 Task: Buy 3 Spindle Lock Nut Kits from Transmission & Drive Train section under best seller category for shipping address: Anna Garcia, 2418 August Lane, Shreveport, Louisiana 71101, Cell Number 3184332610. Pay from credit card ending with 5759, CVV 953
Action: Key pressed amazon.com<Key.enter>
Screenshot: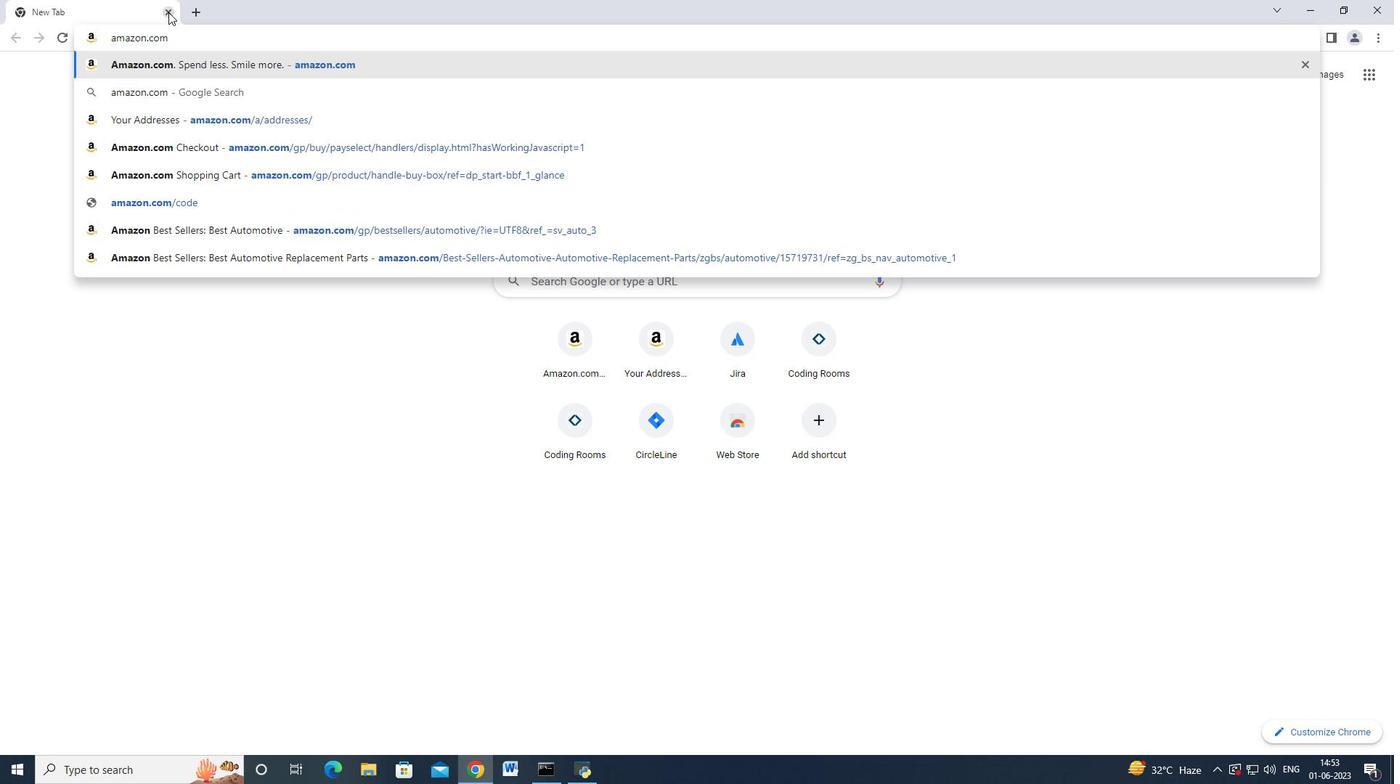 
Action: Mouse moved to (16, 98)
Screenshot: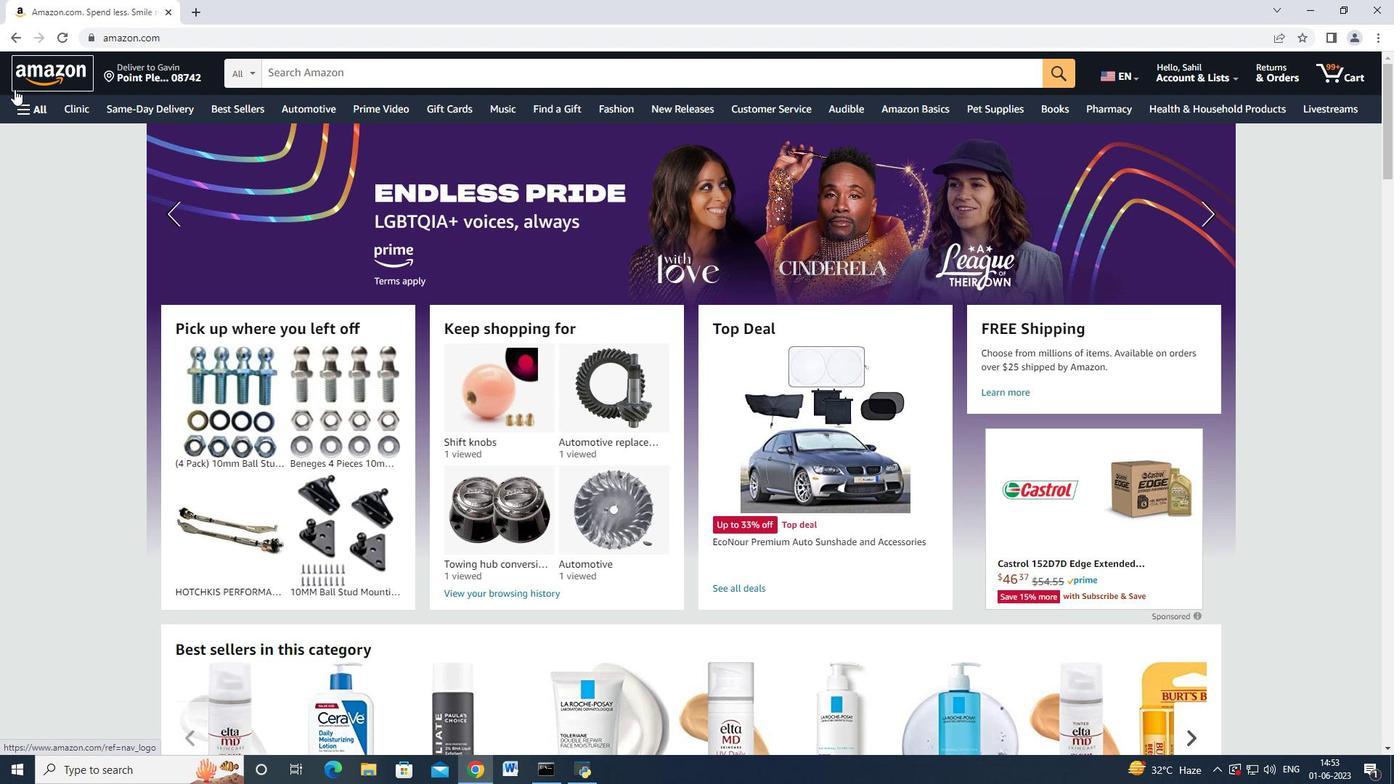 
Action: Mouse pressed left at (16, 98)
Screenshot: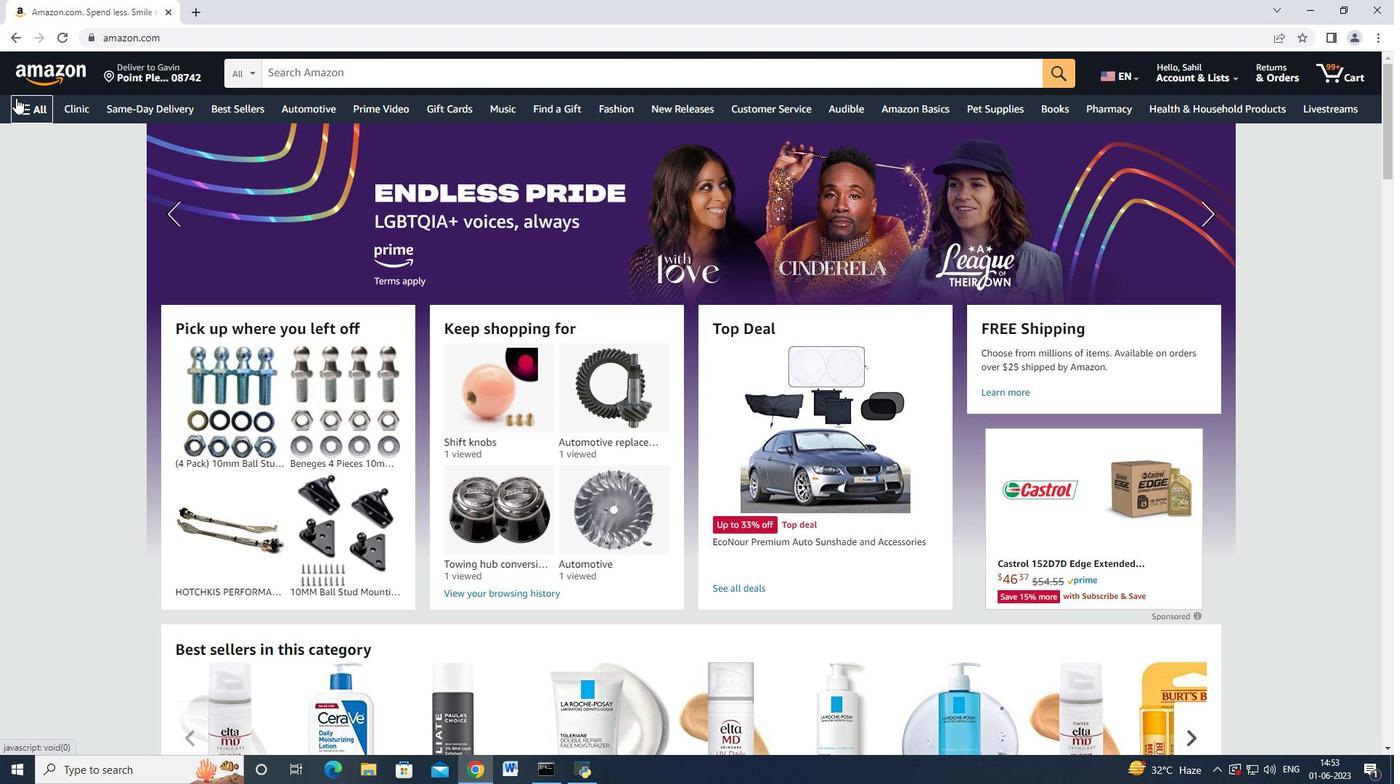 
Action: Mouse moved to (73, 163)
Screenshot: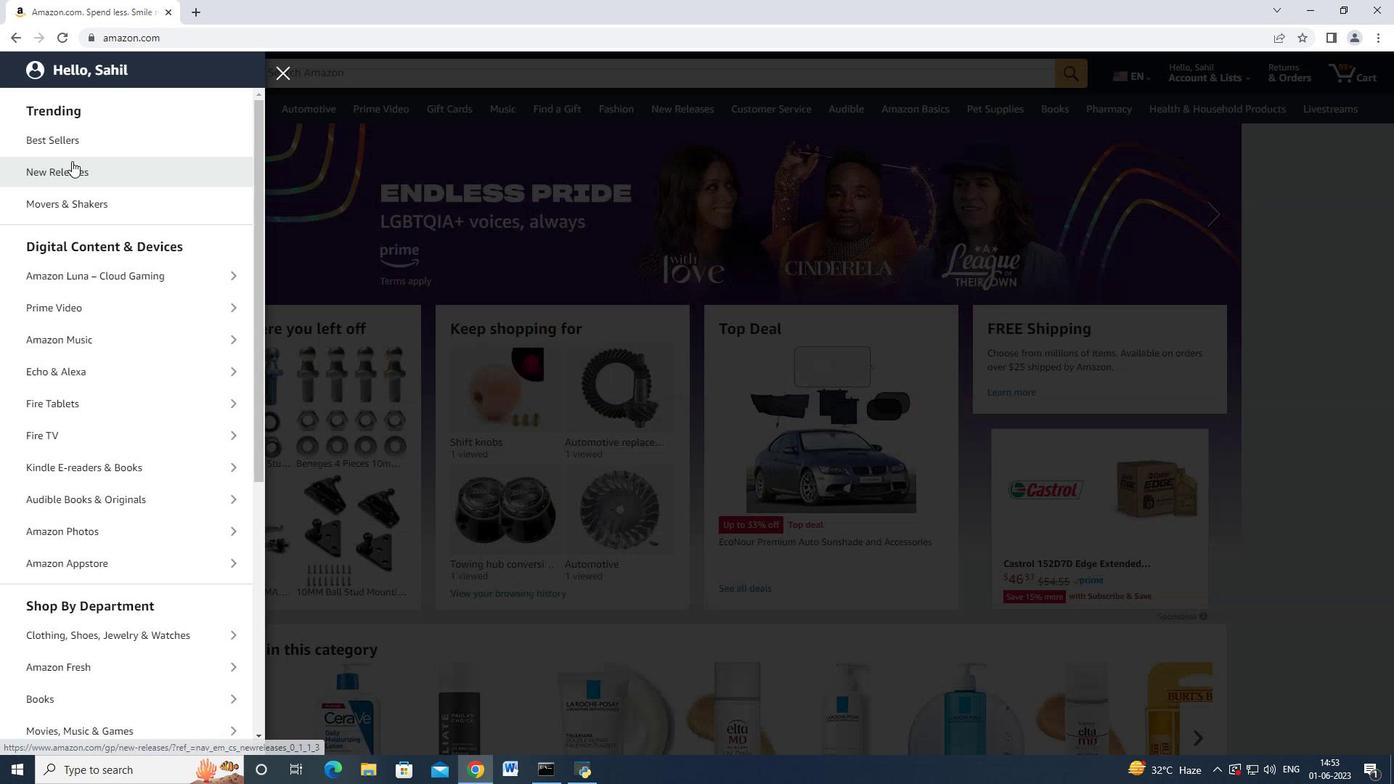 
Action: Mouse scrolled (73, 162) with delta (0, 0)
Screenshot: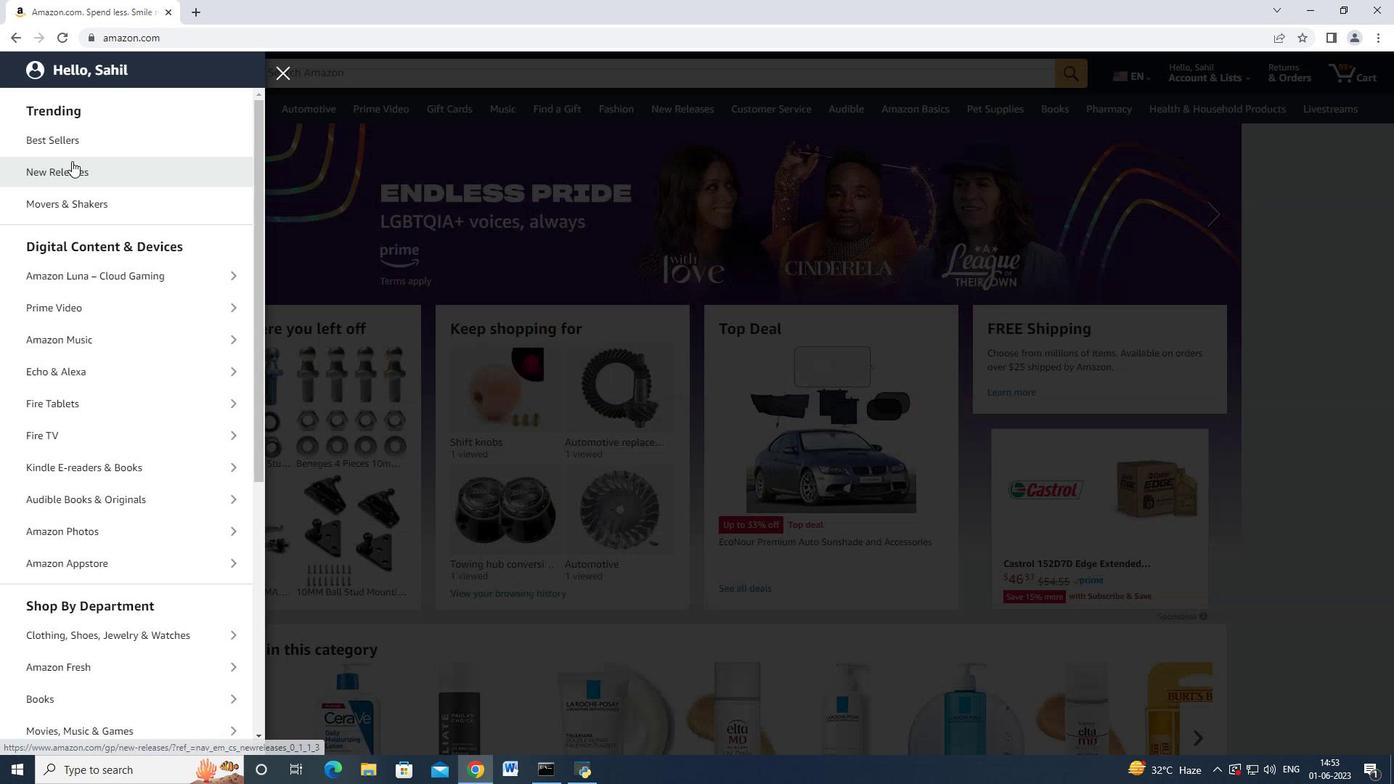 
Action: Mouse scrolled (73, 162) with delta (0, 0)
Screenshot: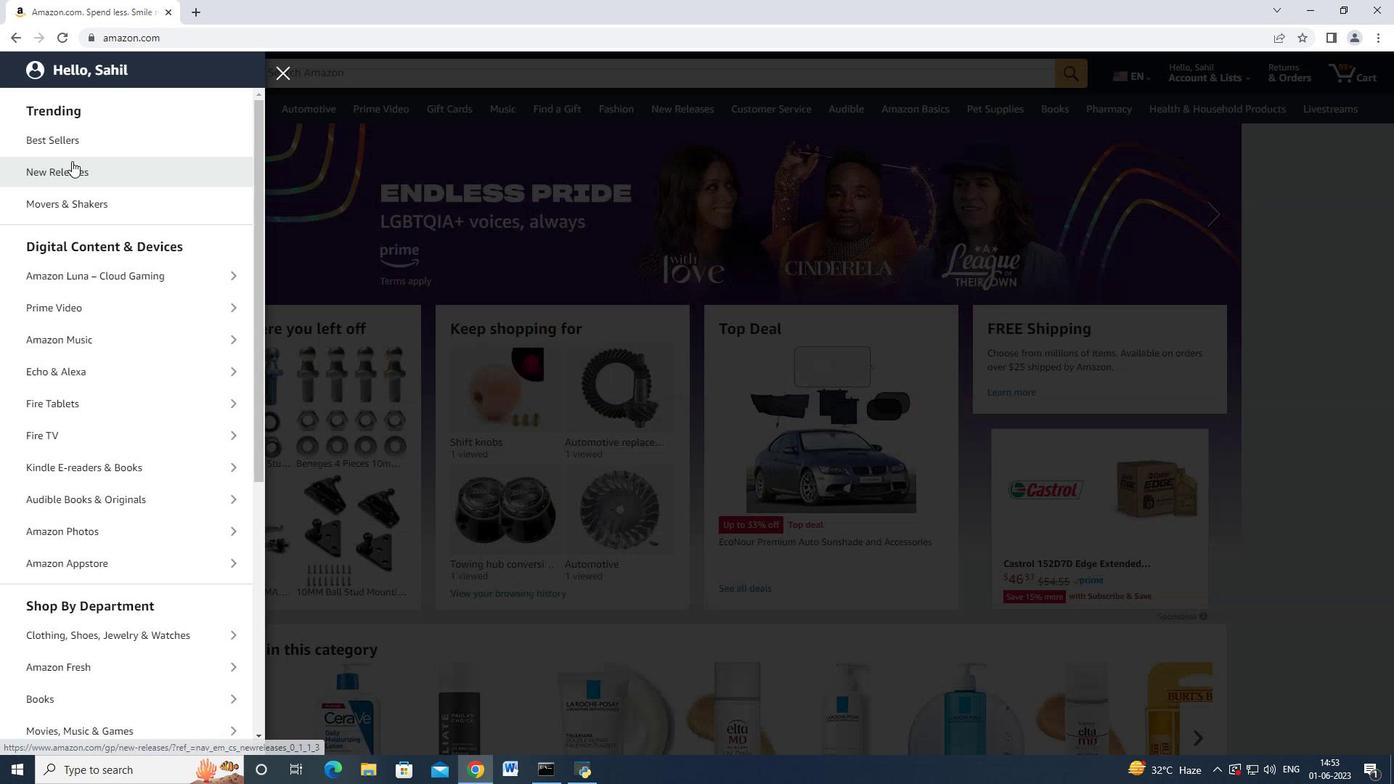 
Action: Mouse scrolled (73, 162) with delta (0, 0)
Screenshot: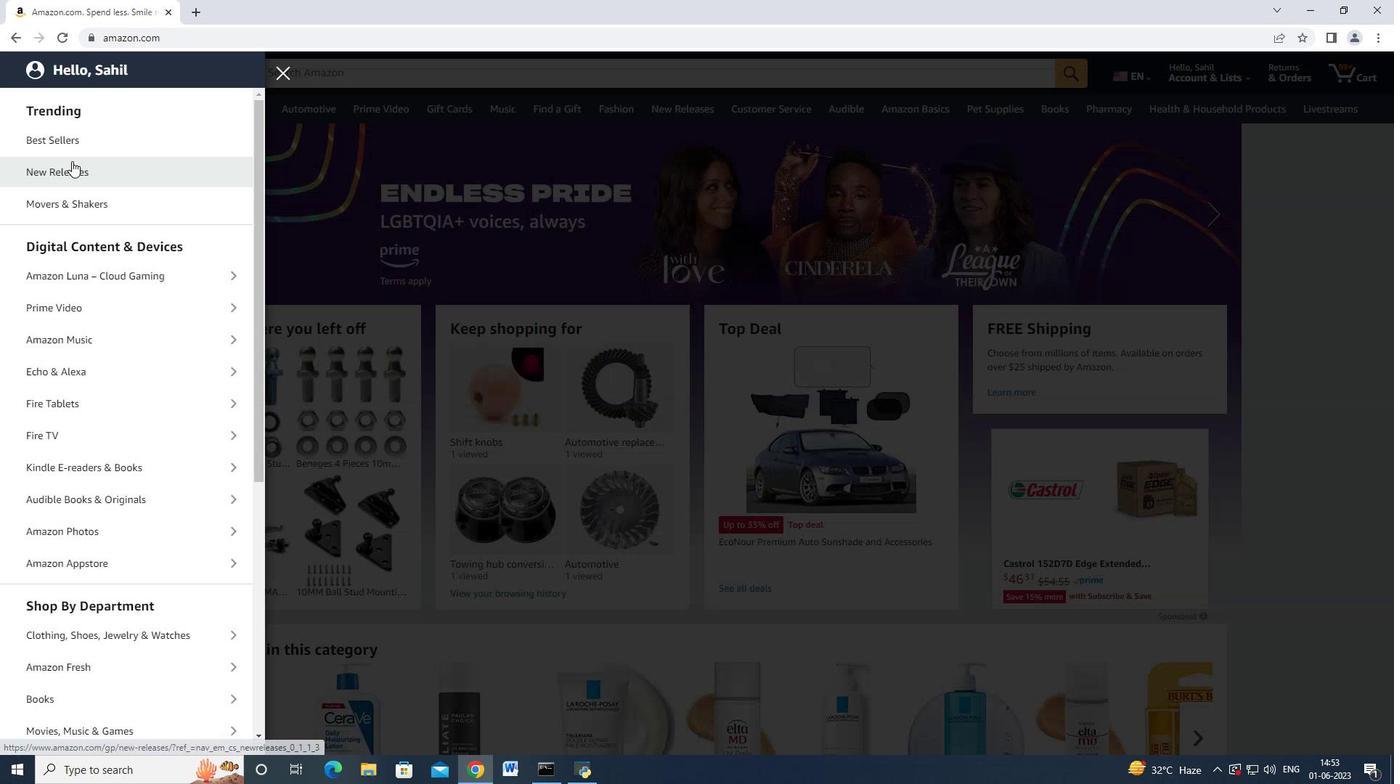 
Action: Mouse moved to (101, 405)
Screenshot: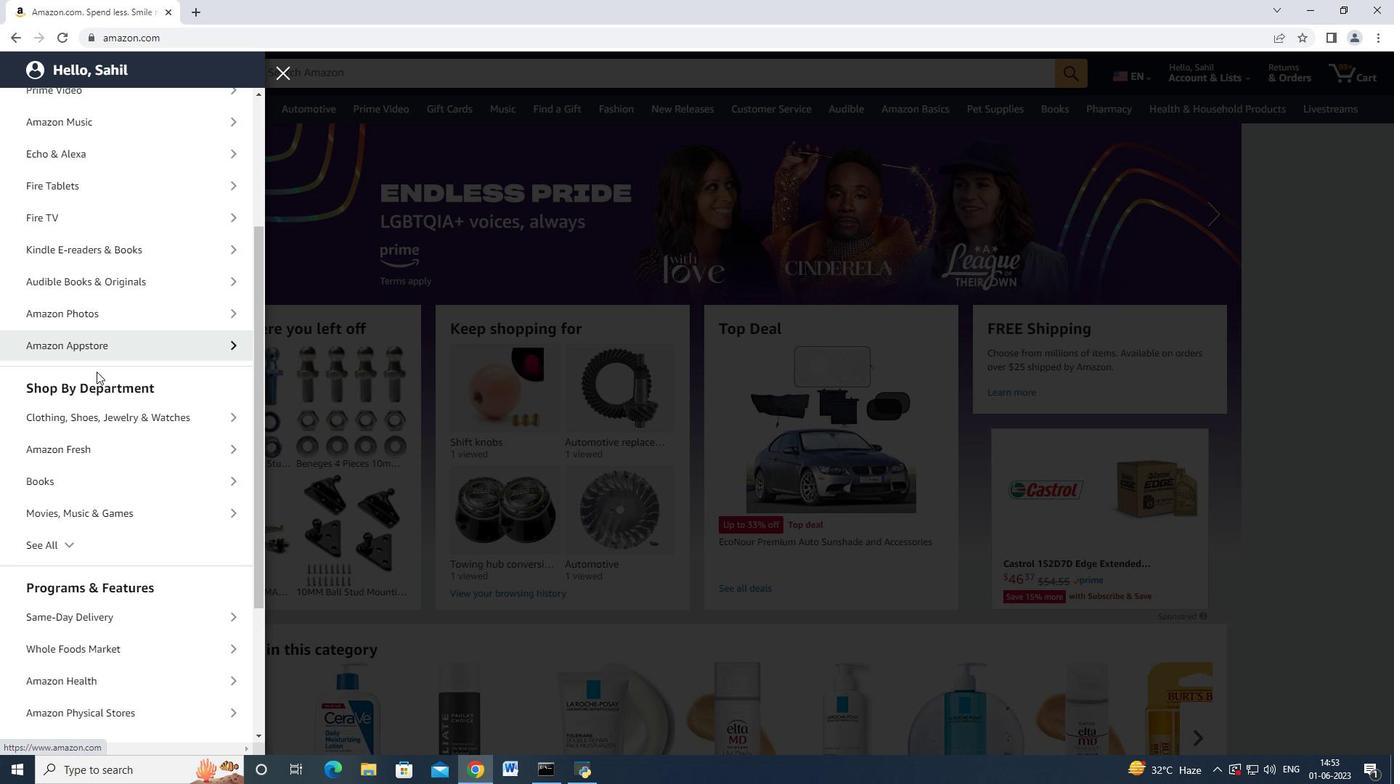 
Action: Mouse scrolled (101, 404) with delta (0, 0)
Screenshot: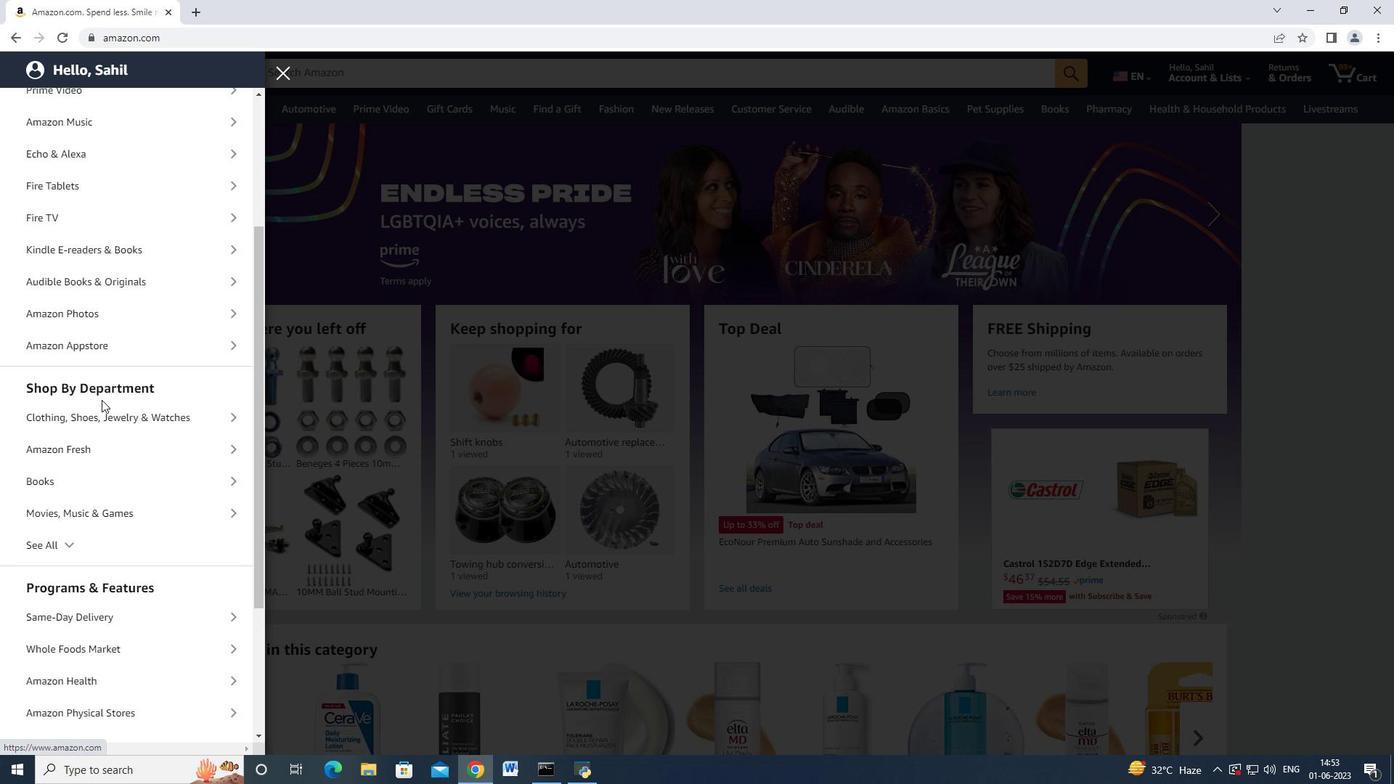 
Action: Mouse scrolled (101, 404) with delta (0, 0)
Screenshot: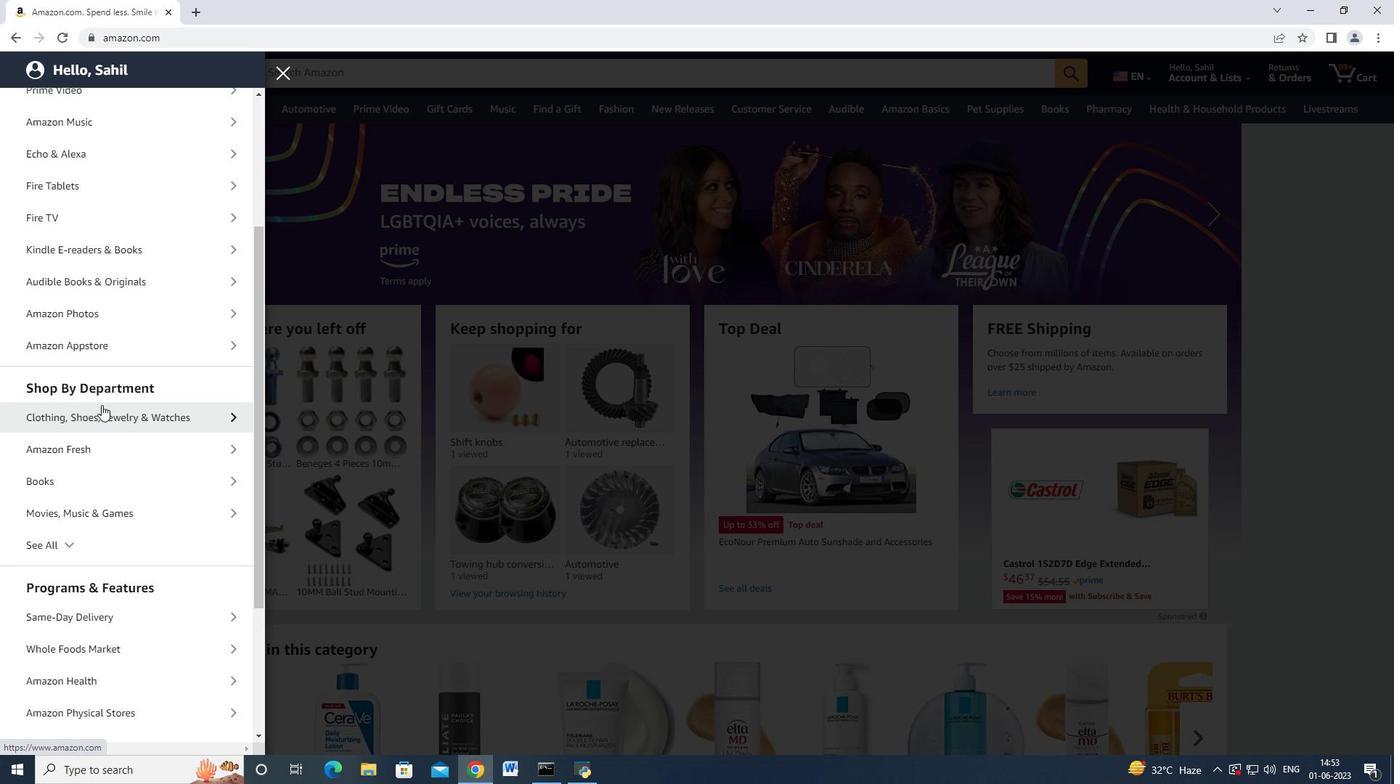 
Action: Mouse moved to (77, 398)
Screenshot: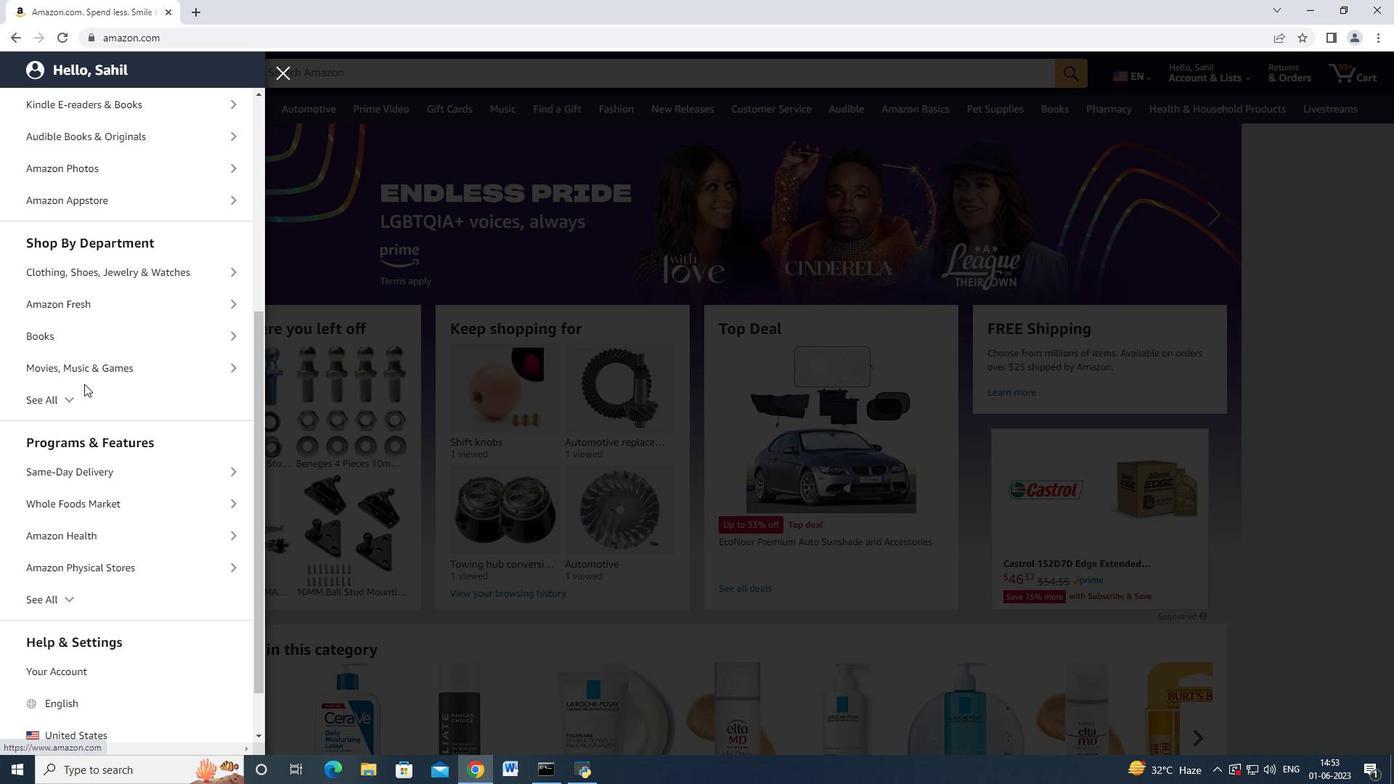 
Action: Mouse pressed left at (77, 398)
Screenshot: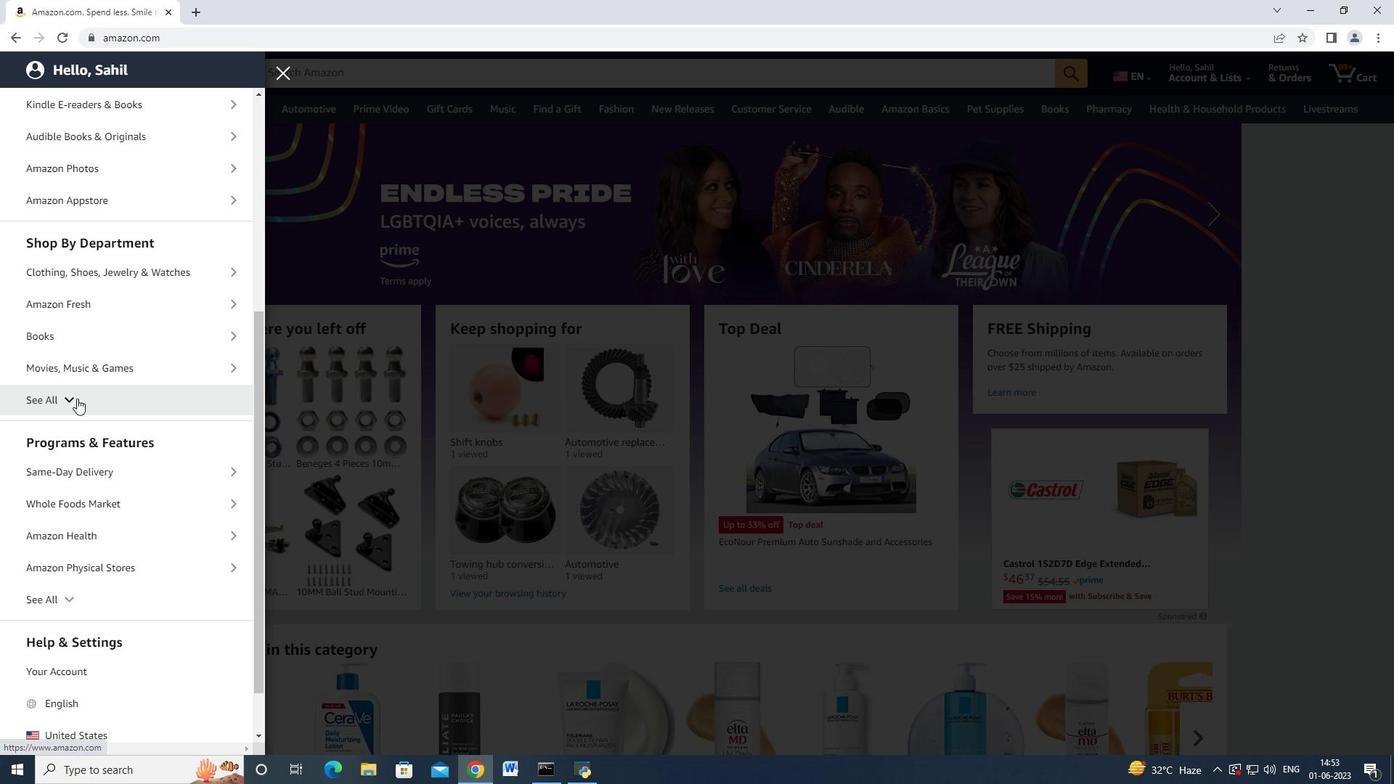 
Action: Mouse moved to (103, 382)
Screenshot: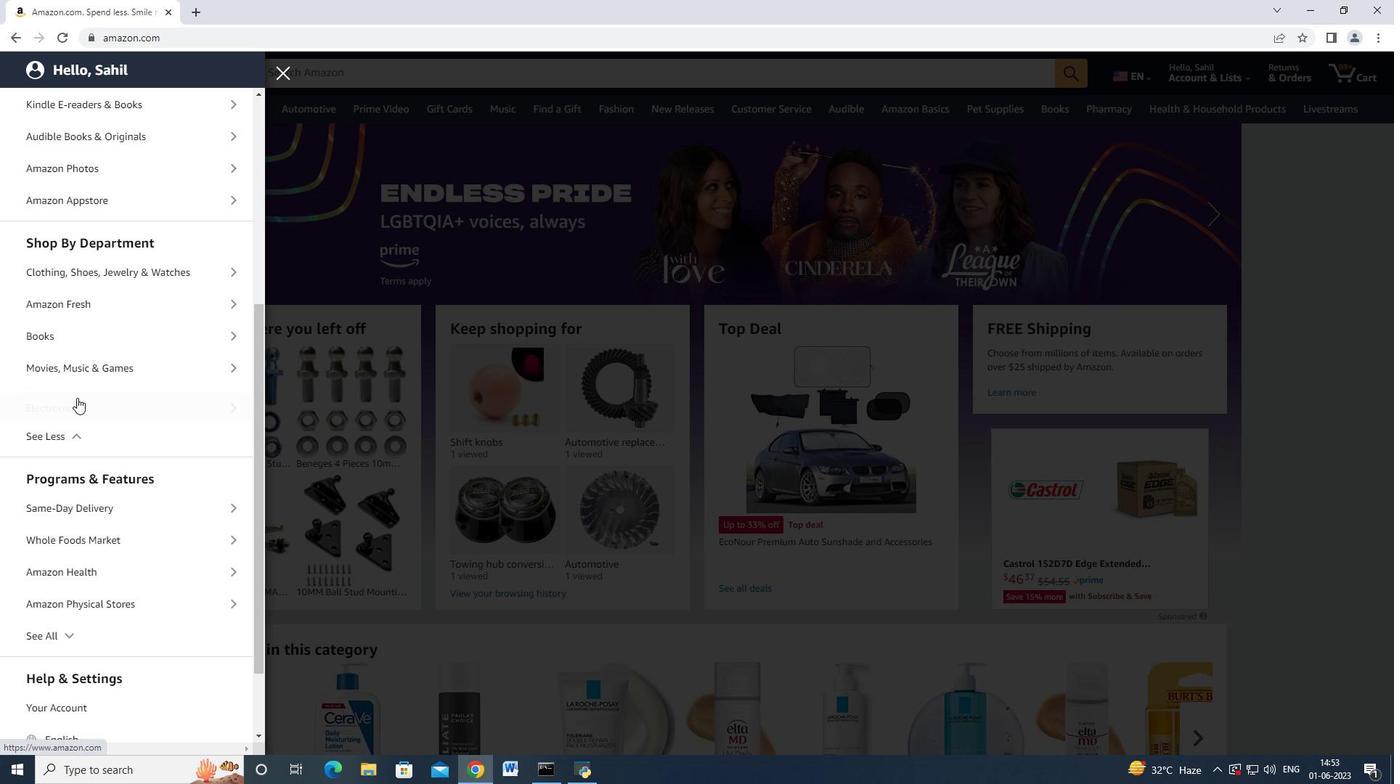 
Action: Mouse scrolled (103, 382) with delta (0, 0)
Screenshot: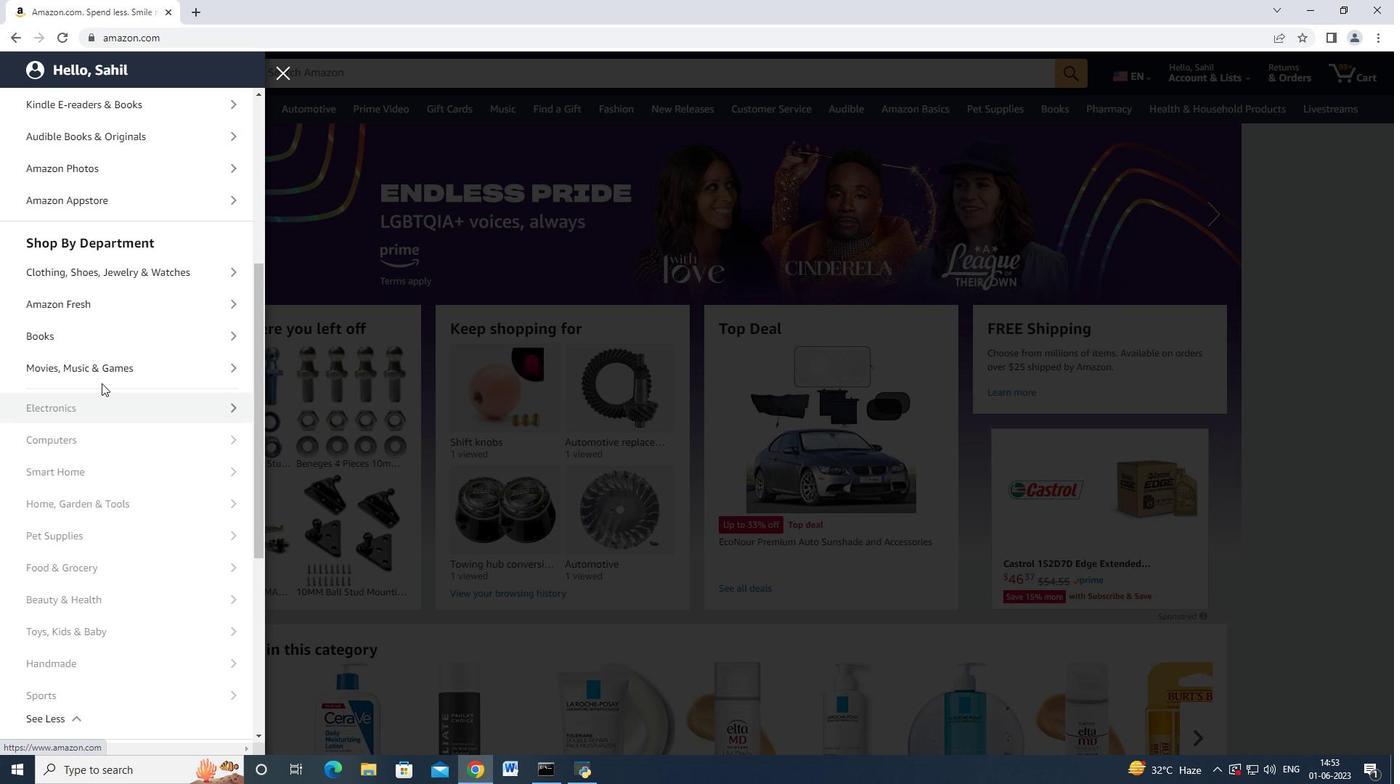 
Action: Mouse scrolled (103, 382) with delta (0, 0)
Screenshot: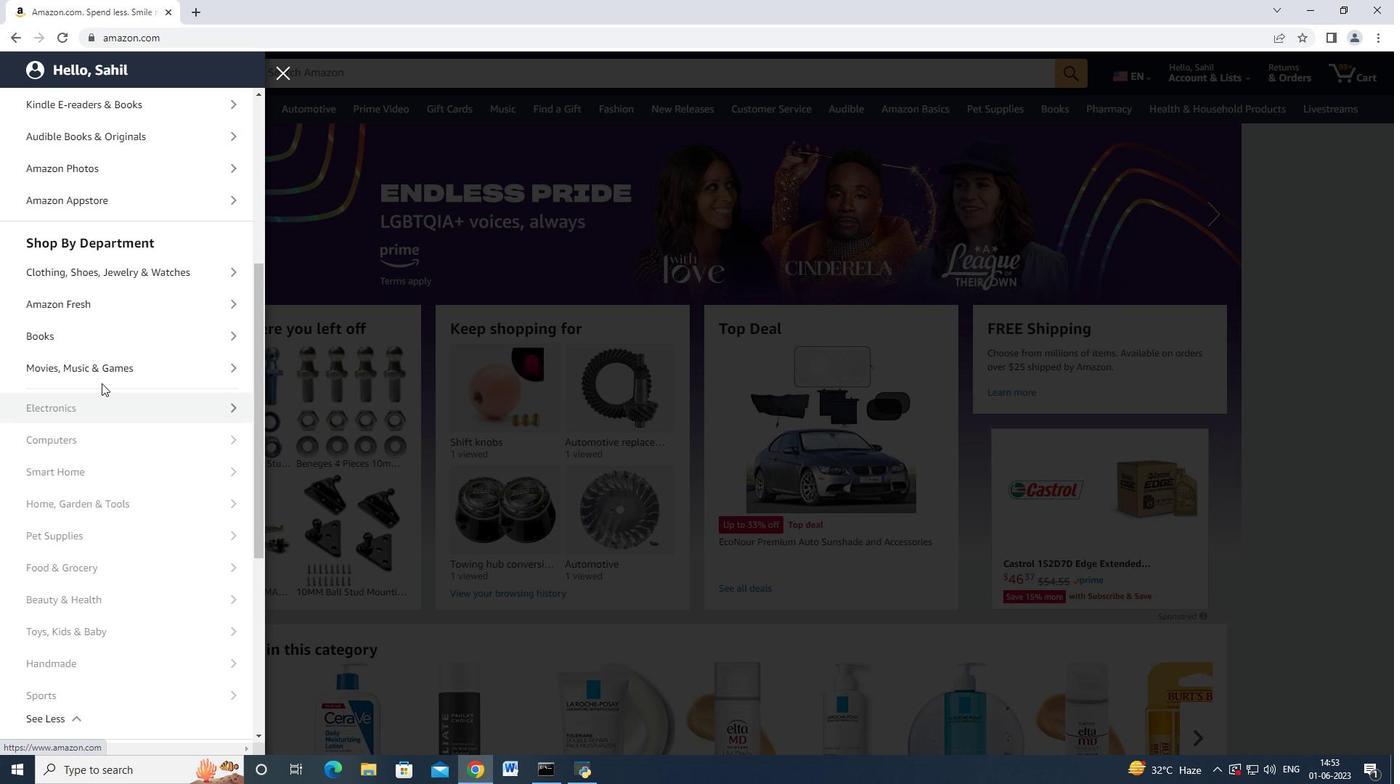 
Action: Mouse scrolled (103, 382) with delta (0, 0)
Screenshot: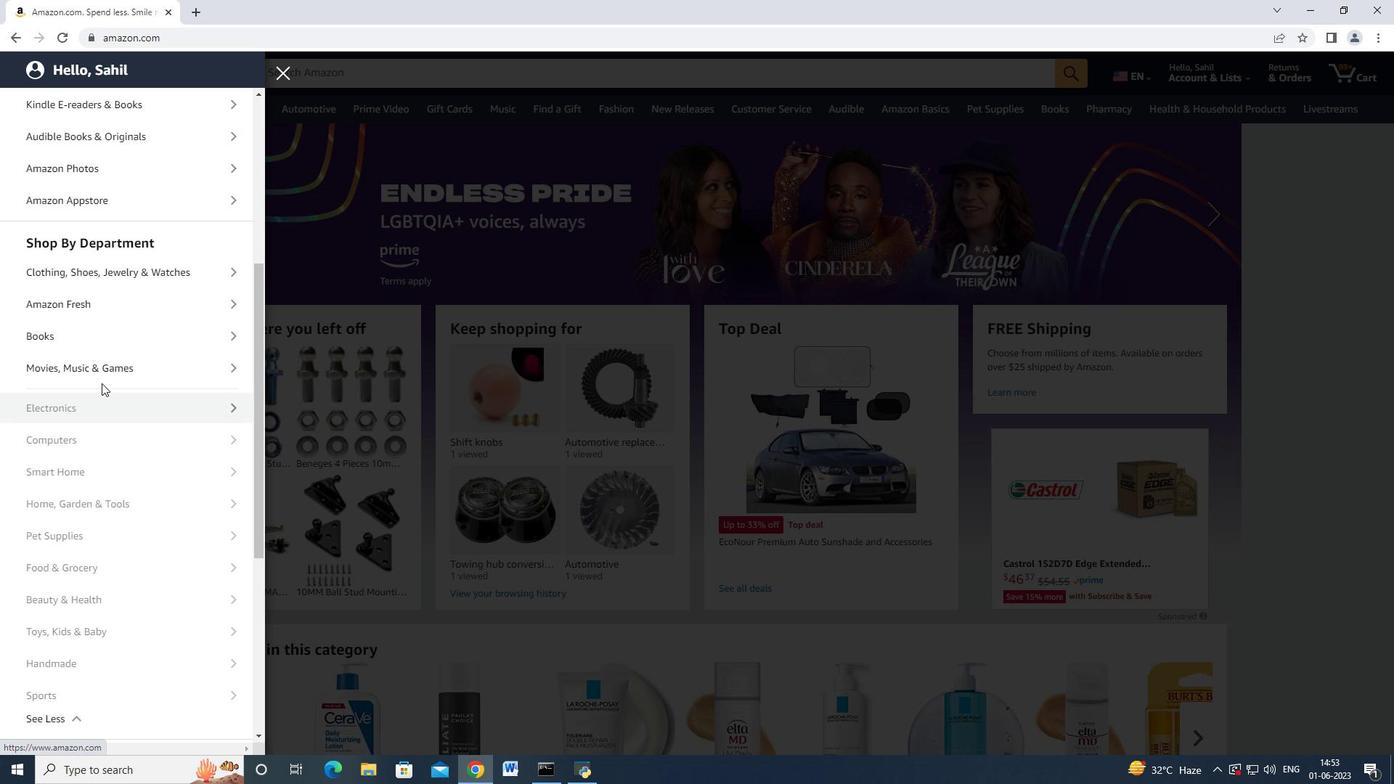 
Action: Mouse scrolled (103, 382) with delta (0, 0)
Screenshot: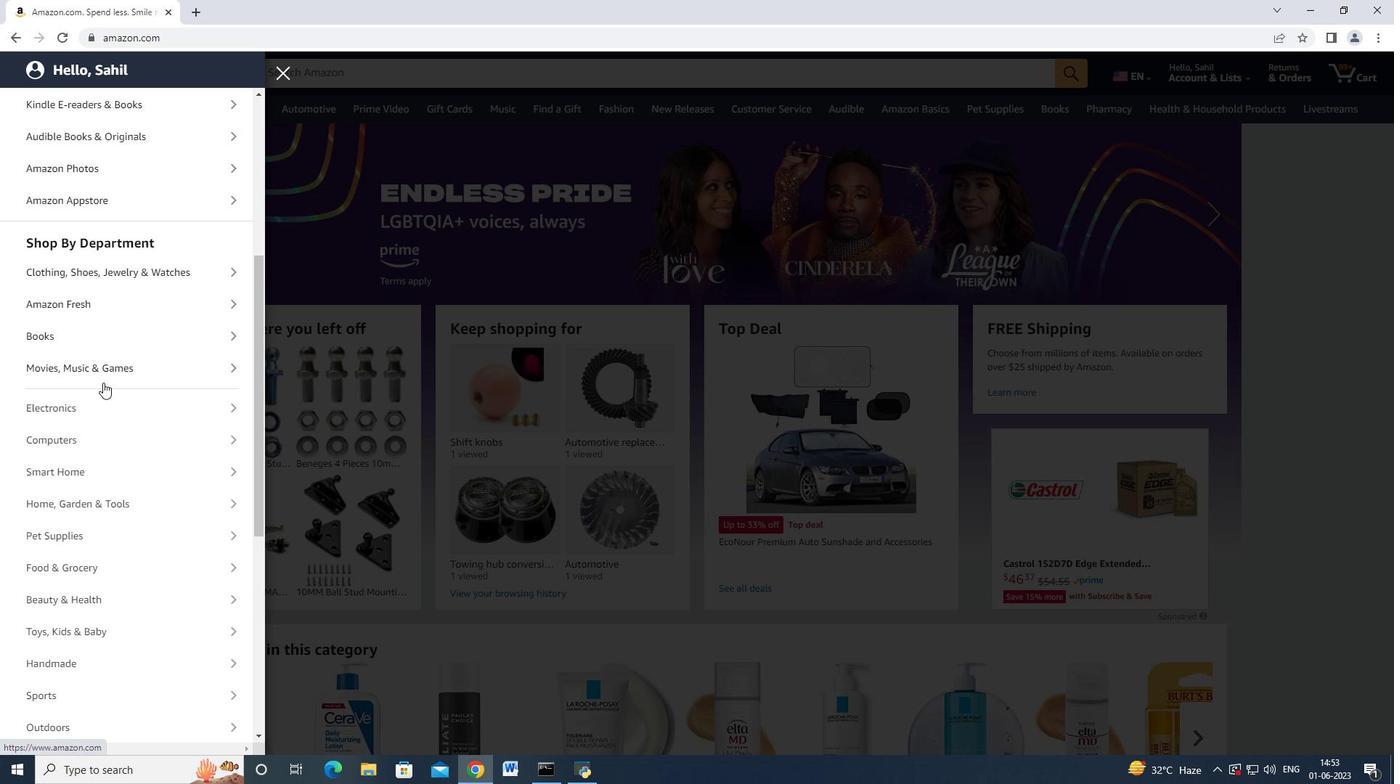 
Action: Mouse moved to (116, 460)
Screenshot: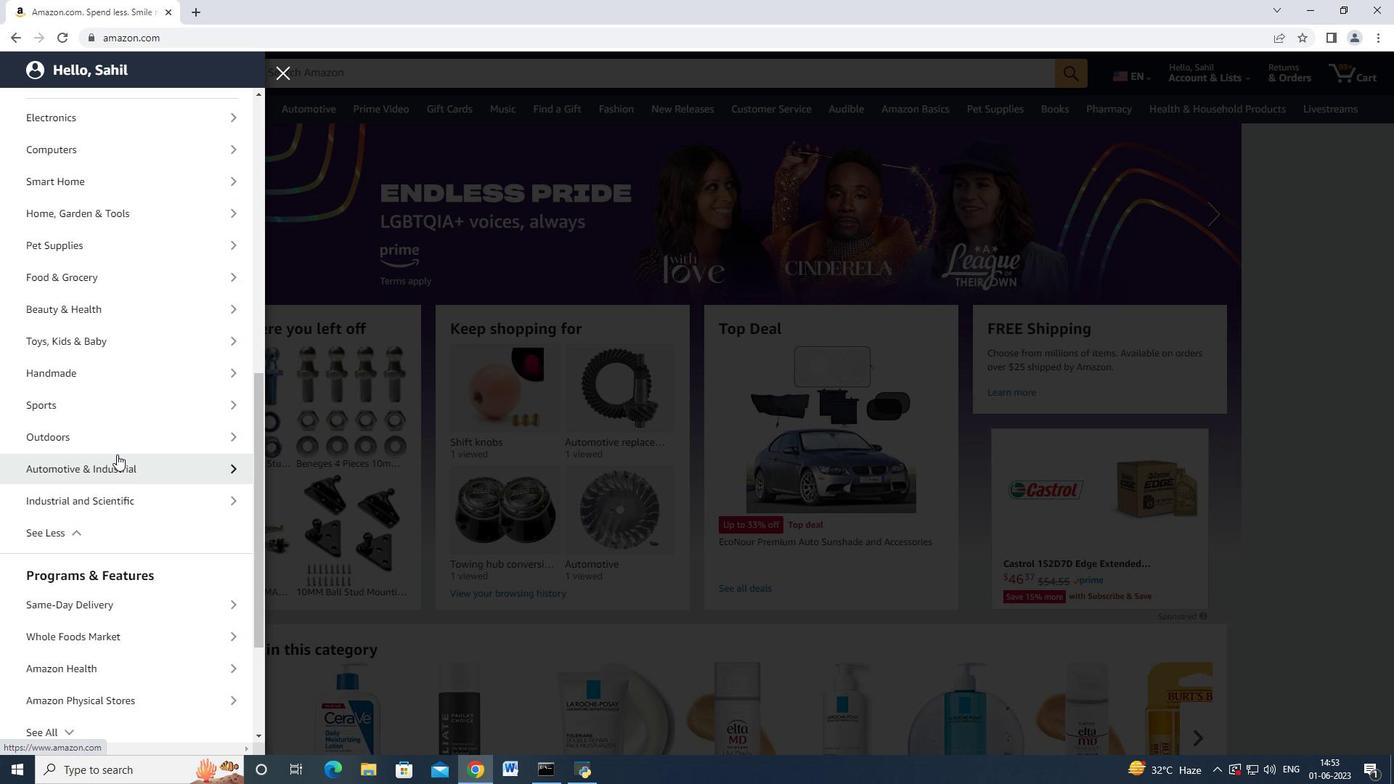 
Action: Mouse pressed left at (116, 460)
Screenshot: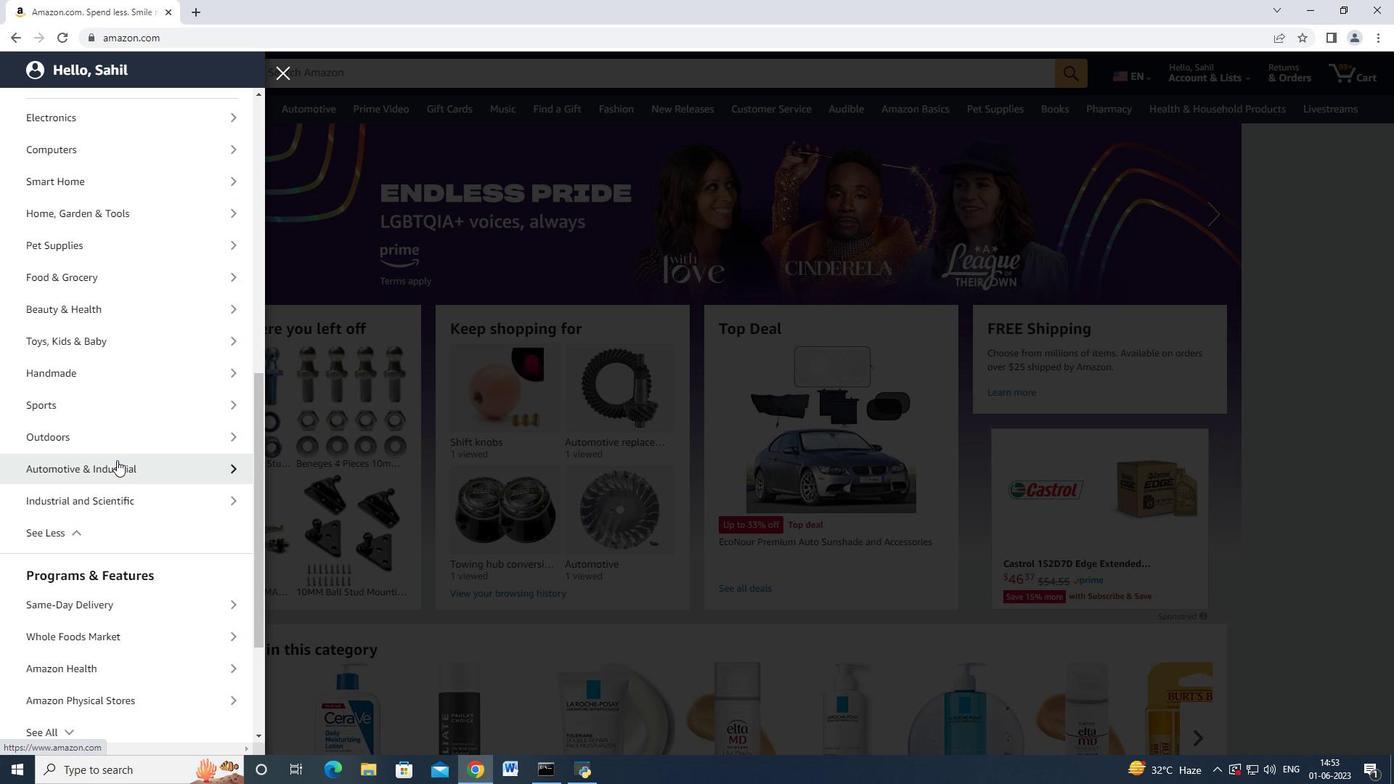
Action: Mouse moved to (125, 182)
Screenshot: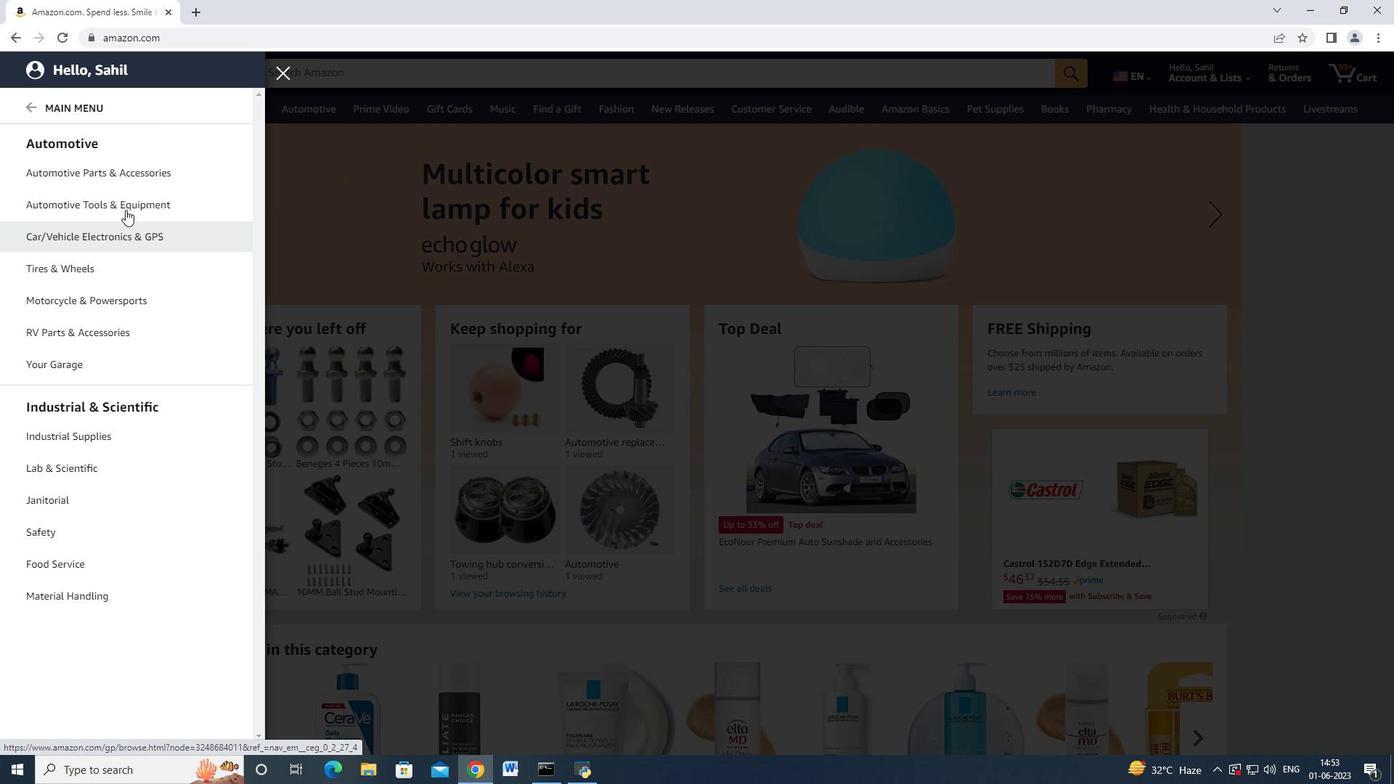 
Action: Mouse pressed left at (125, 182)
Screenshot: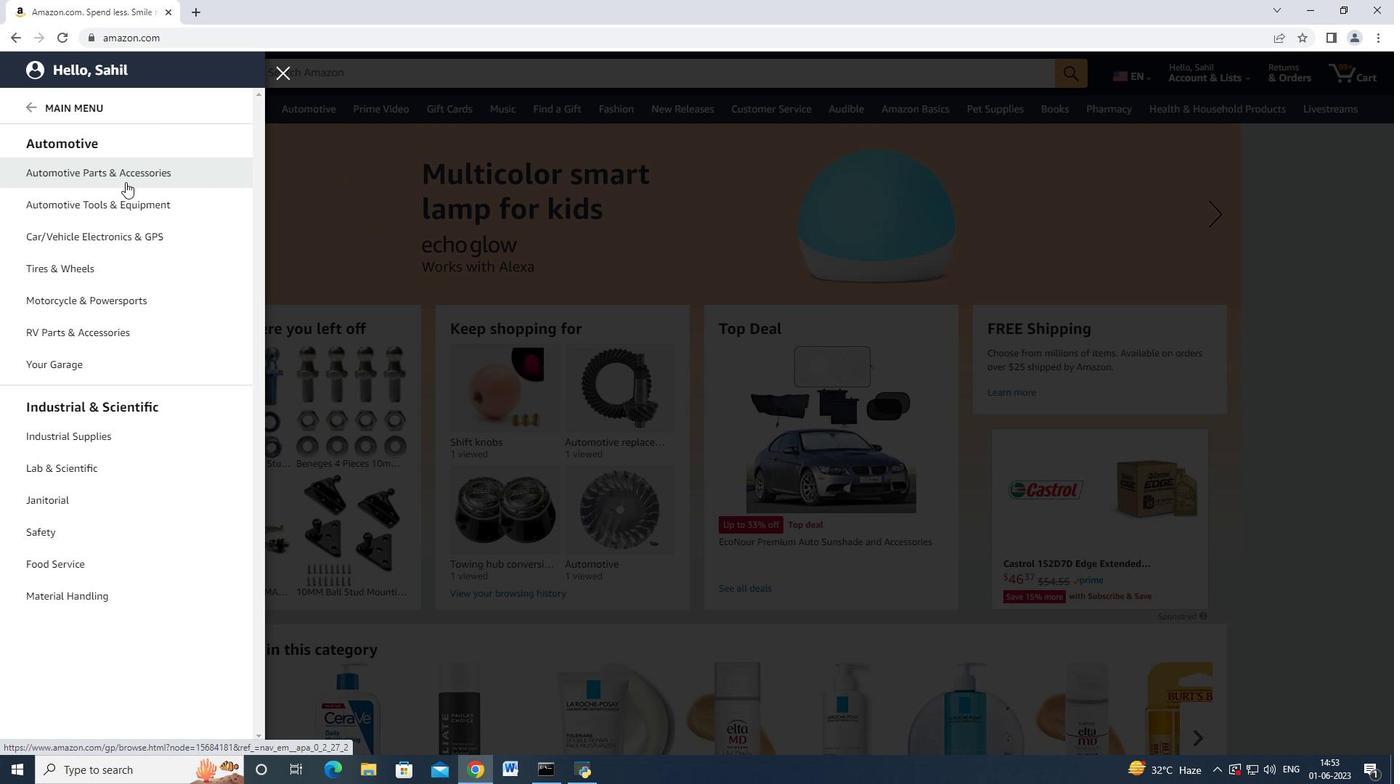 
Action: Mouse moved to (247, 146)
Screenshot: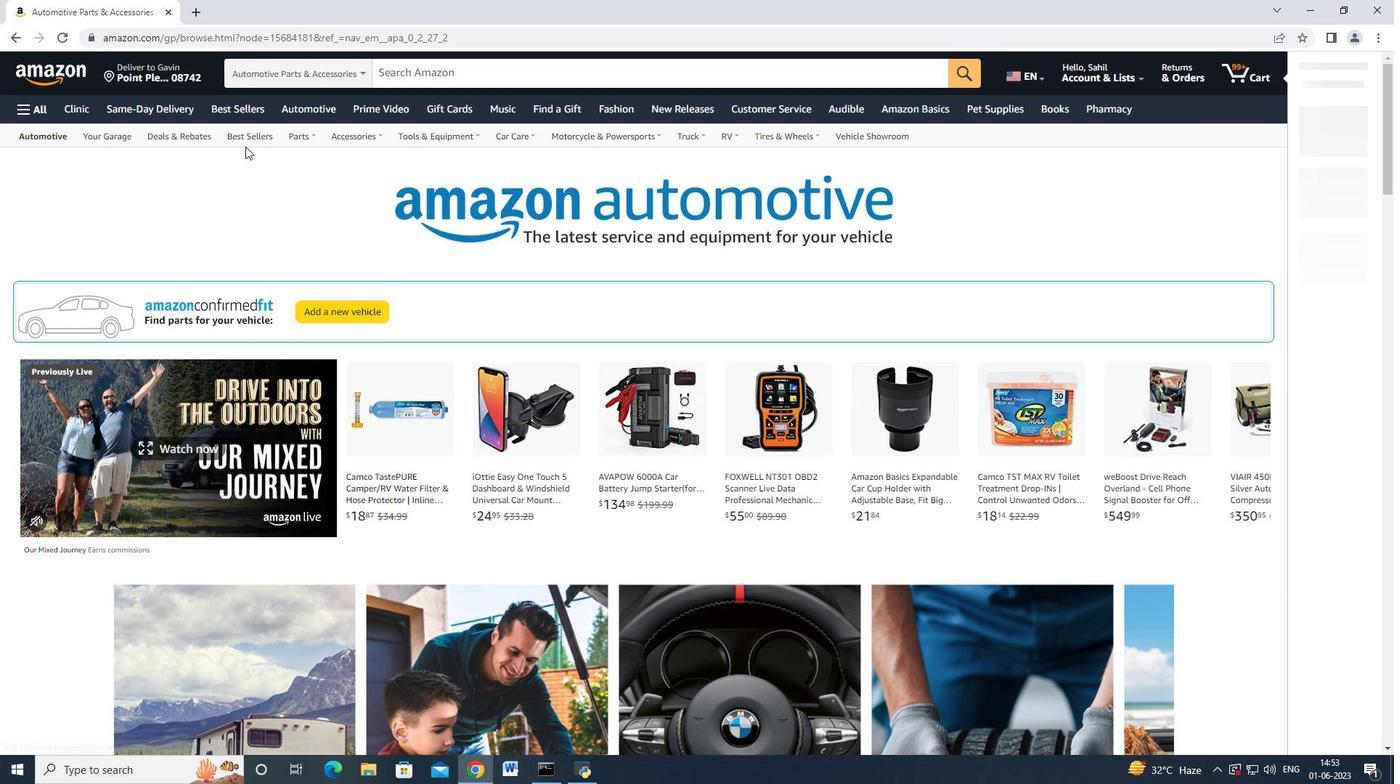 
Action: Mouse pressed left at (247, 146)
Screenshot: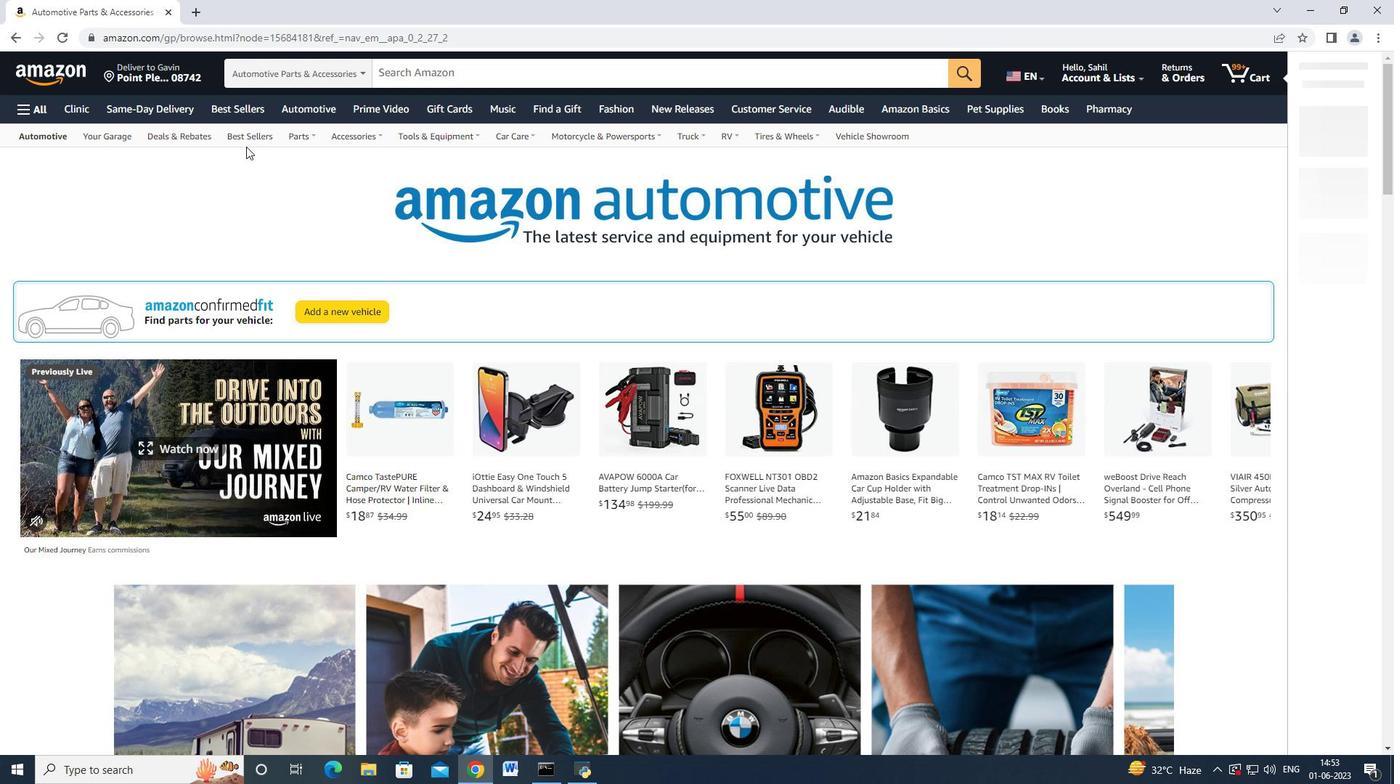 
Action: Mouse moved to (252, 138)
Screenshot: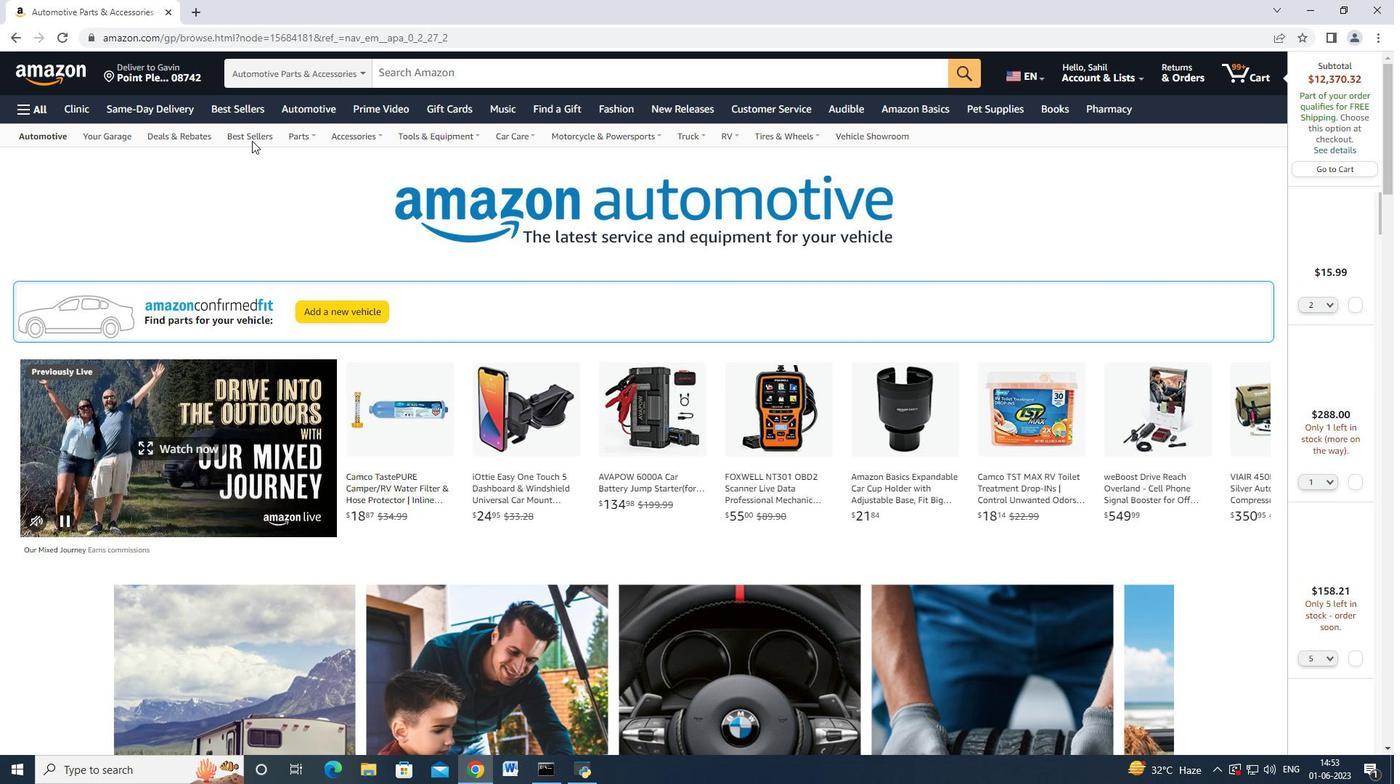 
Action: Mouse pressed left at (252, 138)
Screenshot: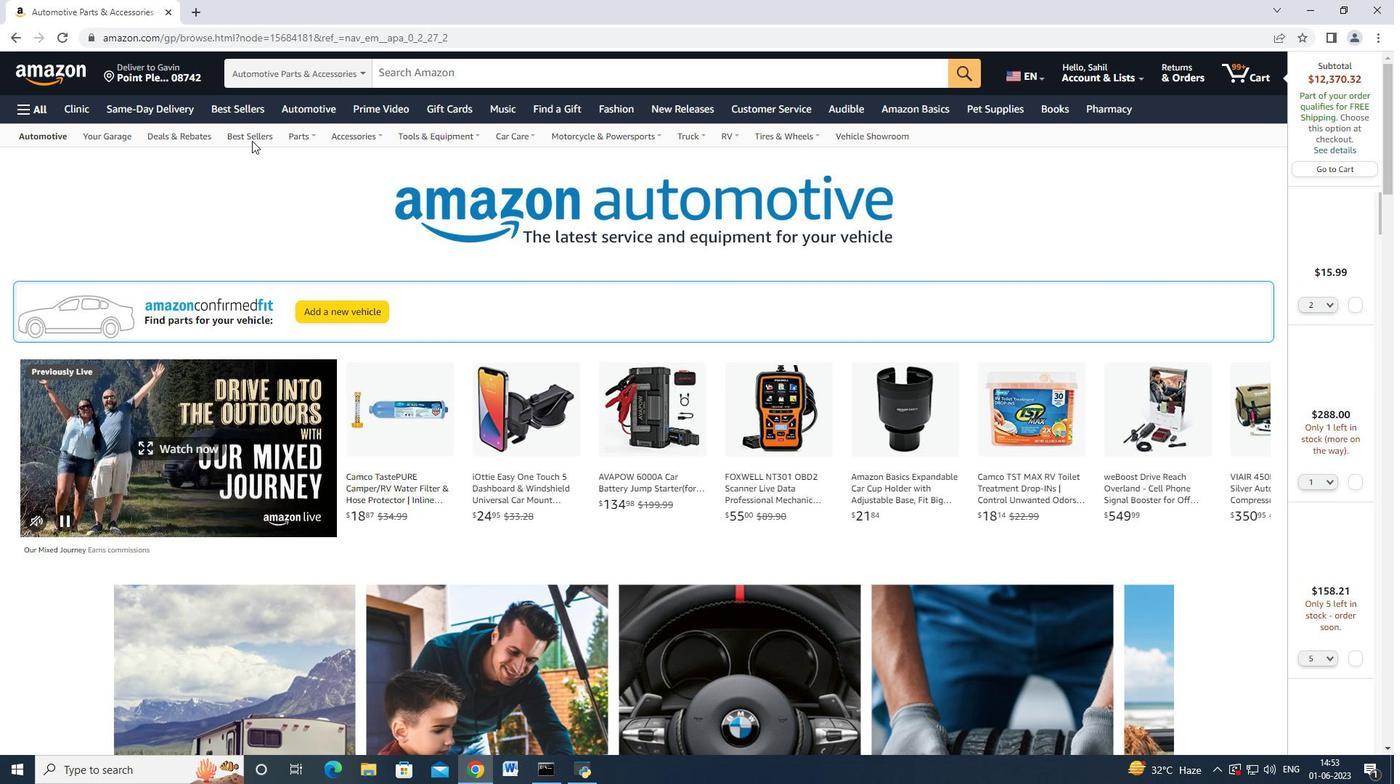 
Action: Mouse moved to (99, 464)
Screenshot: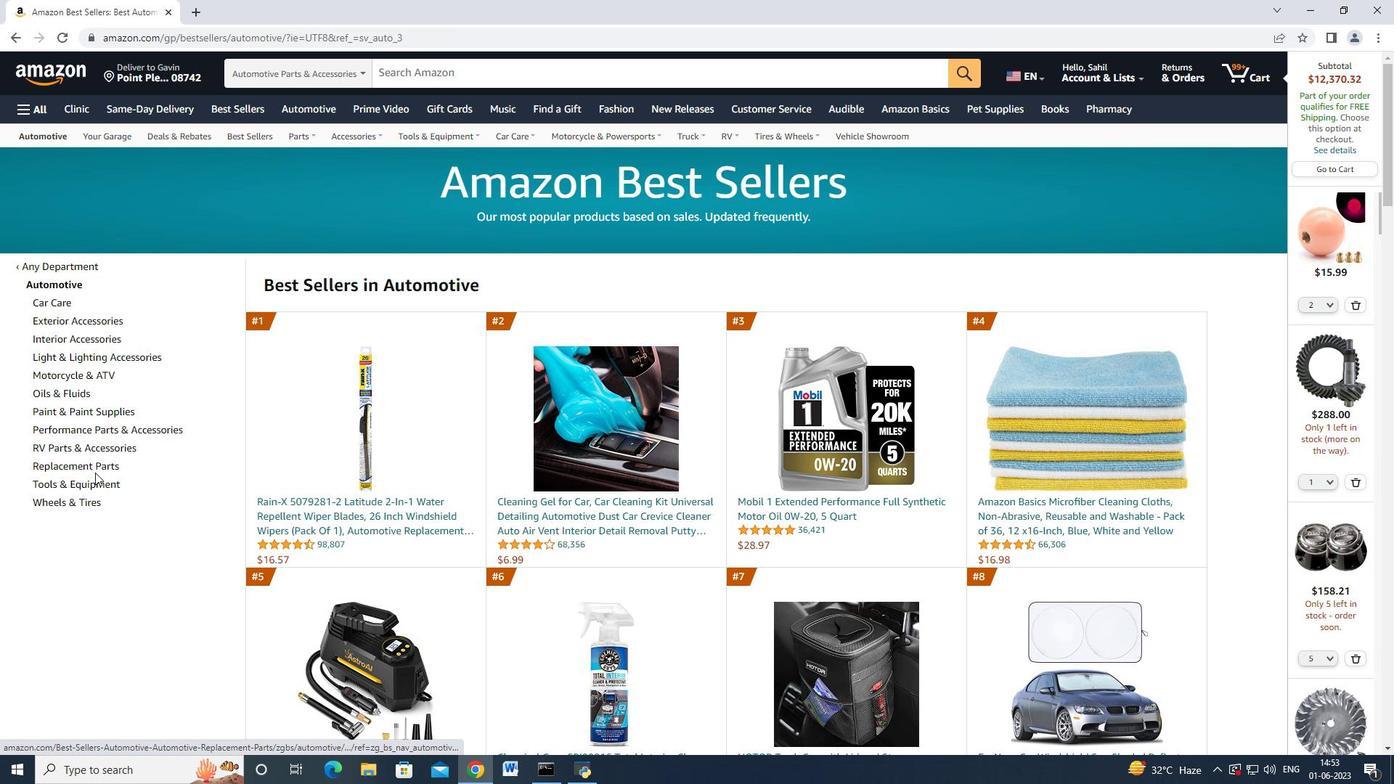 
Action: Mouse pressed left at (99, 464)
Screenshot: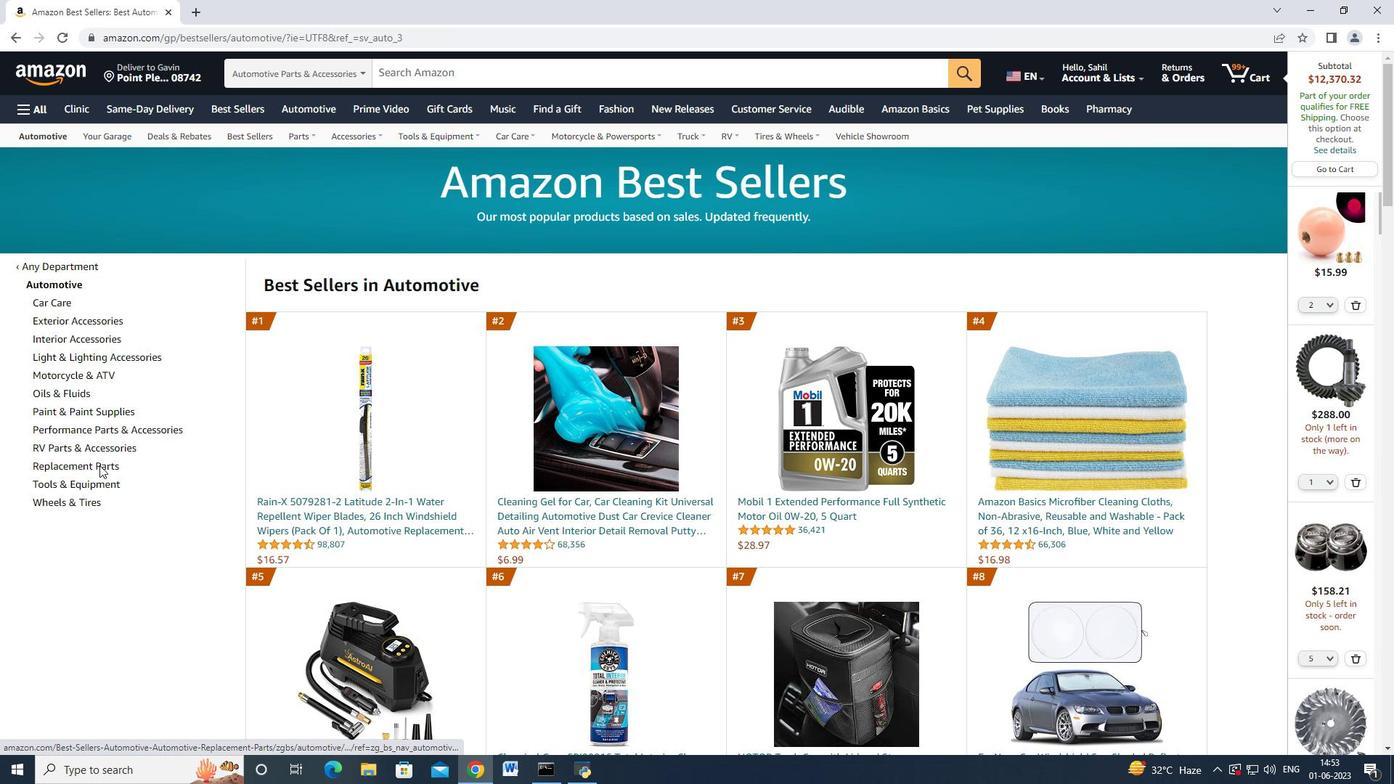 
Action: Mouse moved to (93, 469)
Screenshot: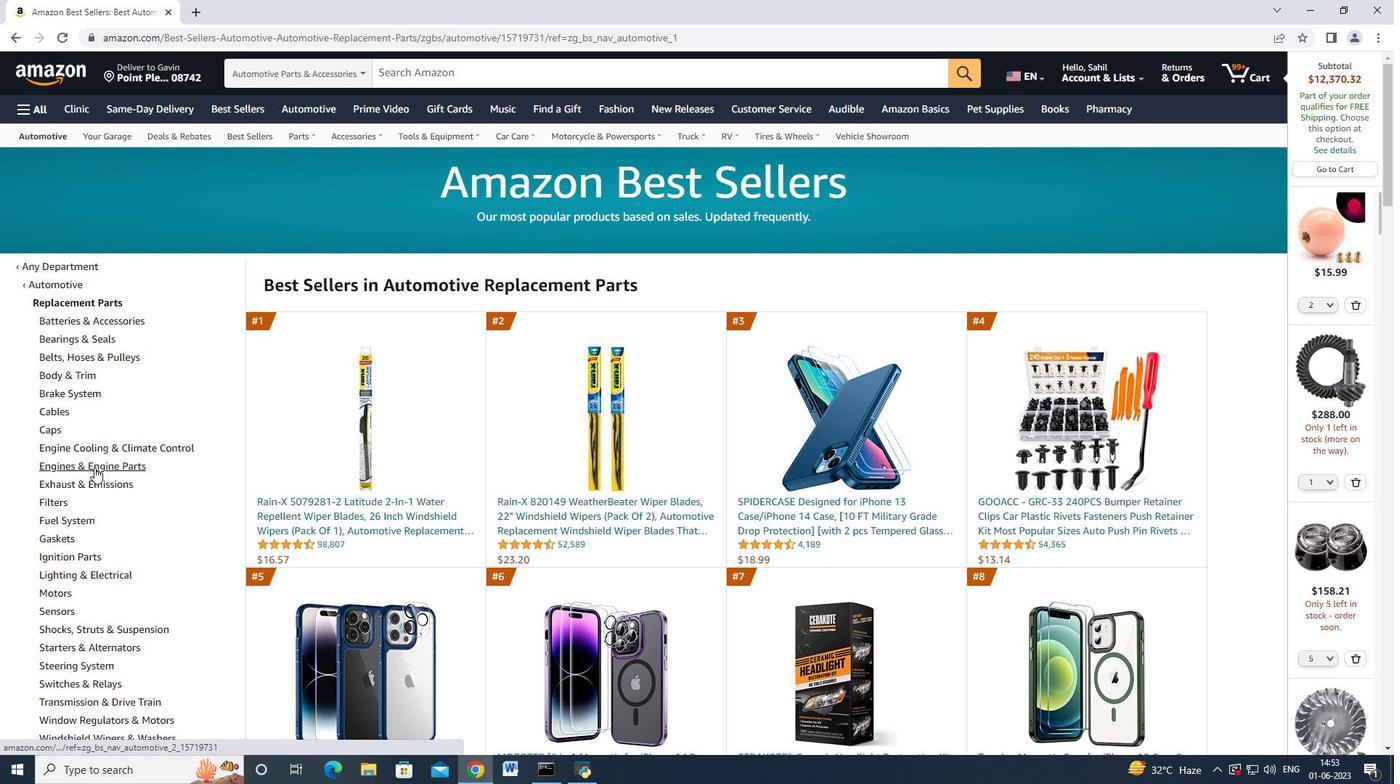 
Action: Mouse scrolled (93, 468) with delta (0, 0)
Screenshot: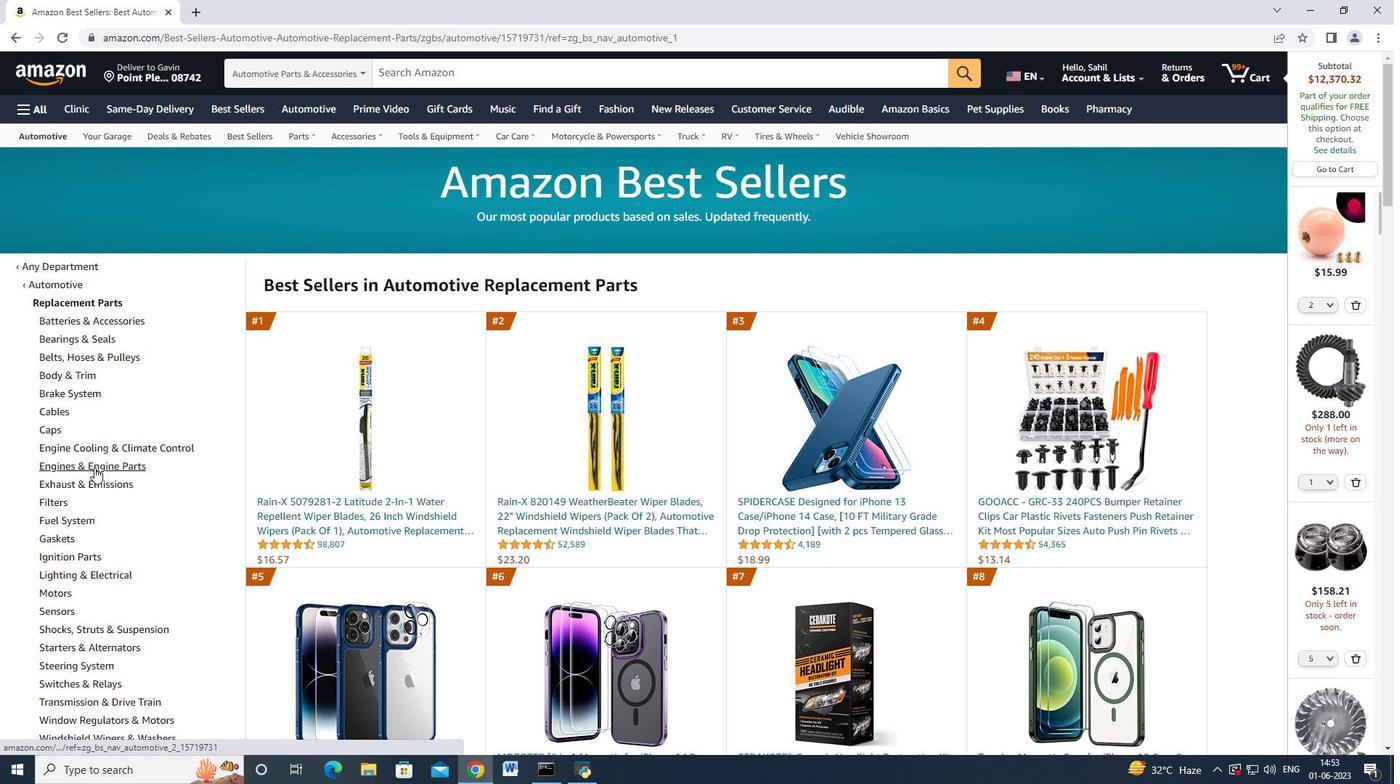 
Action: Mouse moved to (93, 475)
Screenshot: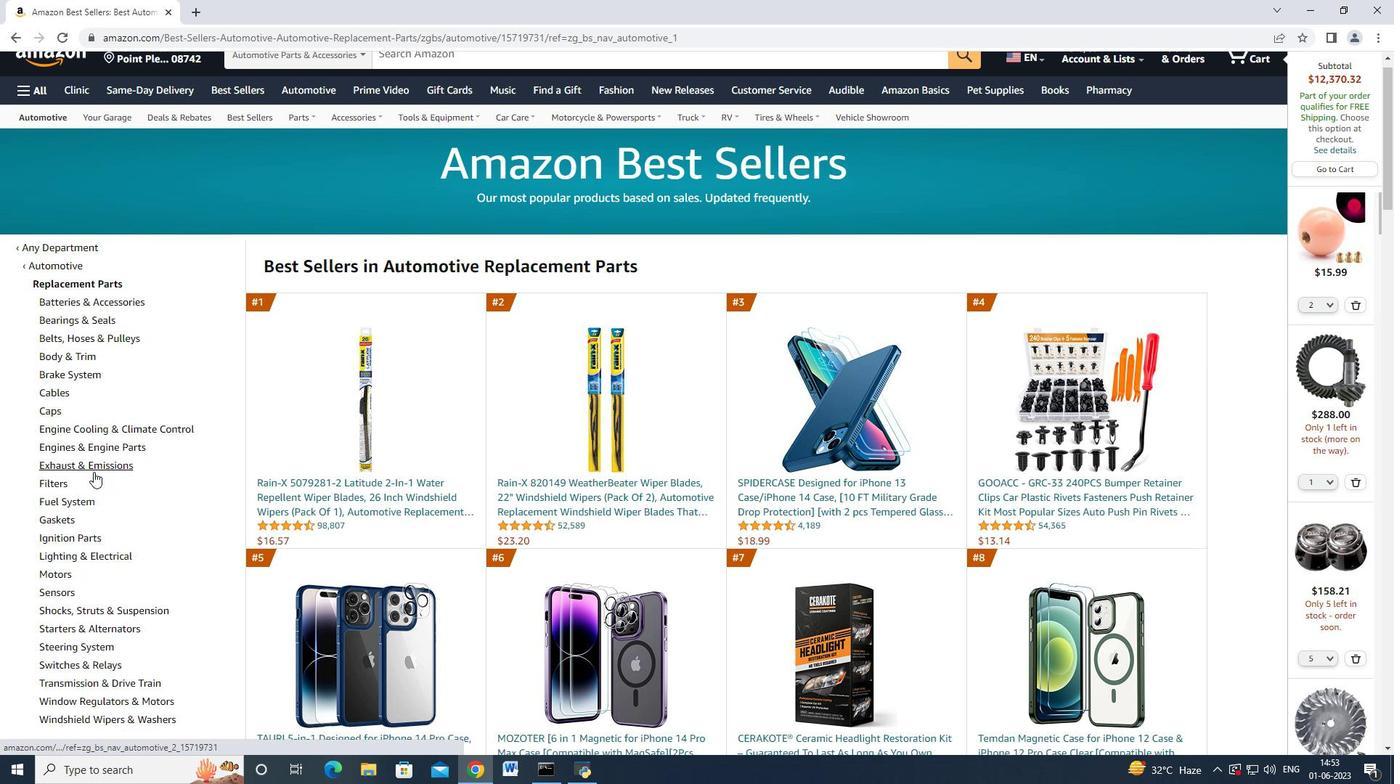 
Action: Mouse scrolled (93, 472) with delta (0, 0)
Screenshot: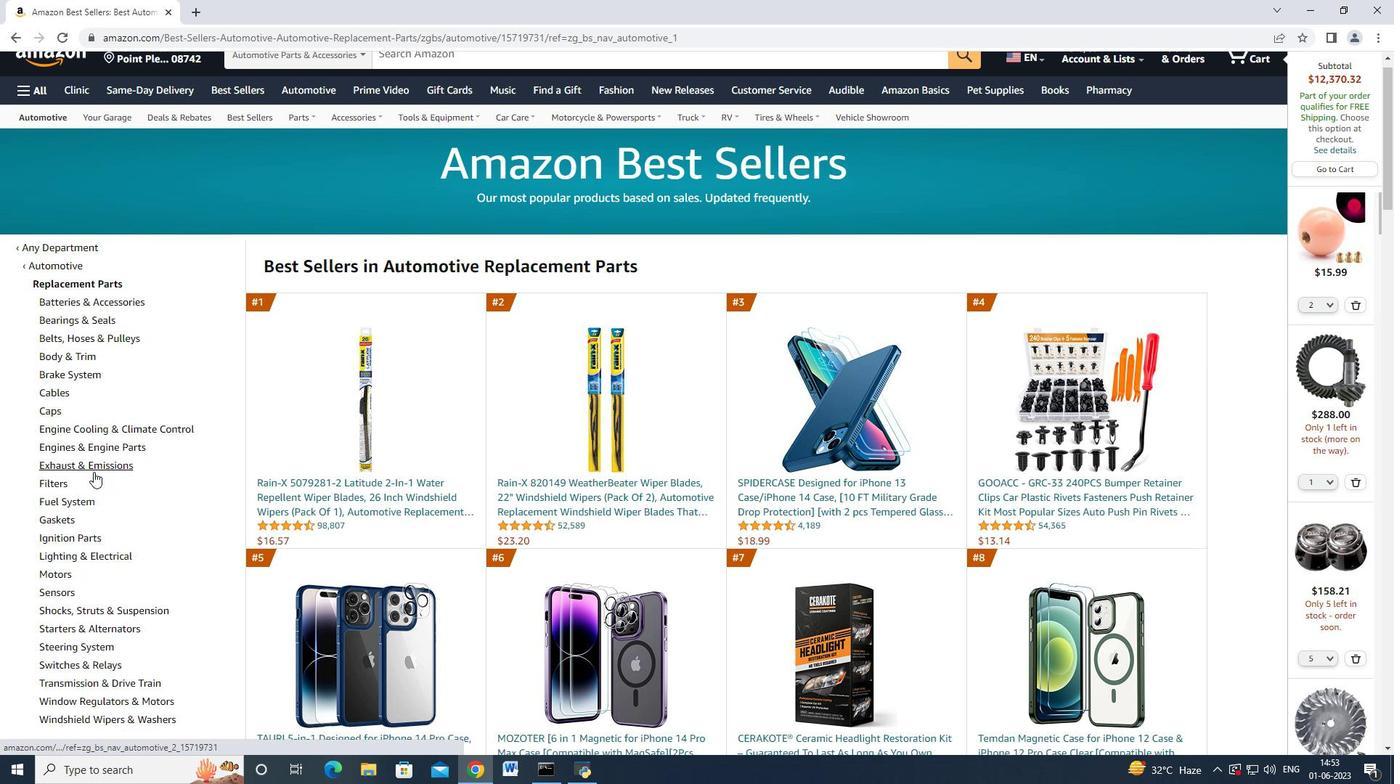 
Action: Mouse scrolled (93, 474) with delta (0, 0)
Screenshot: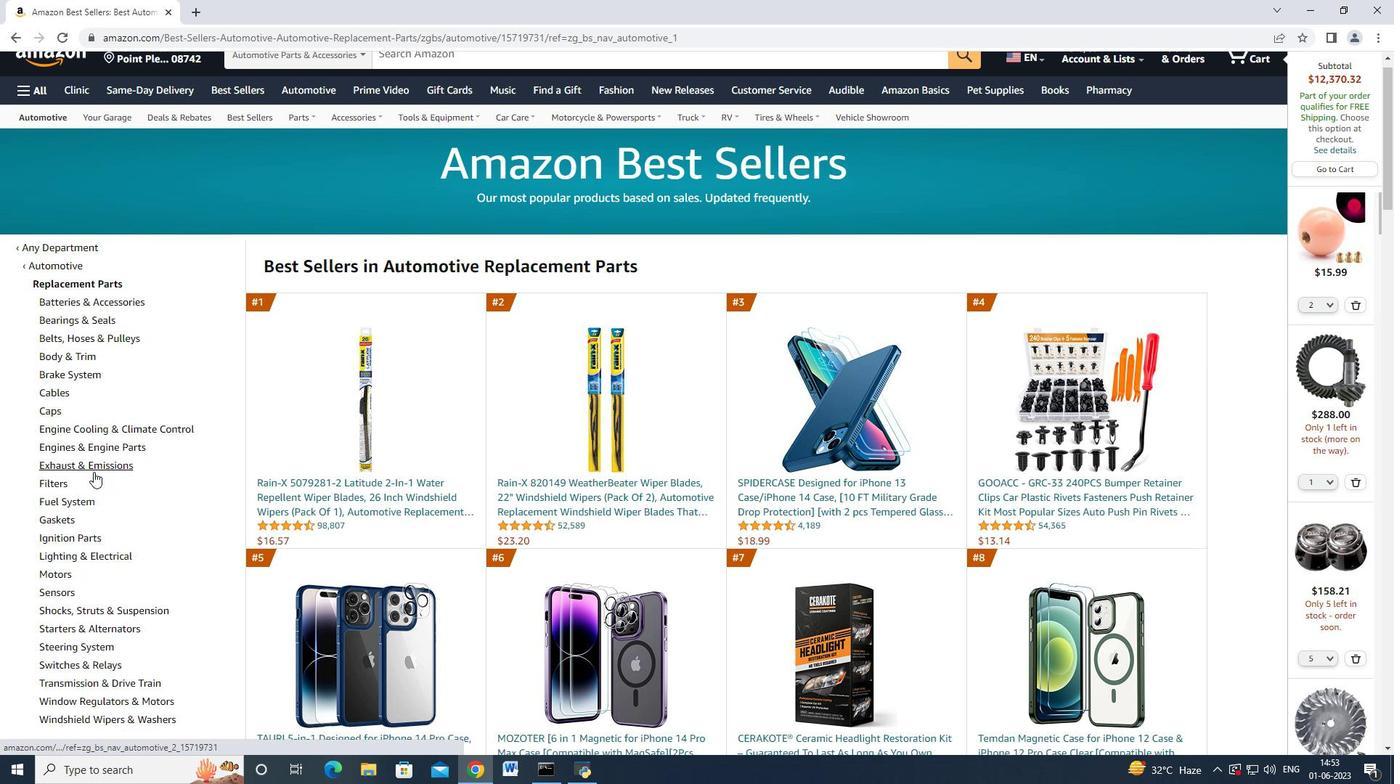 
Action: Mouse moved to (82, 481)
Screenshot: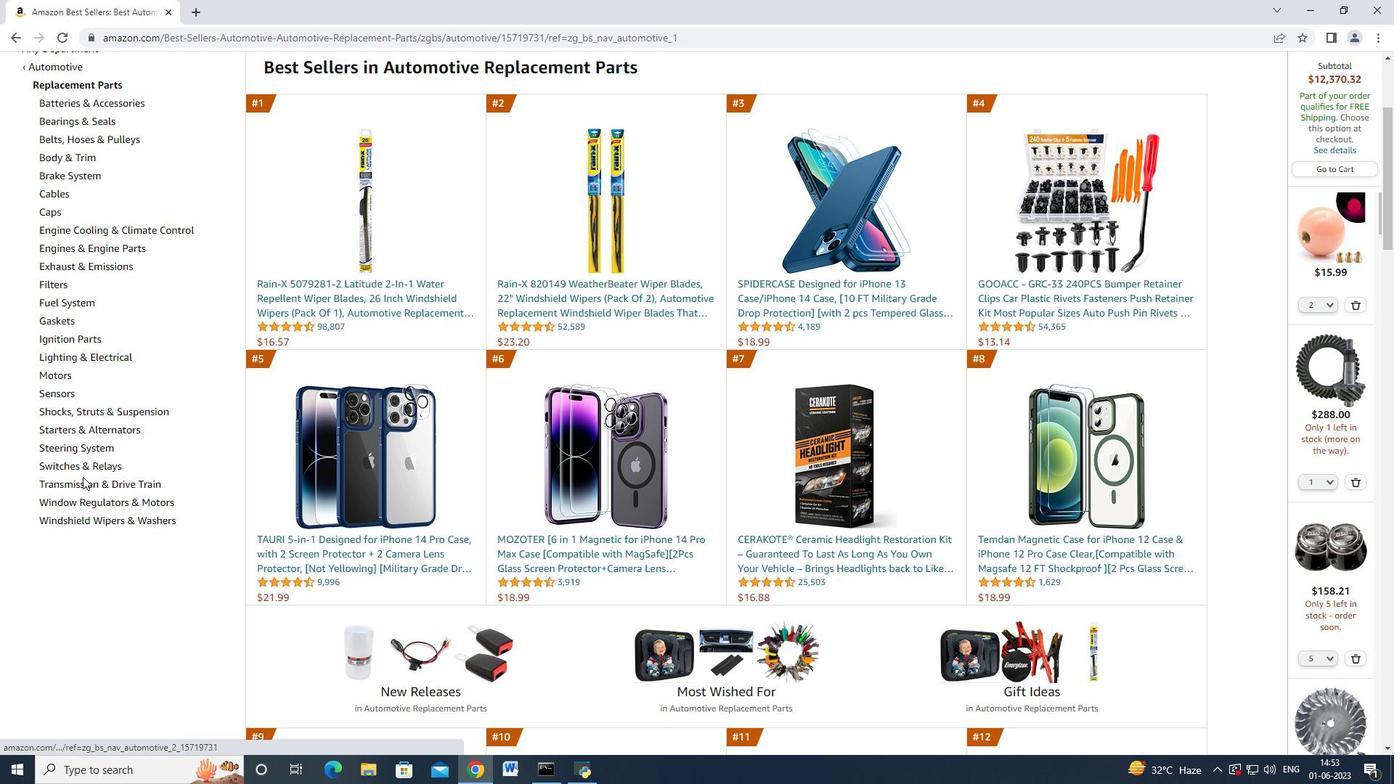 
Action: Mouse pressed left at (82, 481)
Screenshot: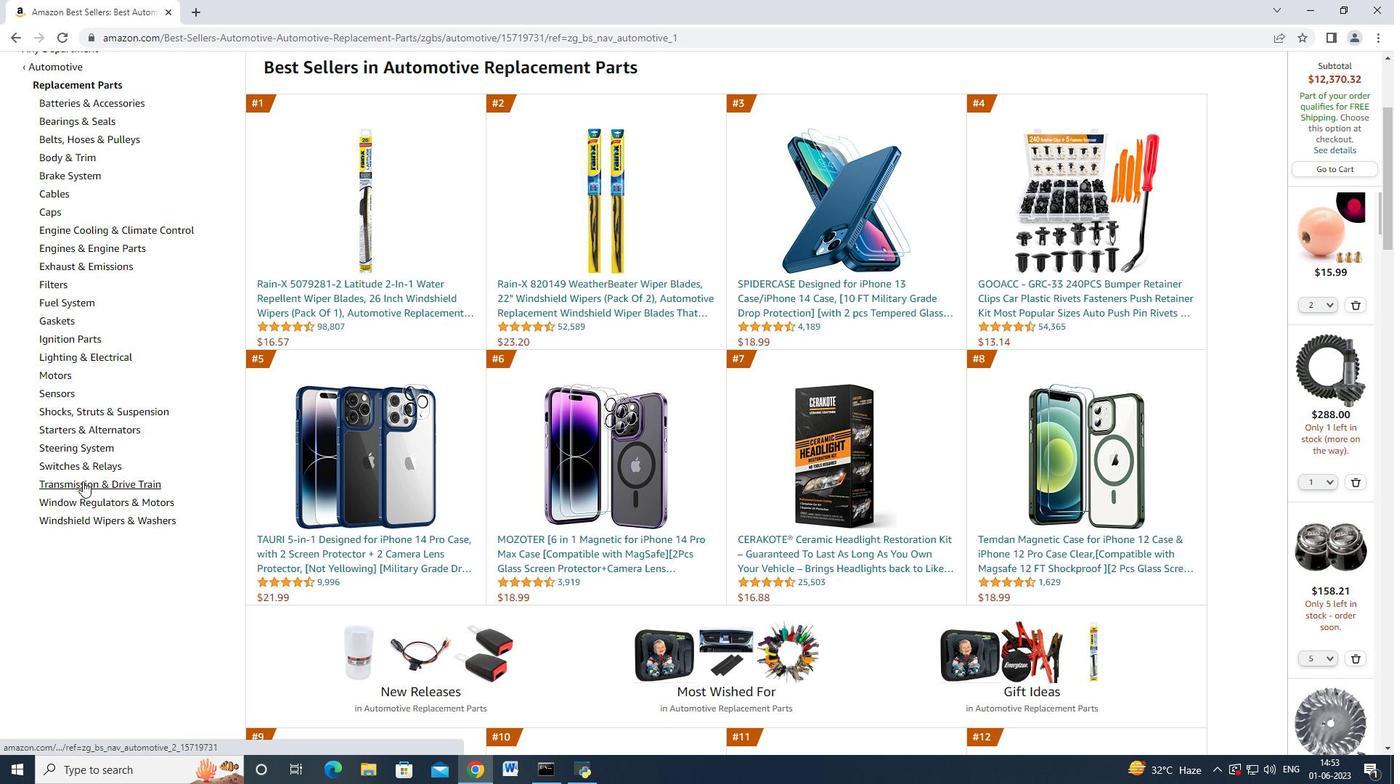 
Action: Mouse moved to (75, 498)
Screenshot: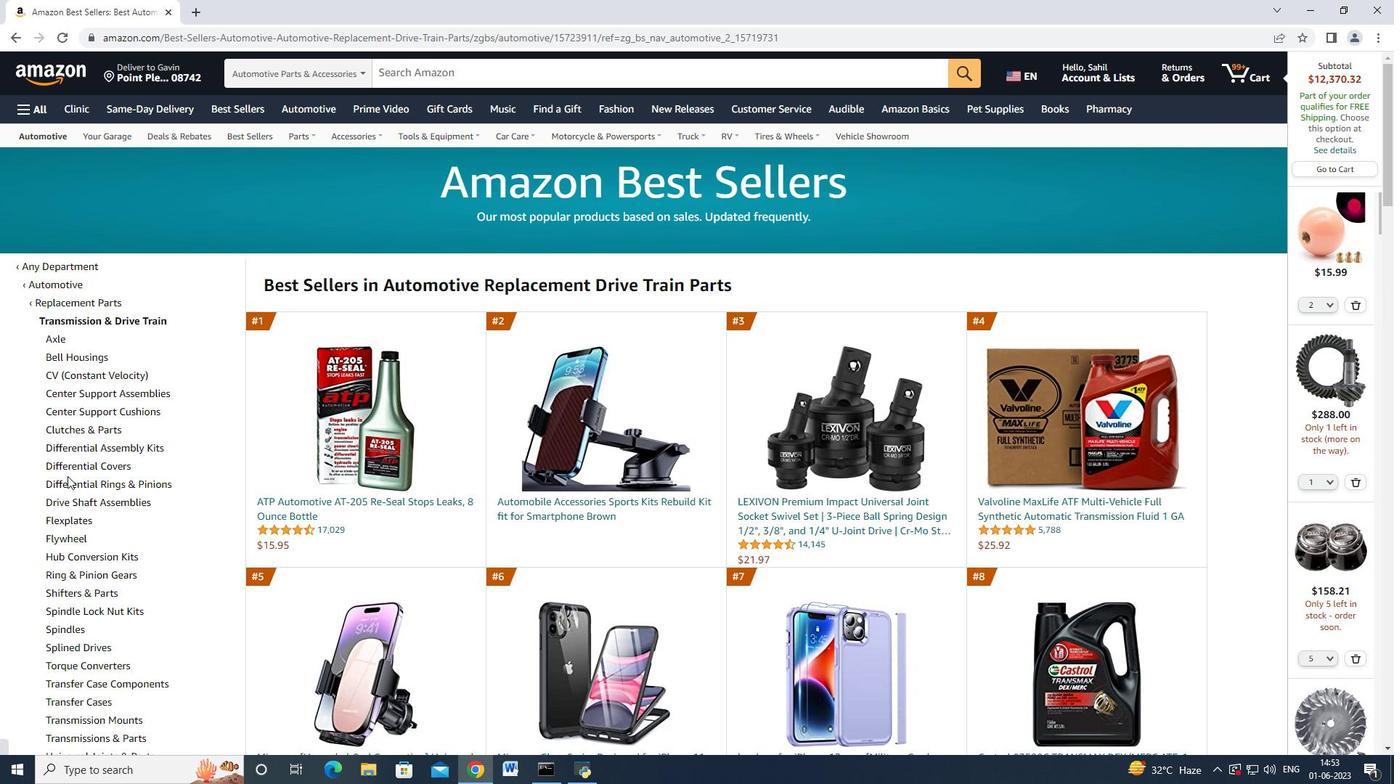 
Action: Mouse scrolled (75, 497) with delta (0, 0)
Screenshot: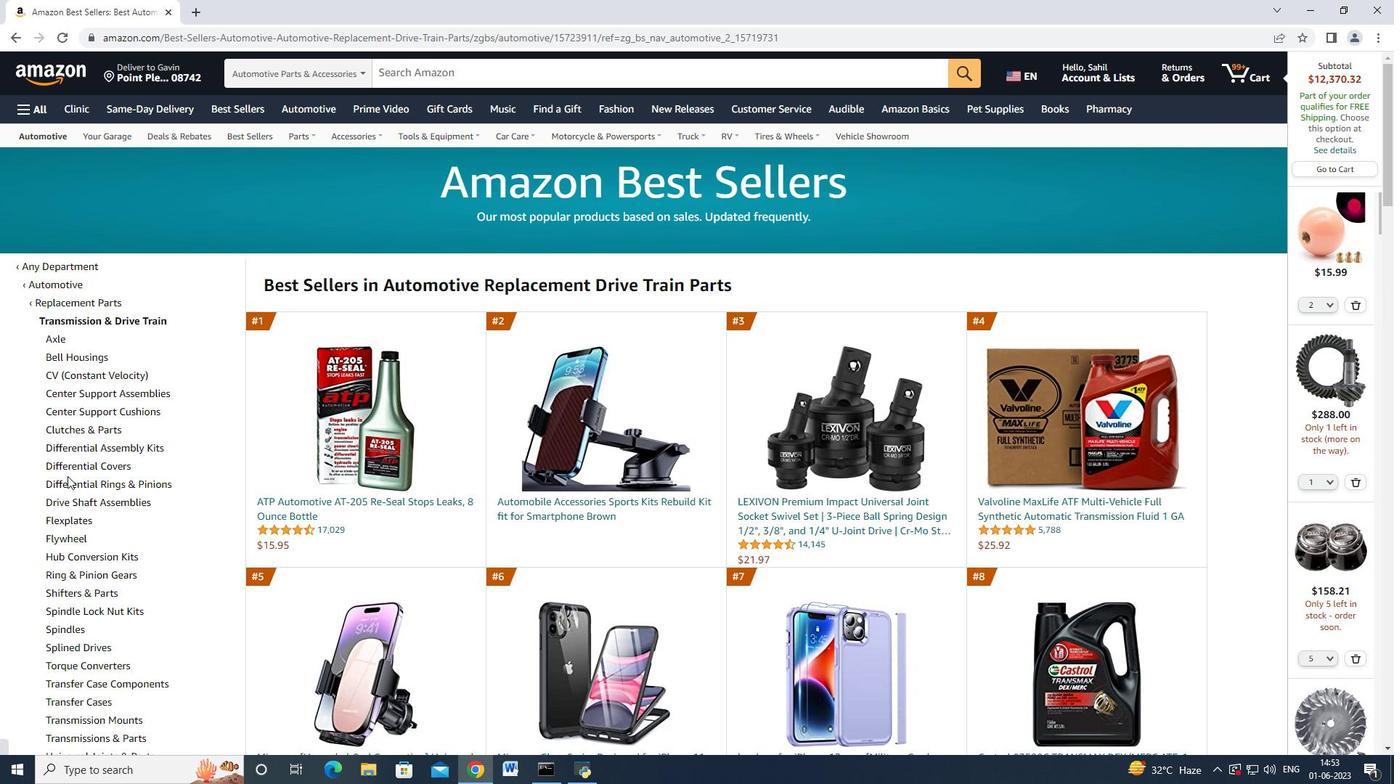 
Action: Mouse moved to (79, 504)
Screenshot: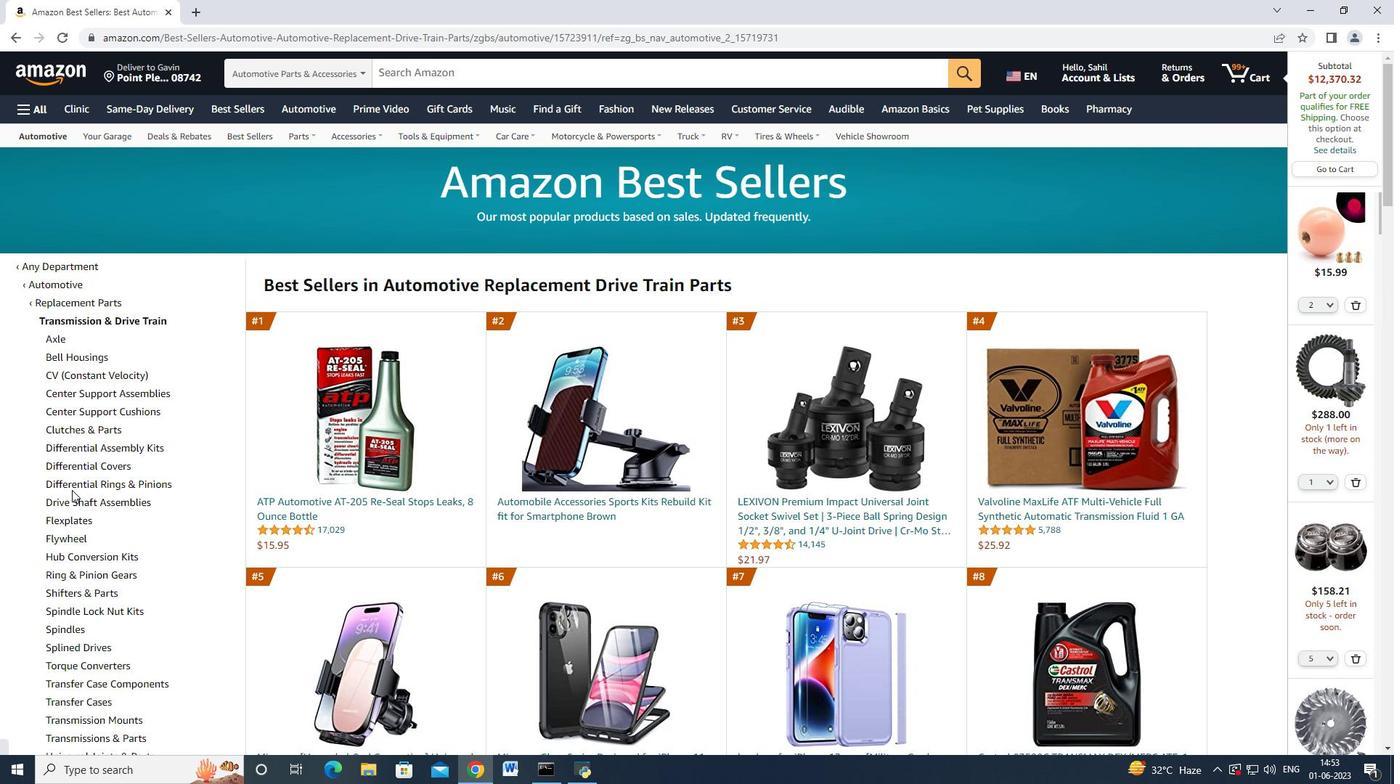 
Action: Mouse scrolled (79, 502) with delta (0, 0)
Screenshot: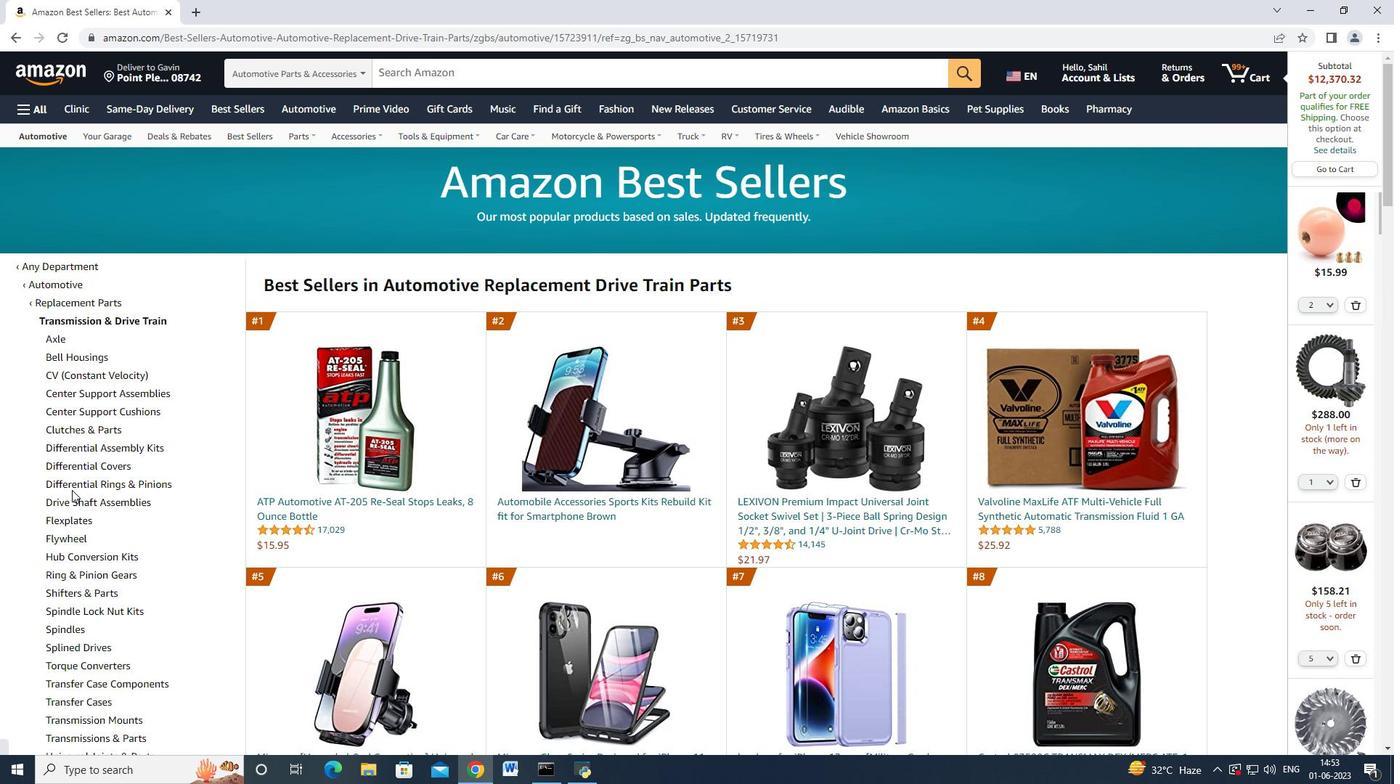 
Action: Mouse moved to (80, 505)
Screenshot: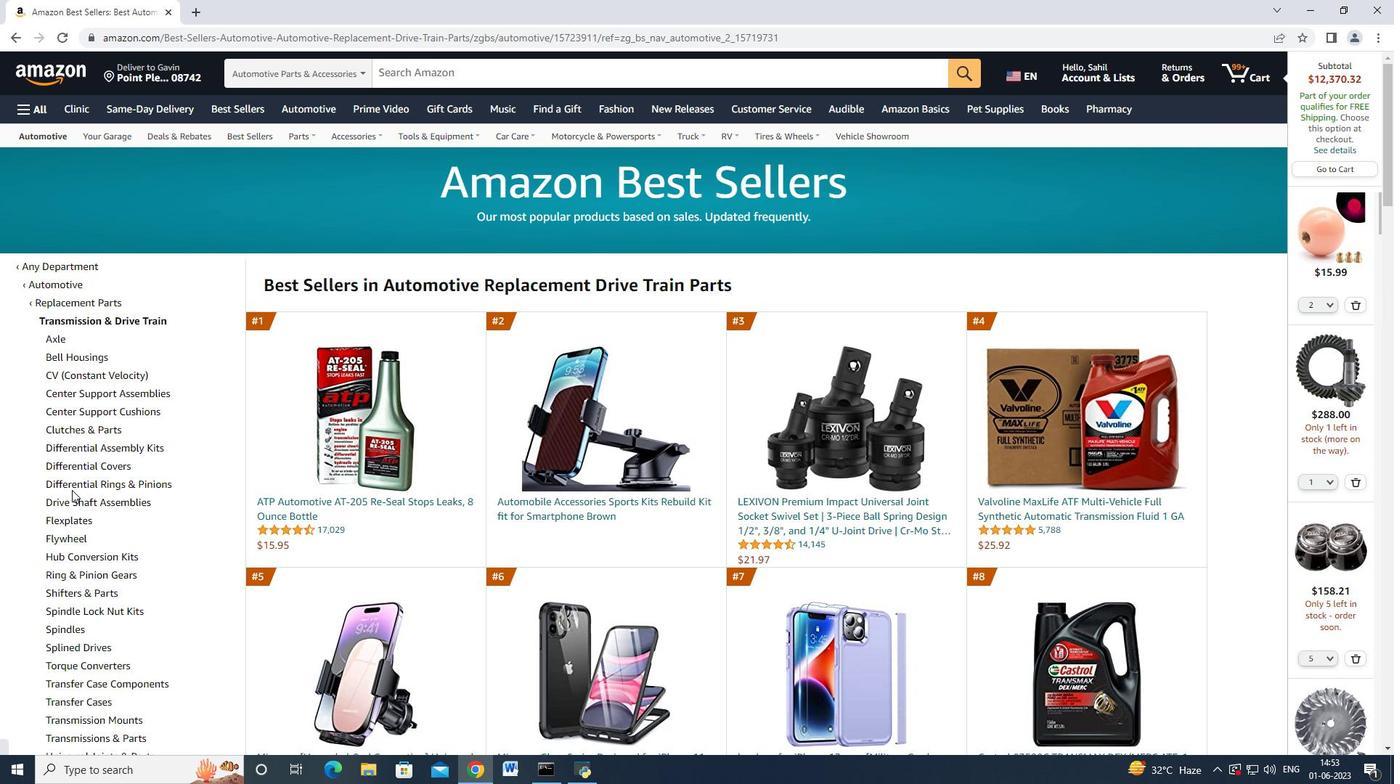 
Action: Mouse scrolled (80, 504) with delta (0, 0)
Screenshot: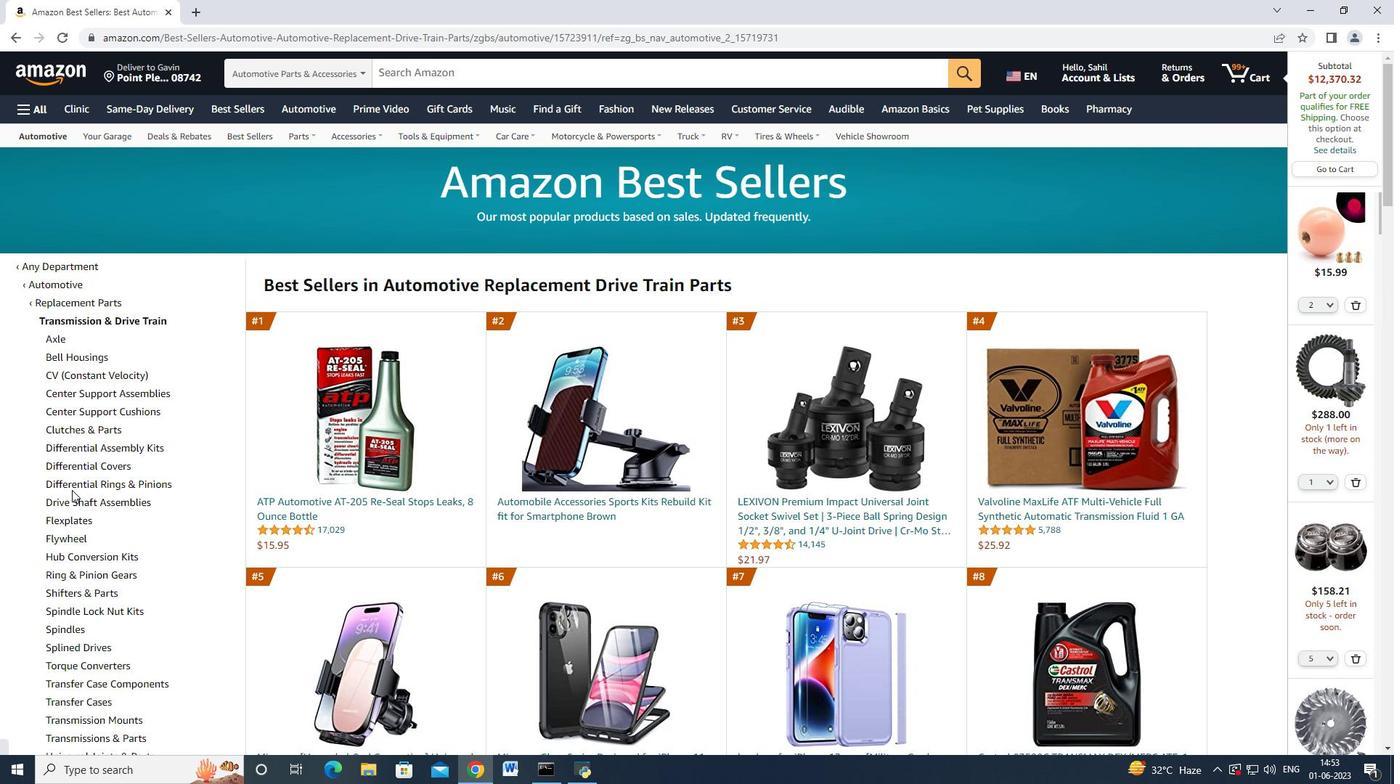 
Action: Mouse moved to (97, 381)
Screenshot: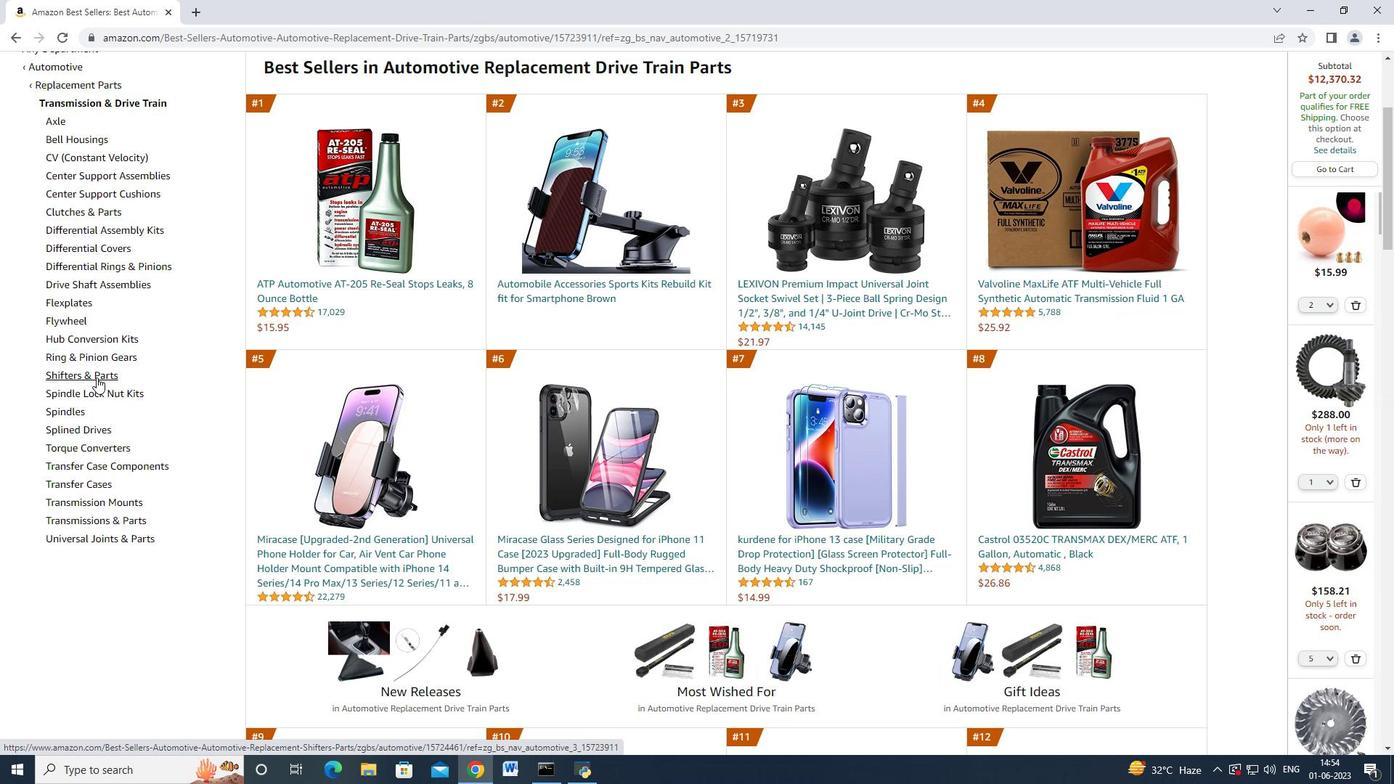 
Action: Mouse scrolled (97, 380) with delta (0, 0)
Screenshot: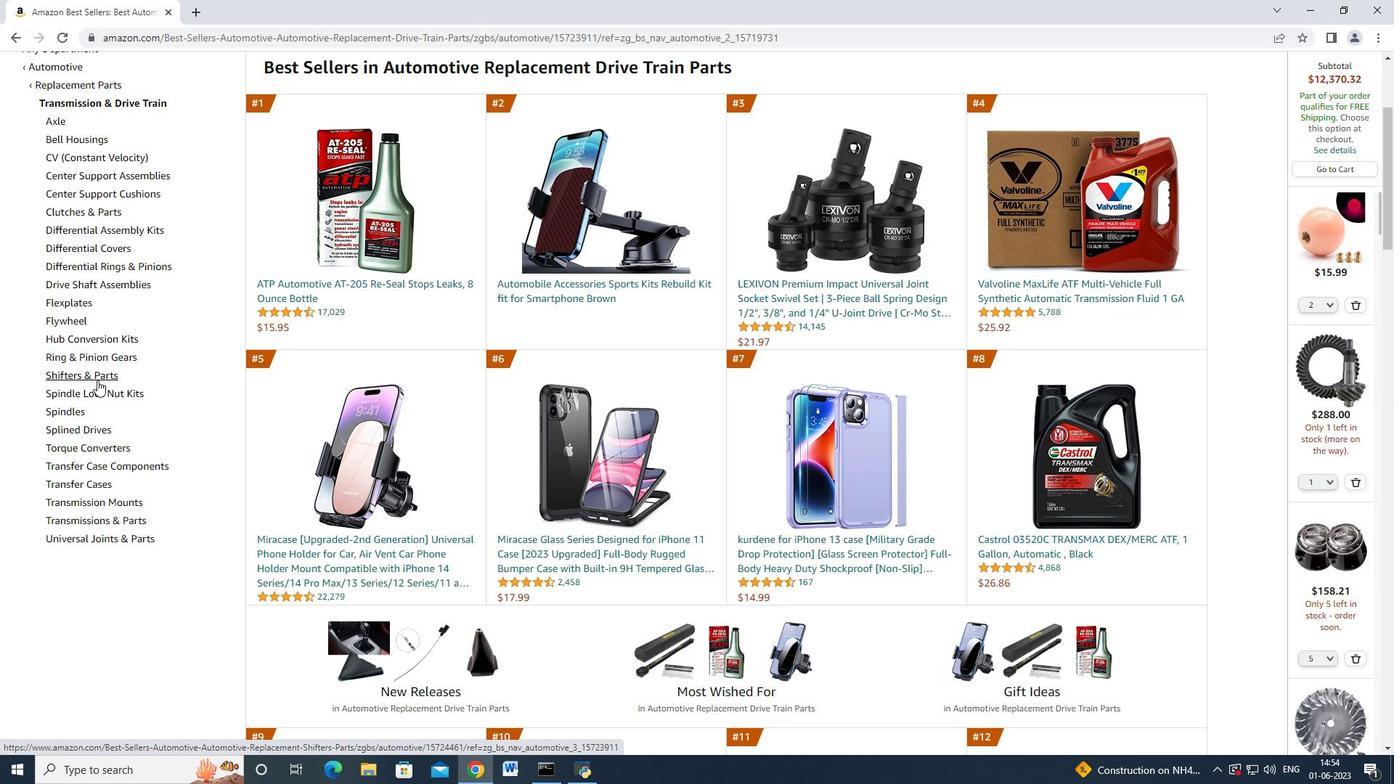 
Action: Mouse scrolled (97, 382) with delta (0, 0)
Screenshot: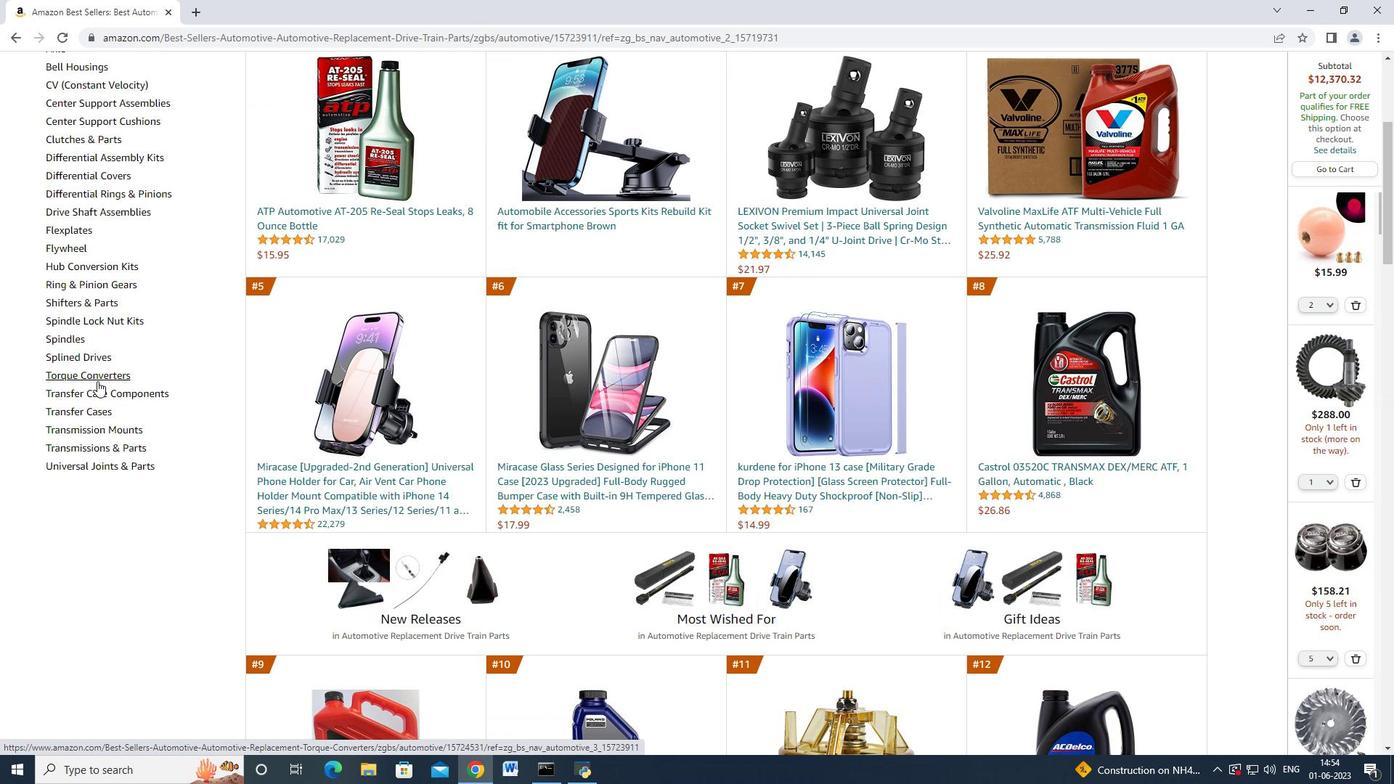 
Action: Mouse moved to (89, 395)
Screenshot: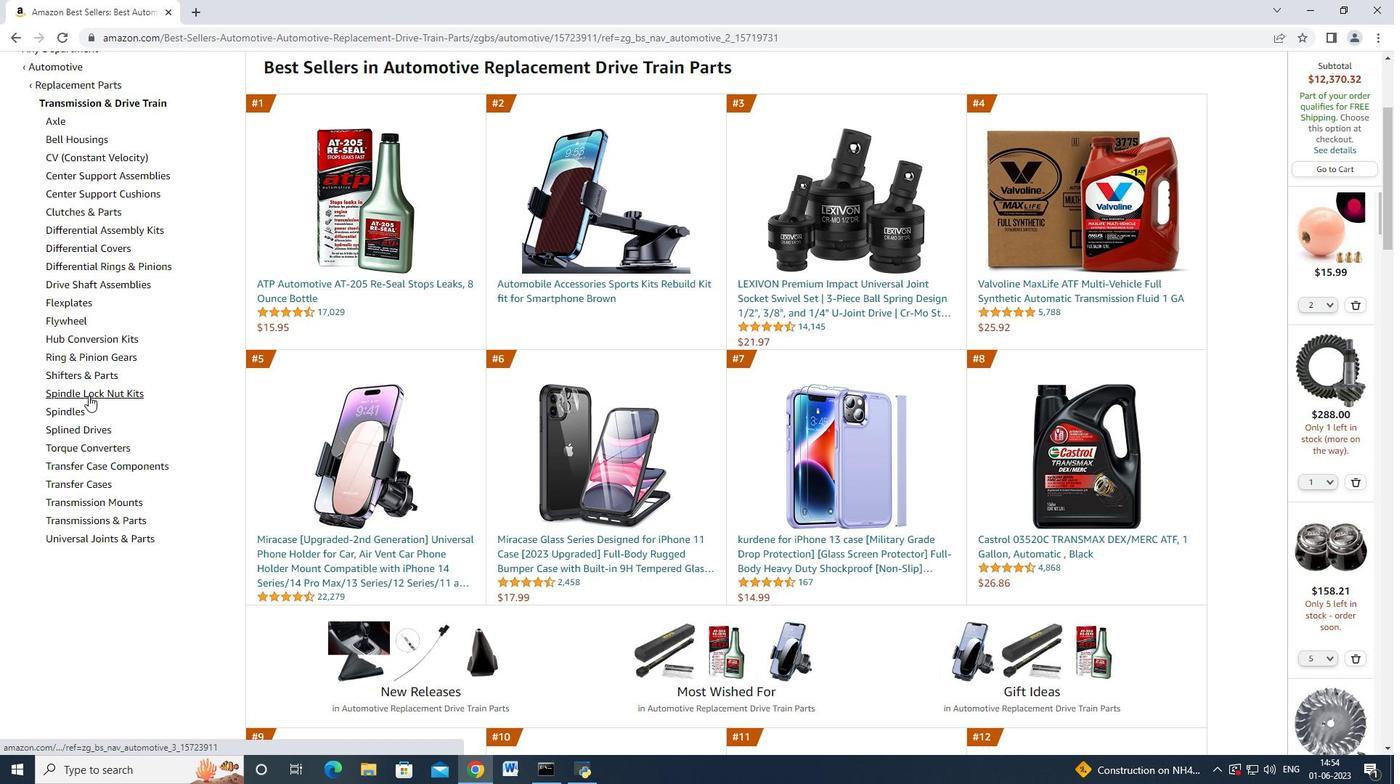 
Action: Mouse pressed left at (89, 395)
Screenshot: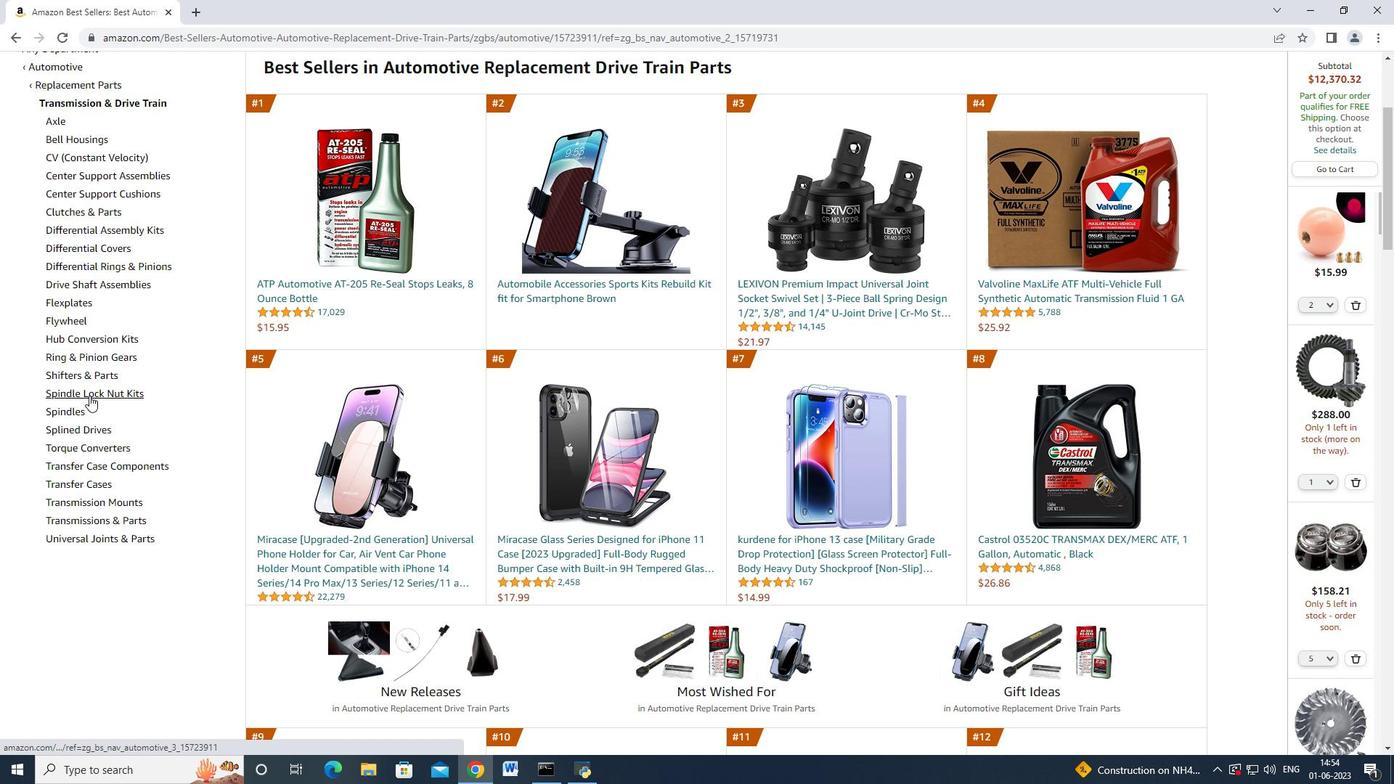 
Action: Mouse moved to (698, 501)
Screenshot: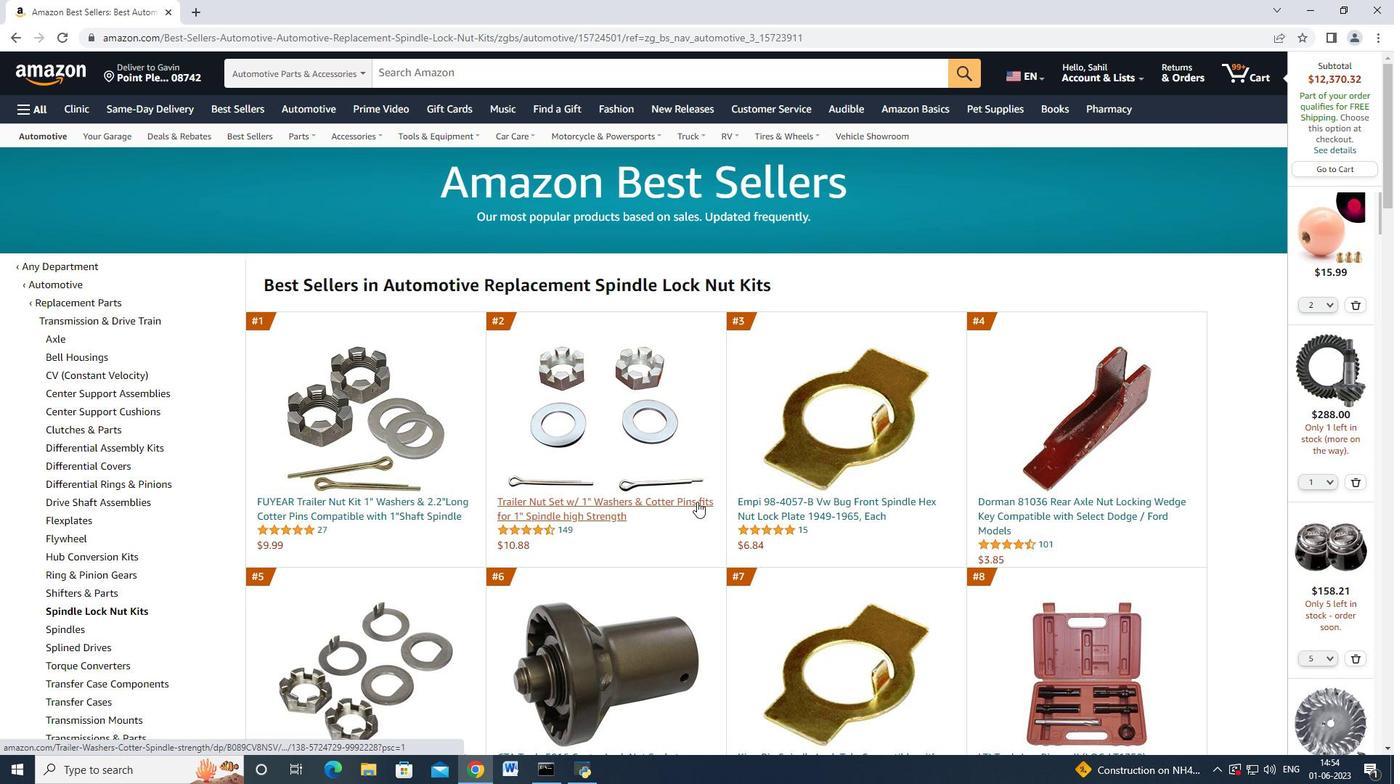 
Action: Mouse scrolled (698, 500) with delta (0, 0)
Screenshot: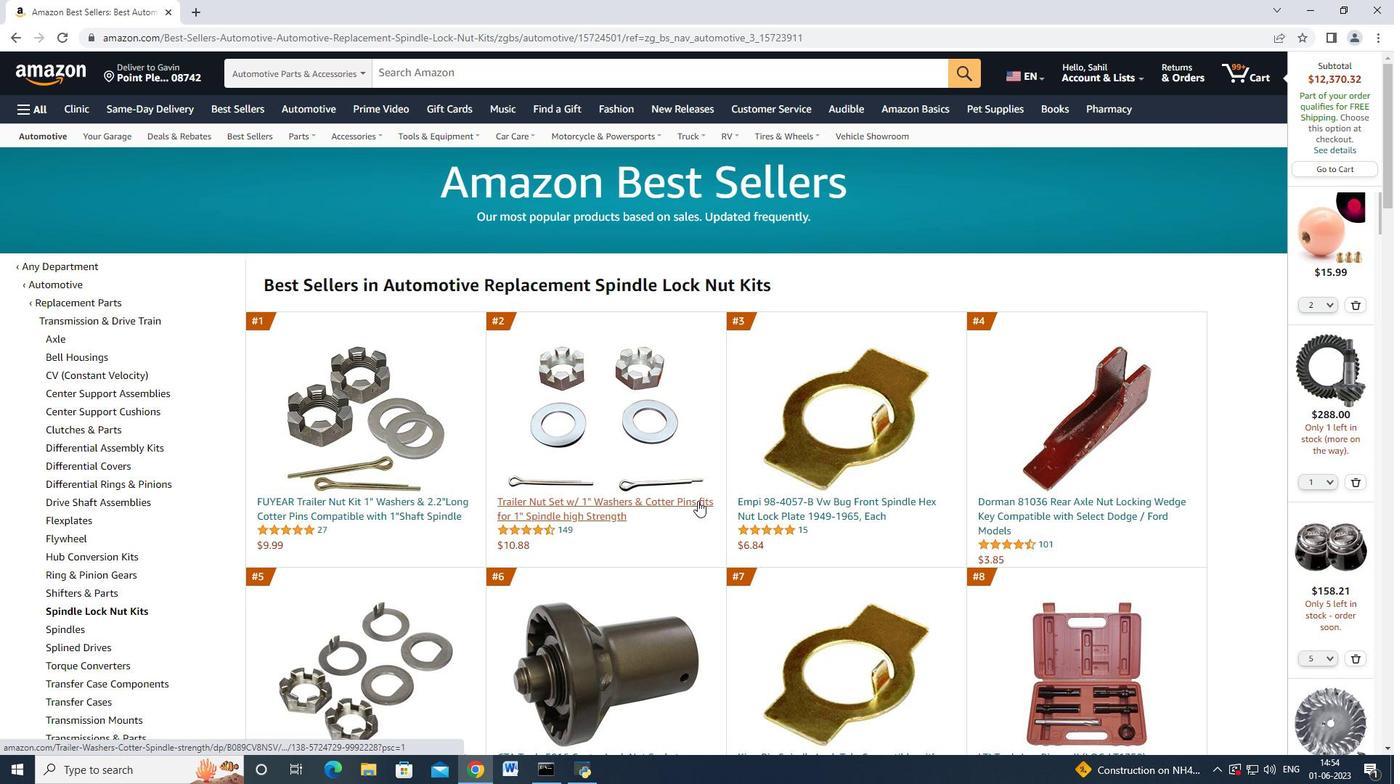 
Action: Mouse moved to (624, 516)
Screenshot: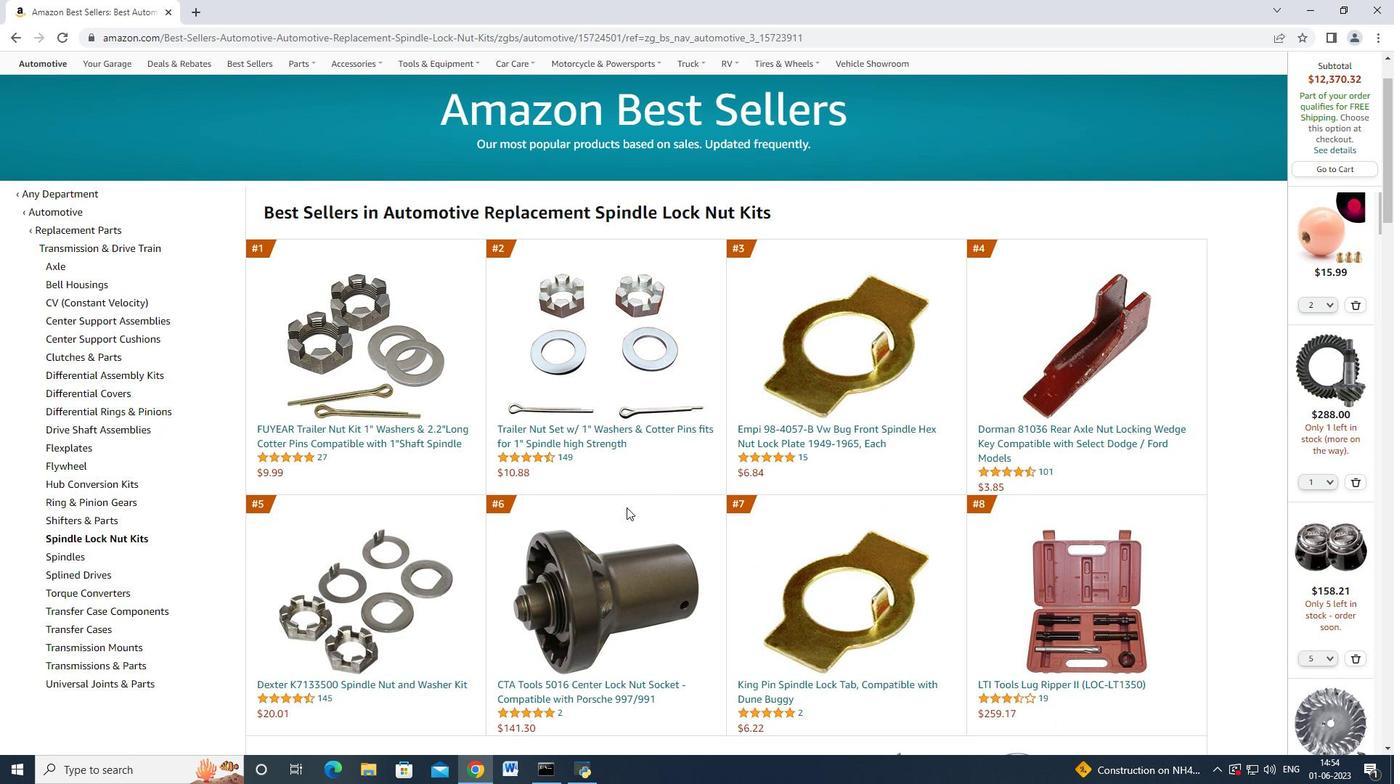 
Action: Mouse scrolled (624, 515) with delta (0, 0)
Screenshot: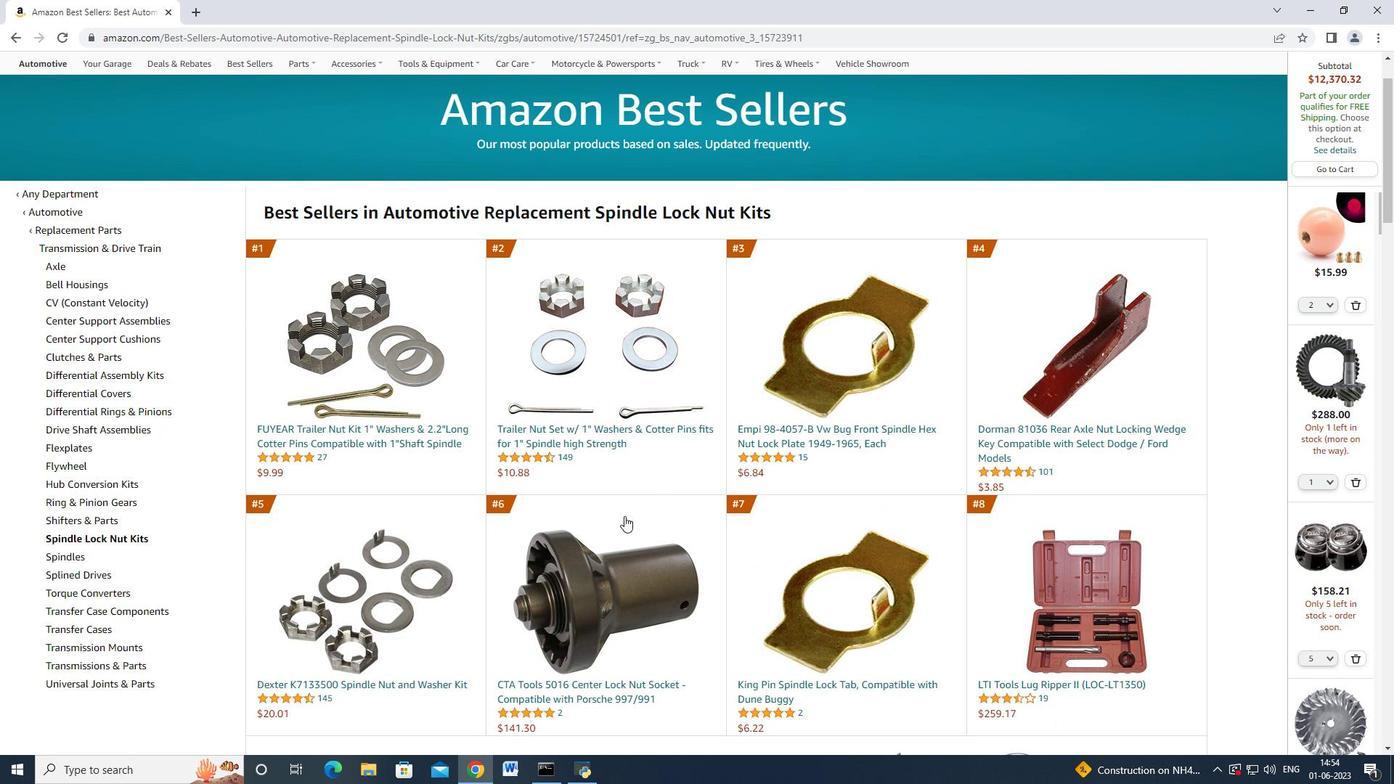 
Action: Mouse moved to (583, 620)
Screenshot: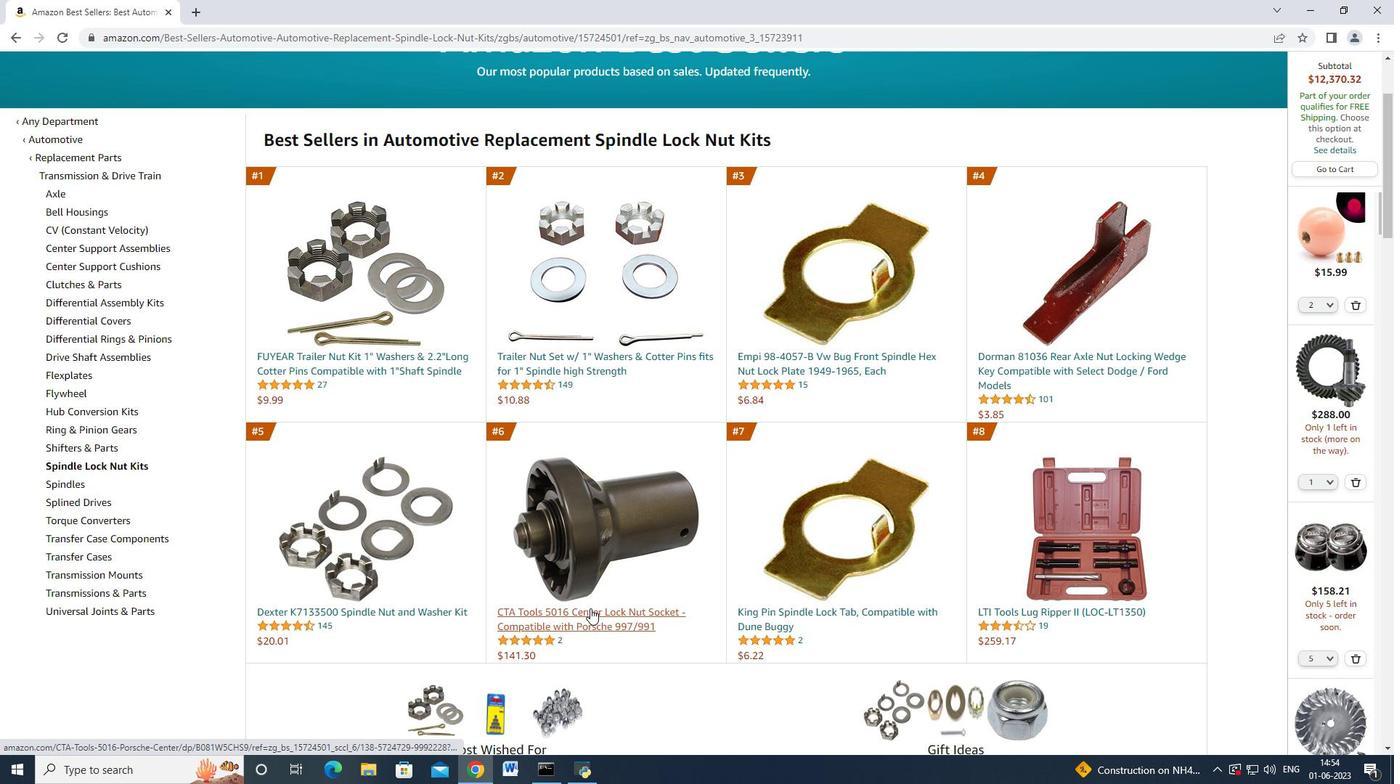 
Action: Mouse pressed left at (583, 620)
Screenshot: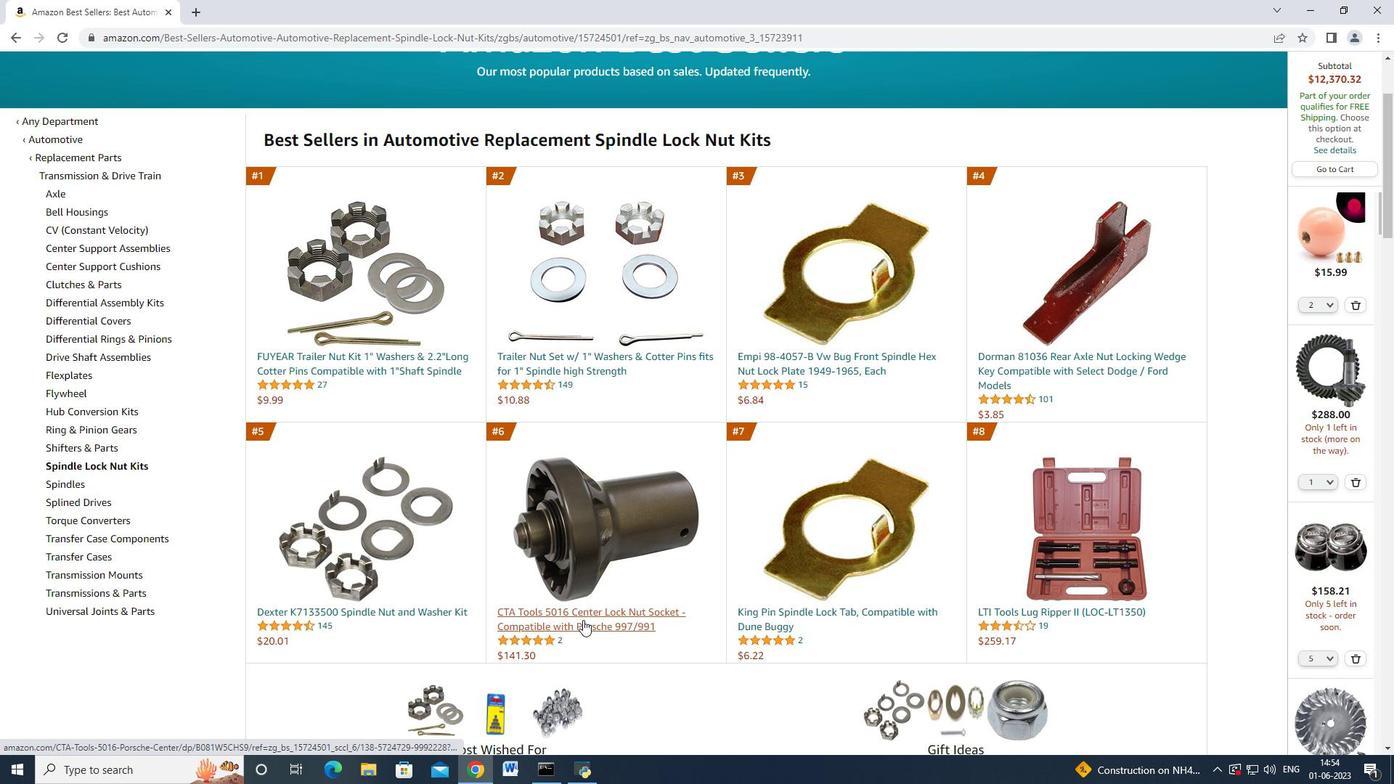 
Action: Mouse moved to (1040, 620)
Screenshot: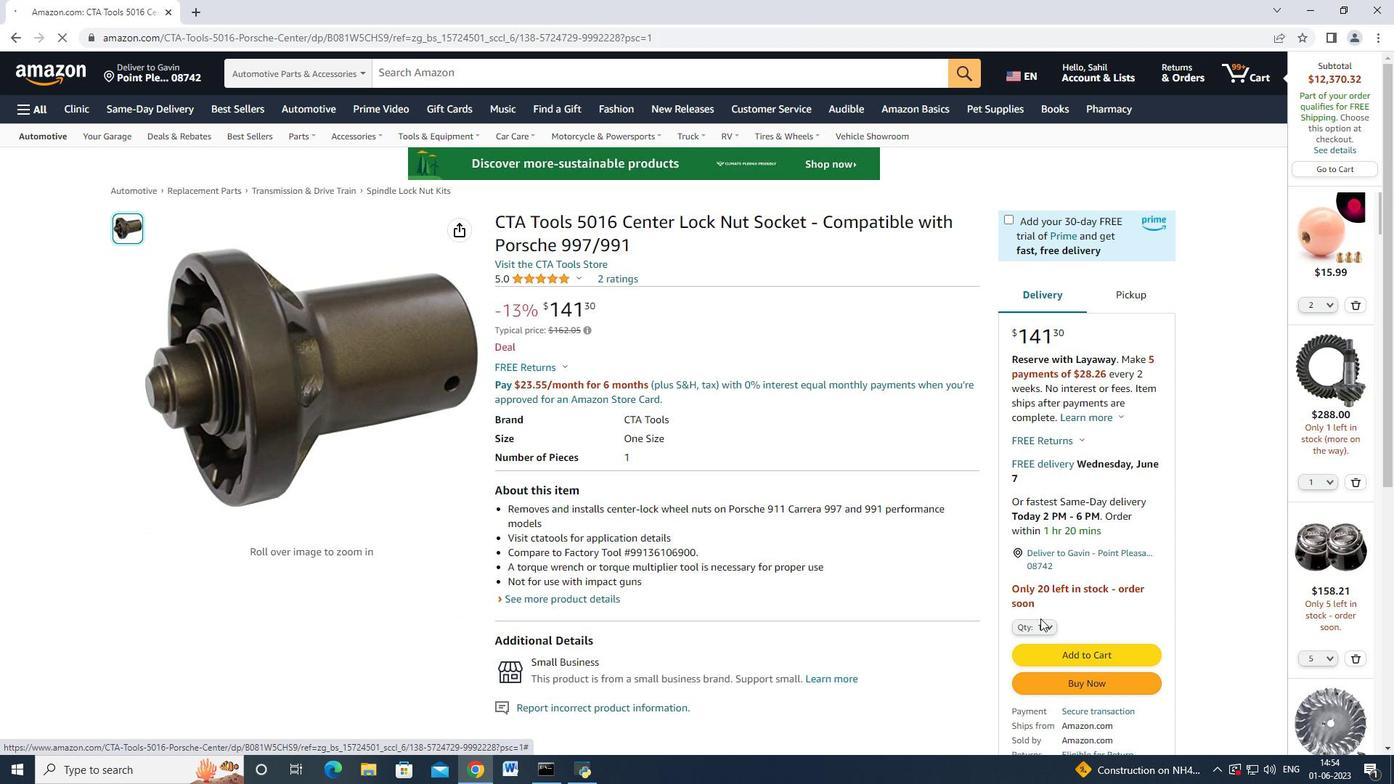 
Action: Mouse pressed left at (1040, 620)
Screenshot: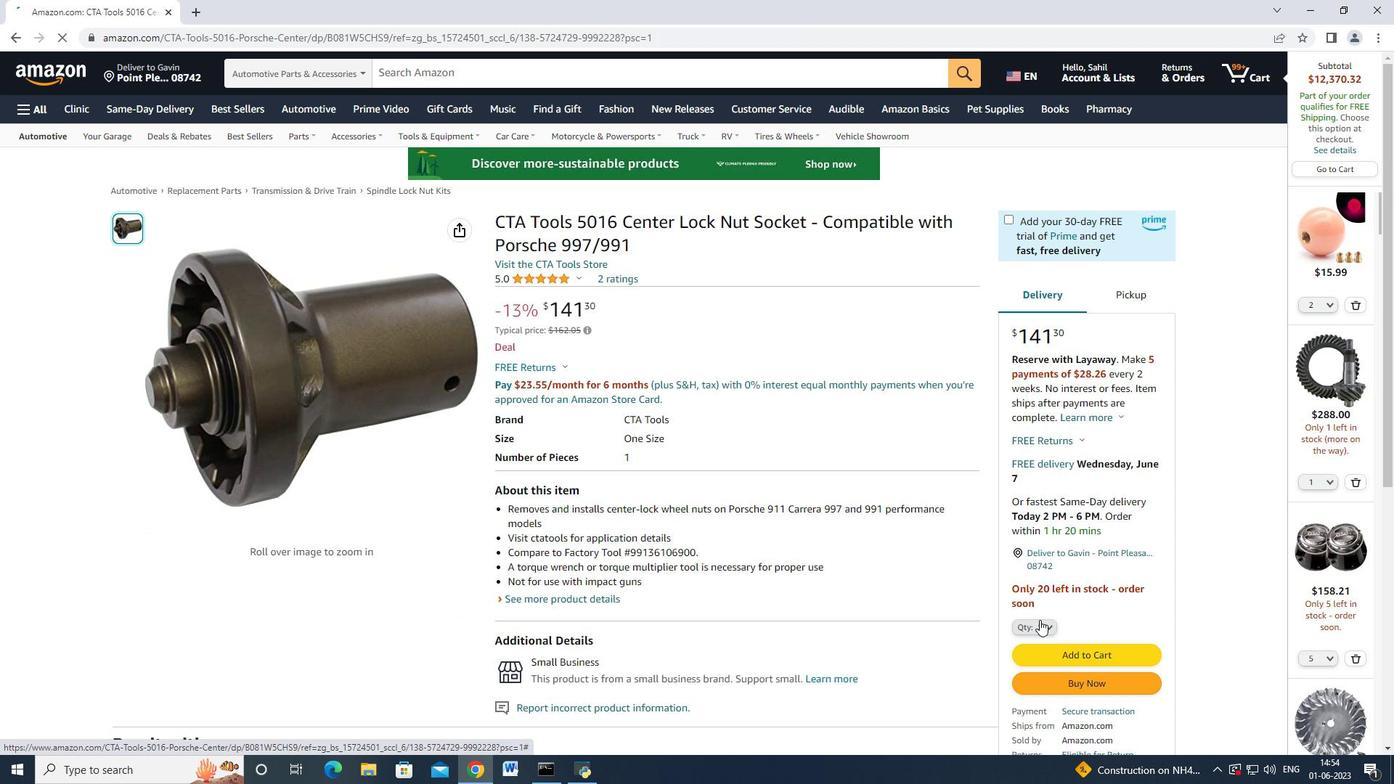 
Action: Mouse moved to (1029, 308)
Screenshot: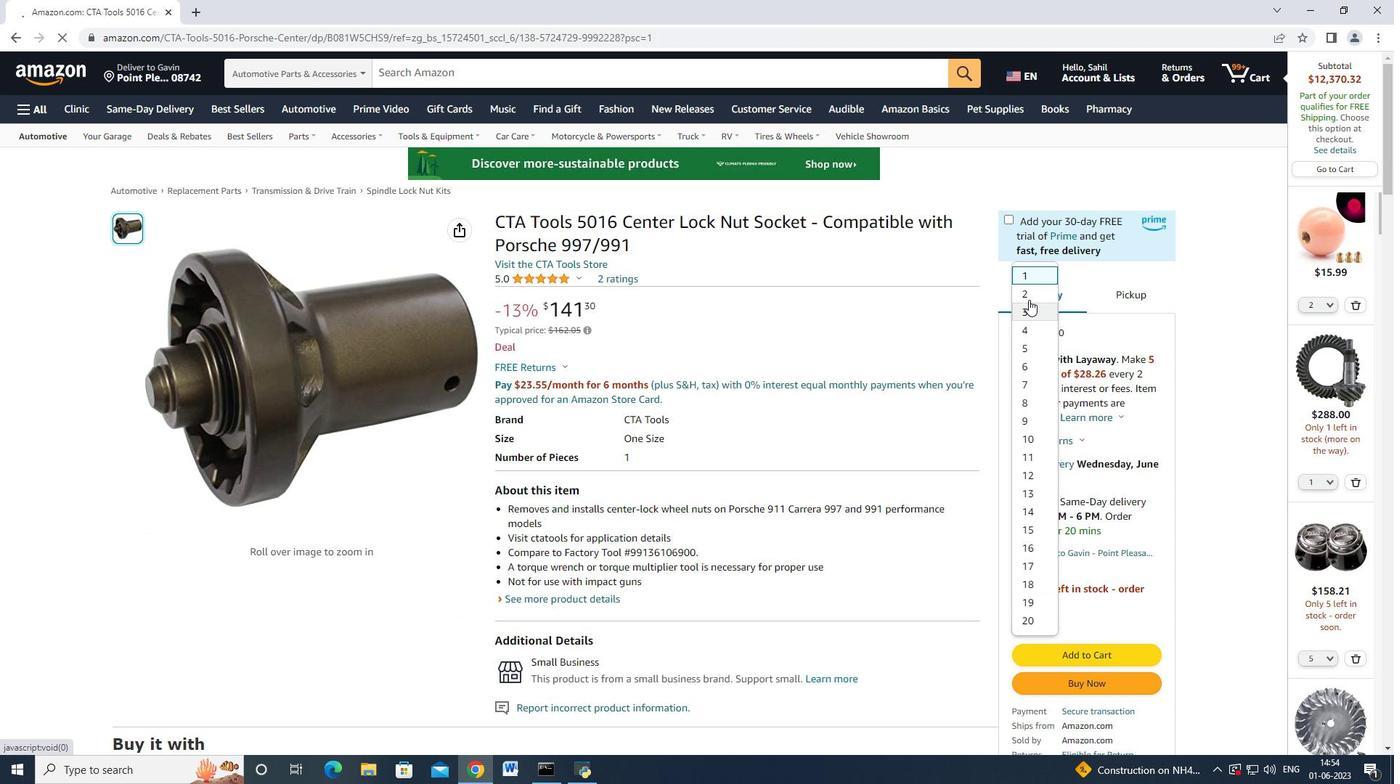 
Action: Mouse pressed left at (1029, 308)
Screenshot: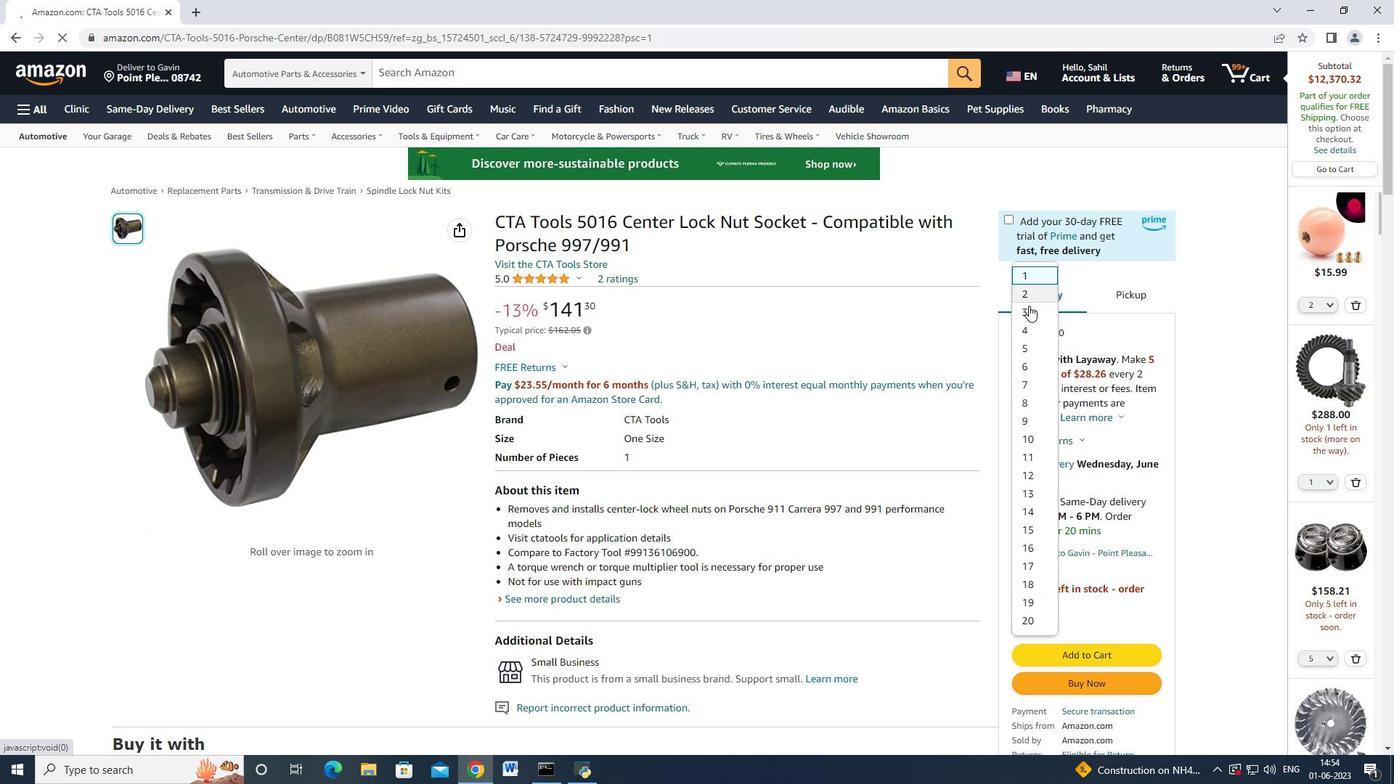 
Action: Mouse moved to (1051, 685)
Screenshot: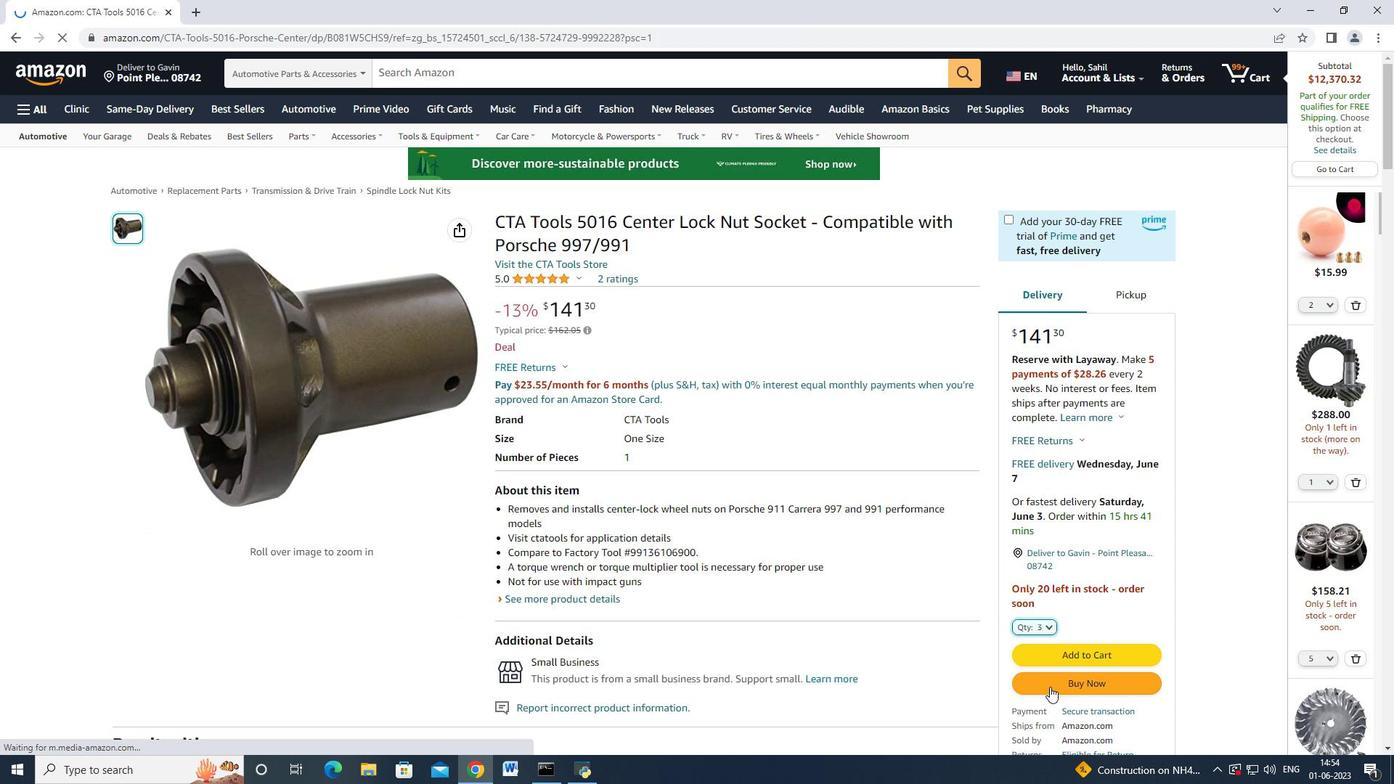 
Action: Mouse pressed left at (1051, 685)
Screenshot: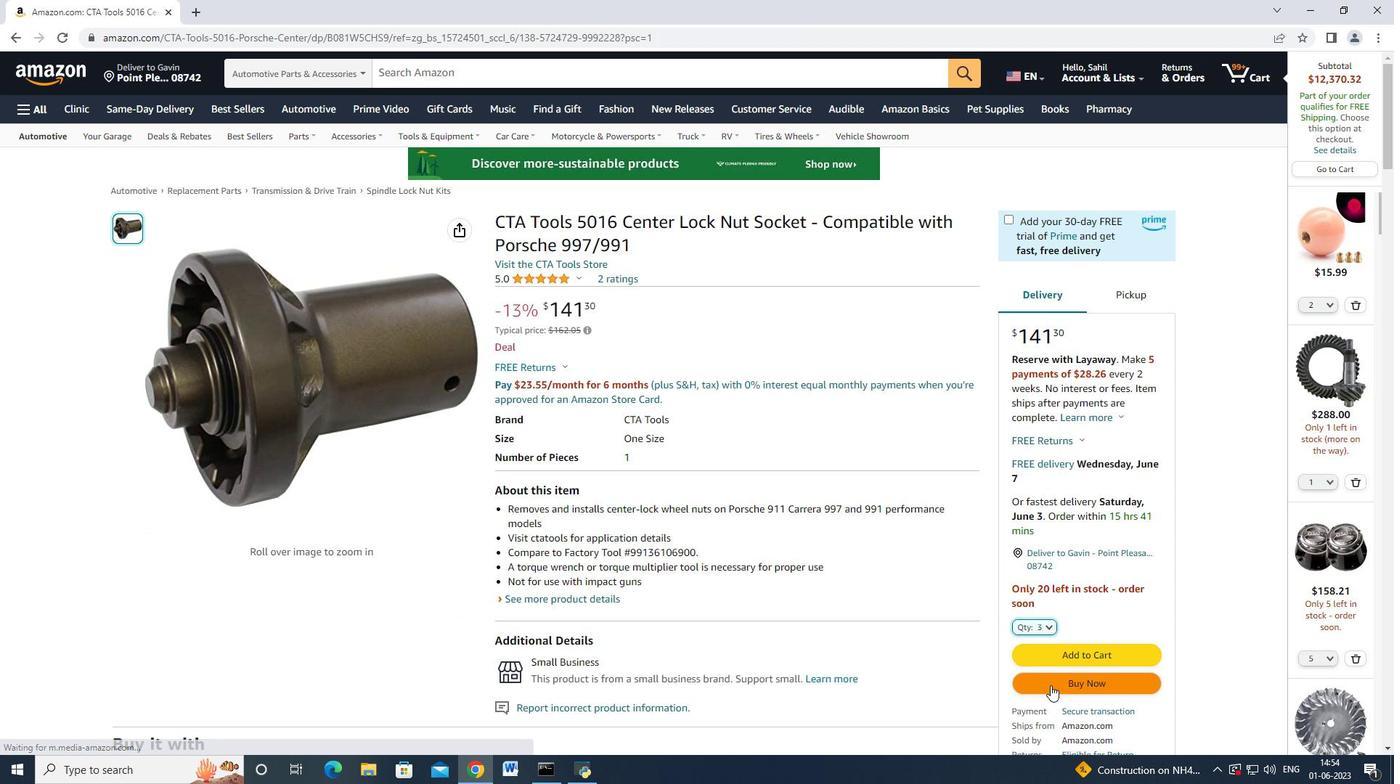 
Action: Mouse moved to (673, 280)
Screenshot: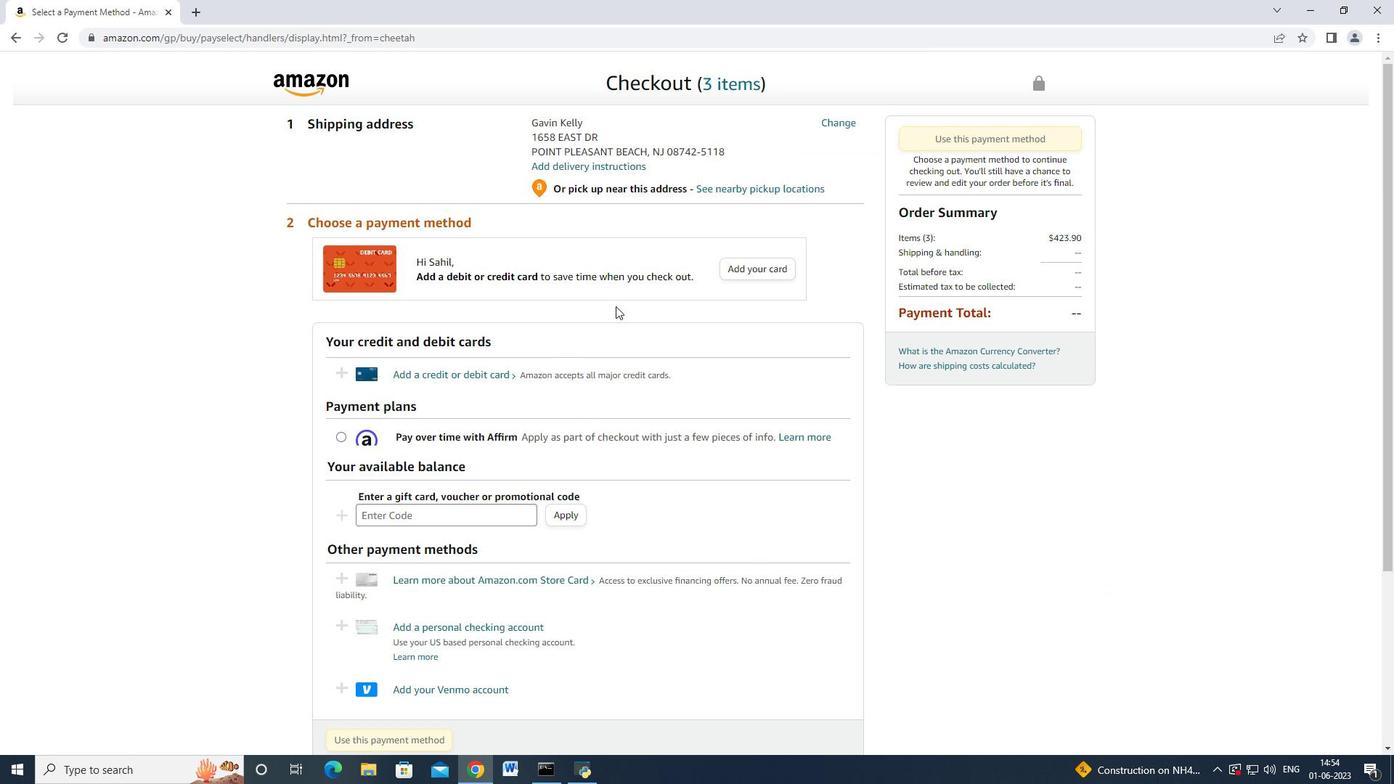 
Action: Mouse scrolled (673, 279) with delta (0, 0)
Screenshot: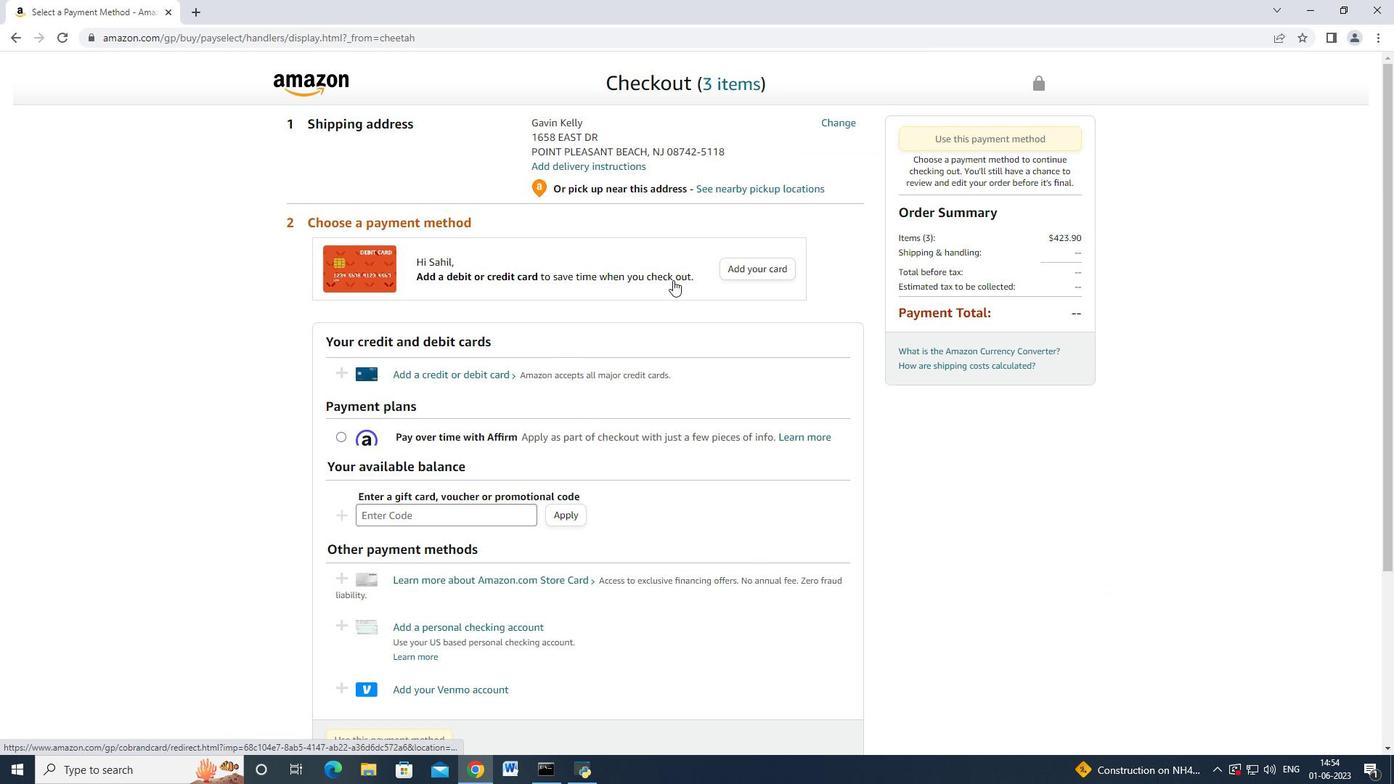 
Action: Mouse scrolled (673, 281) with delta (0, 0)
Screenshot: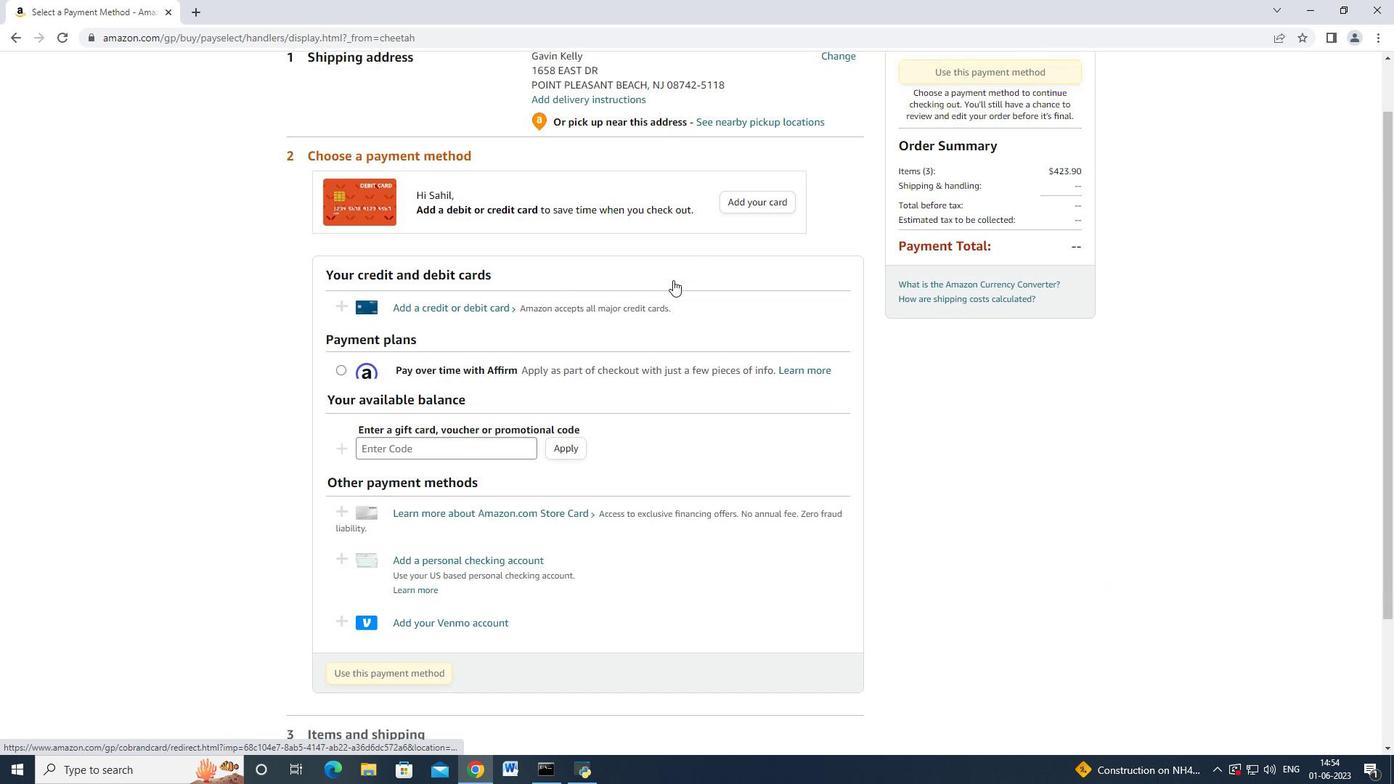
Action: Mouse moved to (829, 123)
Screenshot: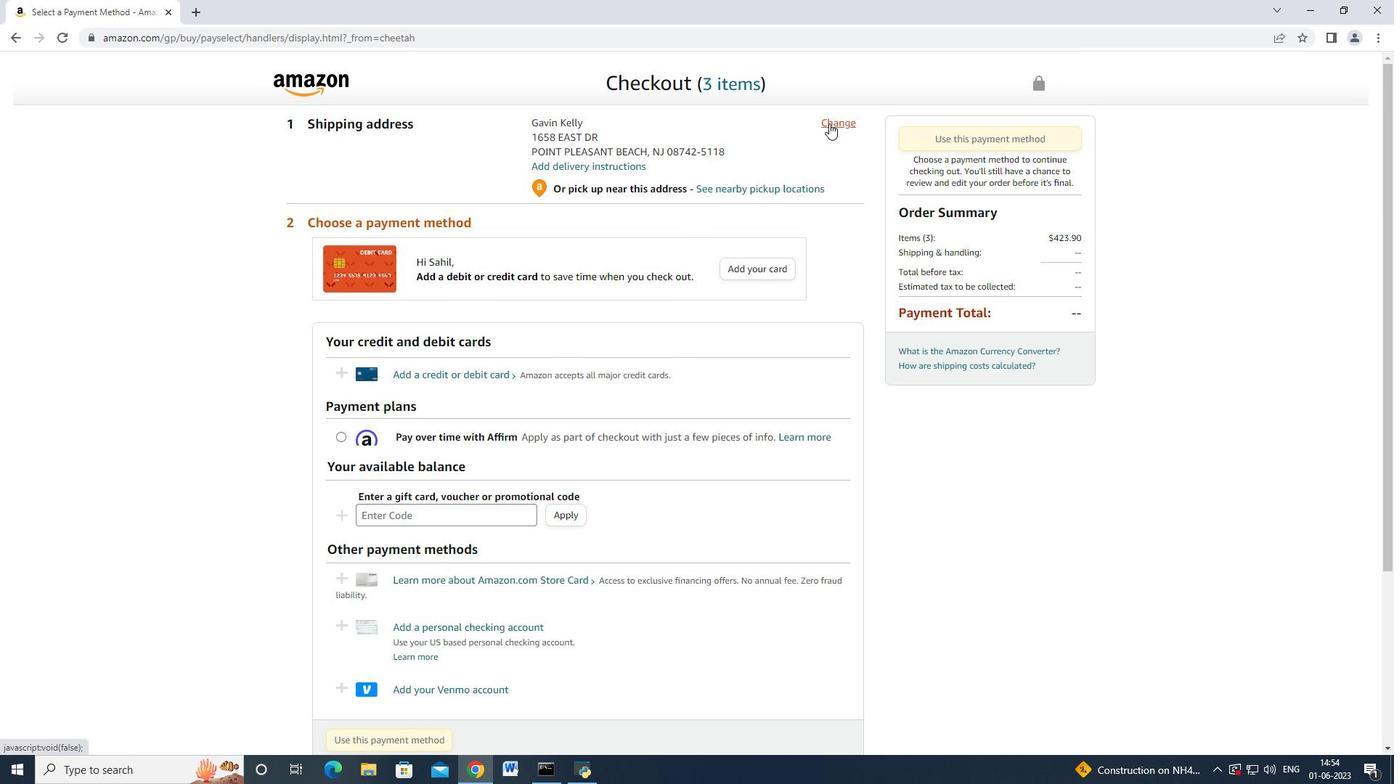 
Action: Mouse pressed left at (829, 123)
Screenshot: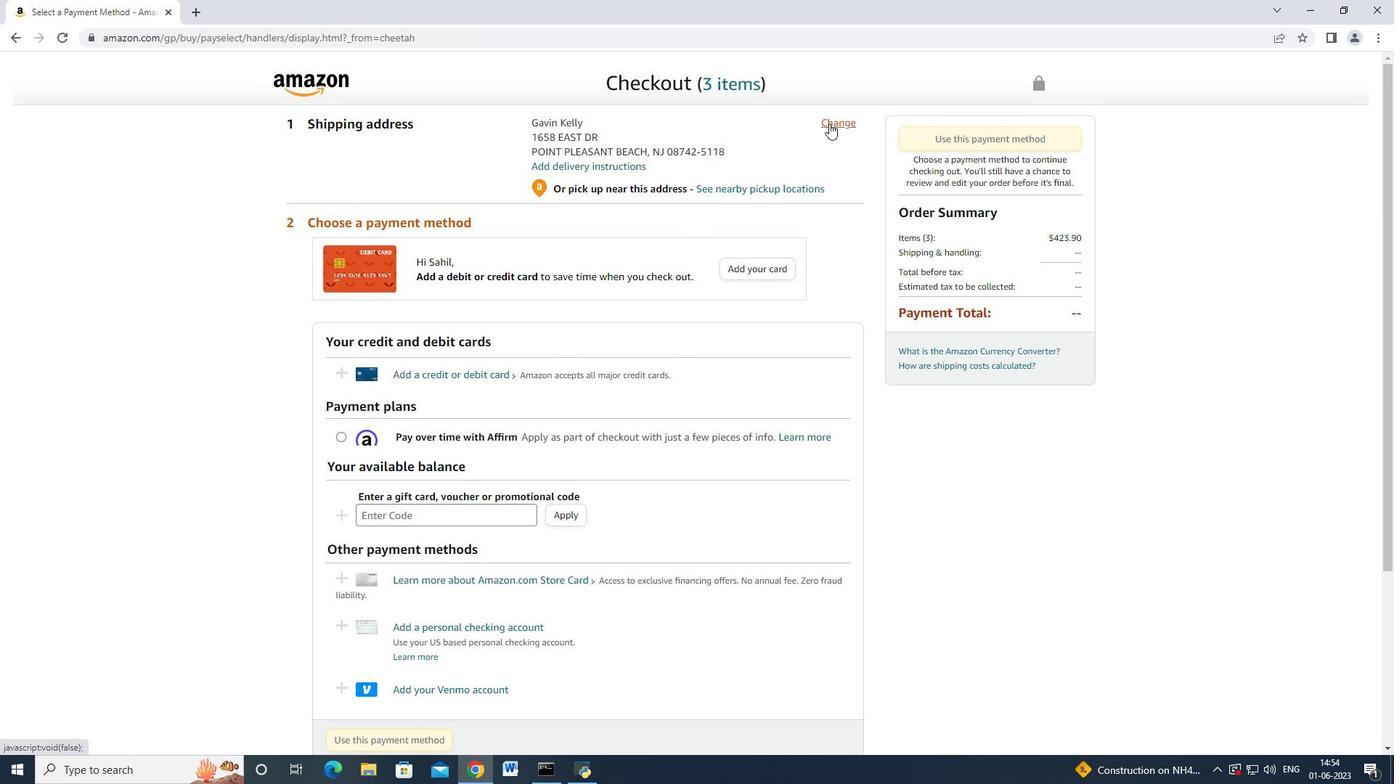 
Action: Mouse moved to (378, 775)
Screenshot: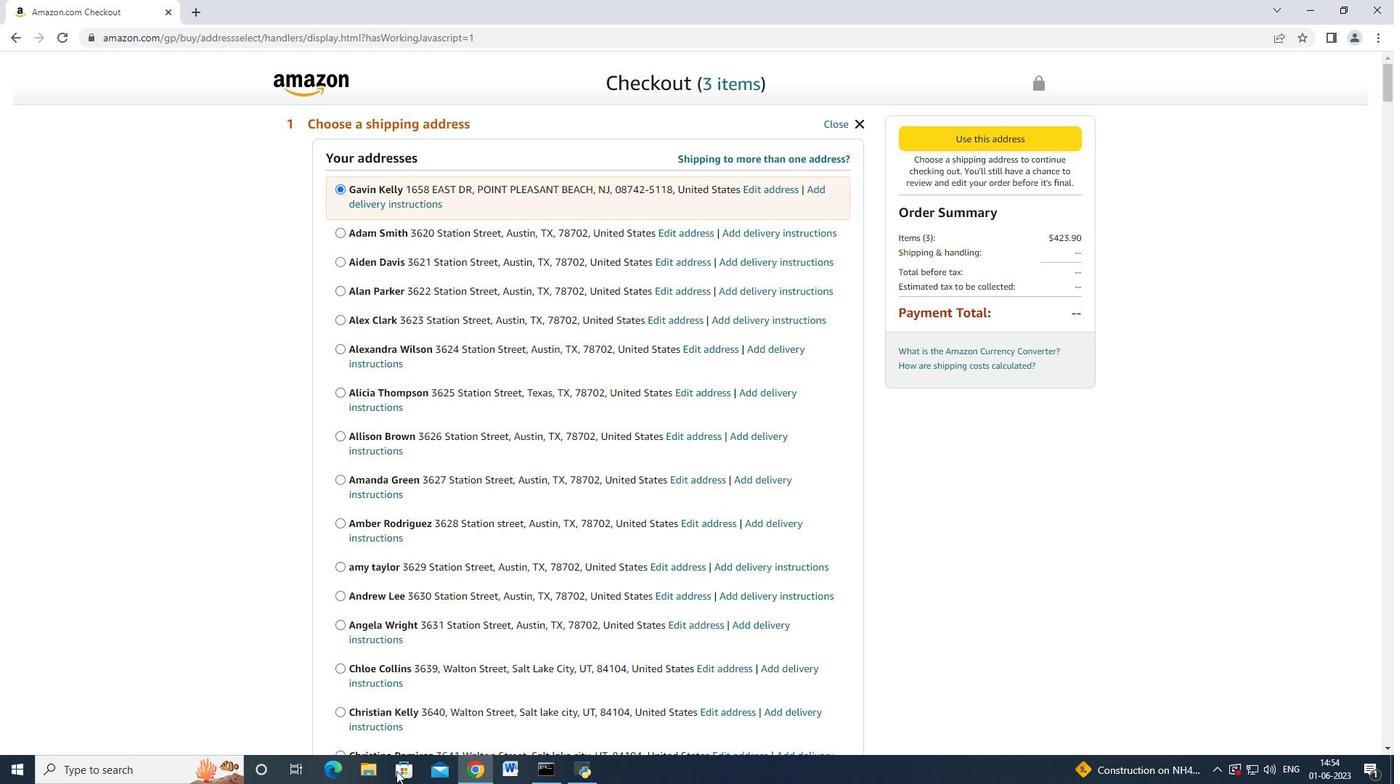 
Action: Mouse scrolled (378, 774) with delta (0, 0)
Screenshot: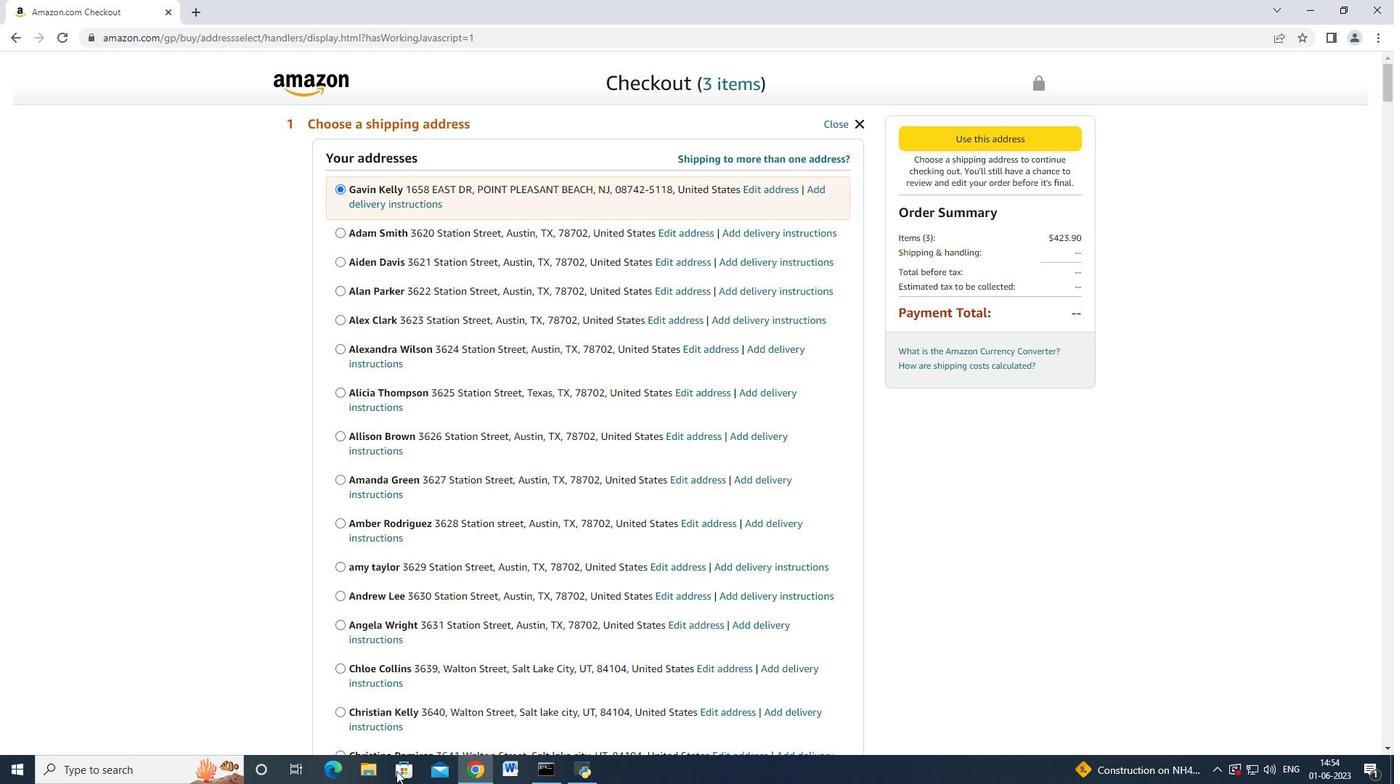 
Action: Mouse scrolled (378, 774) with delta (0, 0)
Screenshot: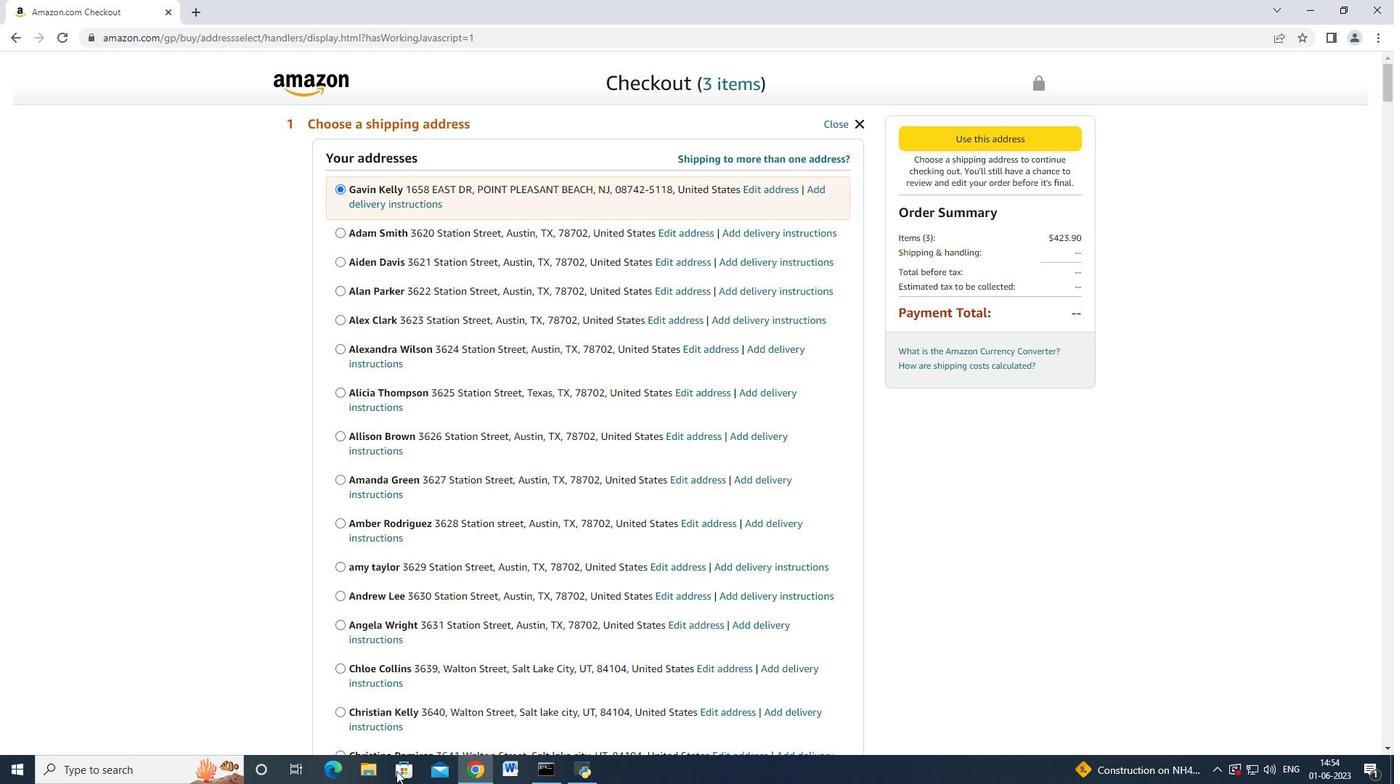 
Action: Mouse scrolled (378, 774) with delta (0, 0)
Screenshot: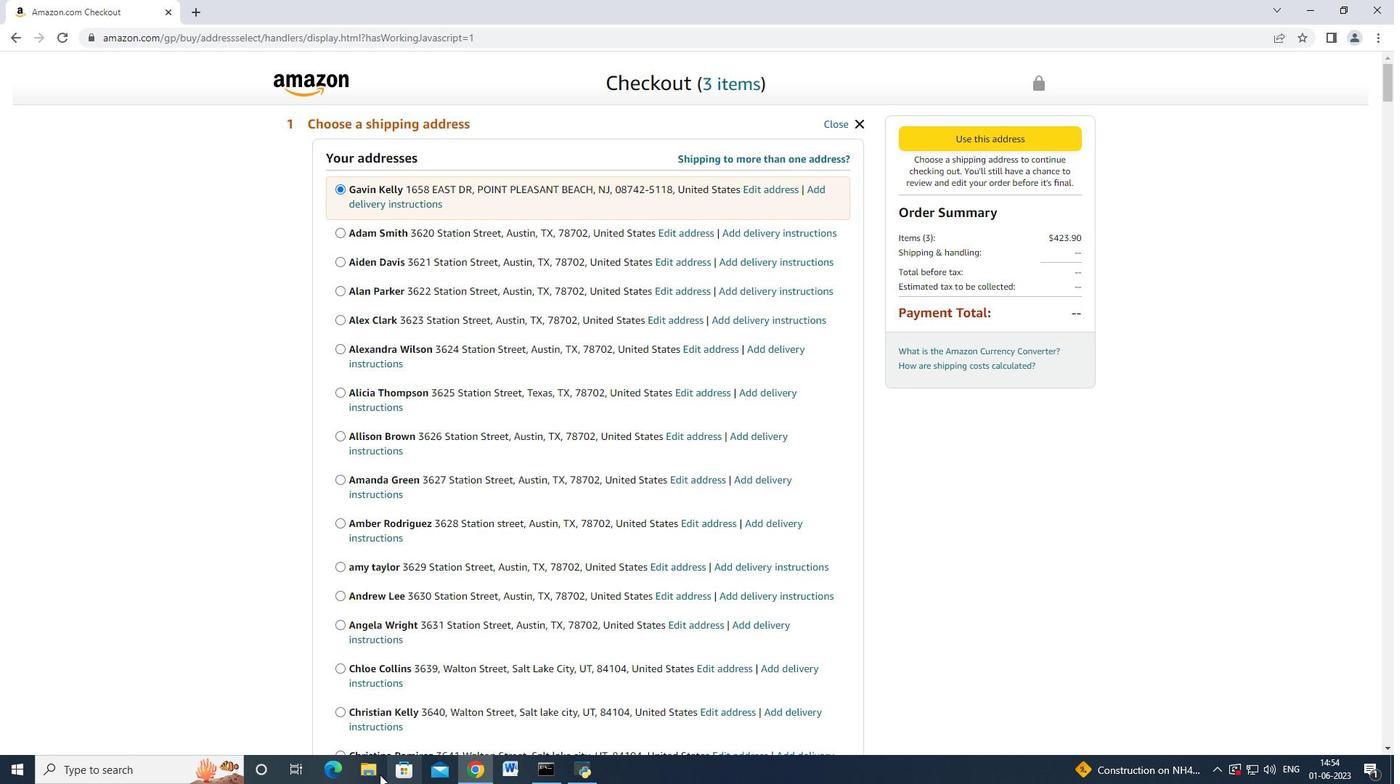 
Action: Mouse scrolled (378, 774) with delta (0, 0)
Screenshot: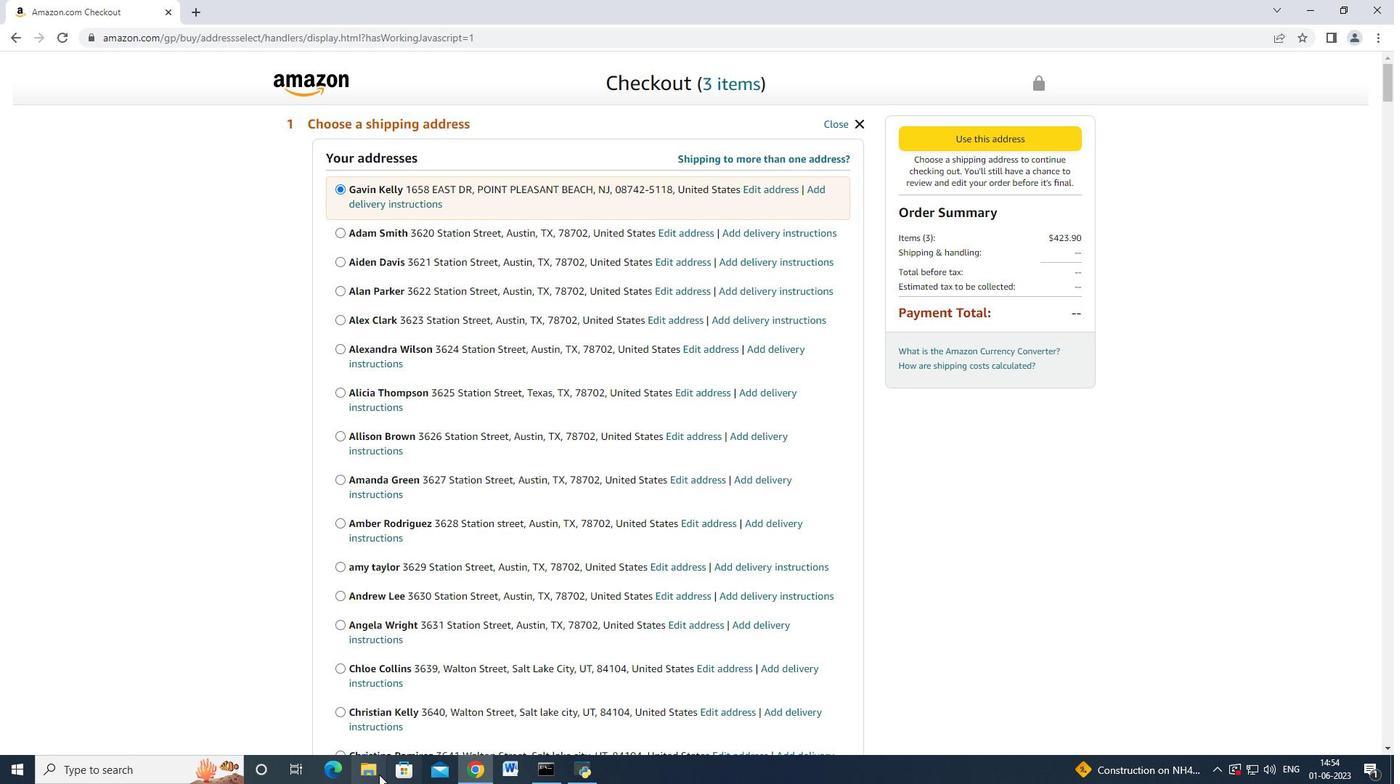 
Action: Mouse scrolled (378, 774) with delta (0, 0)
Screenshot: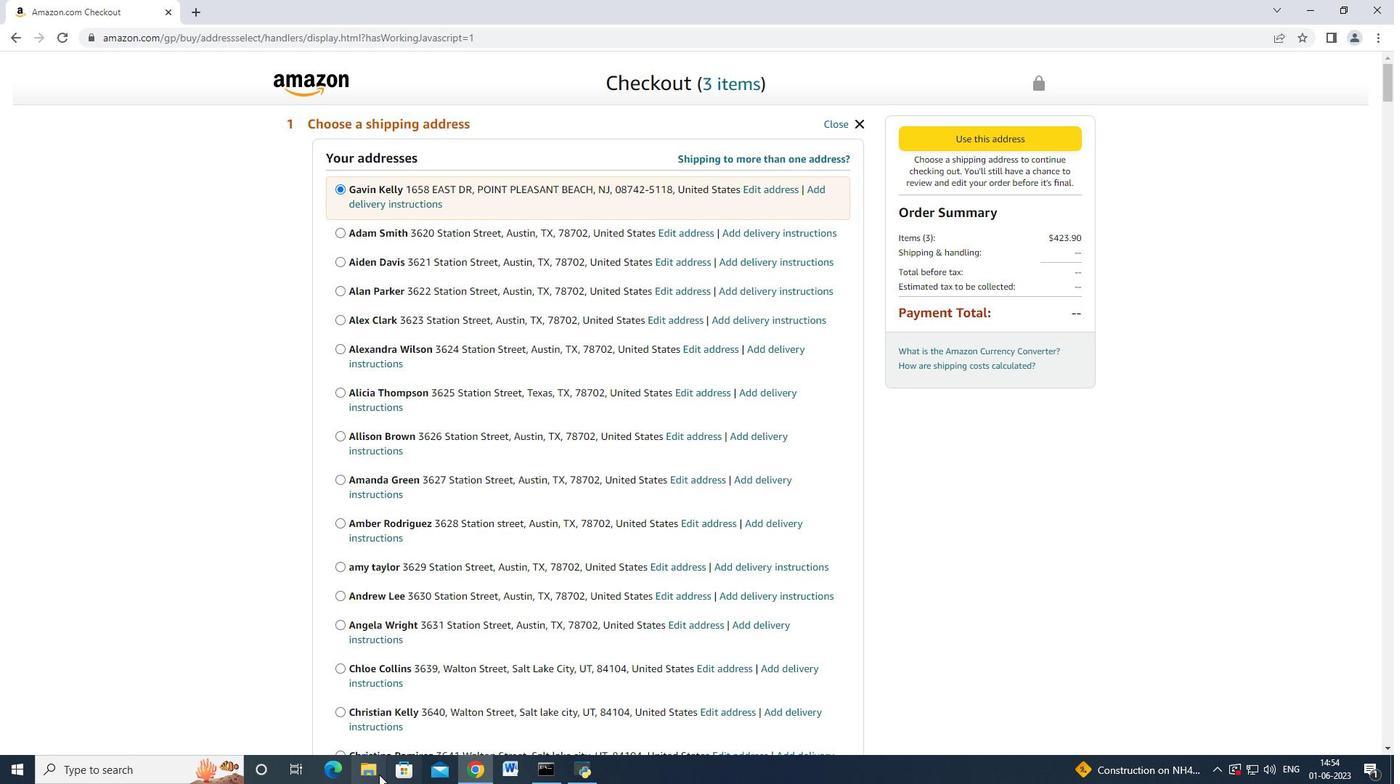 
Action: Mouse scrolled (378, 774) with delta (0, 0)
Screenshot: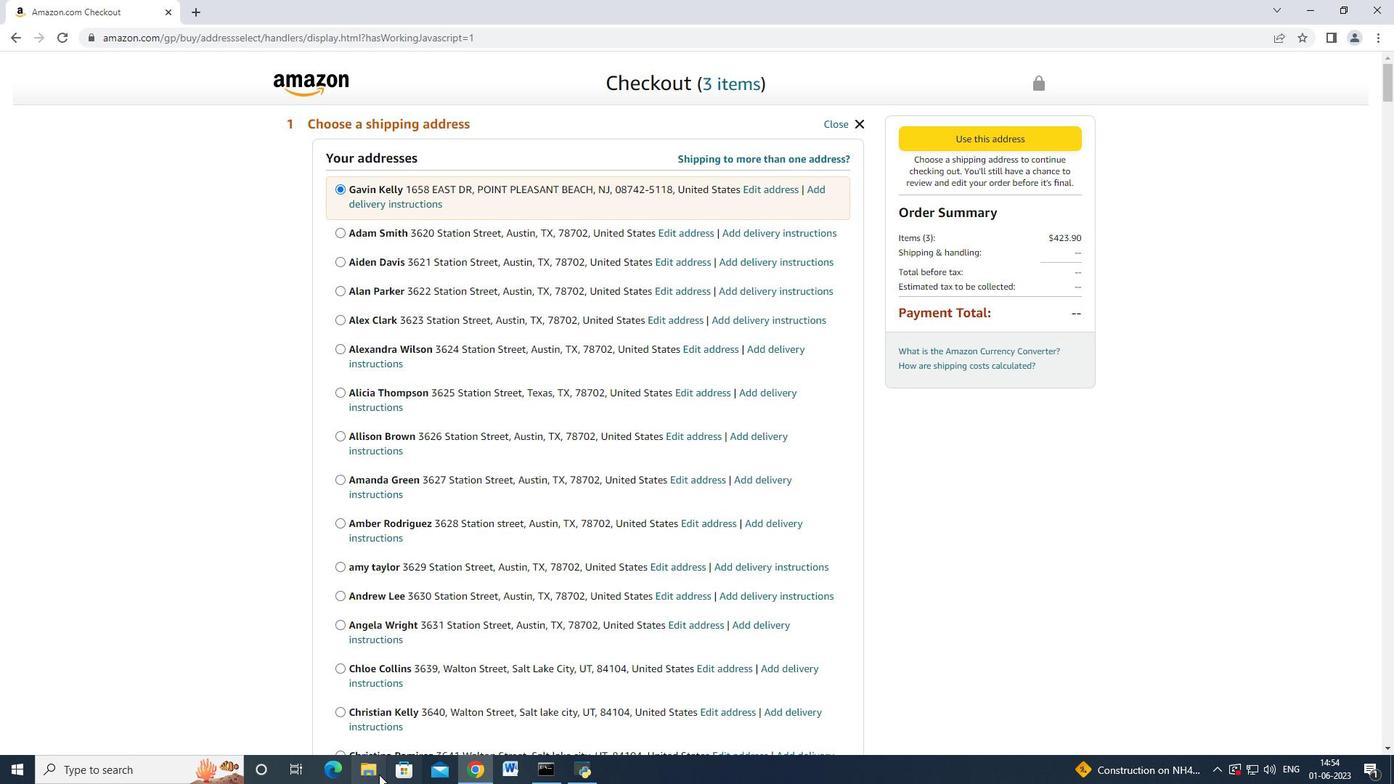 
Action: Mouse moved to (377, 775)
Screenshot: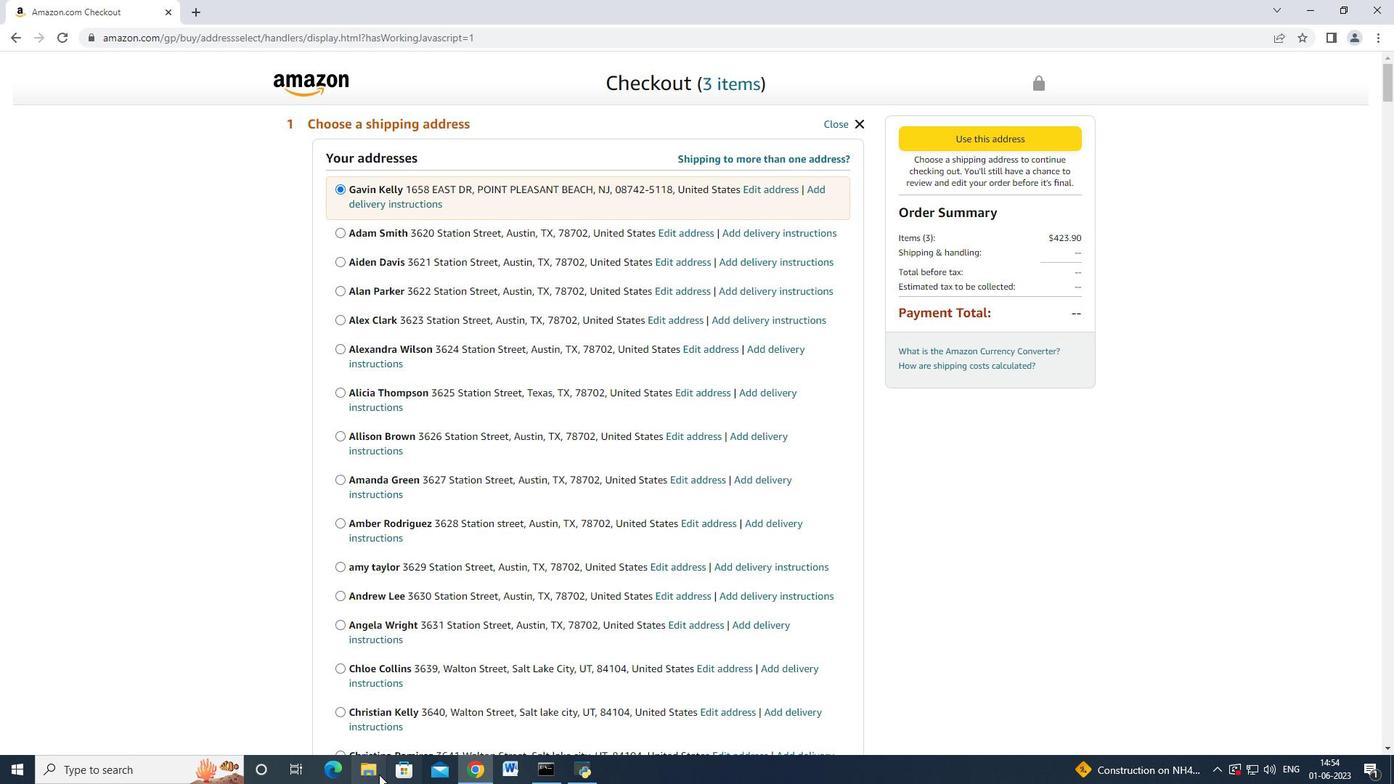 
Action: Mouse scrolled (377, 774) with delta (0, 0)
Screenshot: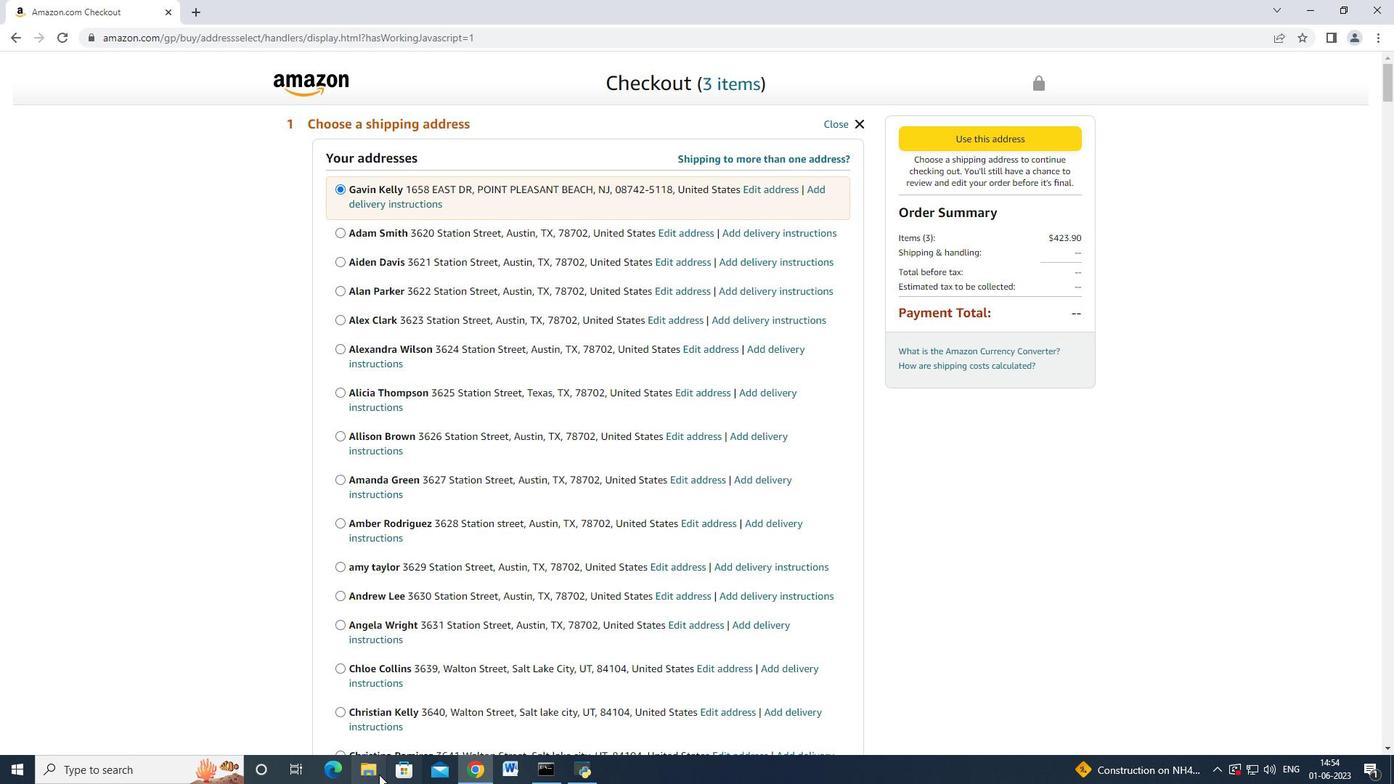 
Action: Mouse moved to (376, 771)
Screenshot: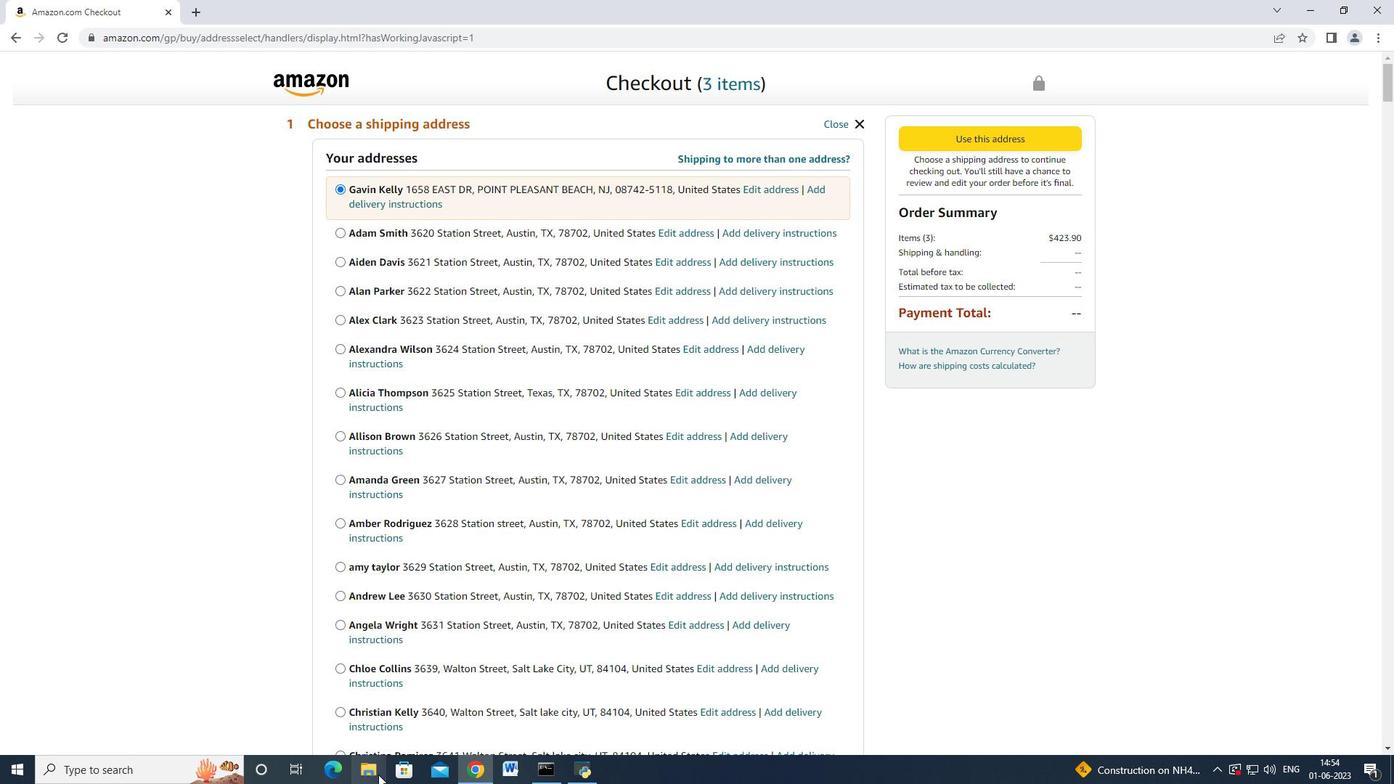 
Action: Mouse scrolled (376, 770) with delta (0, 0)
Screenshot: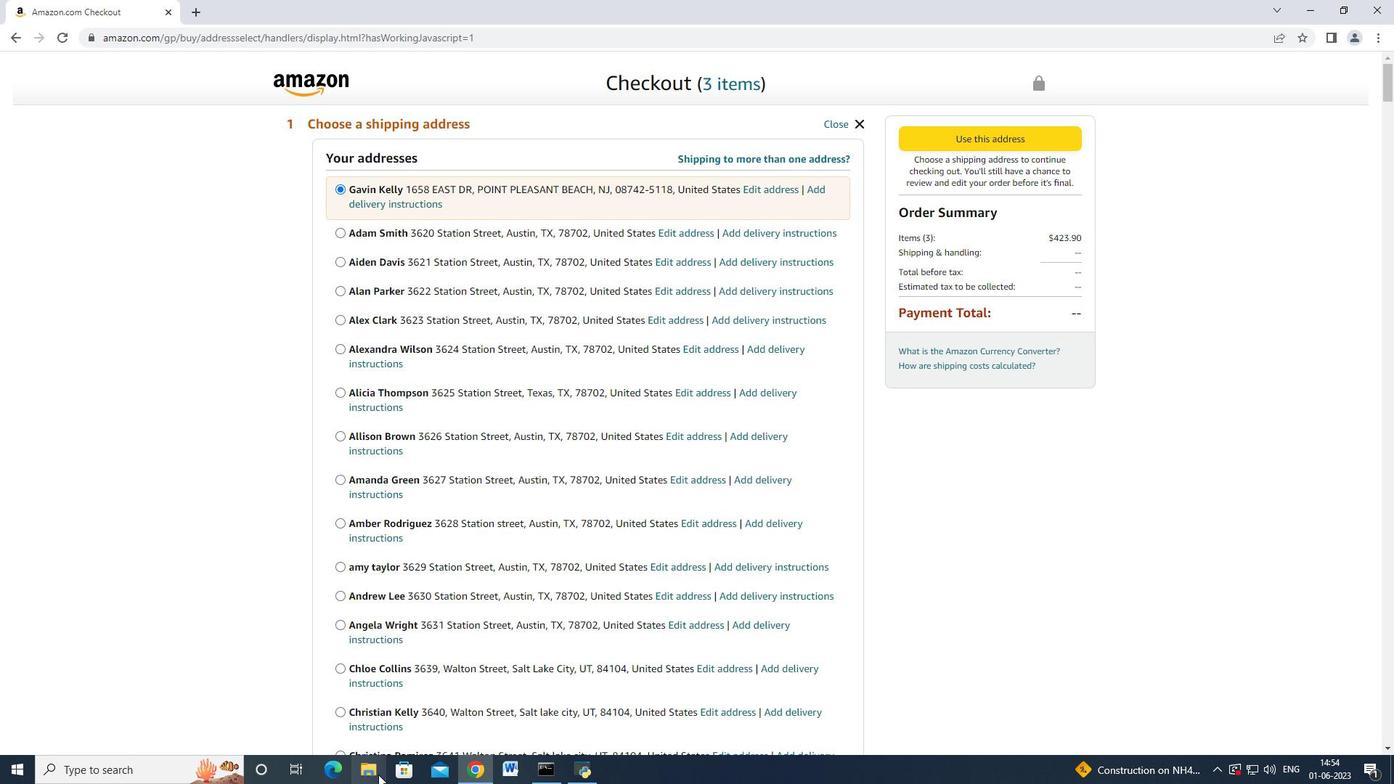 
Action: Mouse moved to (450, 656)
Screenshot: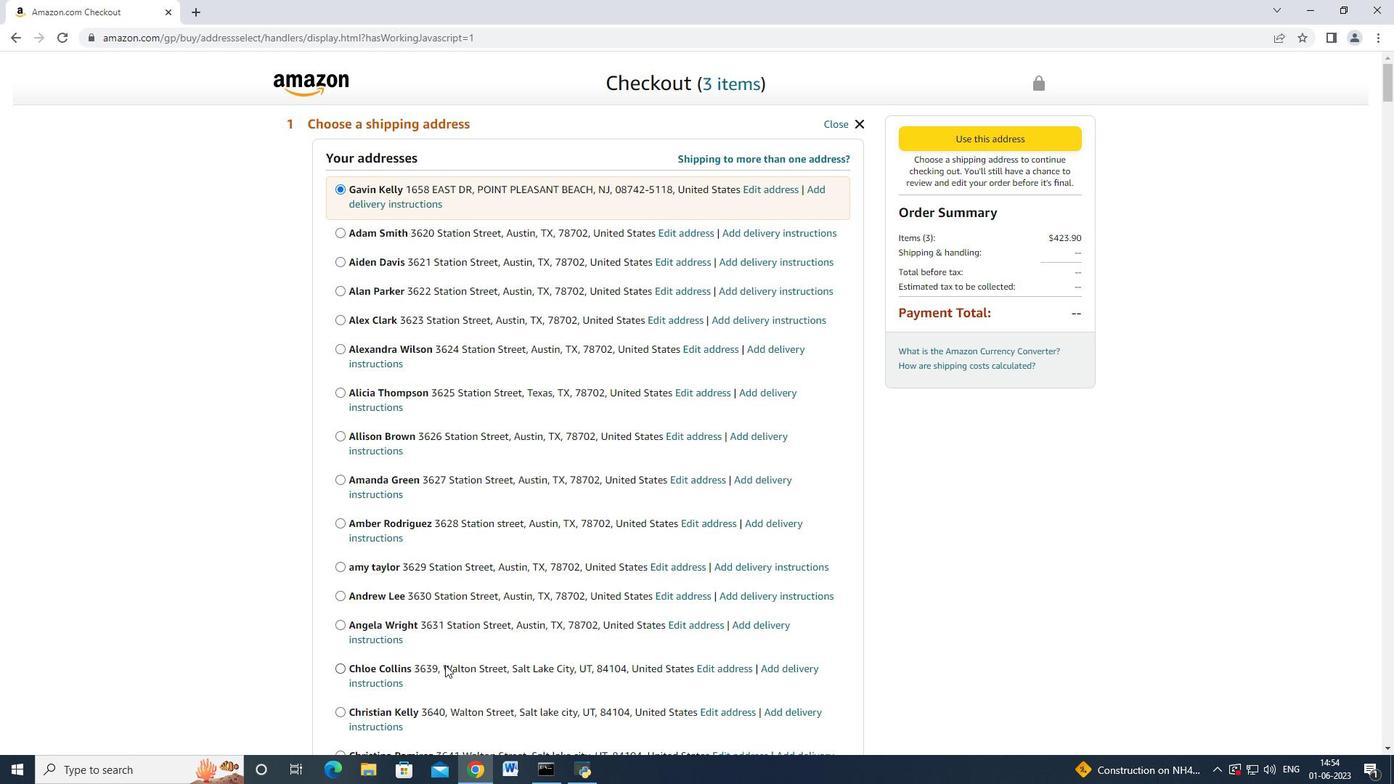 
Action: Mouse scrolled (450, 656) with delta (0, 0)
Screenshot: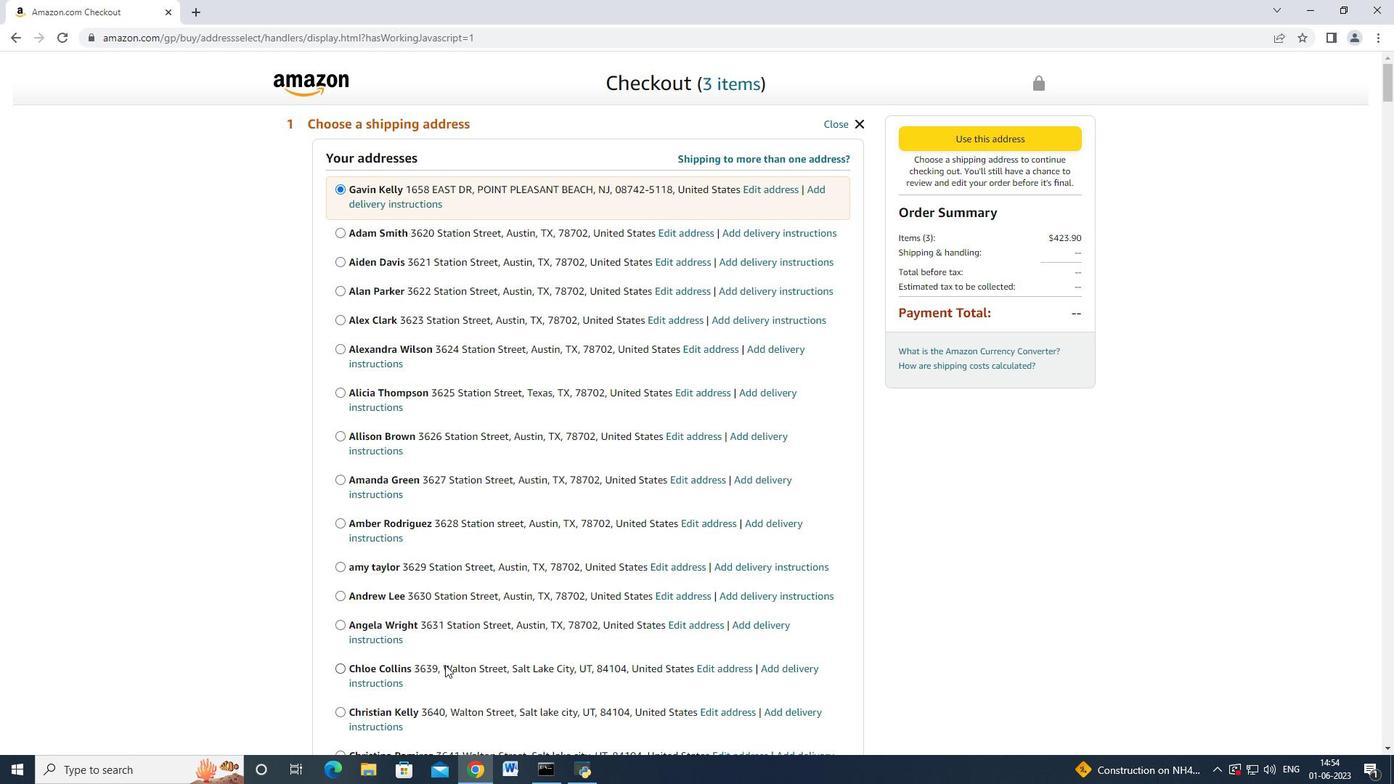 
Action: Mouse moved to (450, 654)
Screenshot: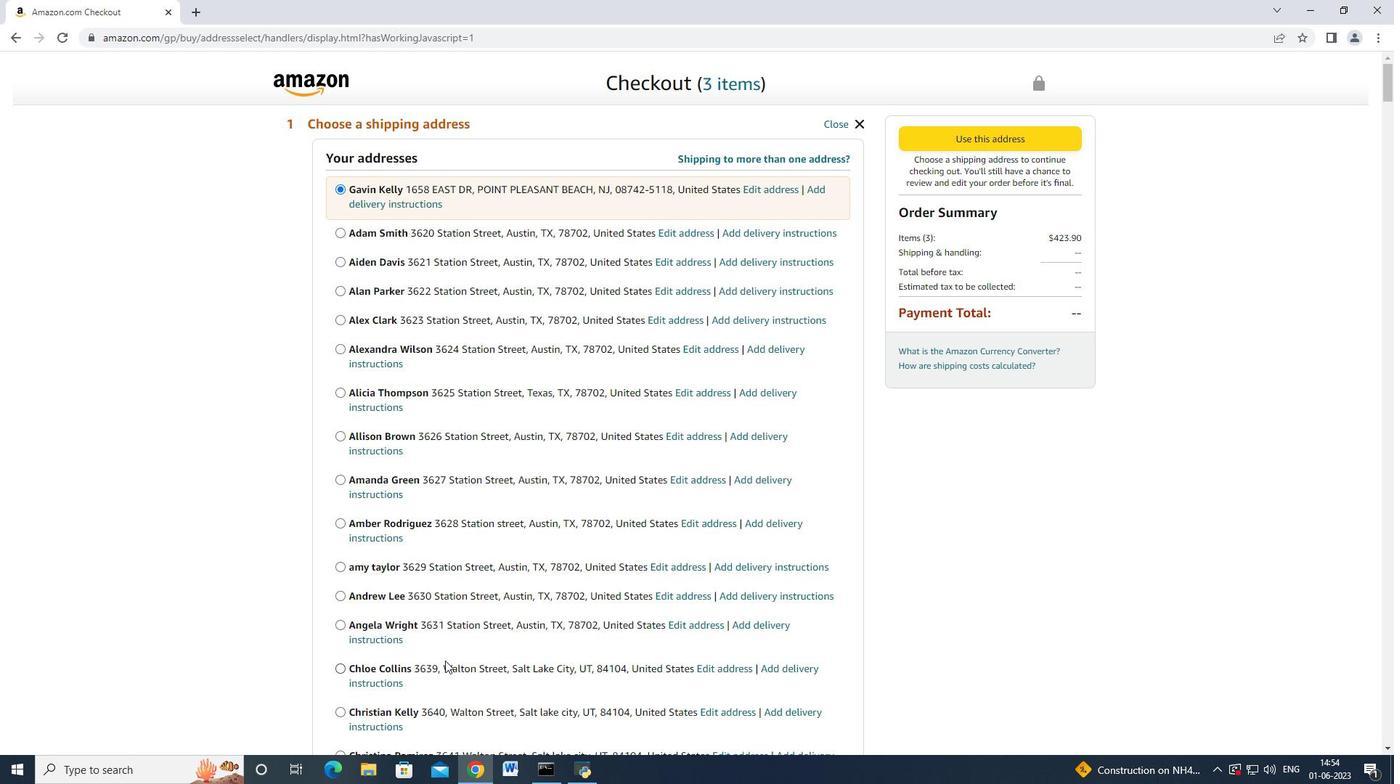 
Action: Mouse scrolled (450, 653) with delta (0, 0)
Screenshot: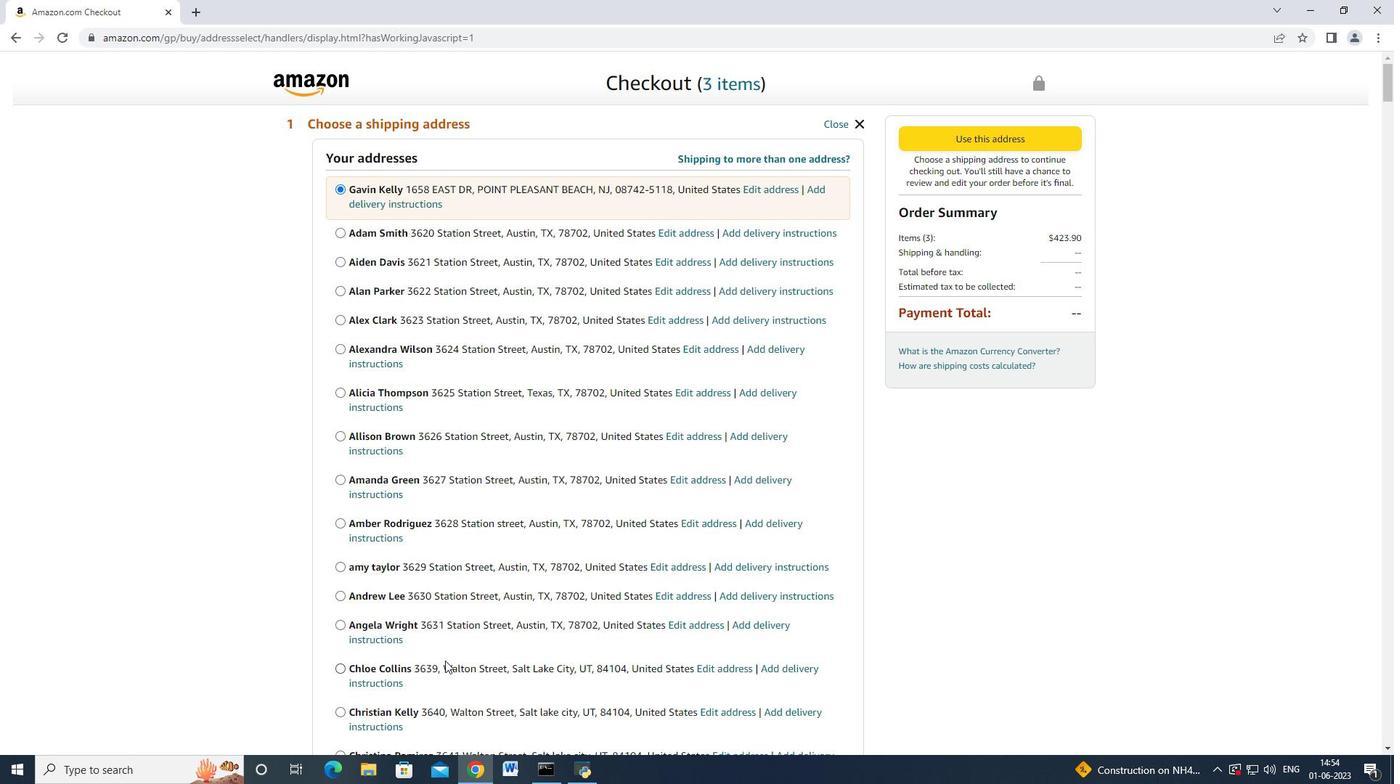 
Action: Mouse moved to (449, 653)
Screenshot: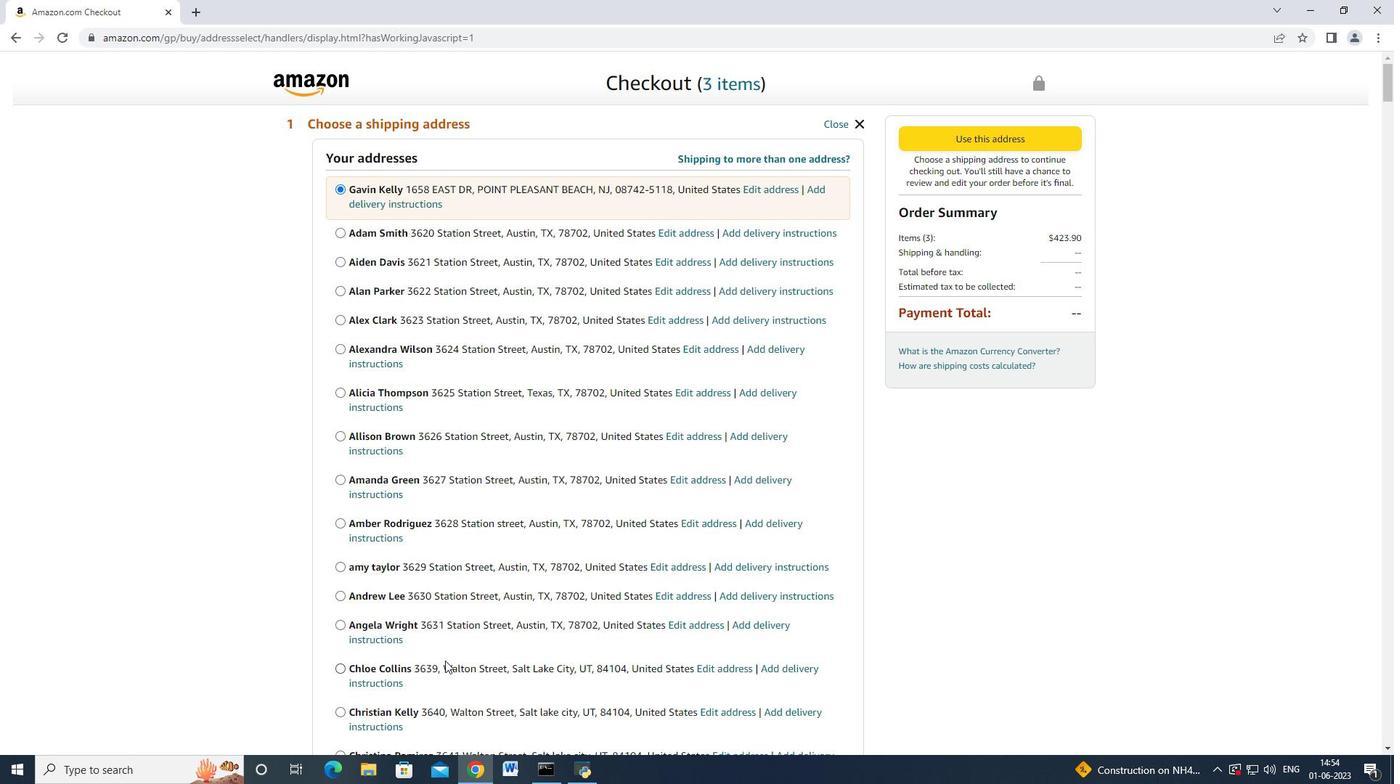 
Action: Mouse scrolled (449, 653) with delta (0, 0)
Screenshot: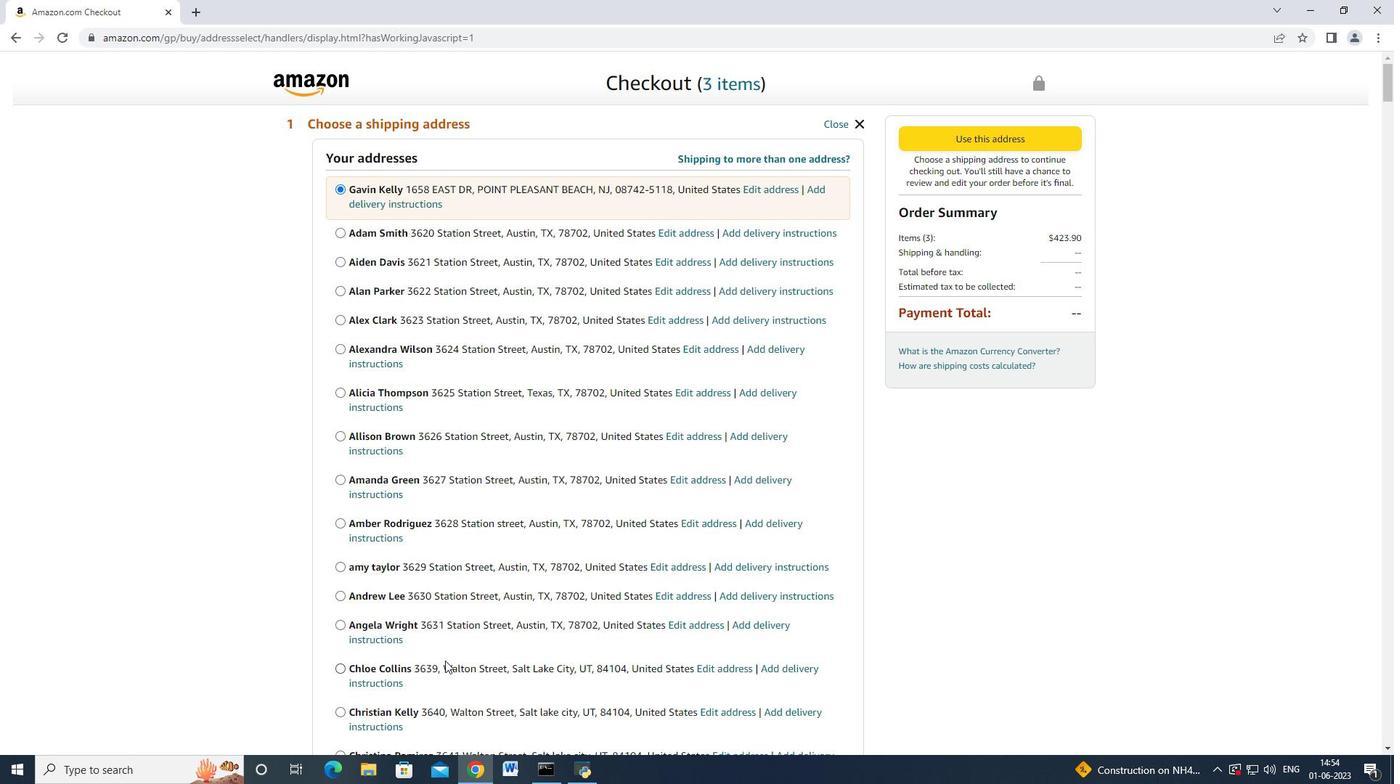 
Action: Mouse scrolled (449, 653) with delta (0, 0)
Screenshot: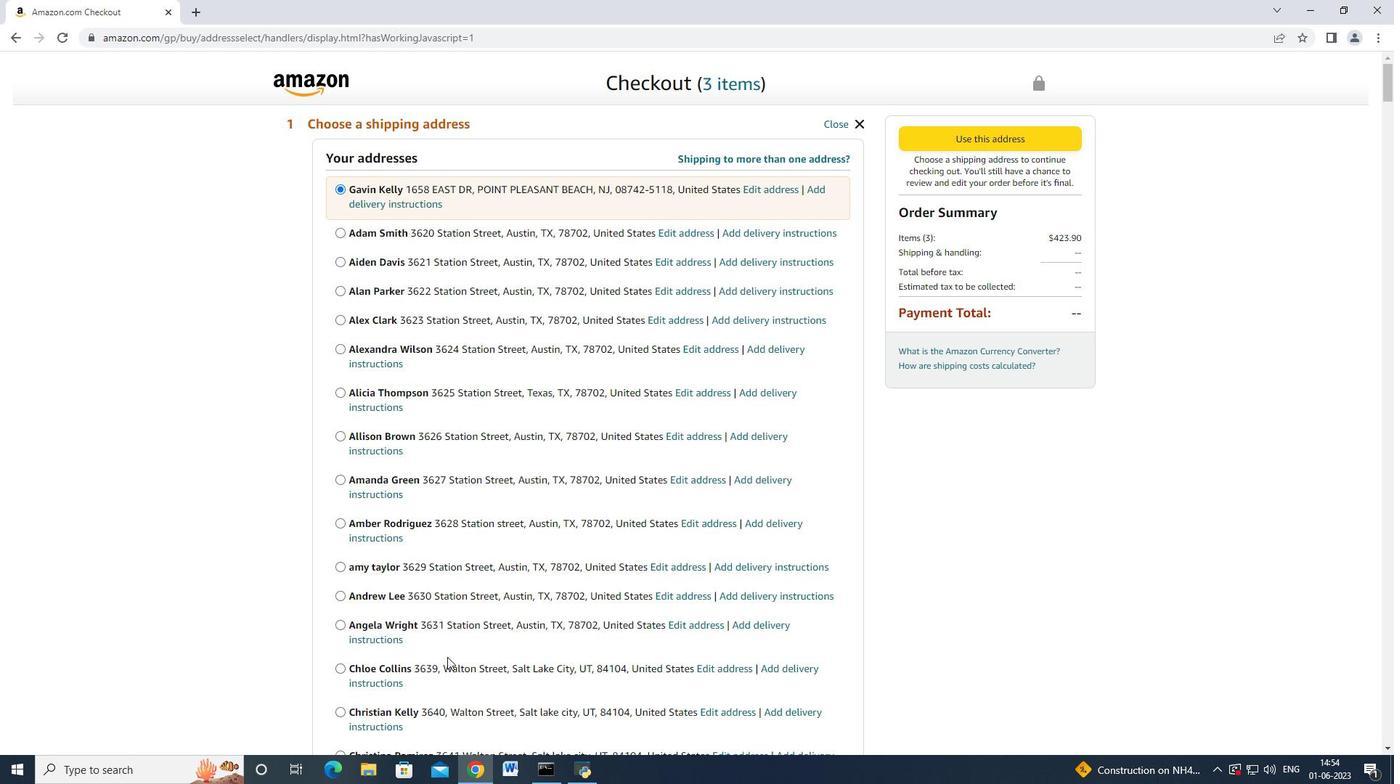 
Action: Mouse scrolled (449, 653) with delta (0, 0)
Screenshot: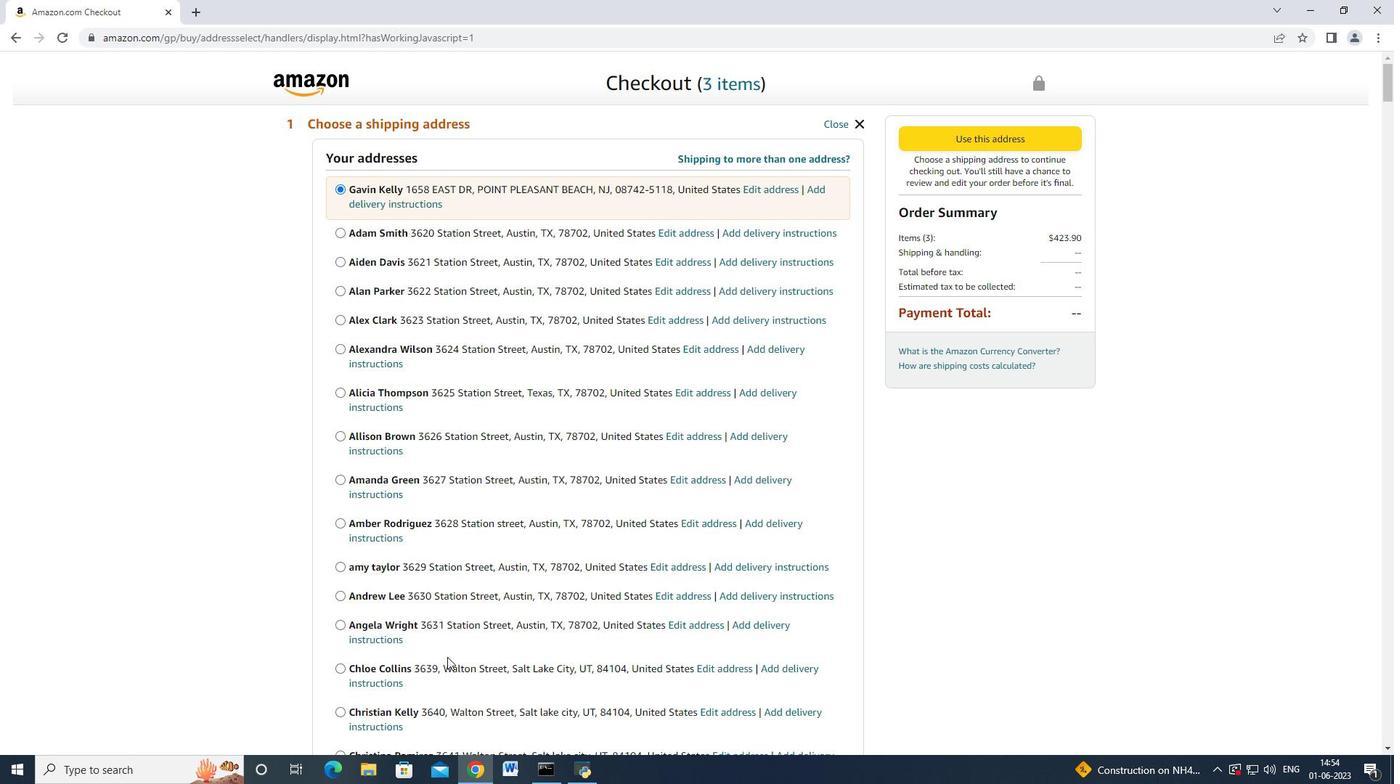 
Action: Mouse moved to (448, 653)
Screenshot: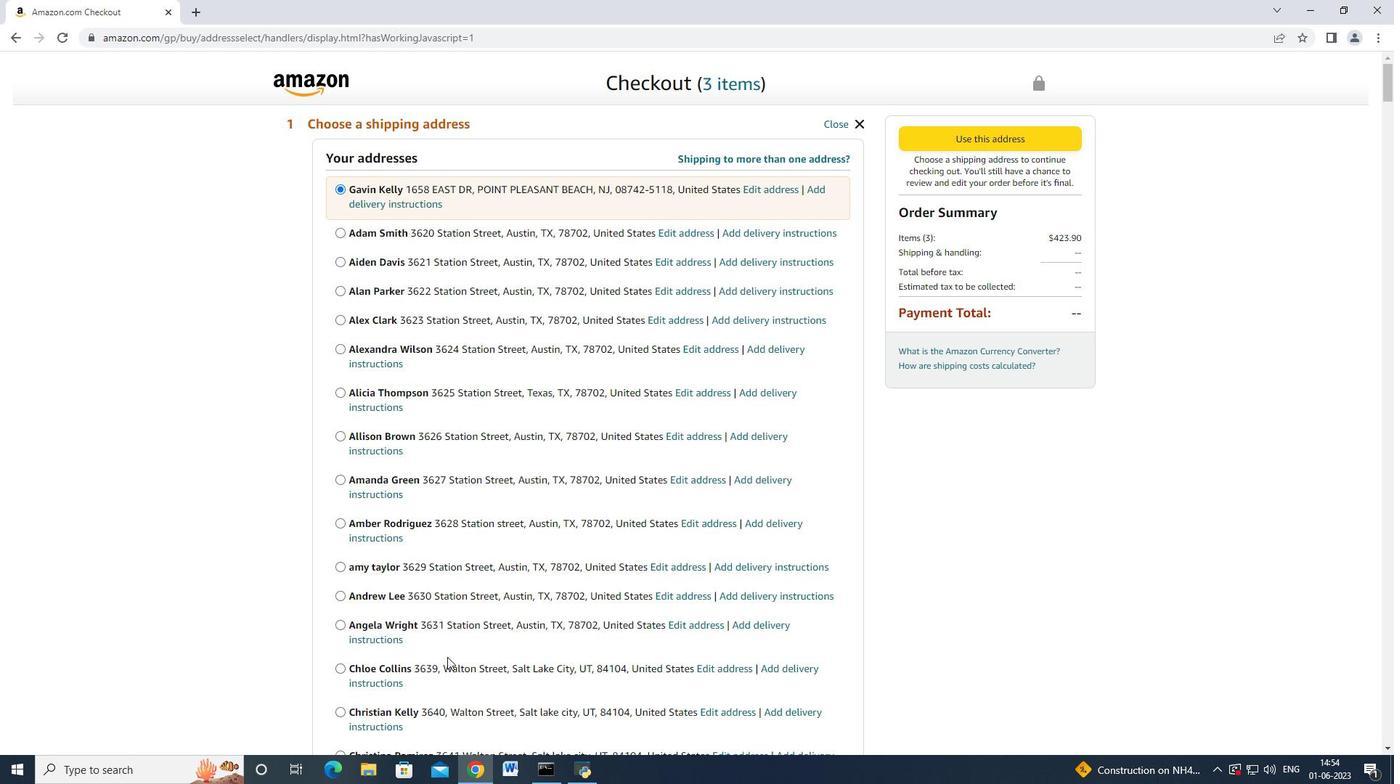 
Action: Mouse scrolled (448, 652) with delta (0, 0)
Screenshot: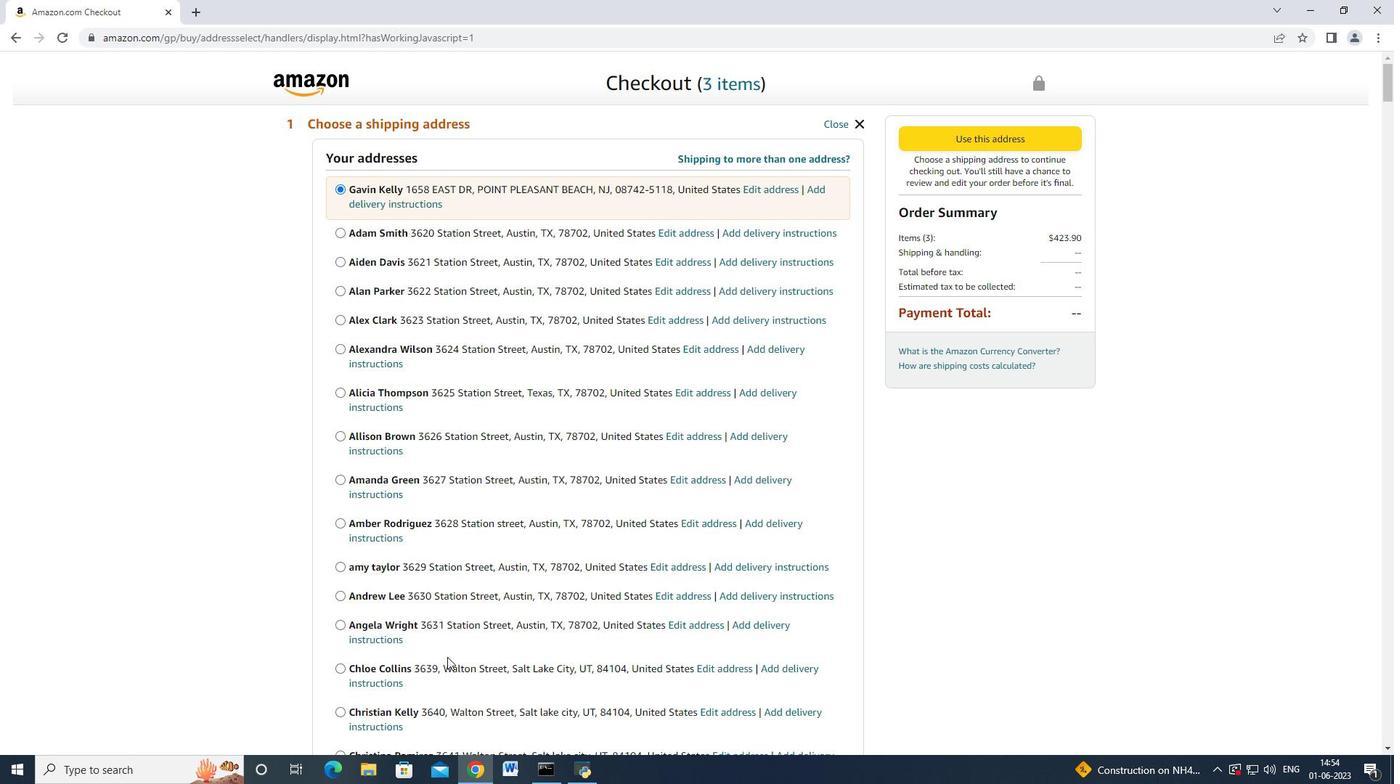 
Action: Mouse scrolled (448, 652) with delta (0, 0)
Screenshot: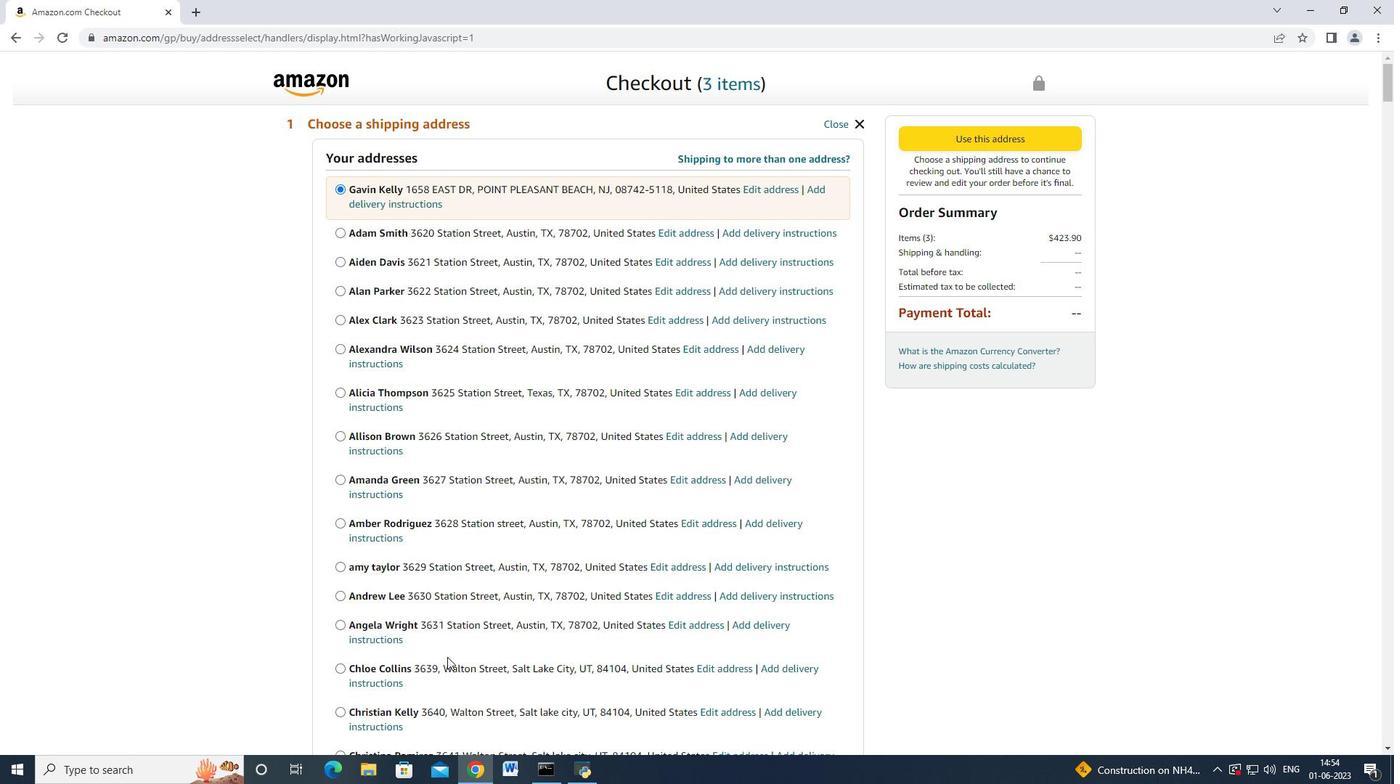 
Action: Mouse moved to (447, 650)
Screenshot: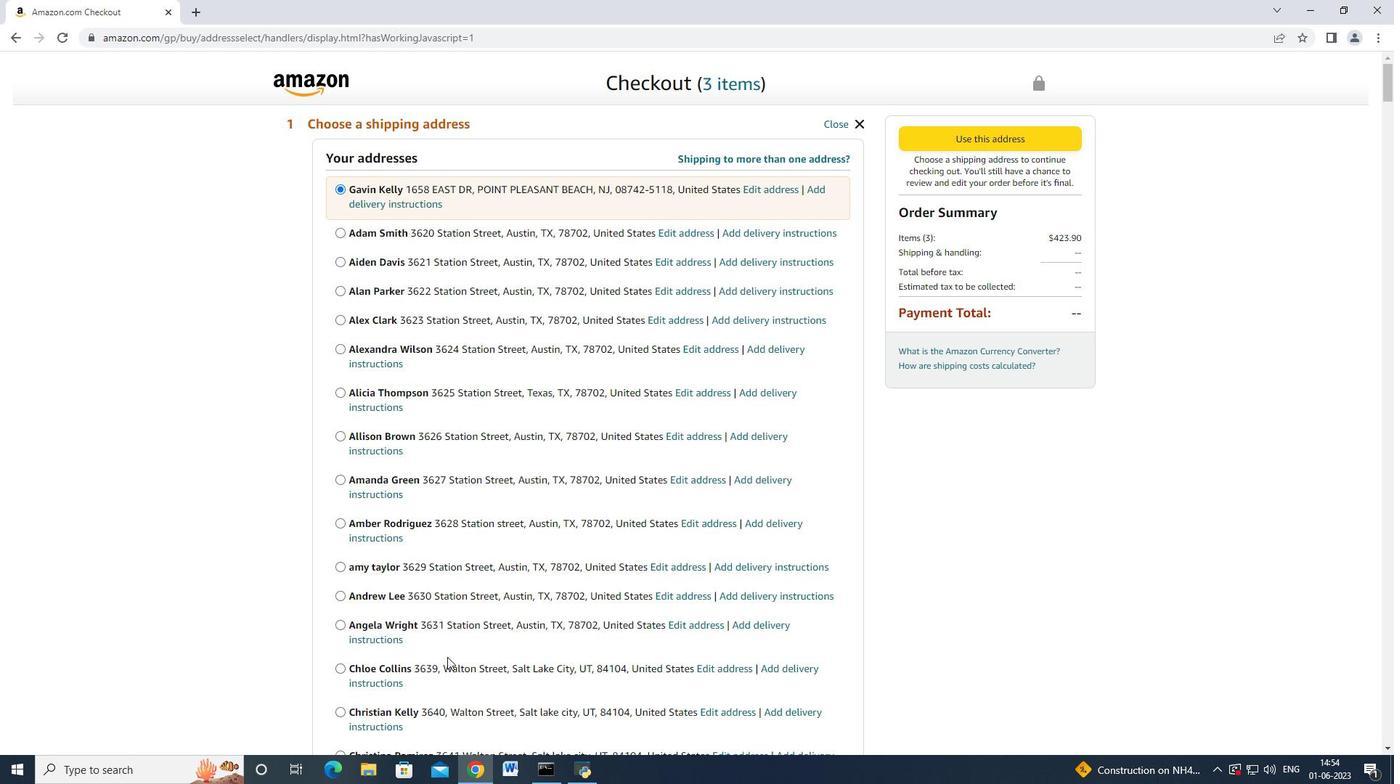 
Action: Mouse scrolled (447, 650) with delta (0, 0)
Screenshot: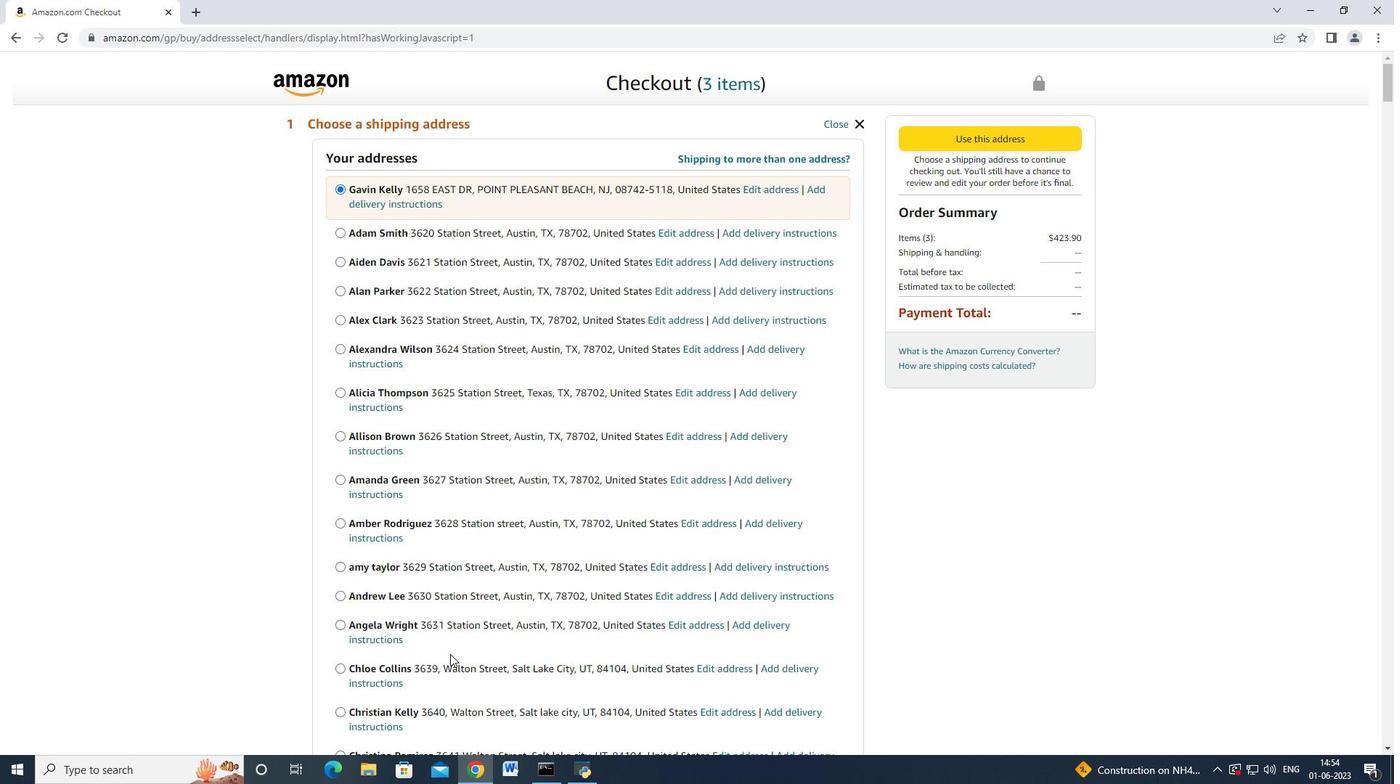 
Action: Mouse moved to (447, 641)
Screenshot: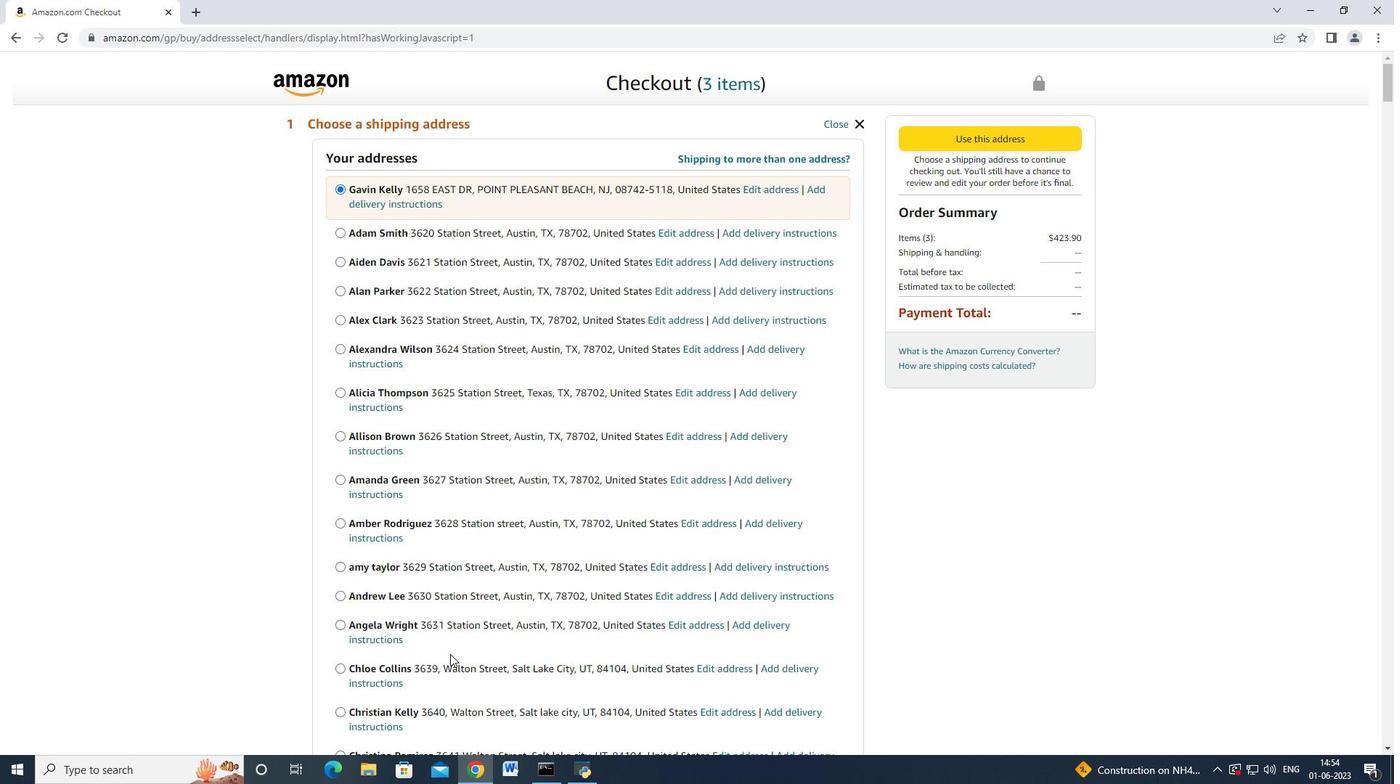 
Action: Mouse scrolled (446, 645) with delta (0, 0)
Screenshot: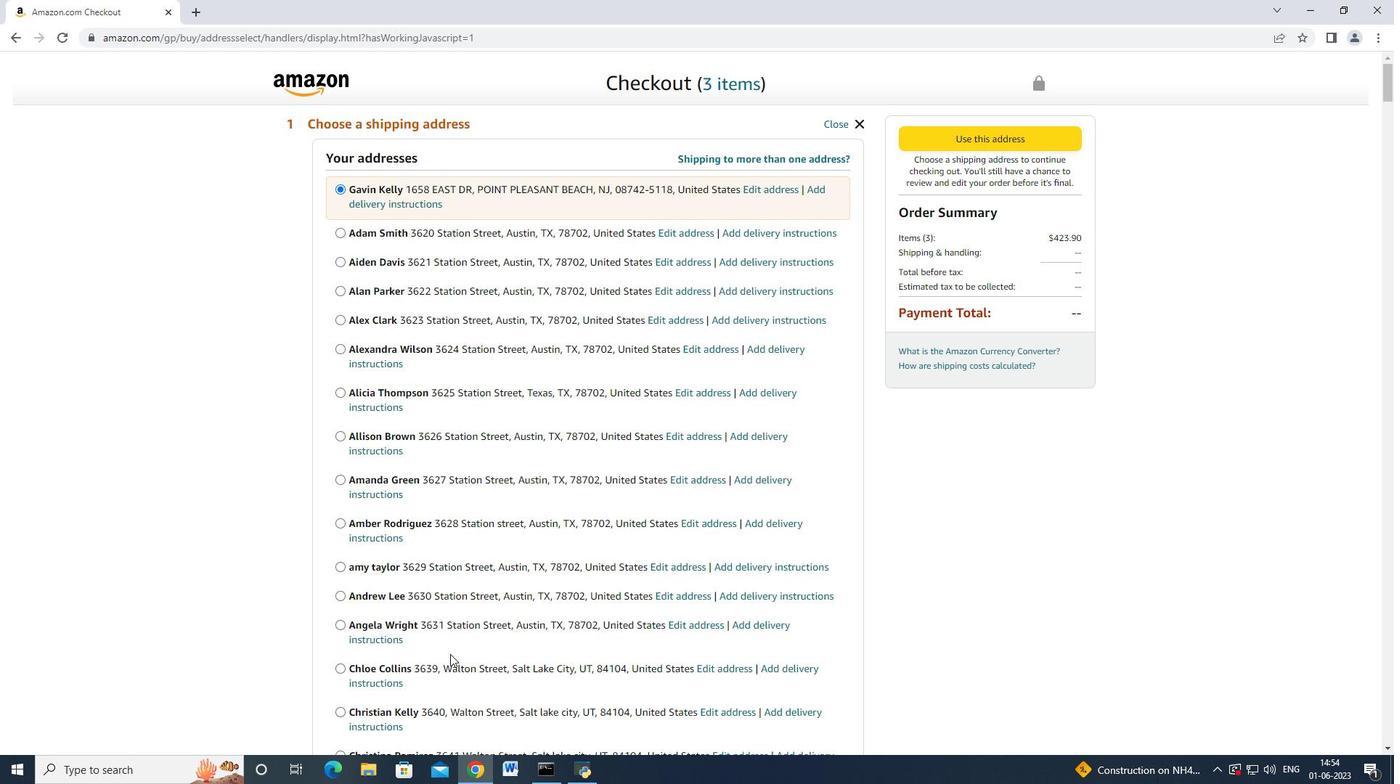 
Action: Mouse moved to (449, 634)
Screenshot: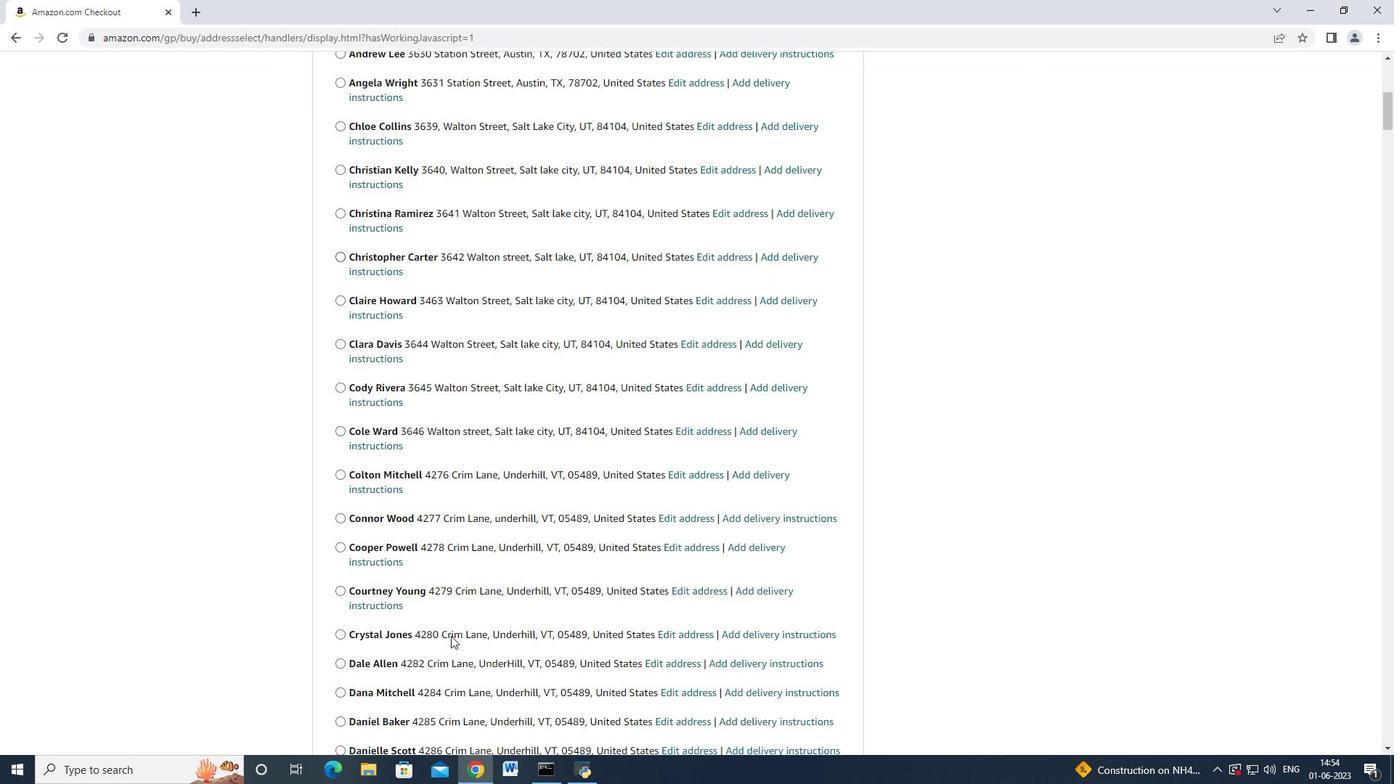 
Action: Mouse scrolled (449, 634) with delta (0, 0)
Screenshot: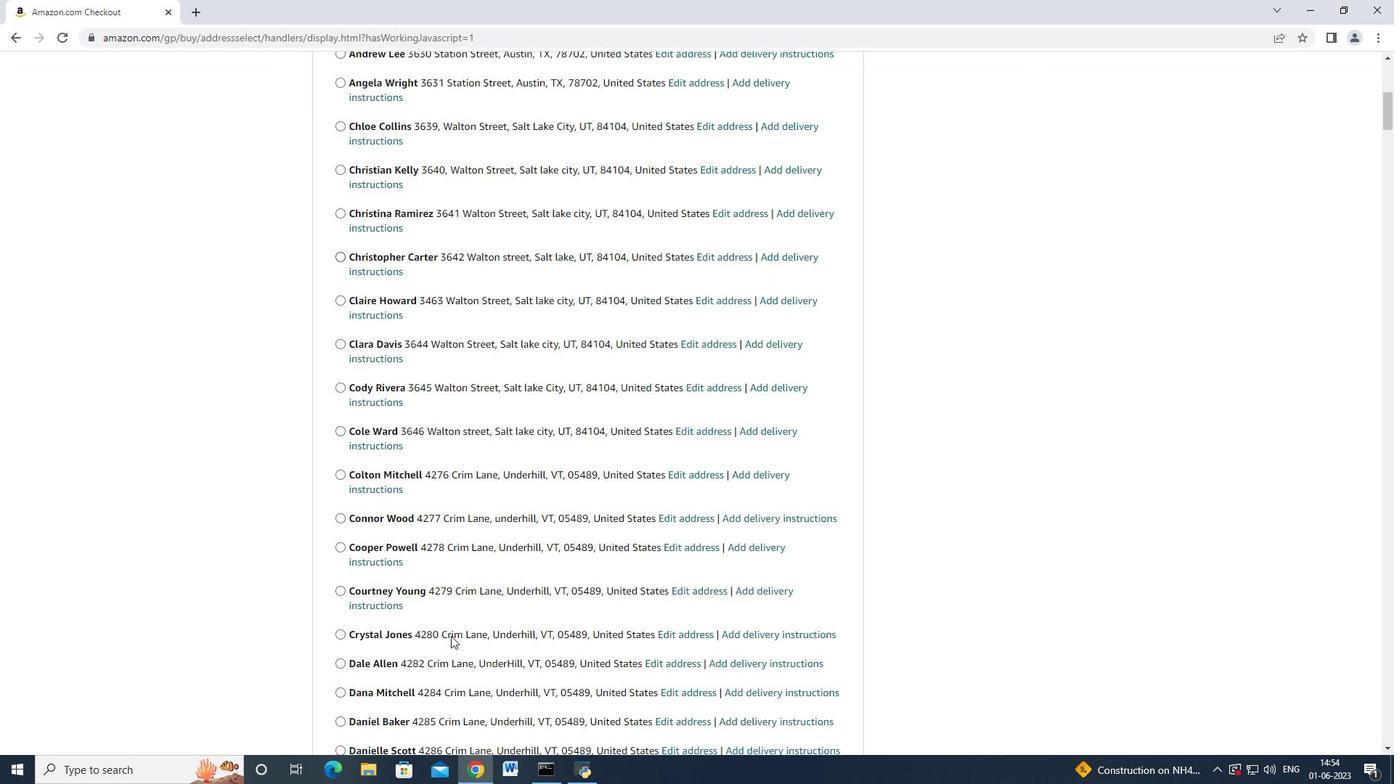 
Action: Mouse scrolled (449, 634) with delta (0, 0)
Screenshot: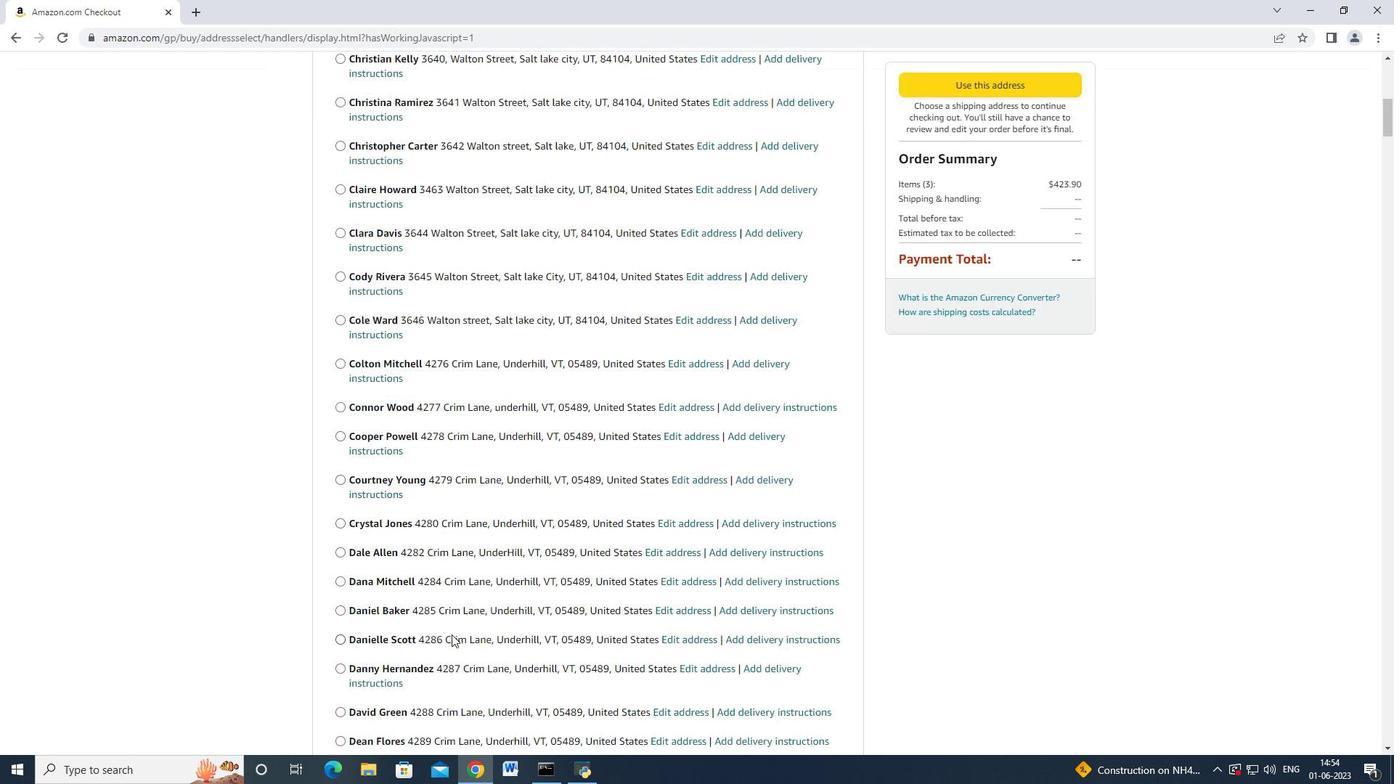 
Action: Mouse scrolled (449, 633) with delta (0, -1)
Screenshot: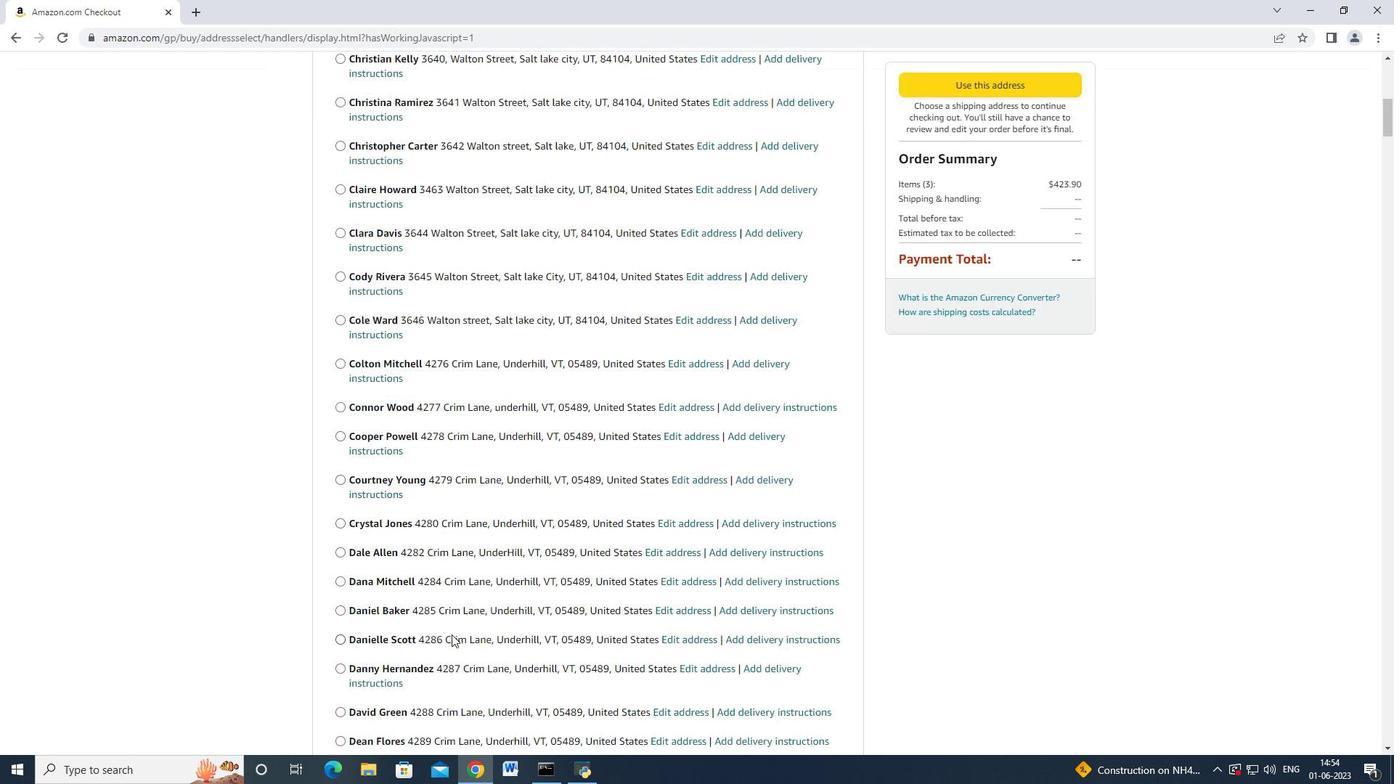 
Action: Mouse scrolled (449, 634) with delta (0, 0)
Screenshot: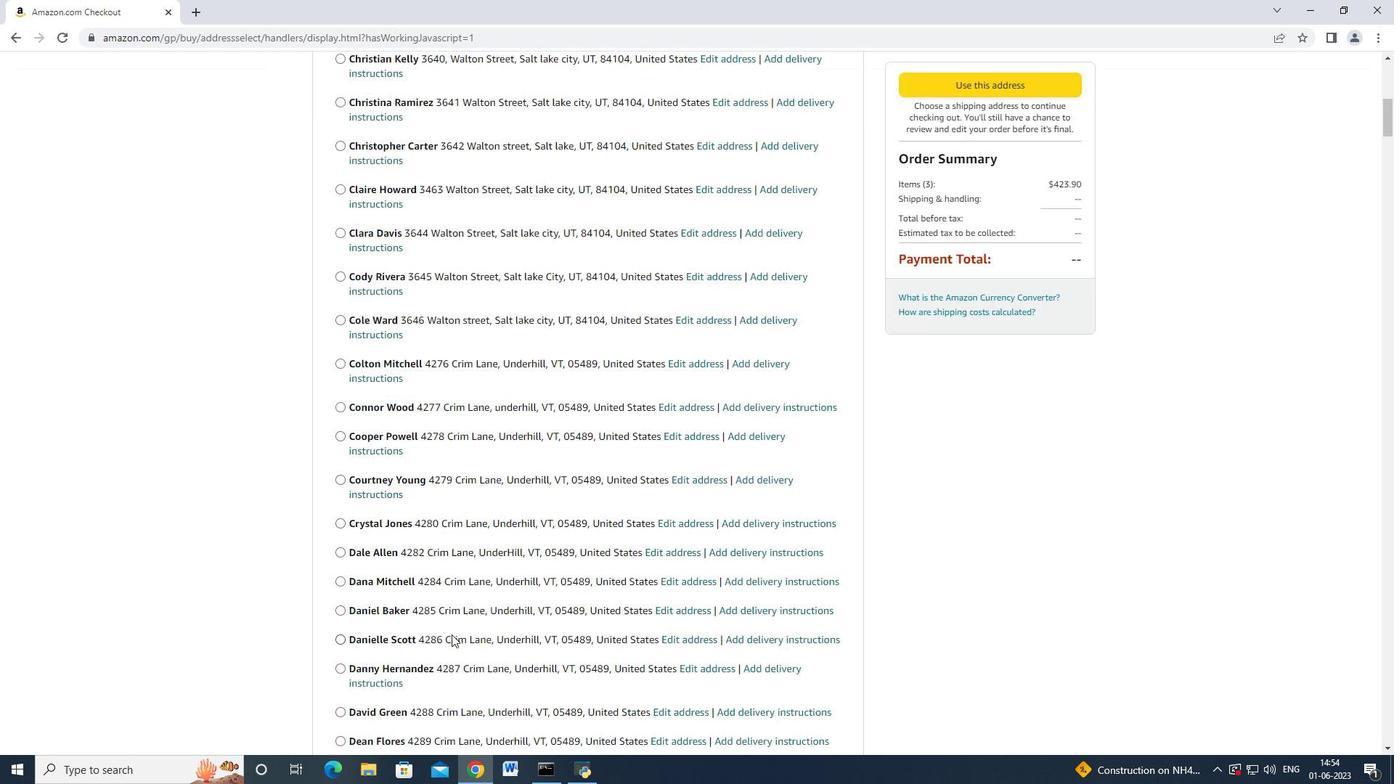 
Action: Mouse scrolled (449, 634) with delta (0, 0)
Screenshot: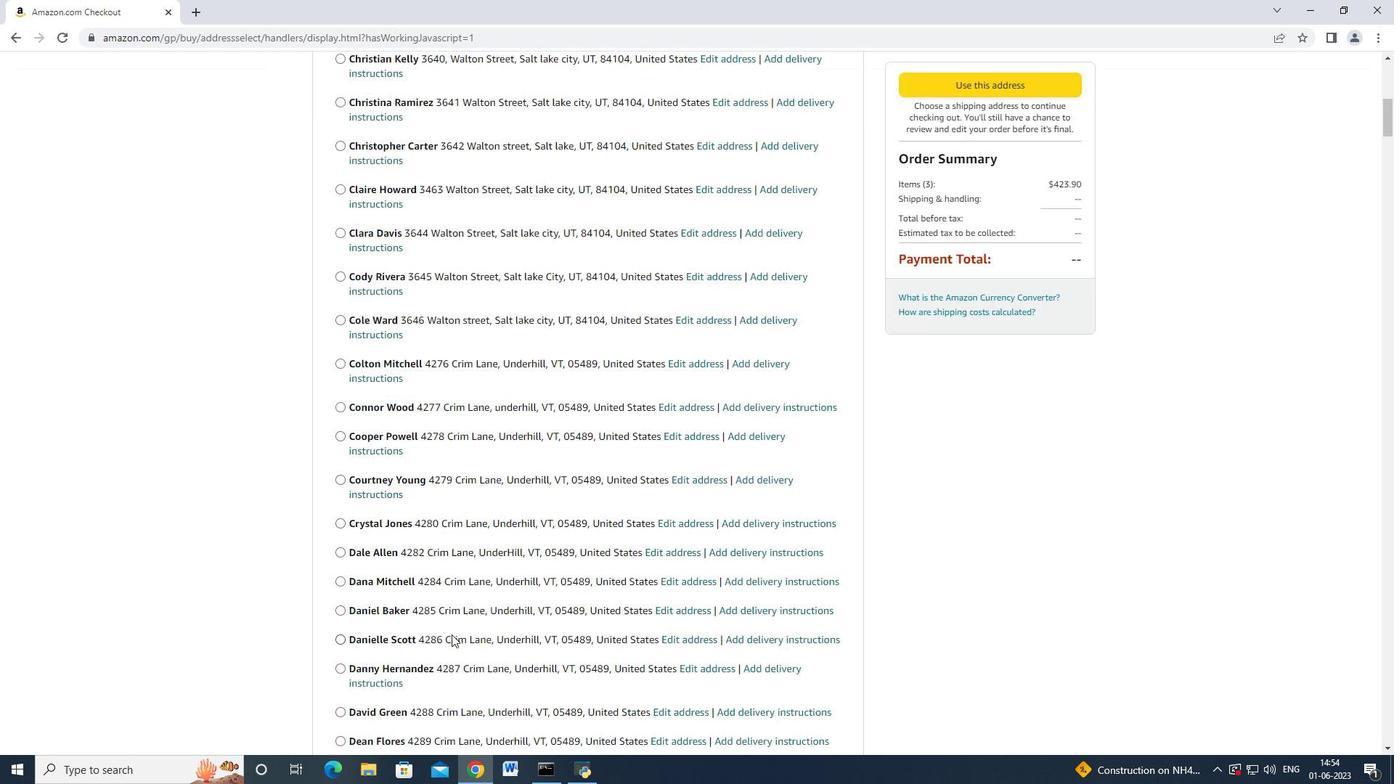 
Action: Mouse scrolled (449, 634) with delta (0, 0)
Screenshot: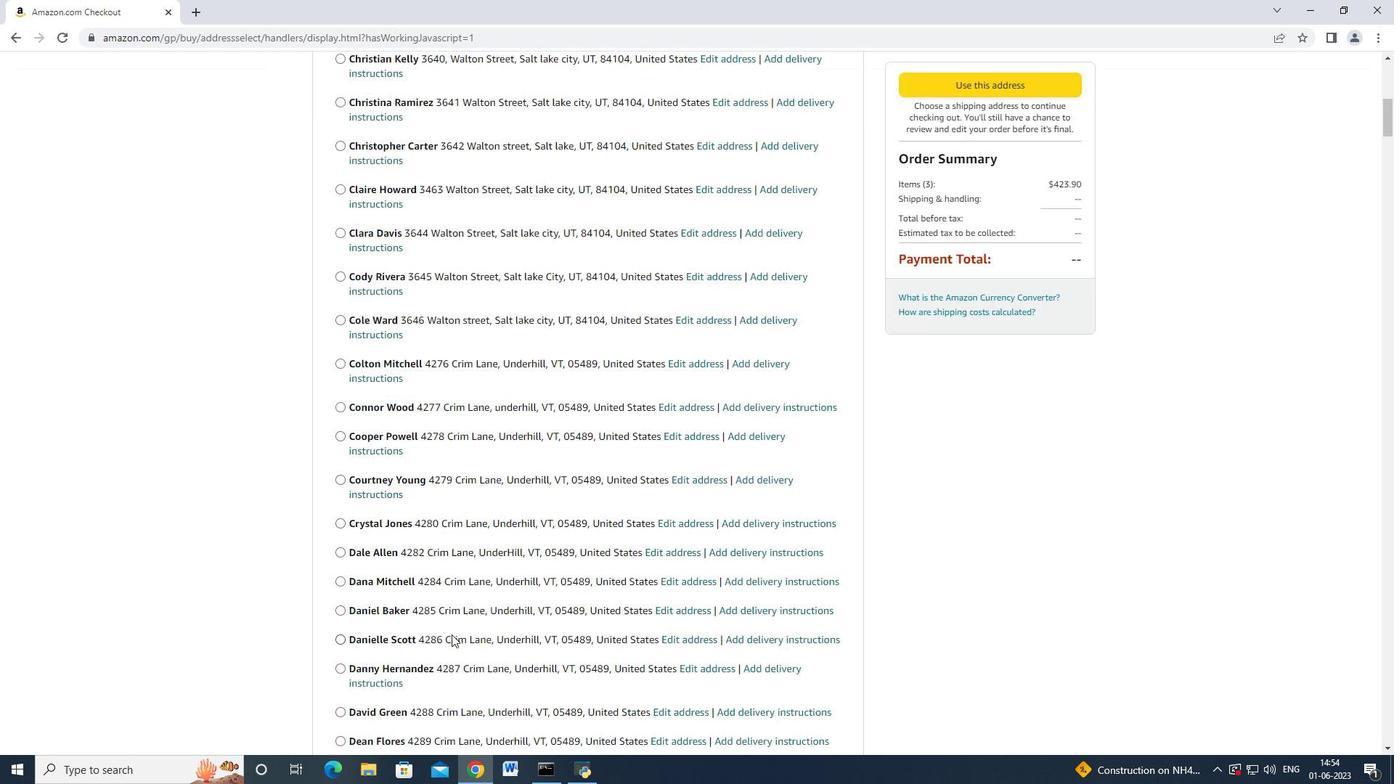 
Action: Mouse moved to (448, 634)
Screenshot: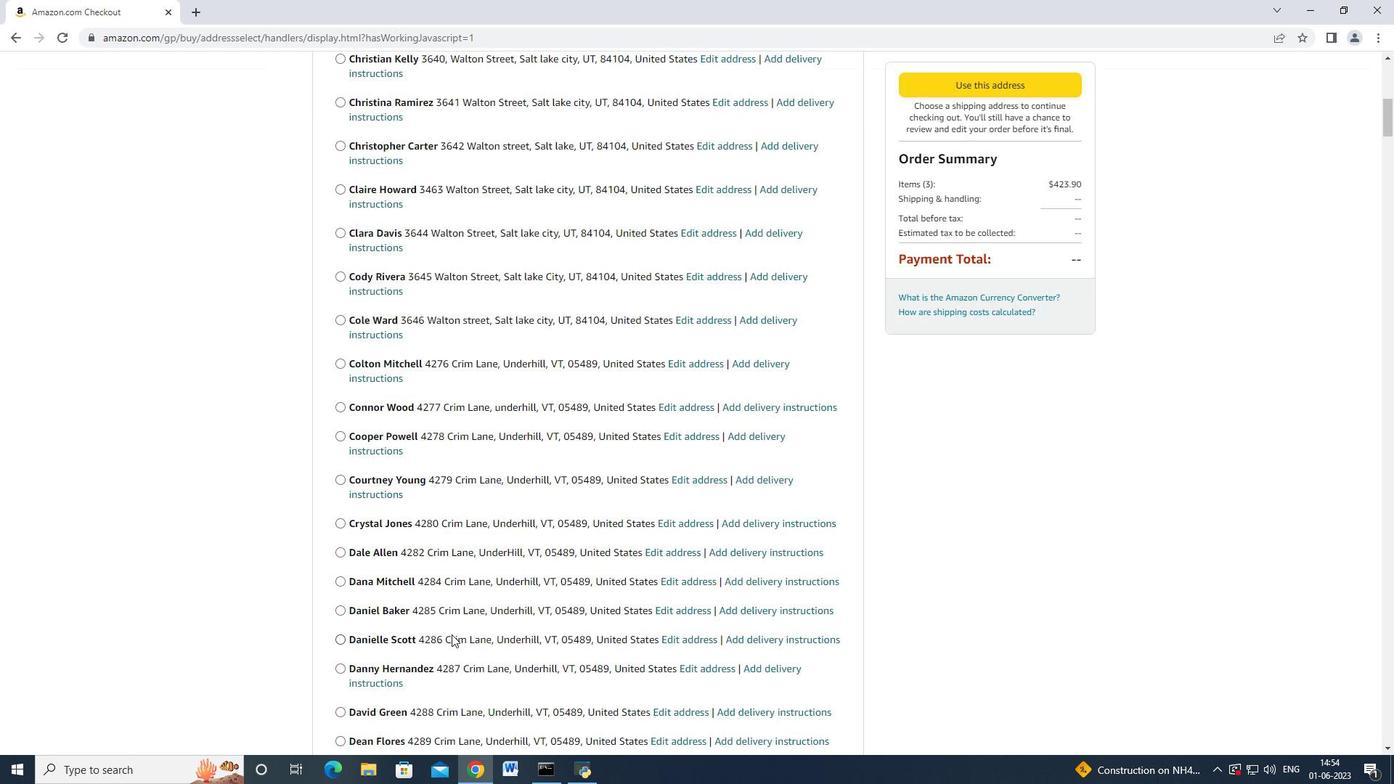 
Action: Mouse scrolled (449, 634) with delta (0, 0)
Screenshot: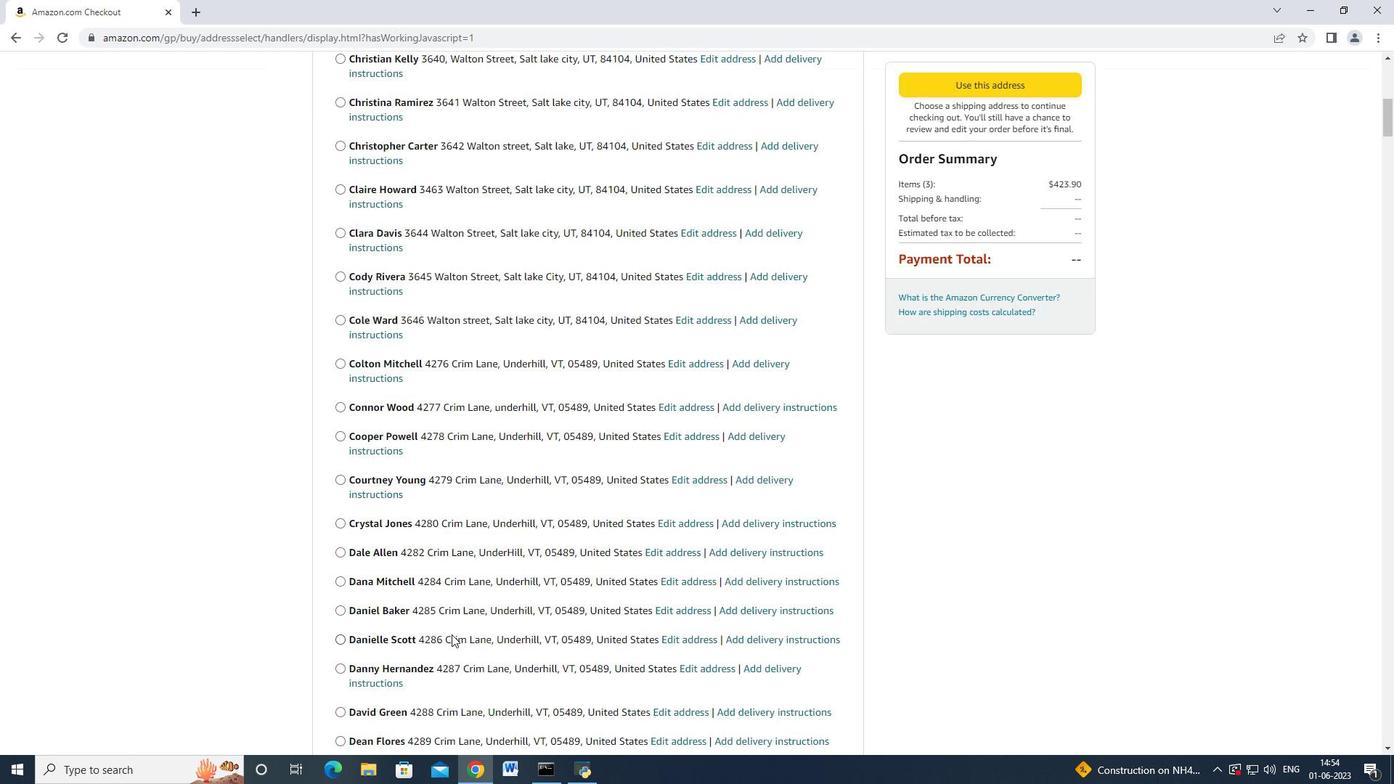 
Action: Mouse moved to (448, 634)
Screenshot: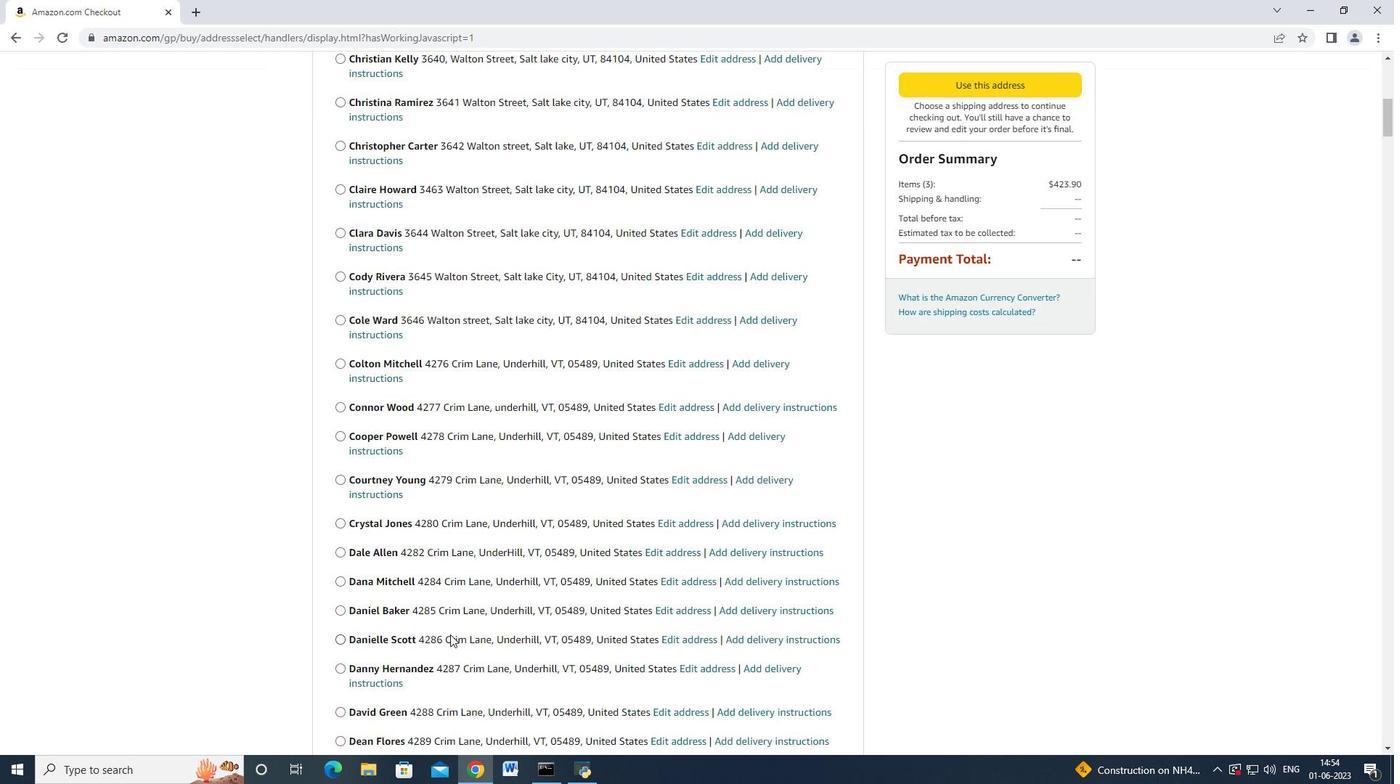 
Action: Mouse scrolled (448, 633) with delta (0, 0)
Screenshot: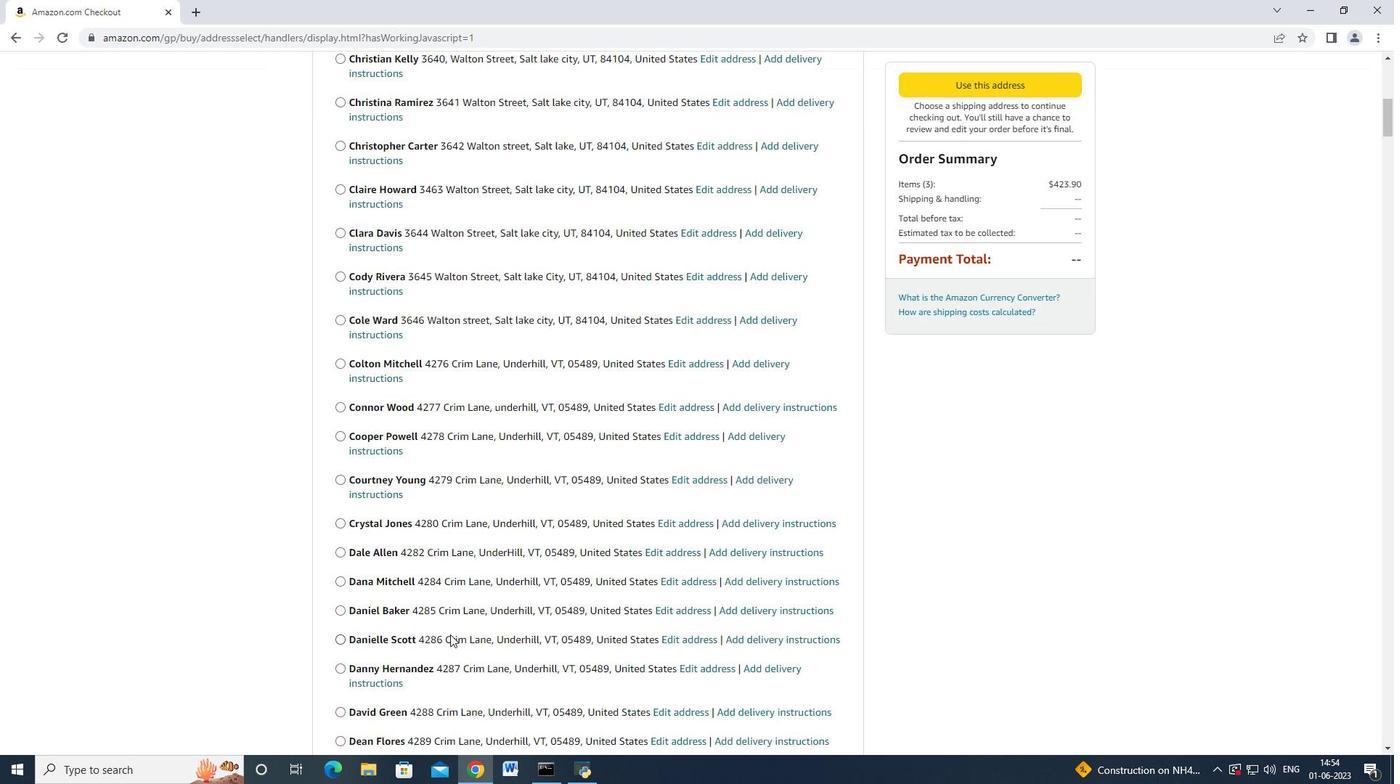 
Action: Mouse moved to (440, 629)
Screenshot: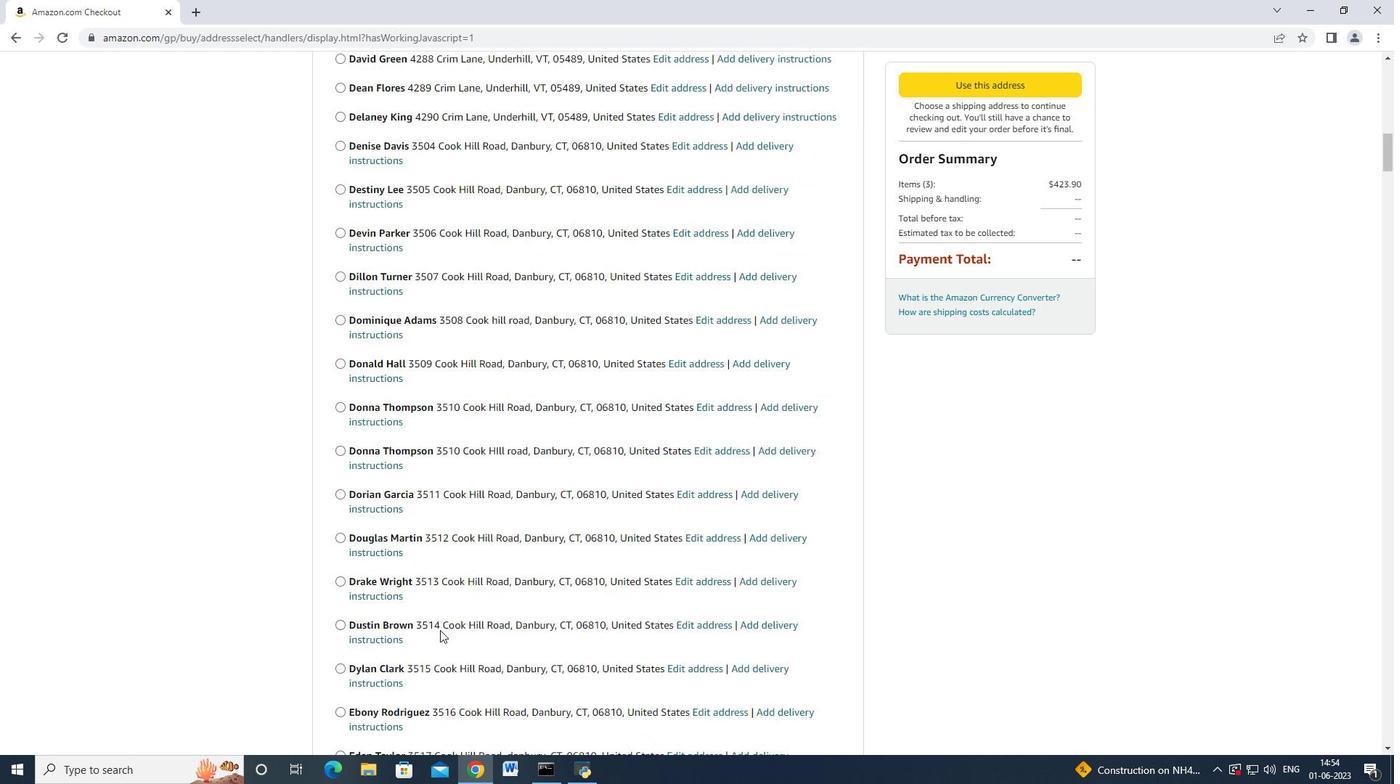 
Action: Mouse scrolled (440, 629) with delta (0, 0)
Screenshot: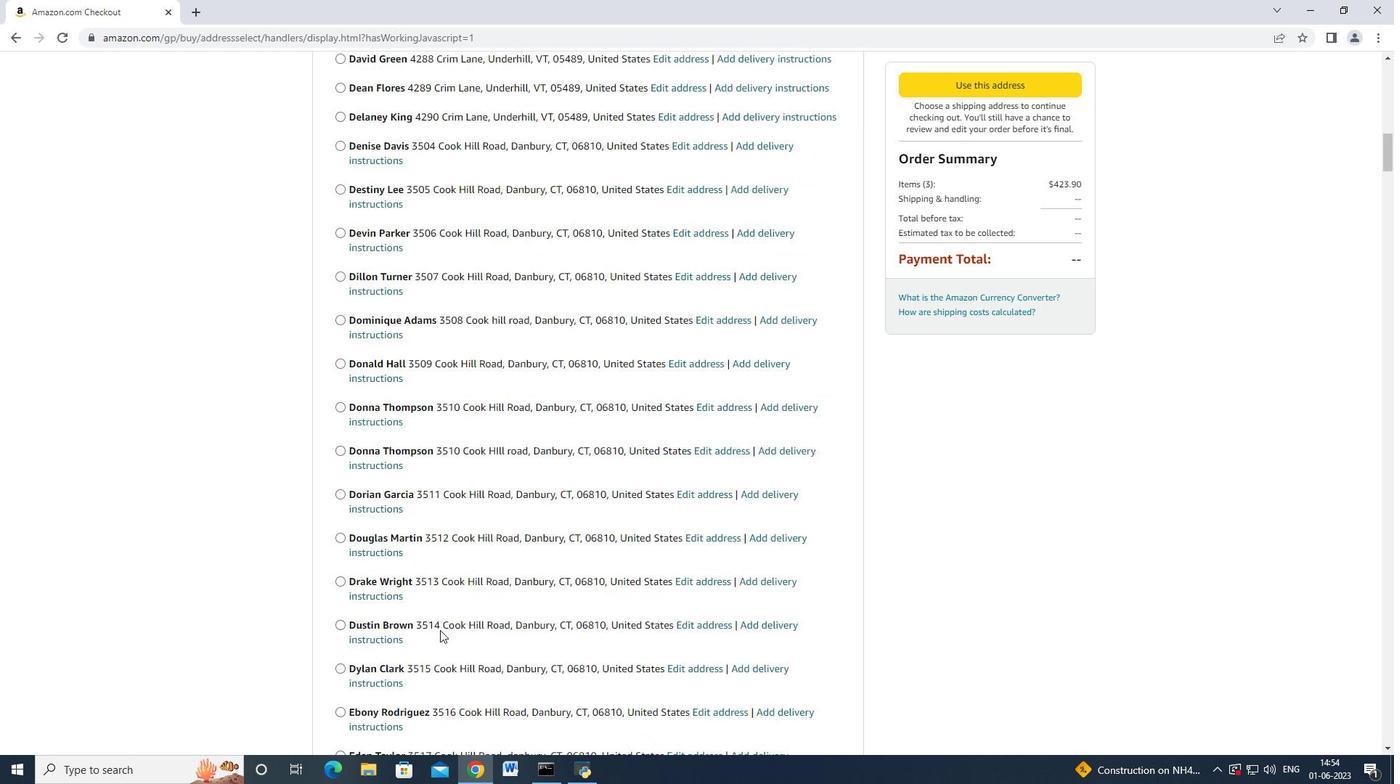
Action: Mouse moved to (439, 629)
Screenshot: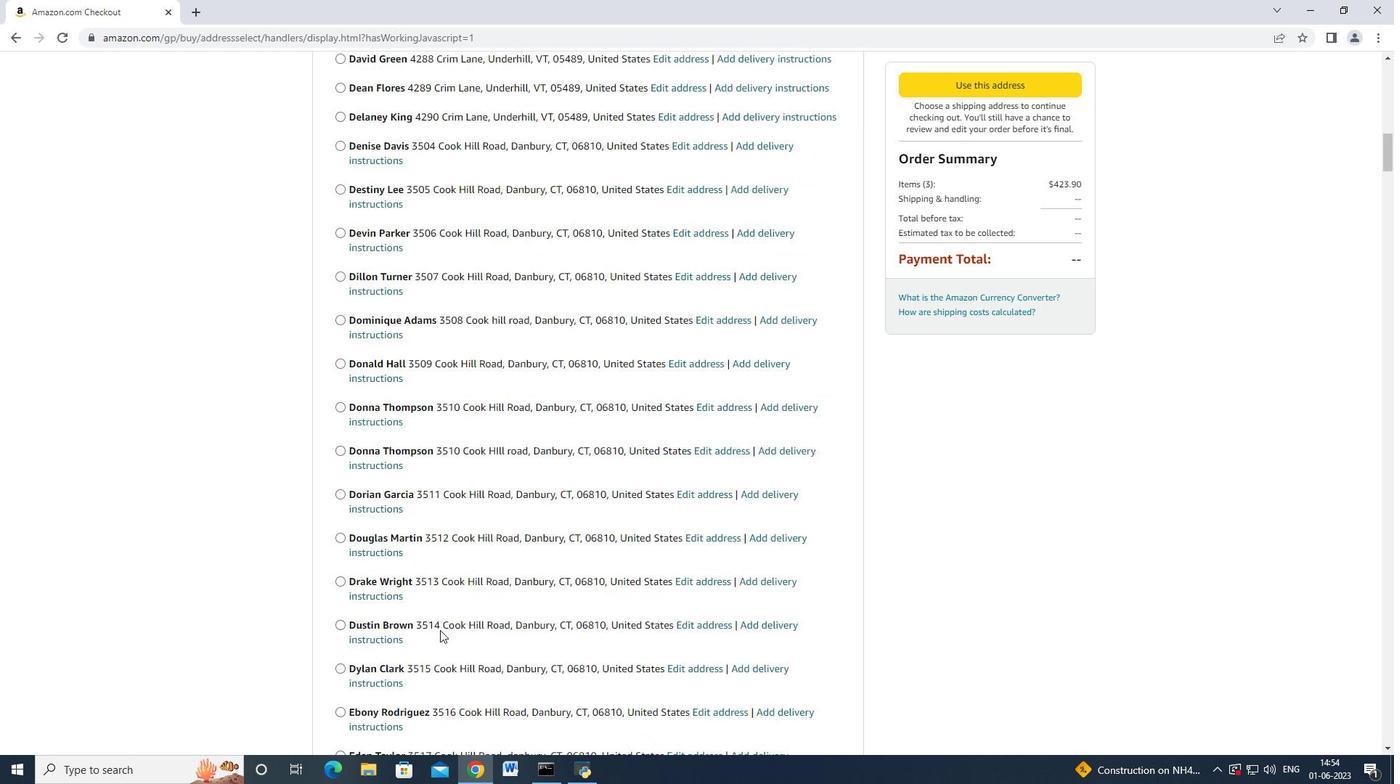 
Action: Mouse scrolled (439, 629) with delta (0, 0)
Screenshot: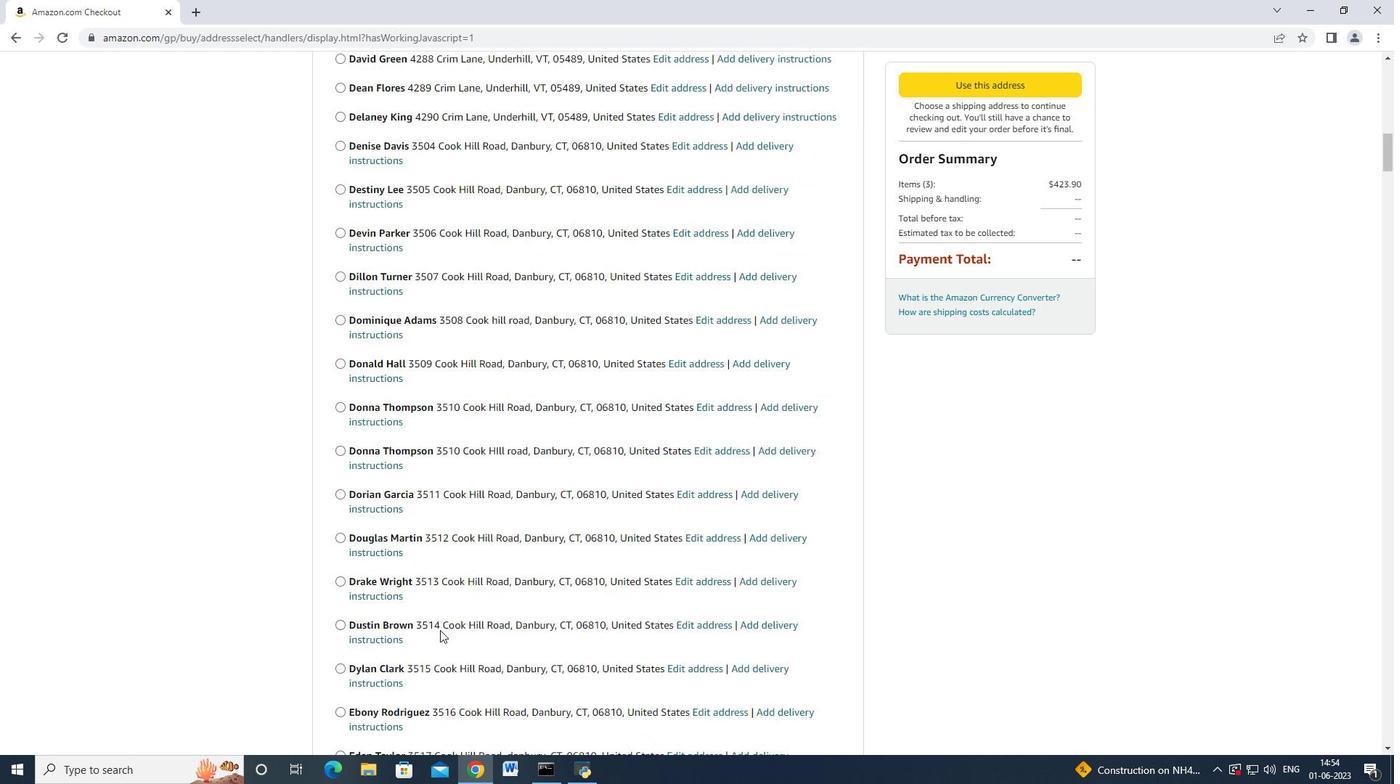 
Action: Mouse scrolled (439, 629) with delta (0, 0)
Screenshot: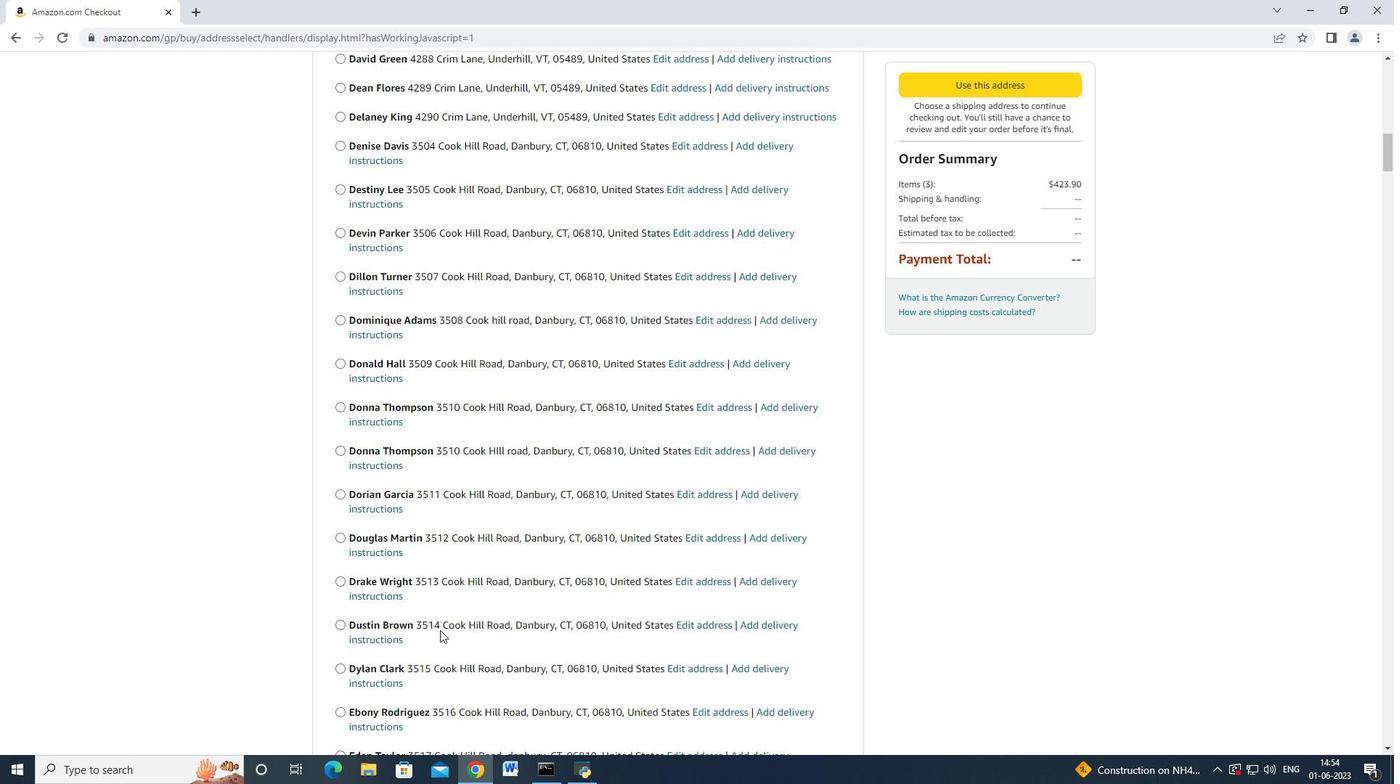 
Action: Mouse scrolled (439, 629) with delta (0, 0)
Screenshot: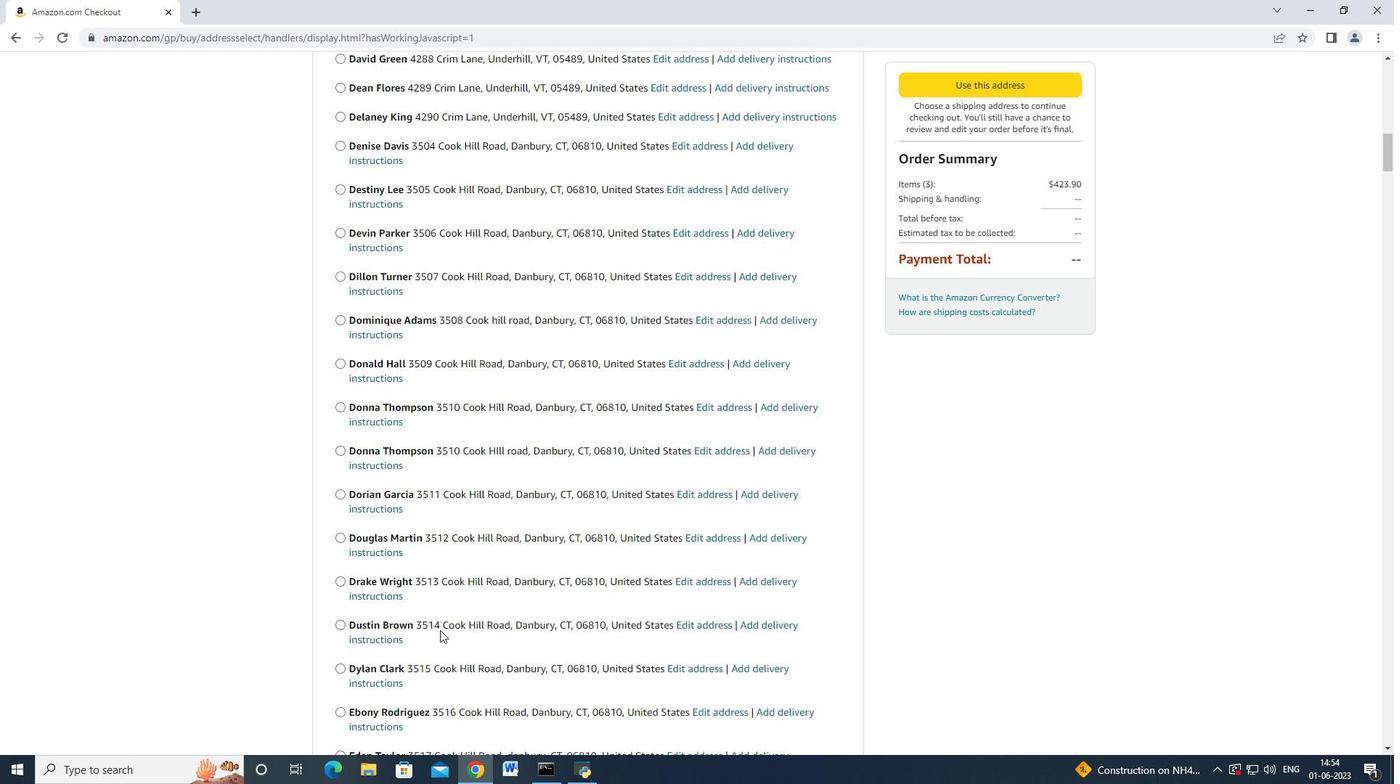 
Action: Mouse moved to (438, 629)
Screenshot: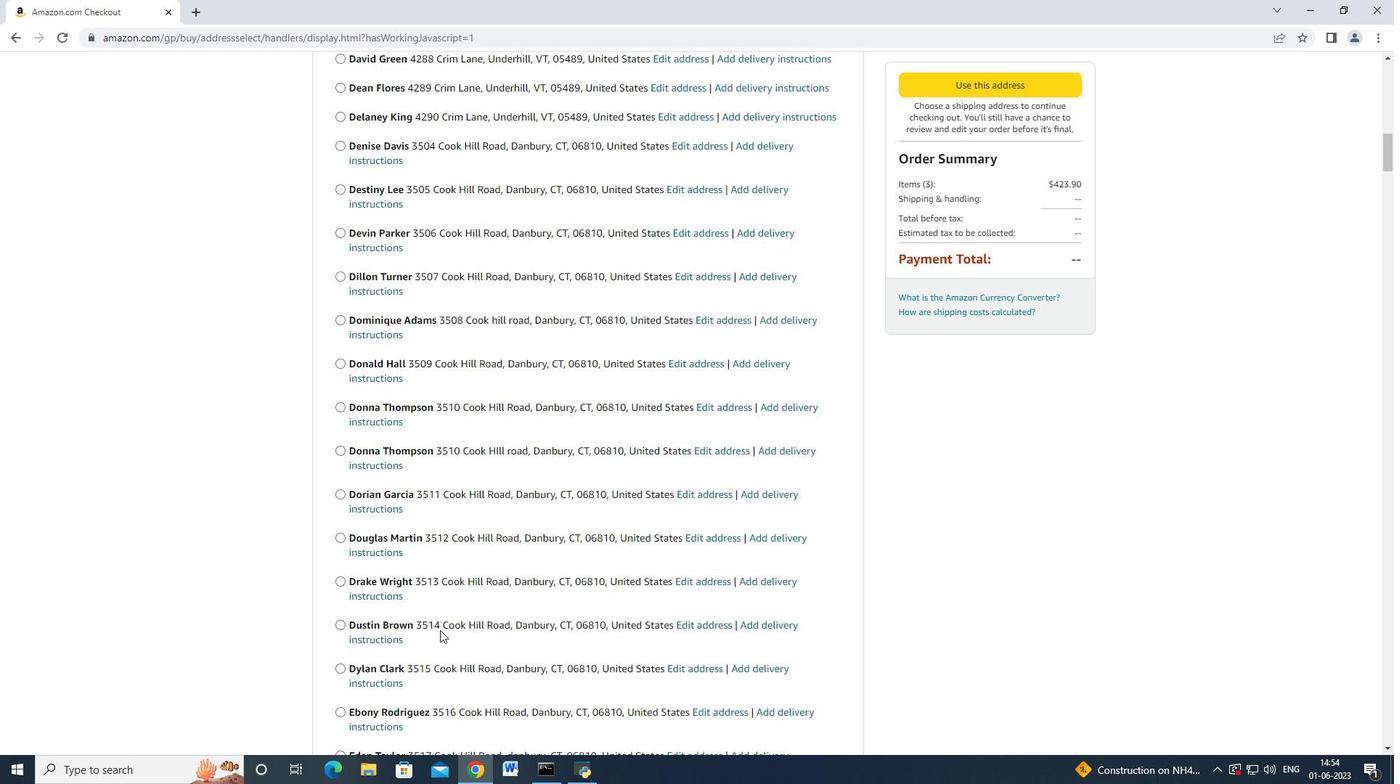 
Action: Mouse scrolled (438, 629) with delta (0, 0)
Screenshot: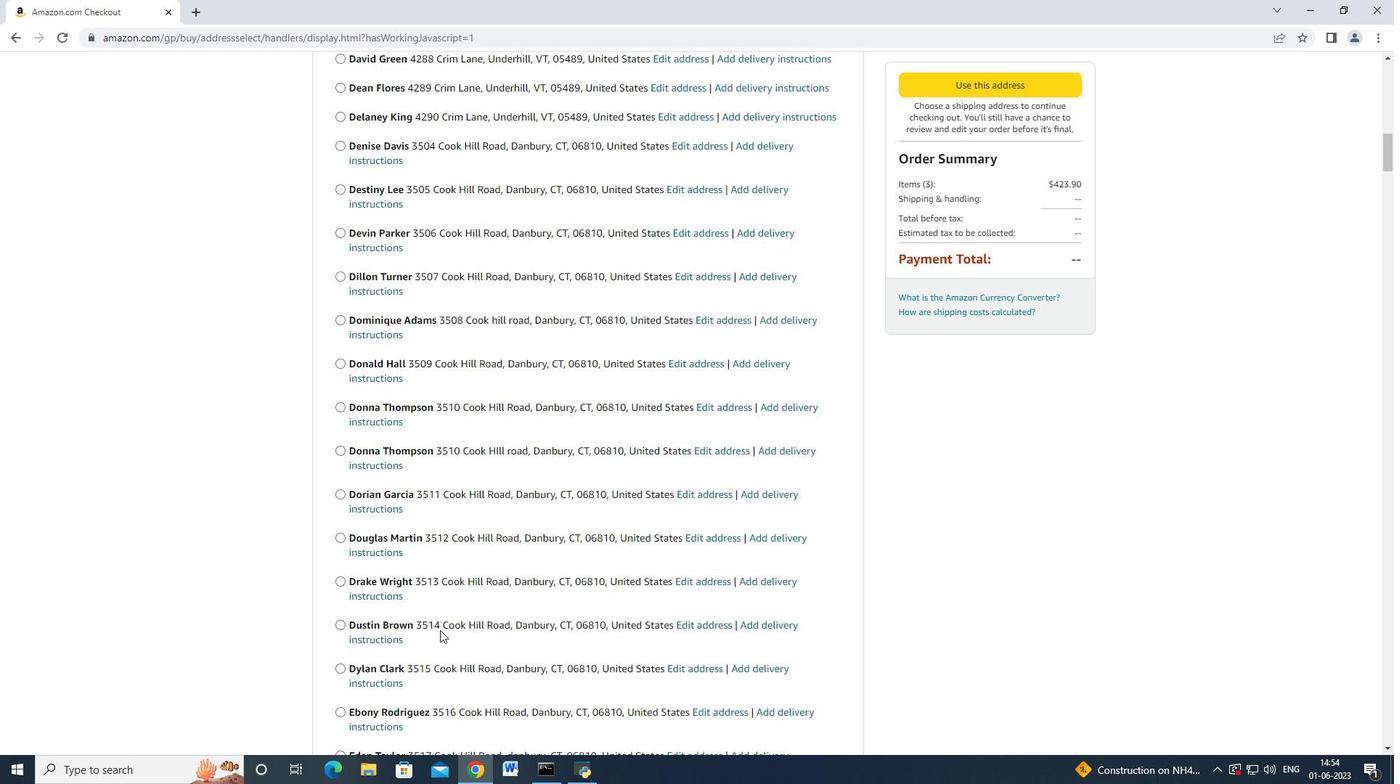 
Action: Mouse scrolled (438, 628) with delta (0, -1)
Screenshot: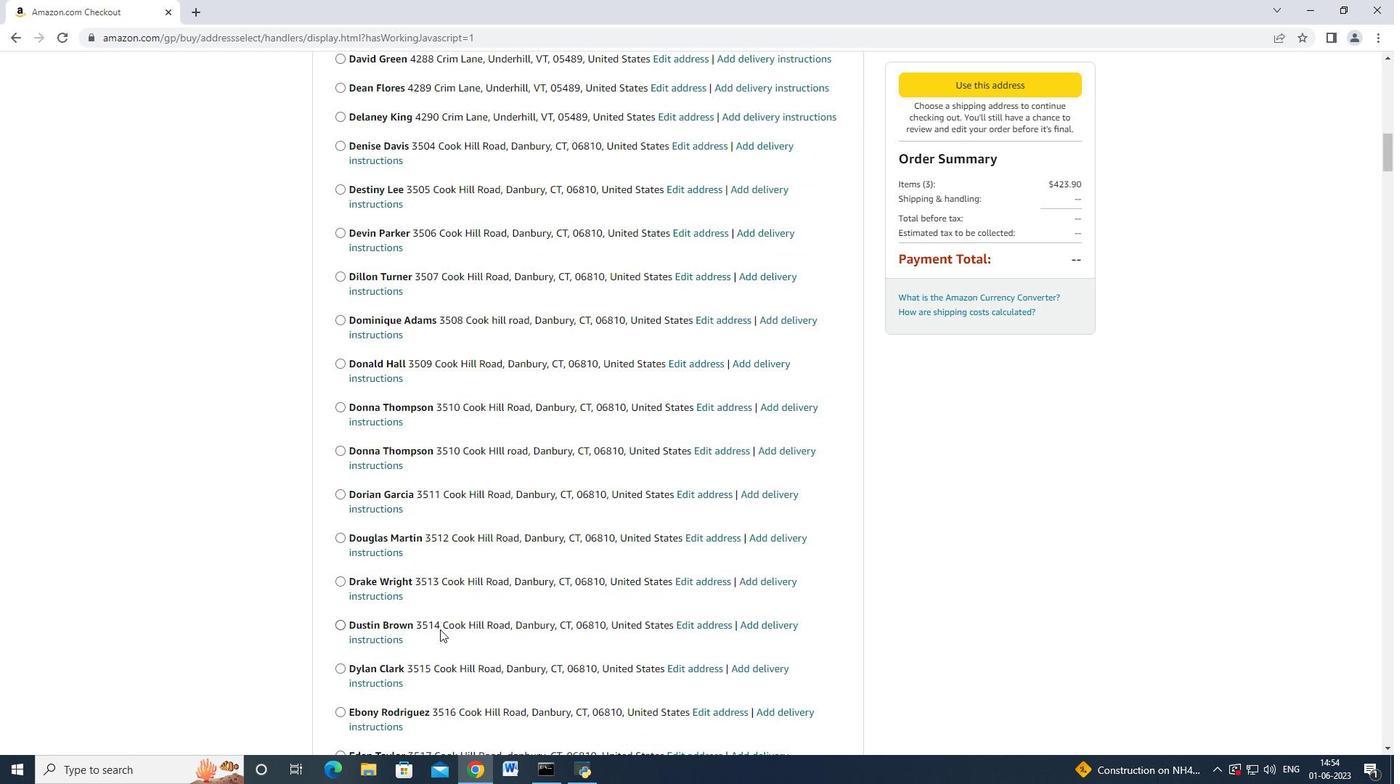 
Action: Mouse scrolled (438, 629) with delta (0, 0)
Screenshot: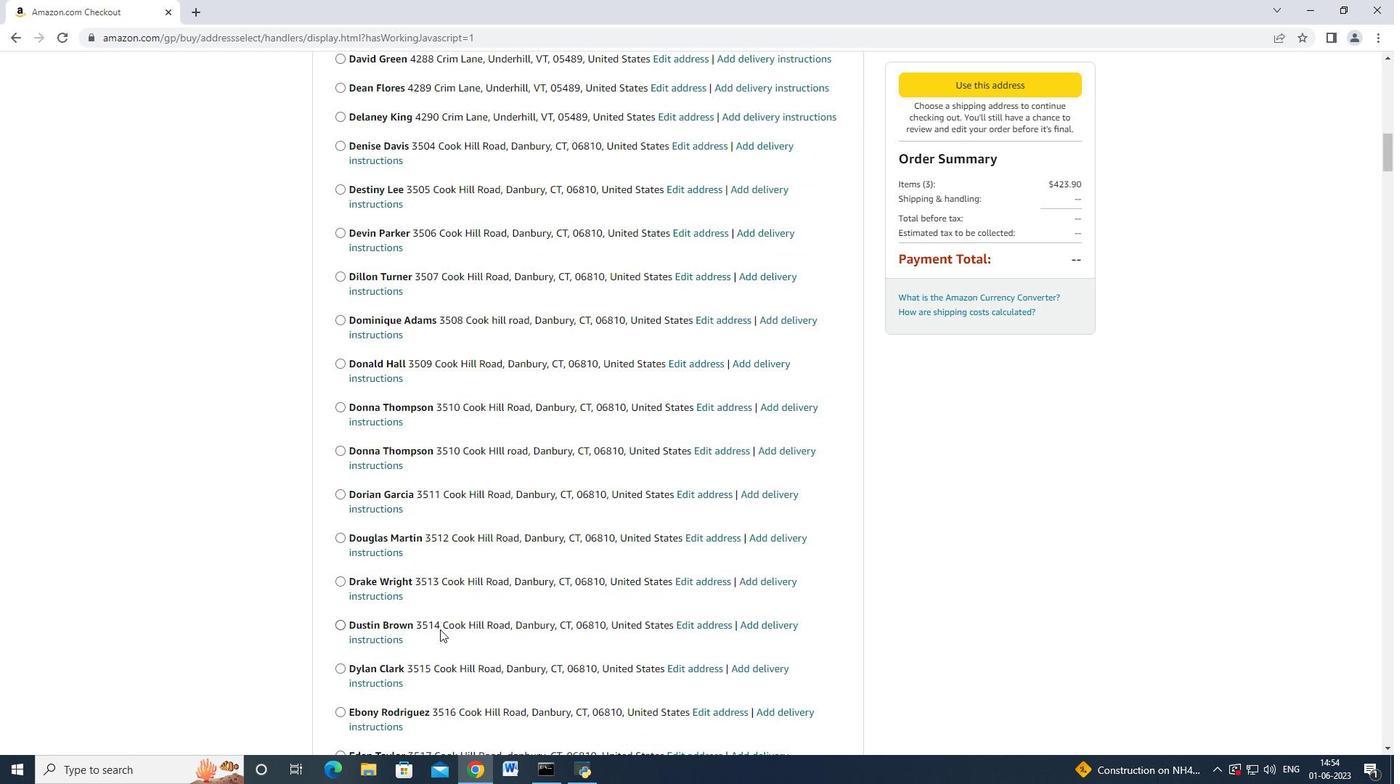 
Action: Mouse scrolled (438, 629) with delta (0, 0)
Screenshot: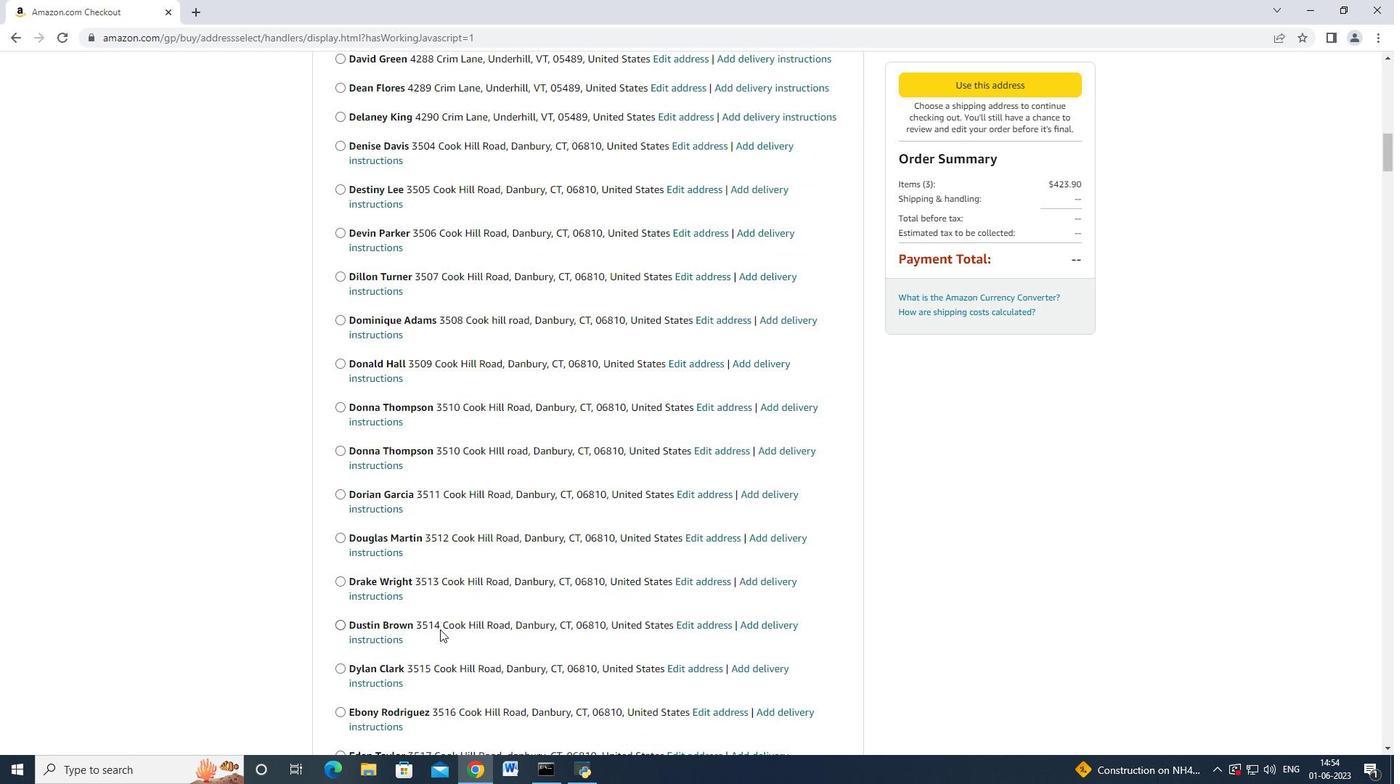 
Action: Mouse scrolled (438, 629) with delta (0, 0)
Screenshot: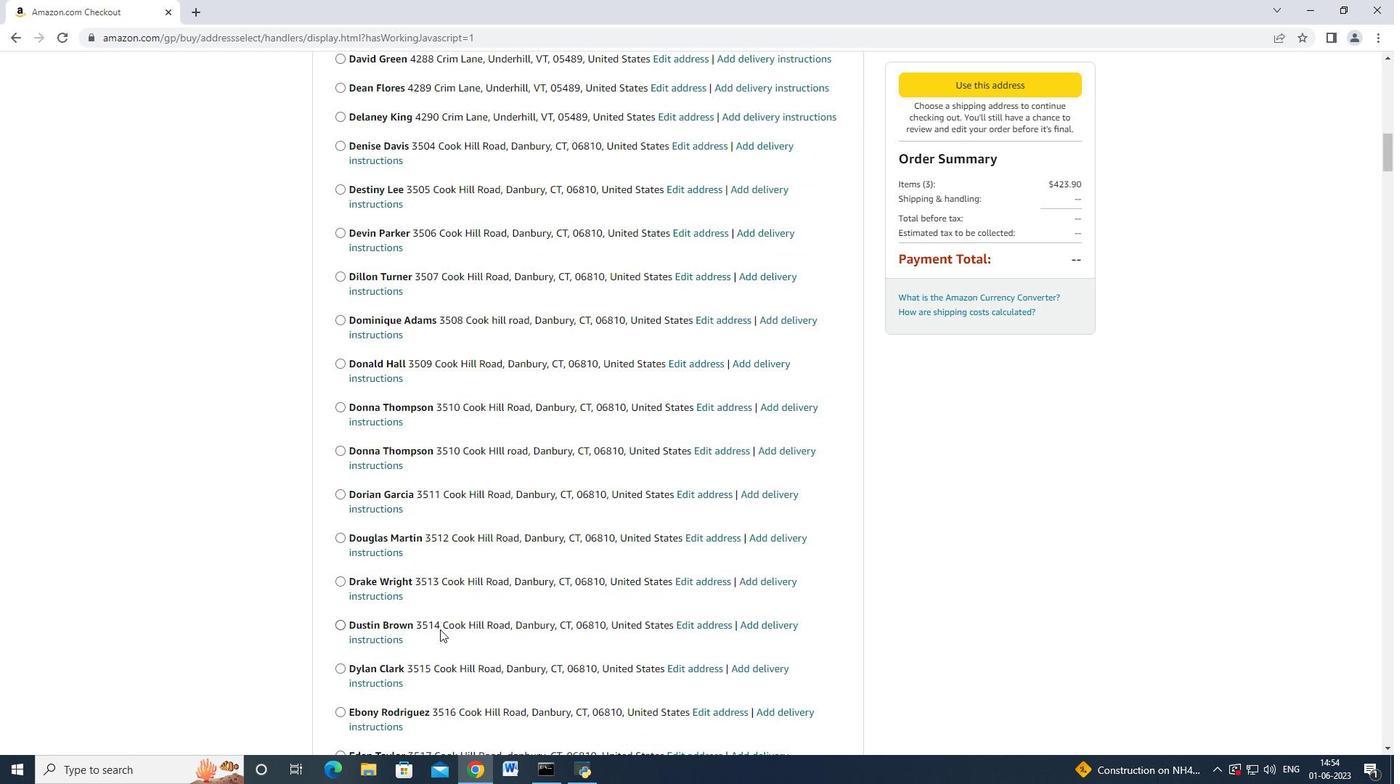 
Action: Mouse moved to (430, 629)
Screenshot: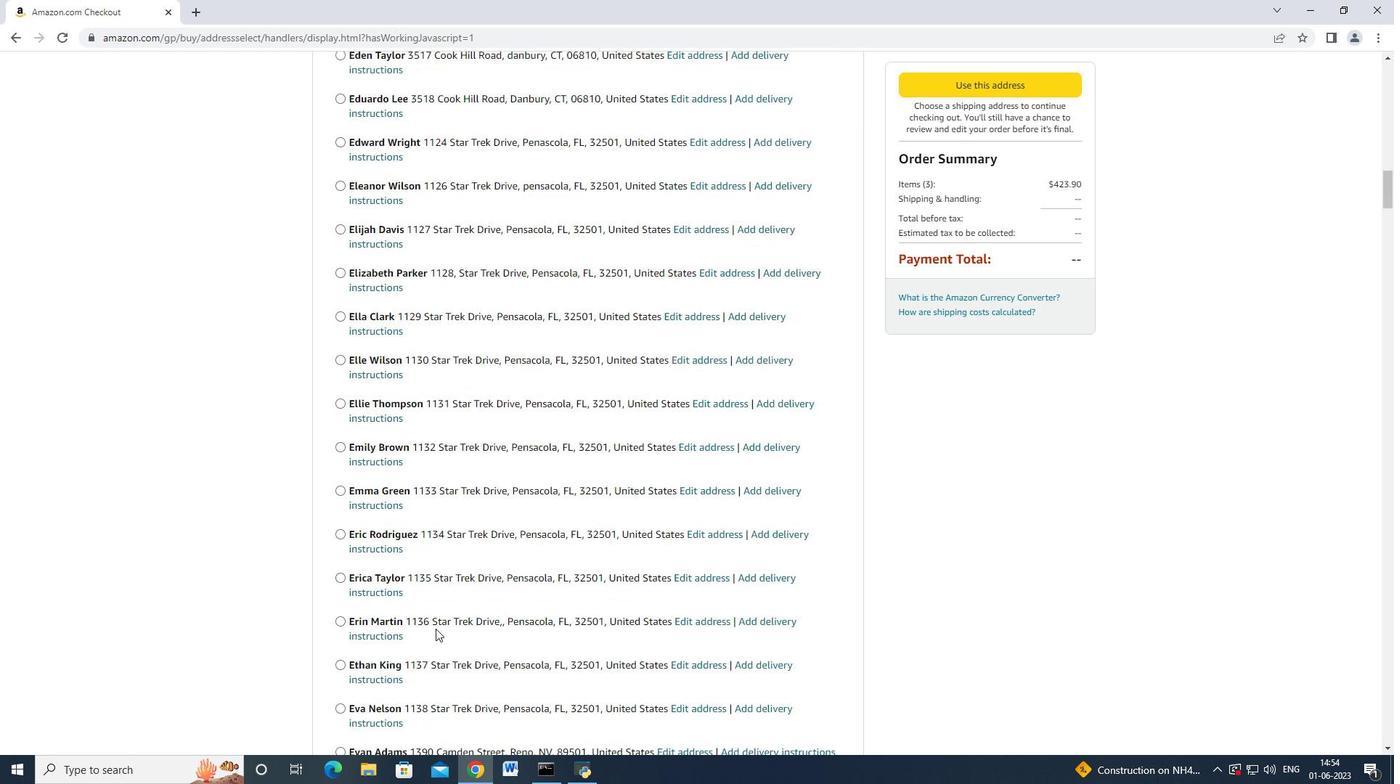 
Action: Mouse scrolled (430, 628) with delta (0, 0)
Screenshot: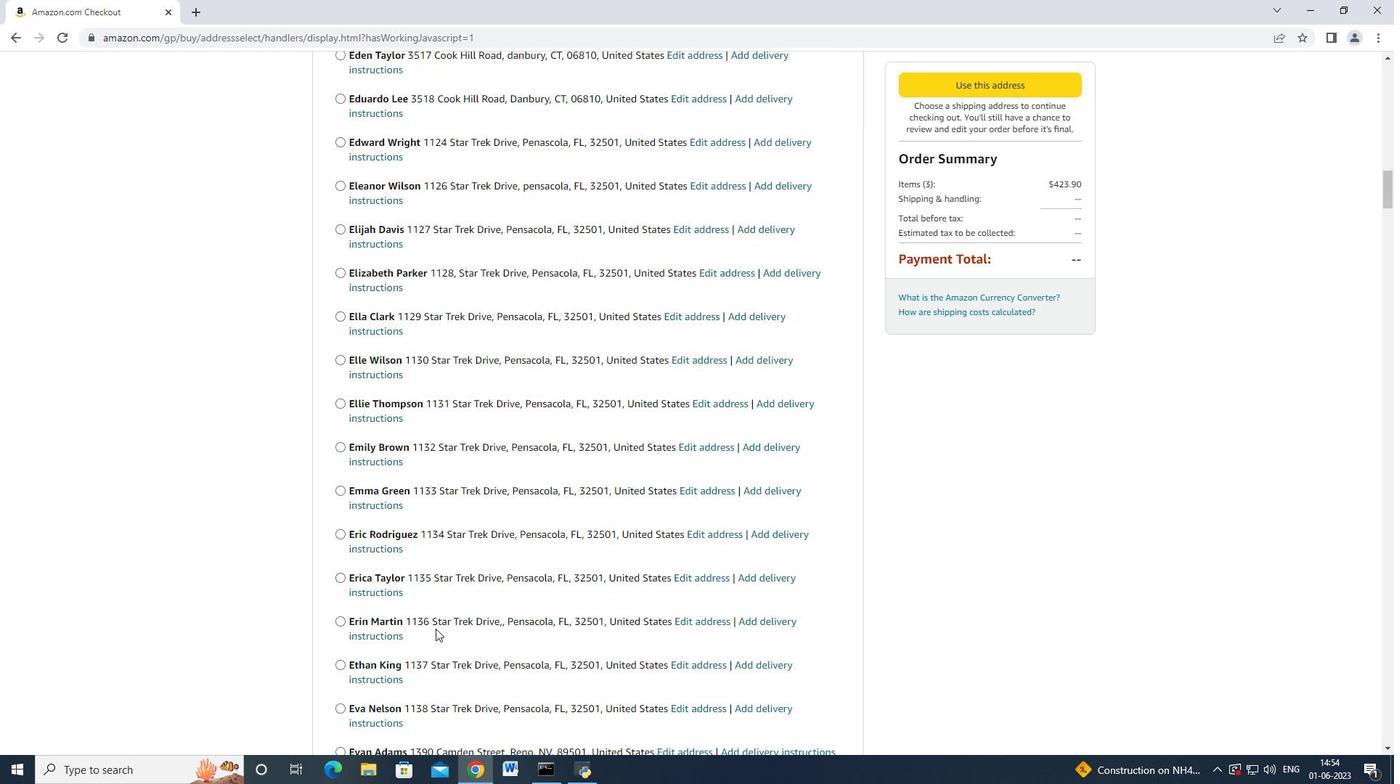 
Action: Mouse scrolled (430, 628) with delta (0, 0)
Screenshot: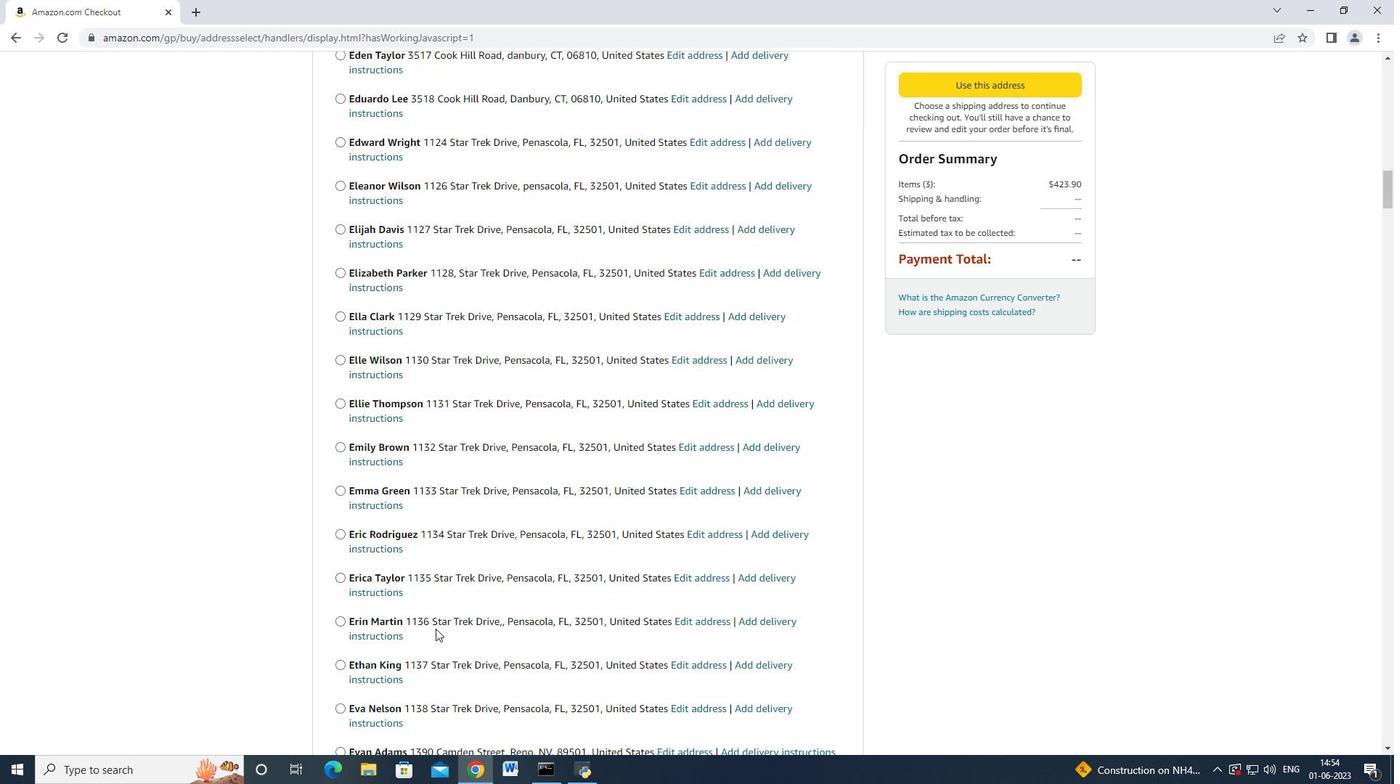 
Action: Mouse scrolled (430, 628) with delta (0, 0)
Screenshot: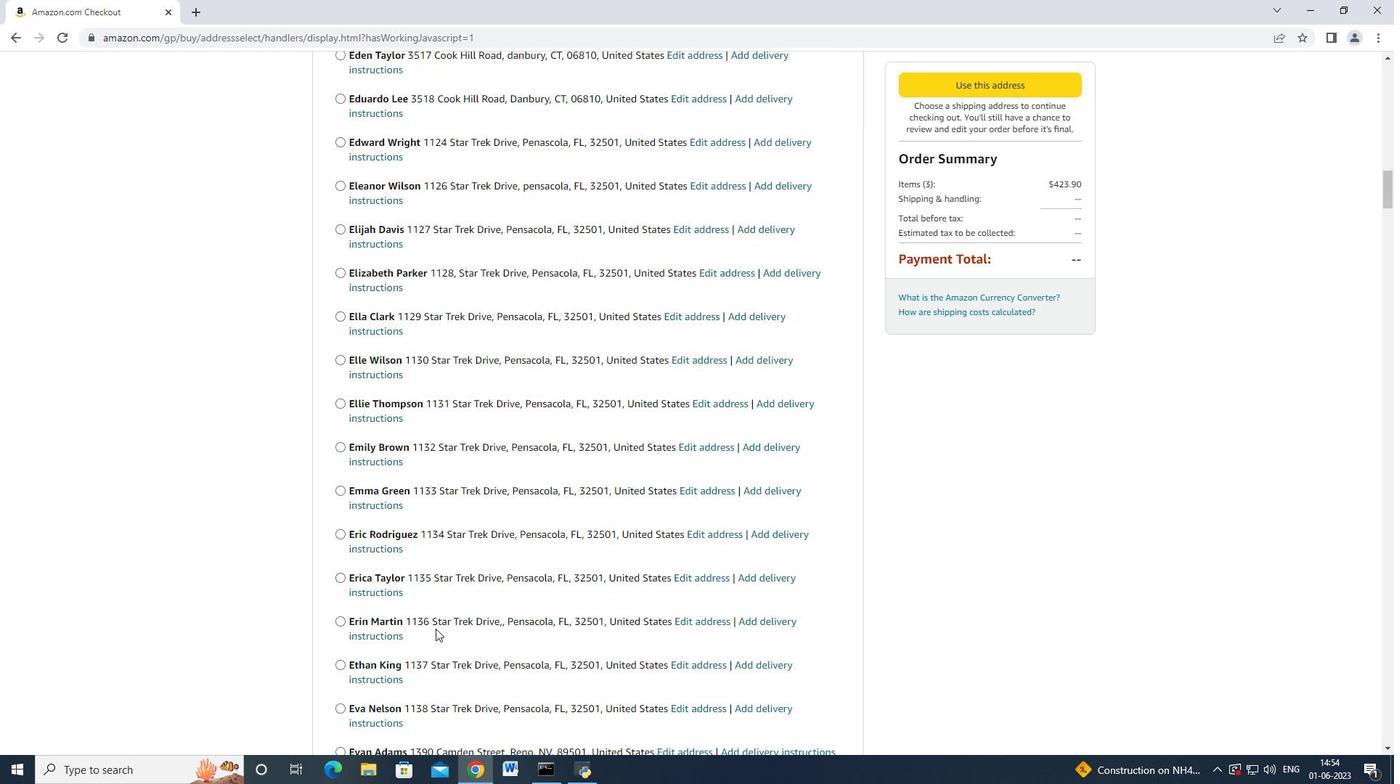 
Action: Mouse scrolled (430, 628) with delta (0, 0)
Screenshot: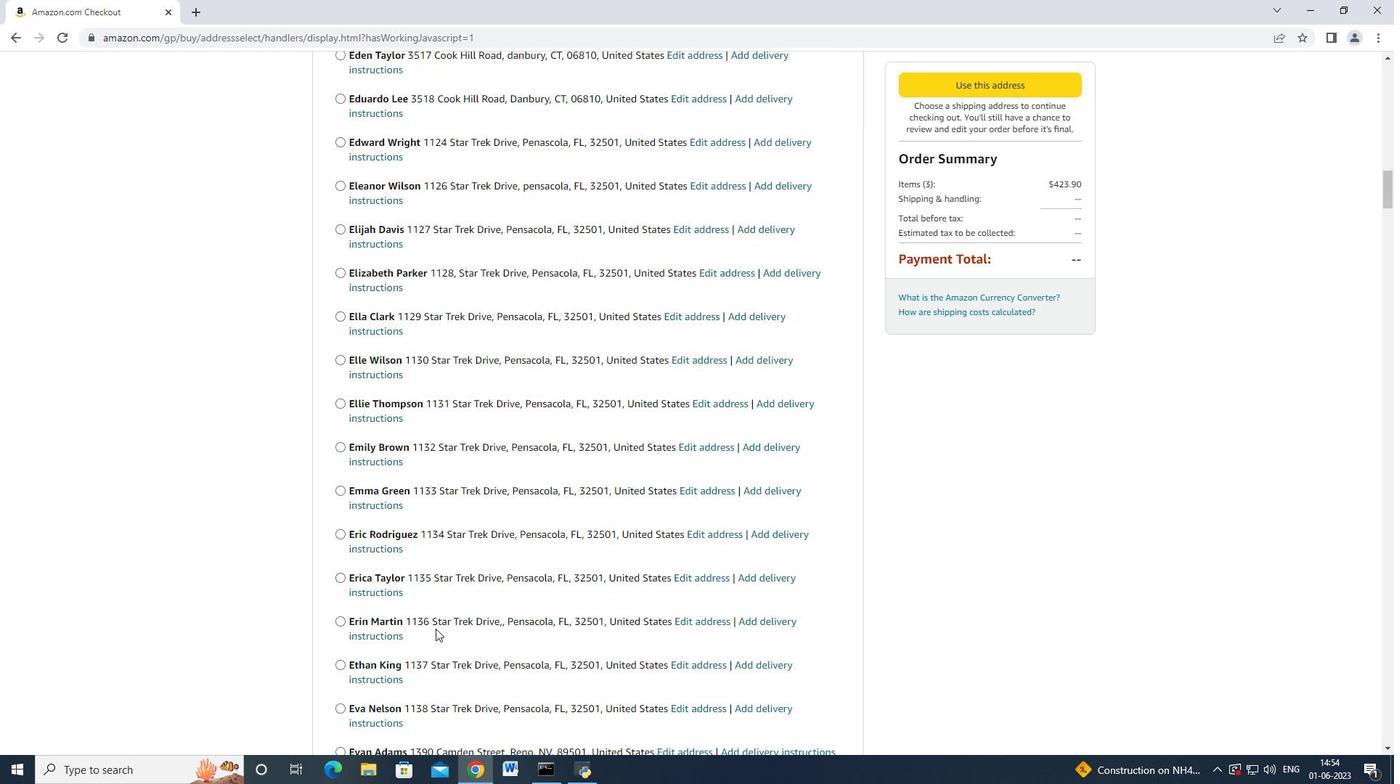 
Action: Mouse scrolled (430, 627) with delta (0, -1)
Screenshot: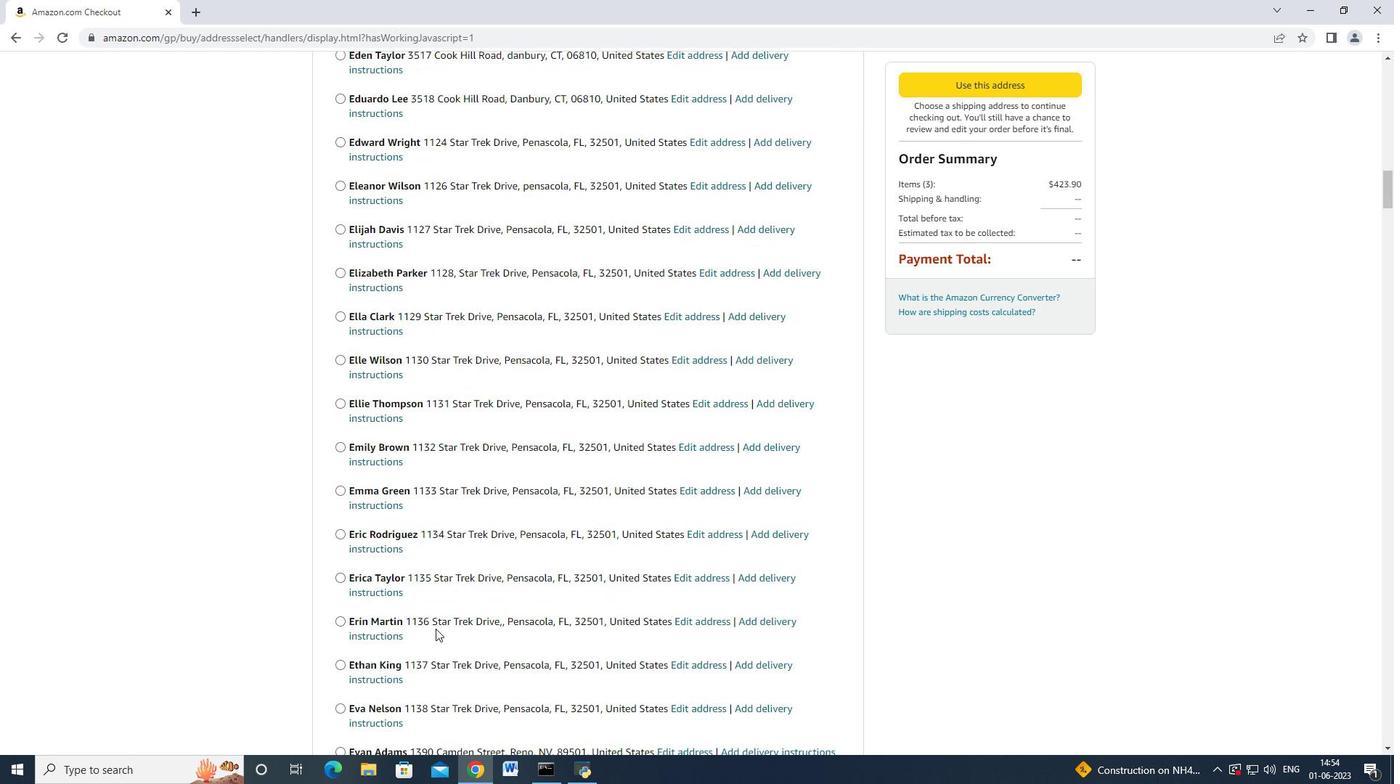 
Action: Mouse scrolled (430, 628) with delta (0, 0)
Screenshot: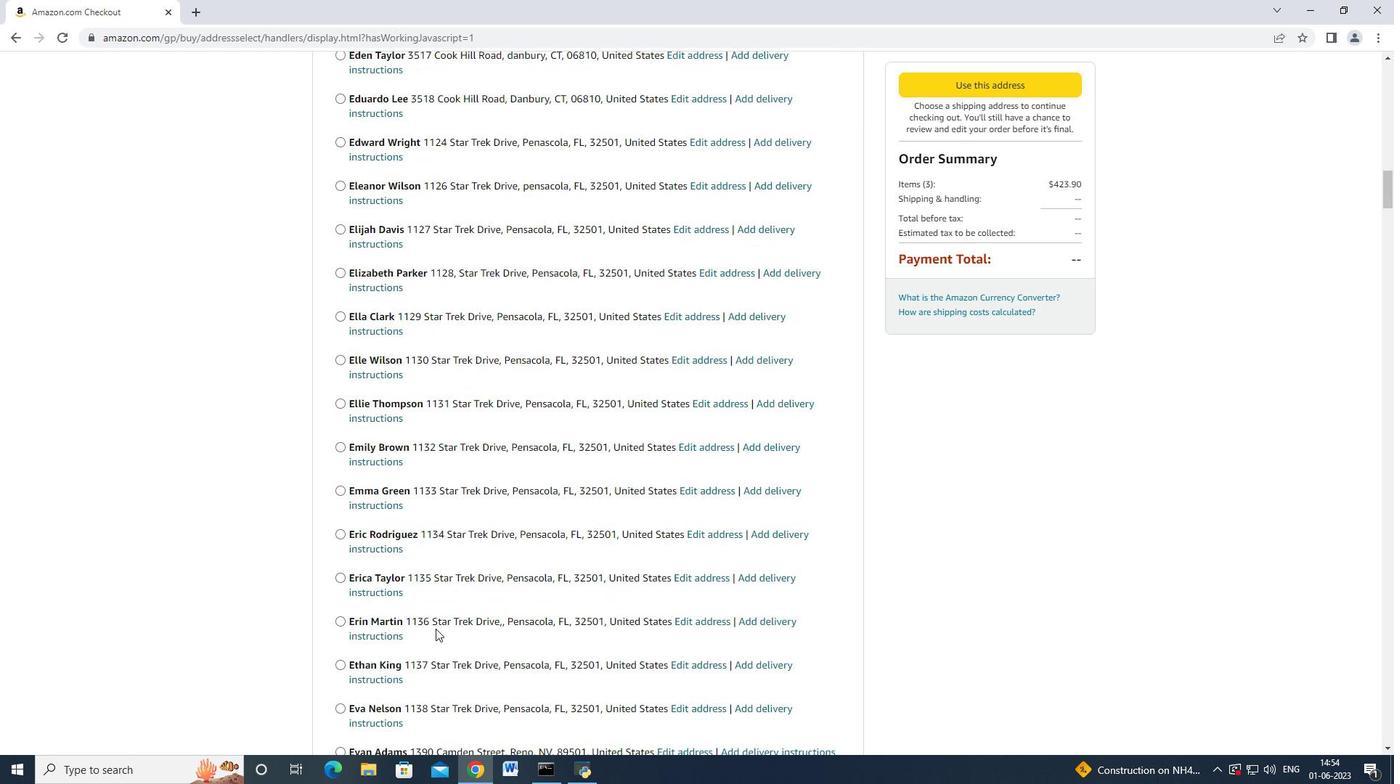 
Action: Mouse scrolled (430, 627) with delta (0, -1)
Screenshot: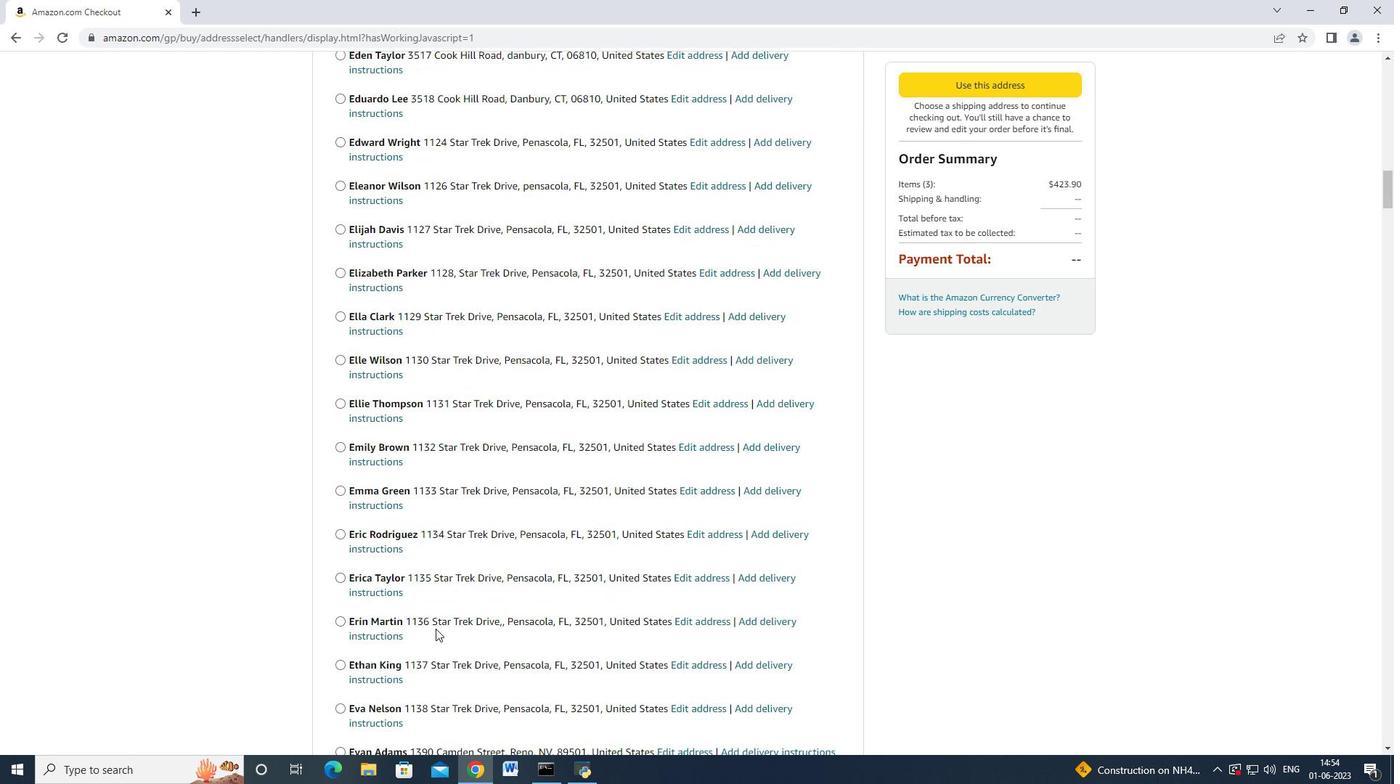 
Action: Mouse moved to (430, 626)
Screenshot: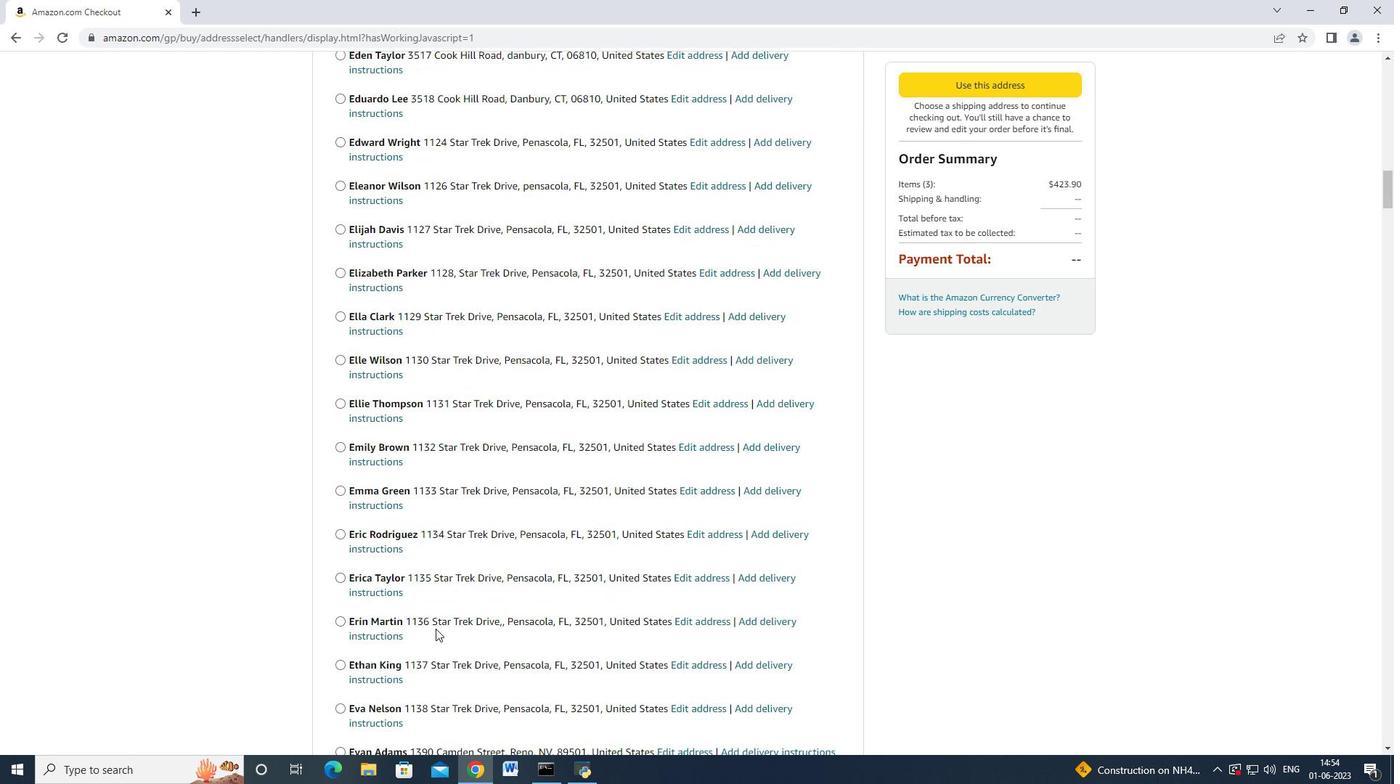 
Action: Mouse scrolled (430, 626) with delta (0, 0)
Screenshot: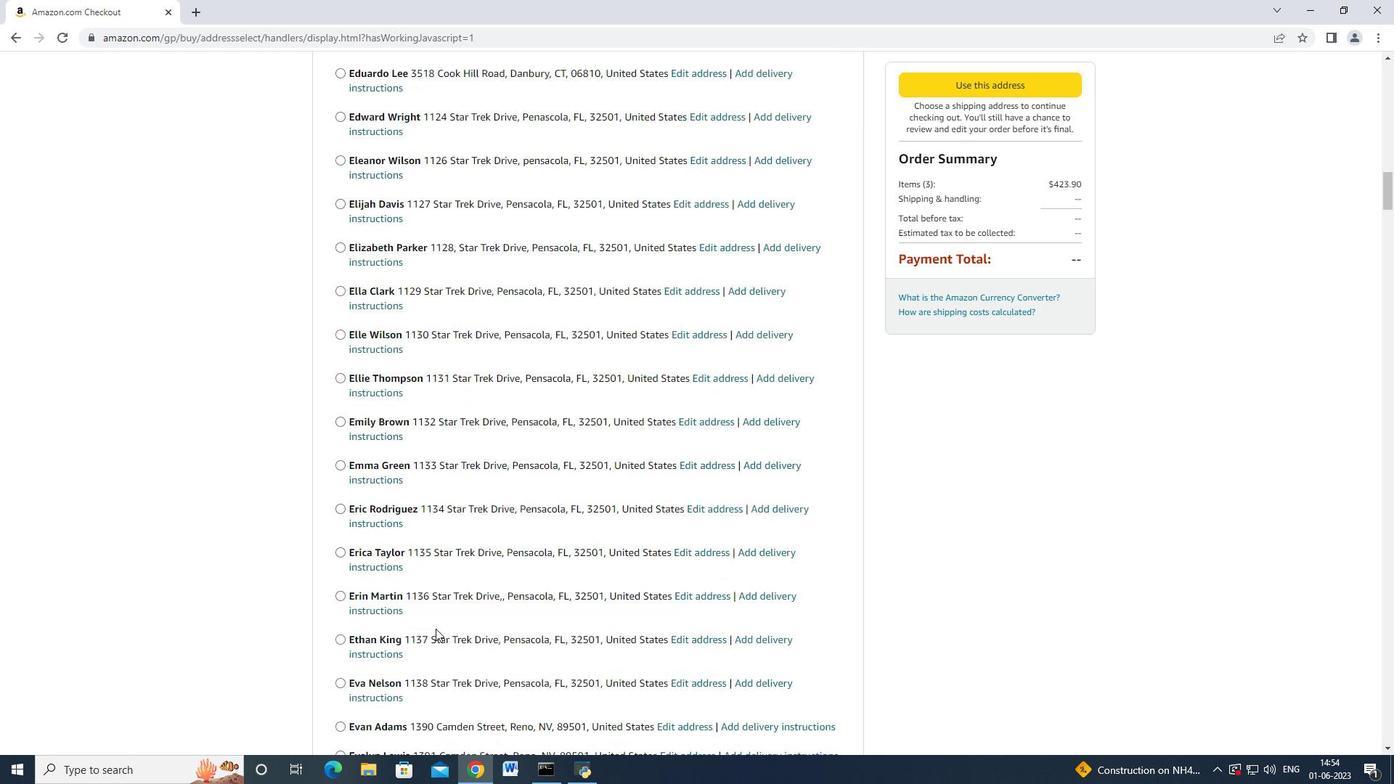 
Action: Mouse moved to (430, 625)
Screenshot: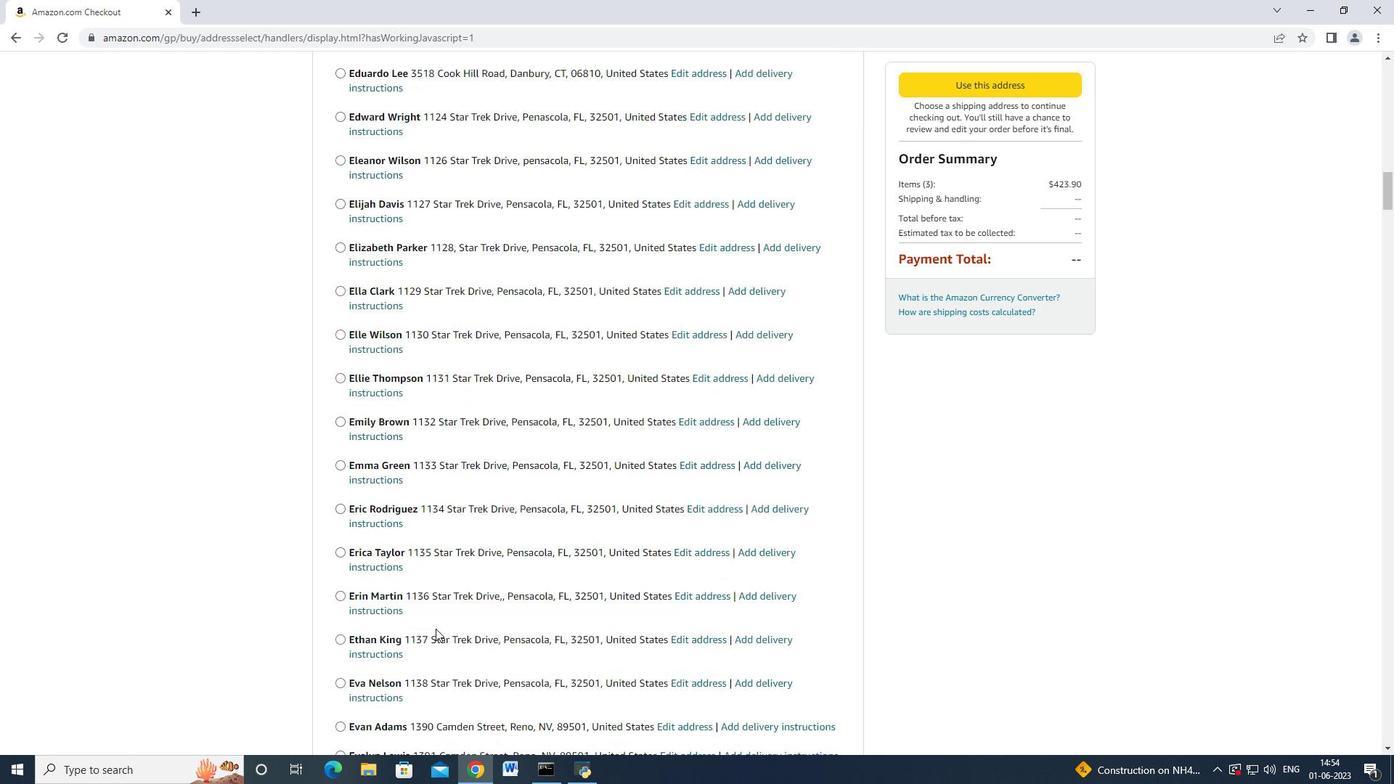 
Action: Mouse scrolled (430, 624) with delta (0, 0)
Screenshot: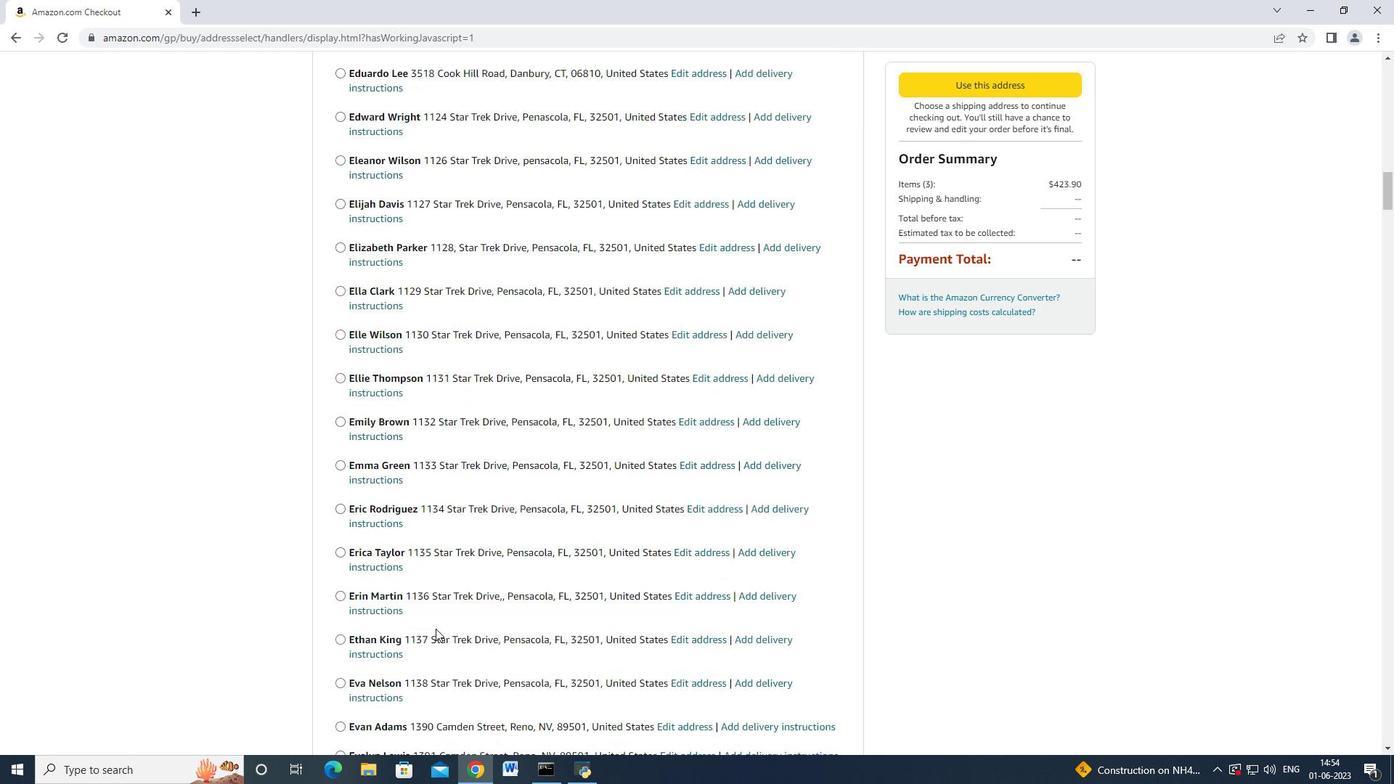 
Action: Mouse moved to (422, 626)
Screenshot: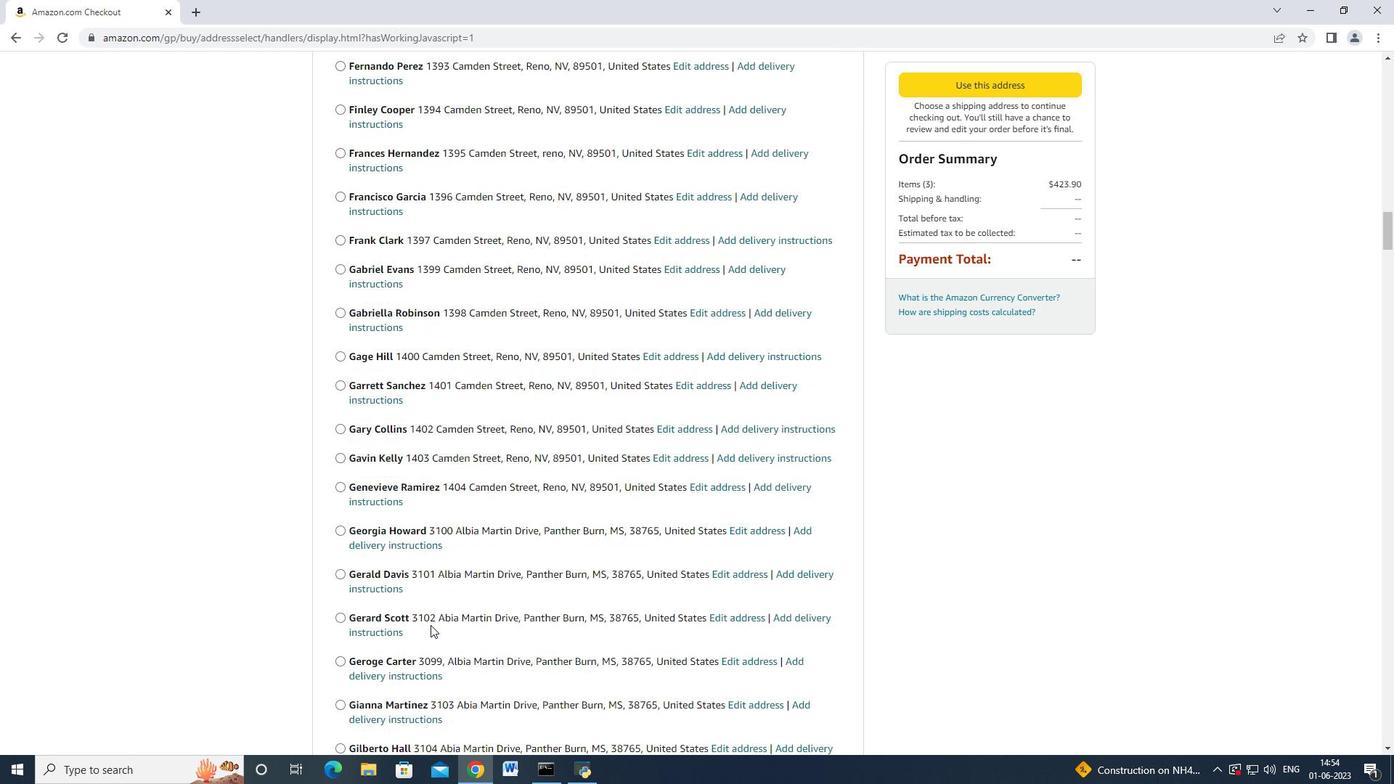 
Action: Mouse scrolled (422, 626) with delta (0, 0)
Screenshot: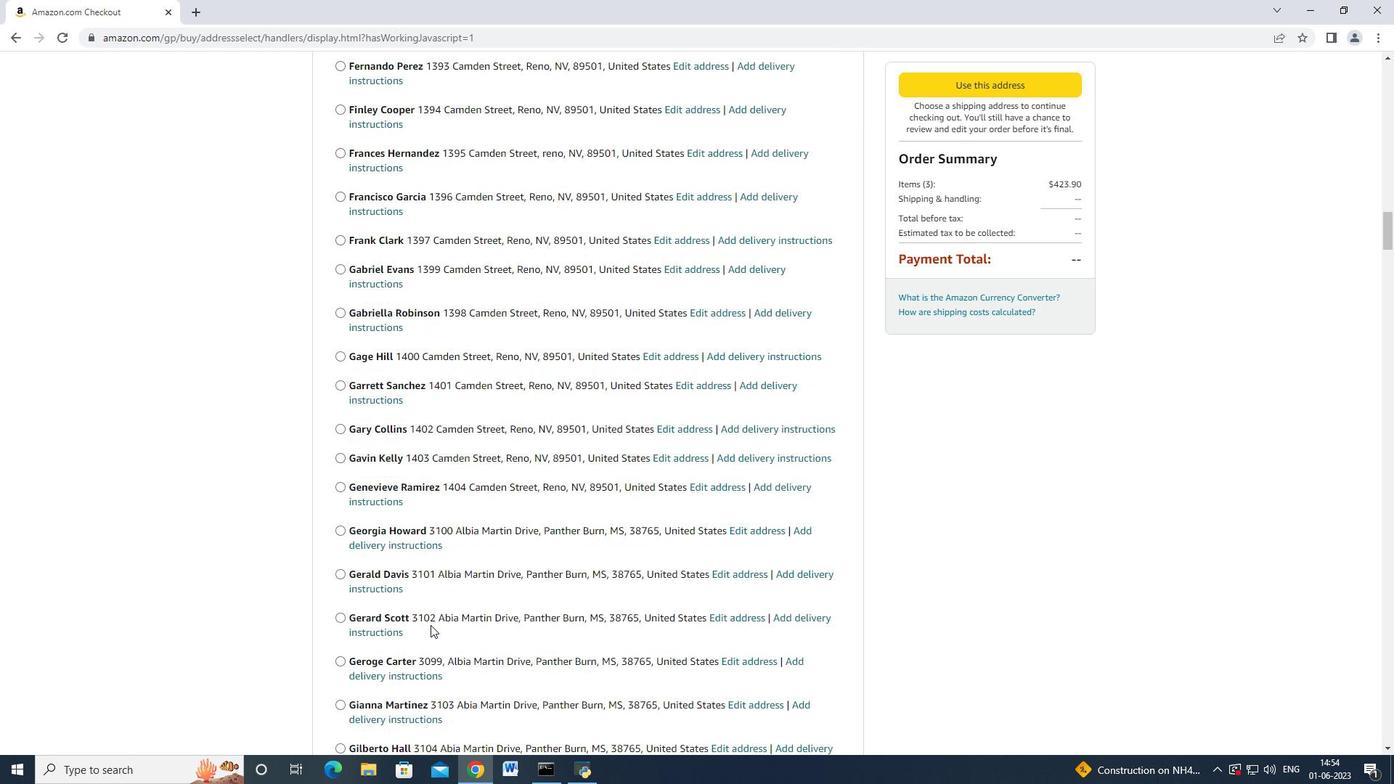 
Action: Mouse scrolled (422, 626) with delta (0, 0)
Screenshot: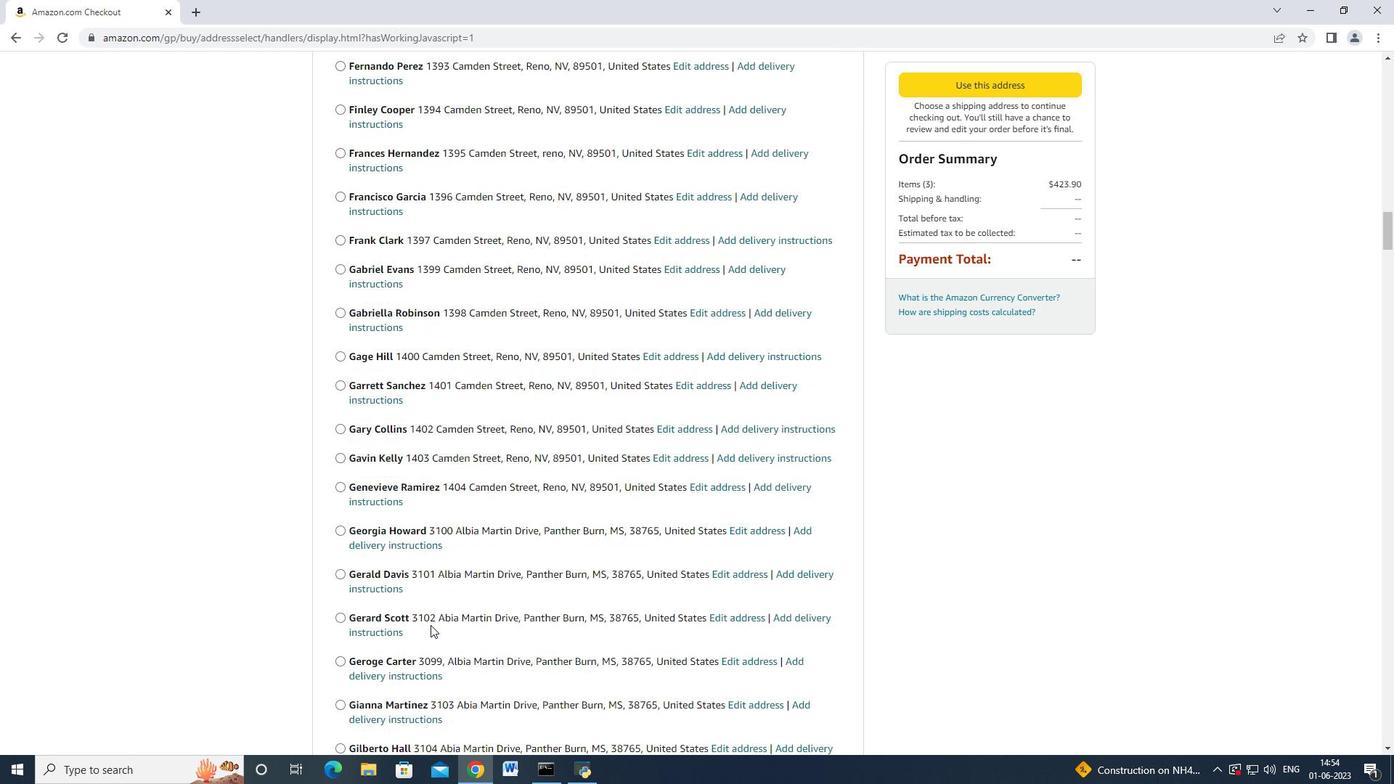 
Action: Mouse scrolled (422, 626) with delta (0, 0)
Screenshot: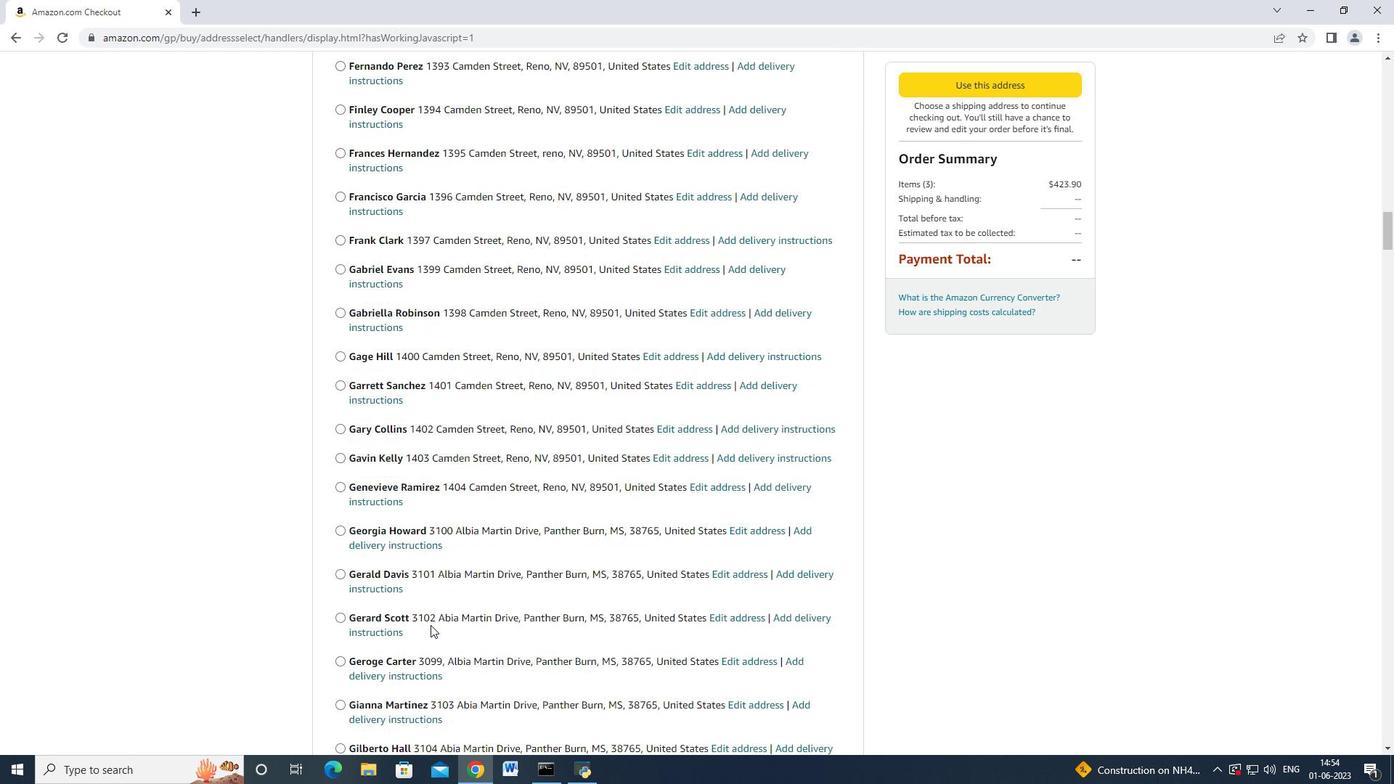 
Action: Mouse scrolled (422, 626) with delta (0, 0)
Screenshot: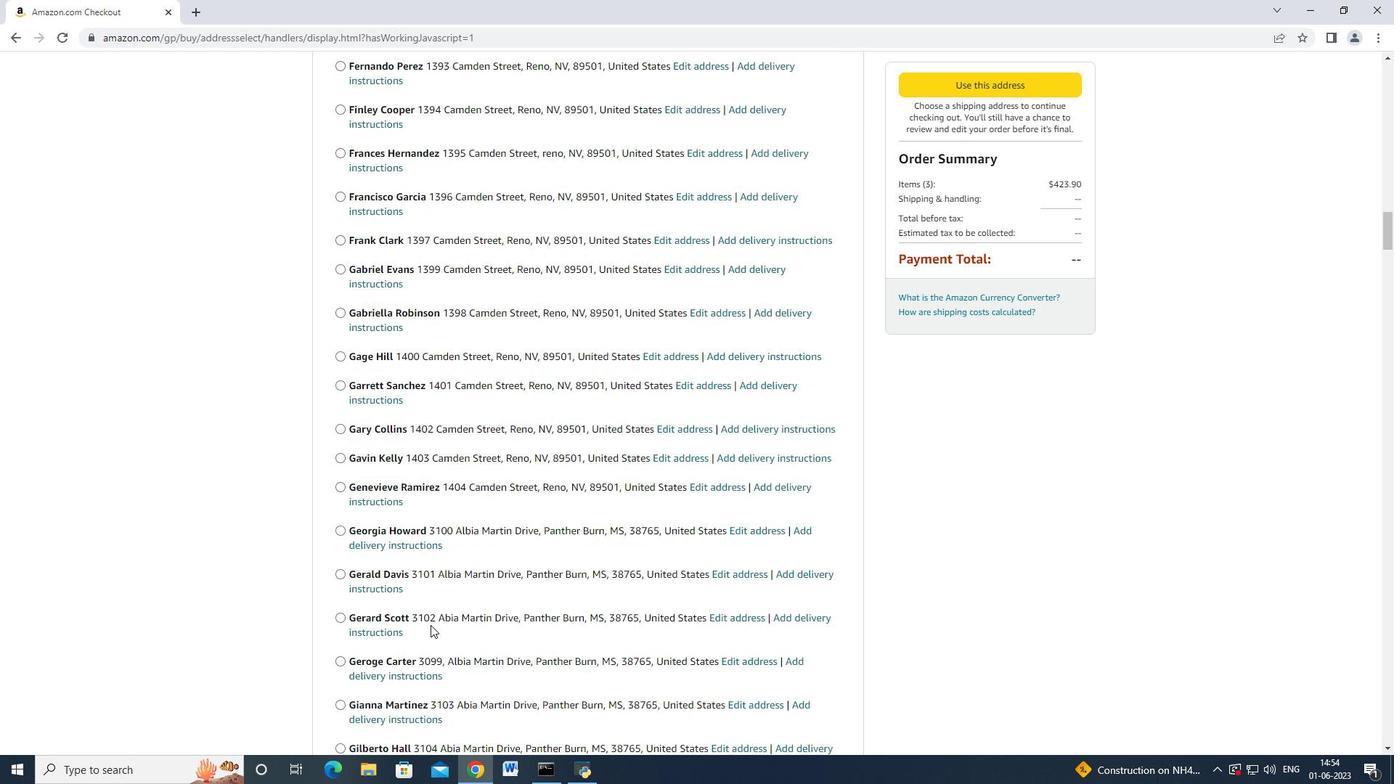 
Action: Mouse scrolled (422, 625) with delta (0, -1)
Screenshot: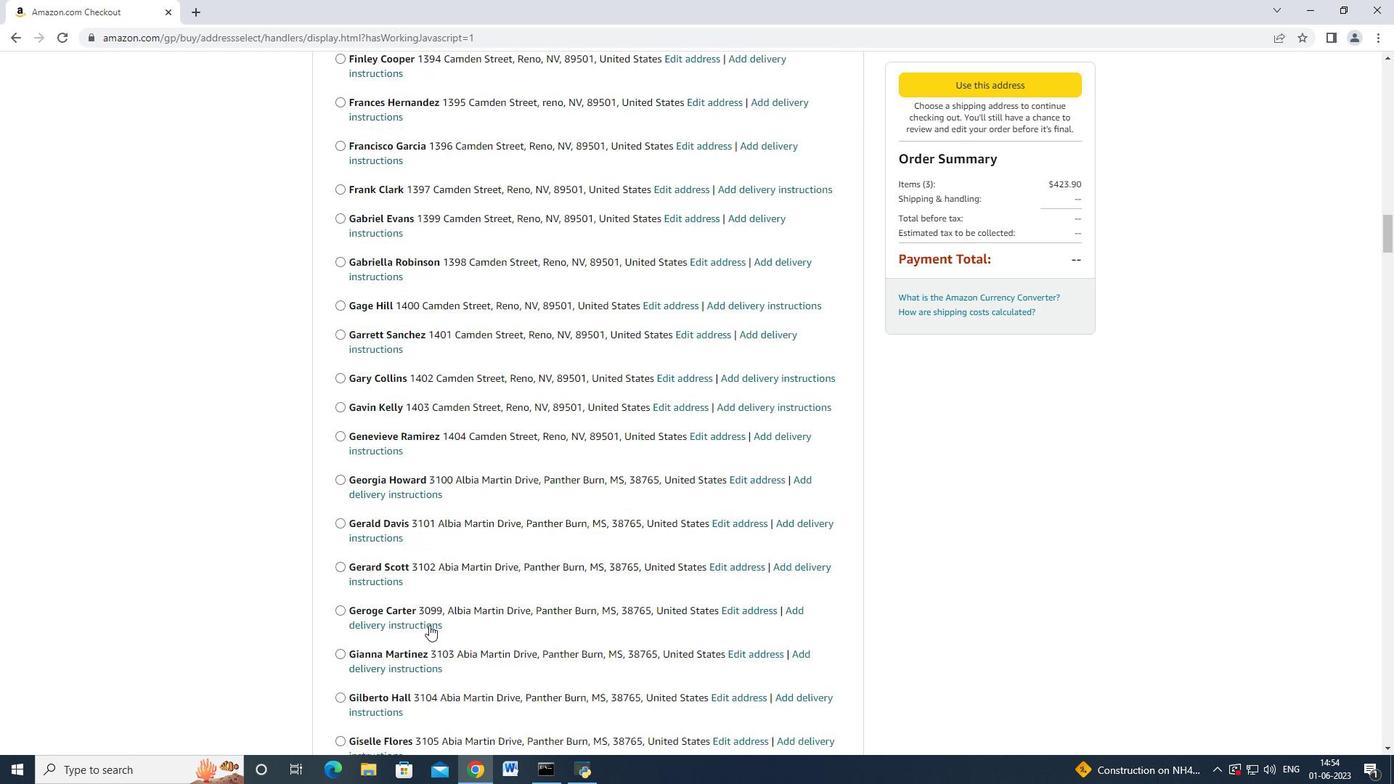 
Action: Mouse moved to (422, 626)
Screenshot: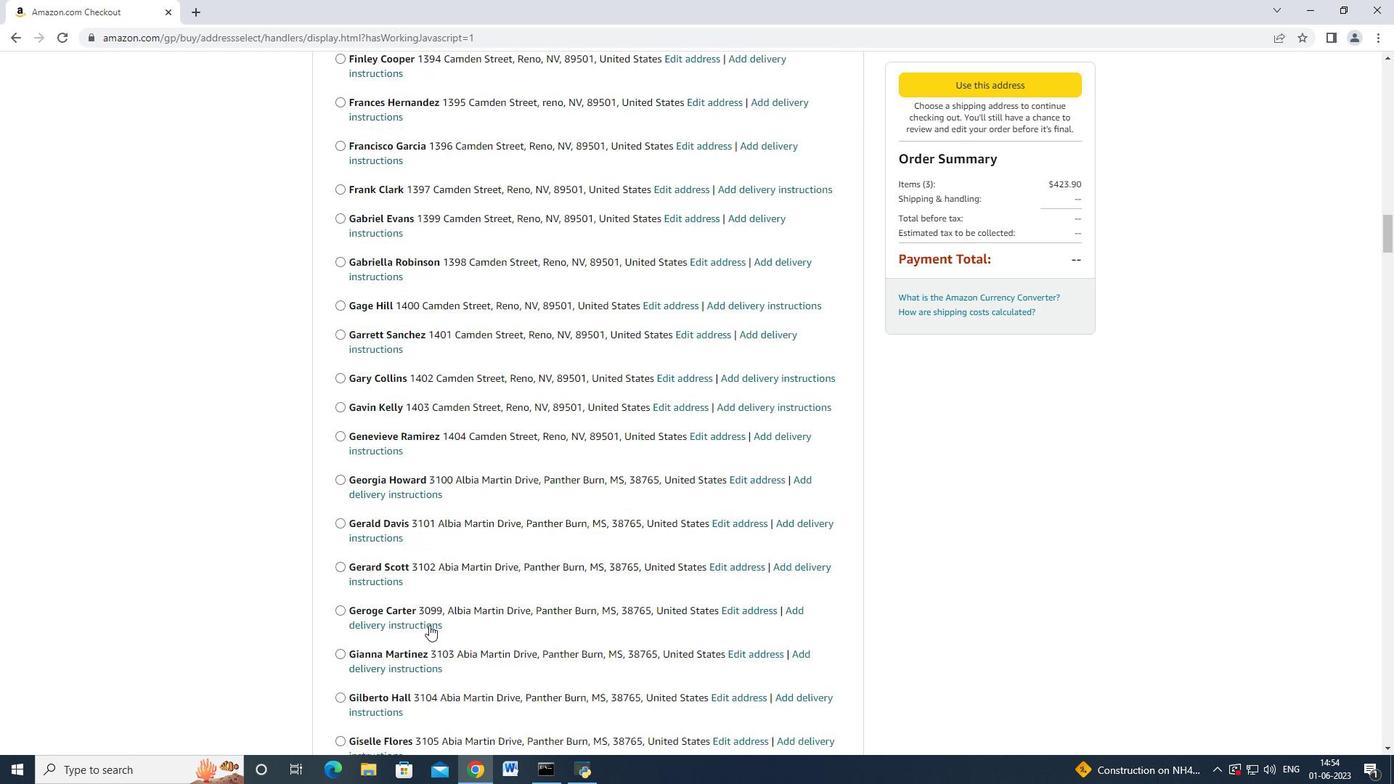
Action: Mouse scrolled (422, 625) with delta (0, -1)
Screenshot: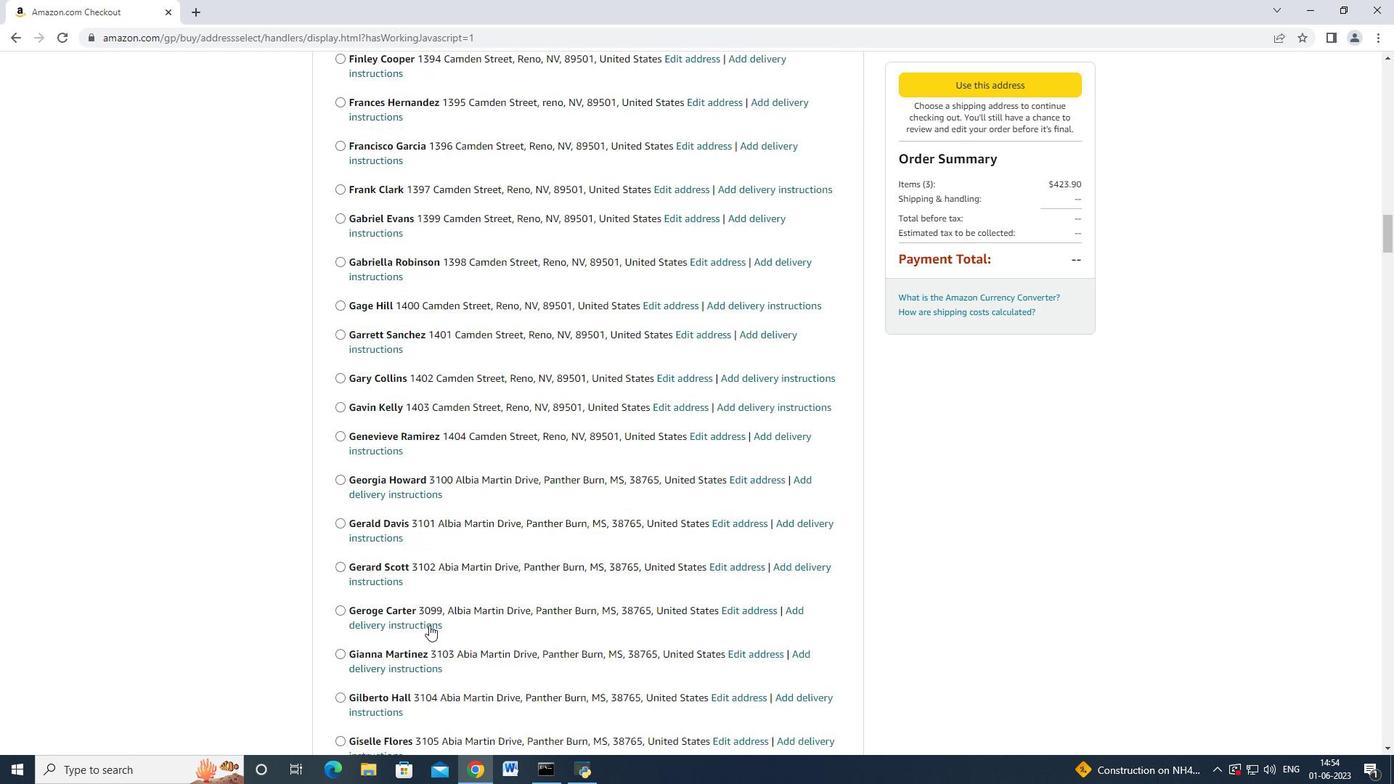 
Action: Mouse scrolled (422, 626) with delta (0, 0)
Screenshot: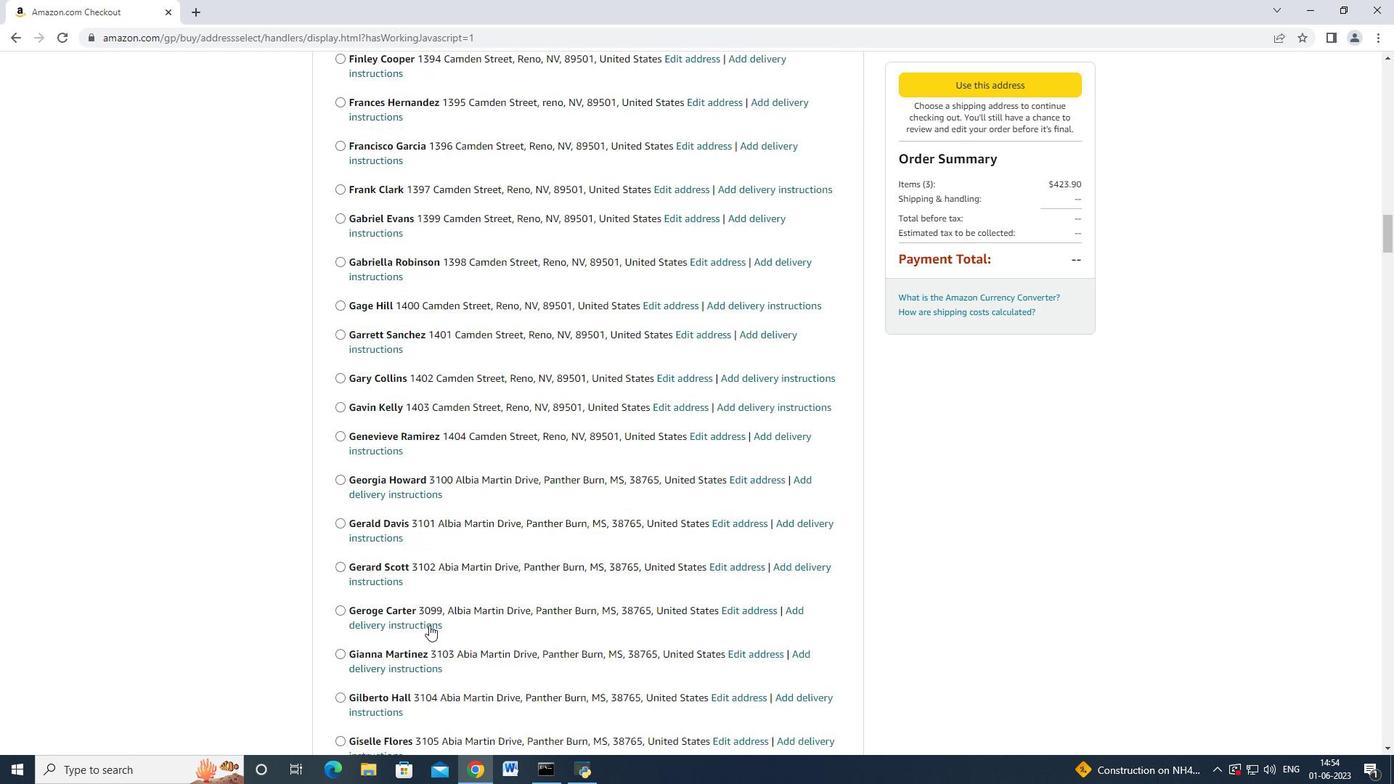 
Action: Mouse scrolled (422, 626) with delta (0, 0)
Screenshot: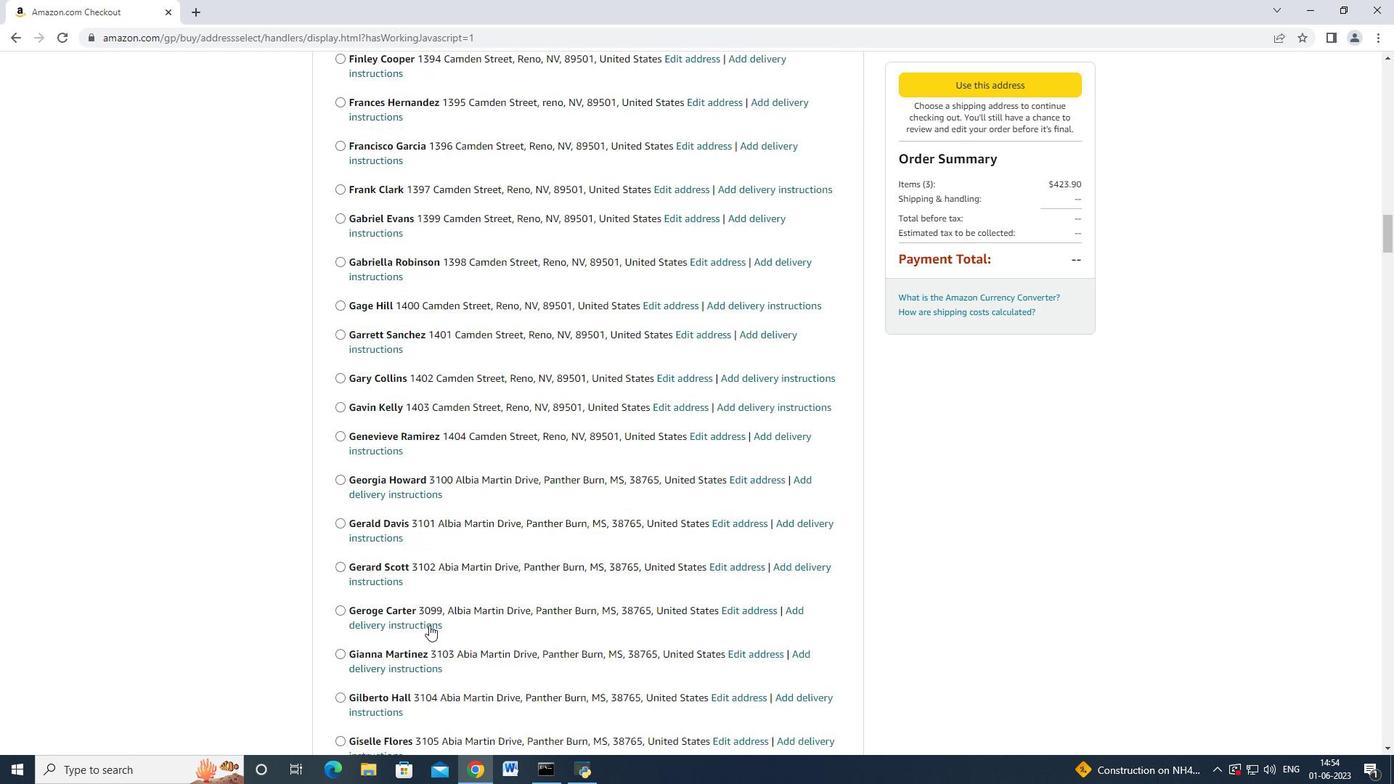 
Action: Mouse scrolled (422, 626) with delta (0, 0)
Screenshot: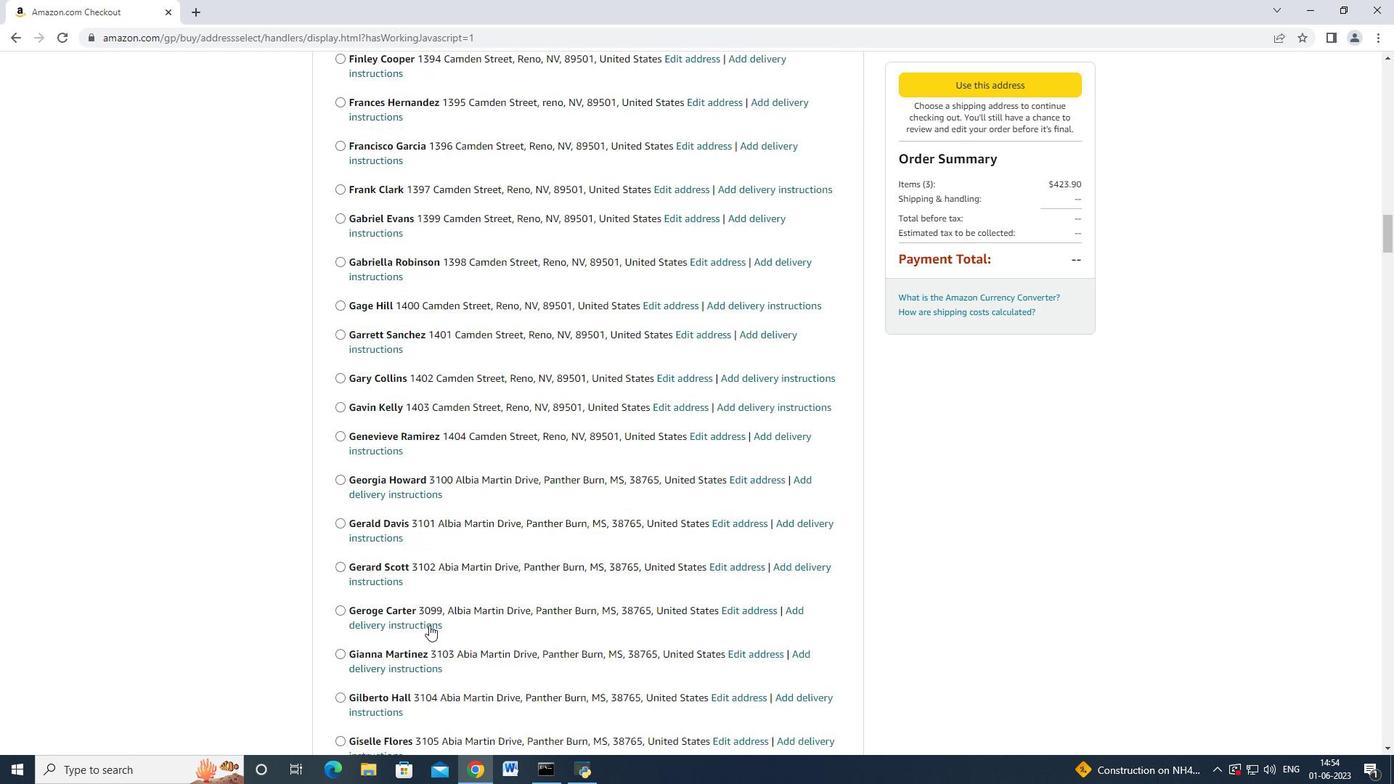 
Action: Mouse moved to (418, 626)
Screenshot: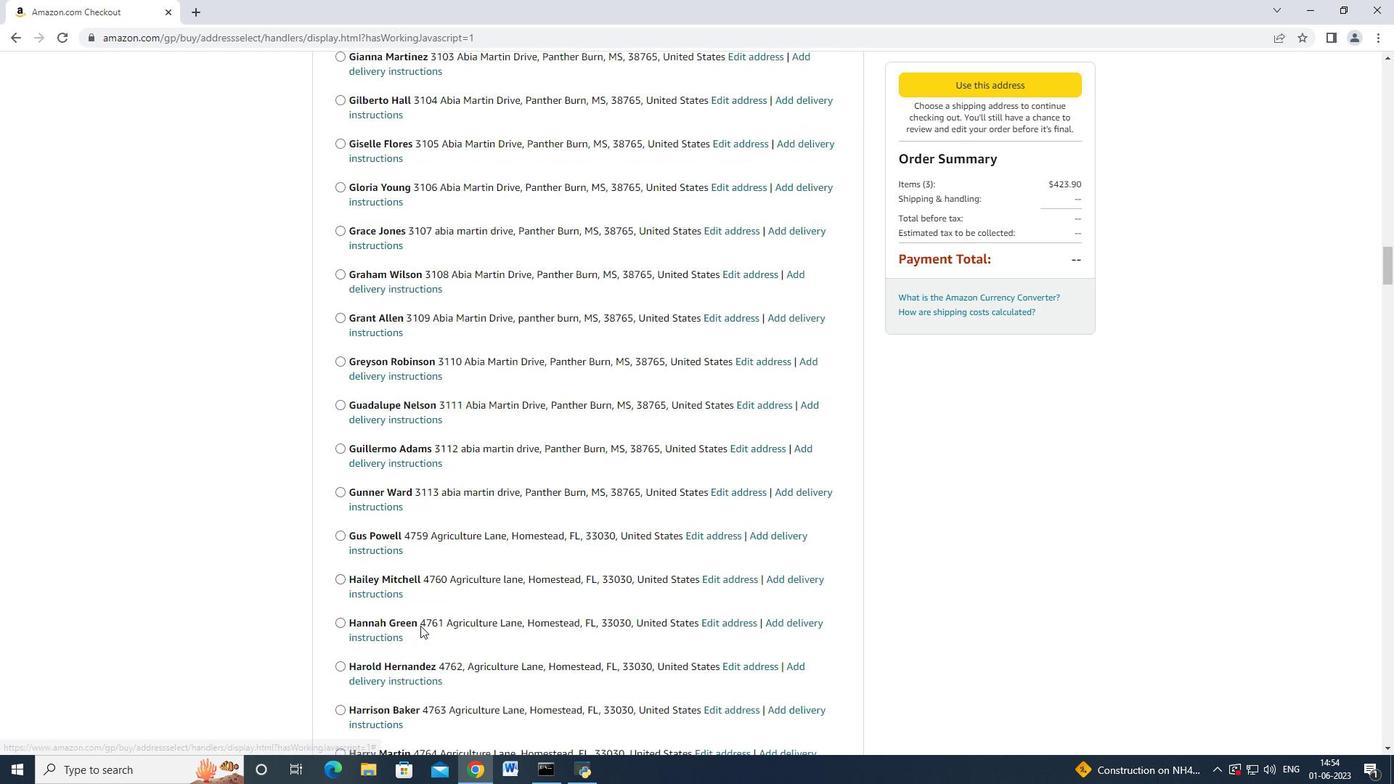 
Action: Mouse scrolled (418, 625) with delta (0, 0)
Screenshot: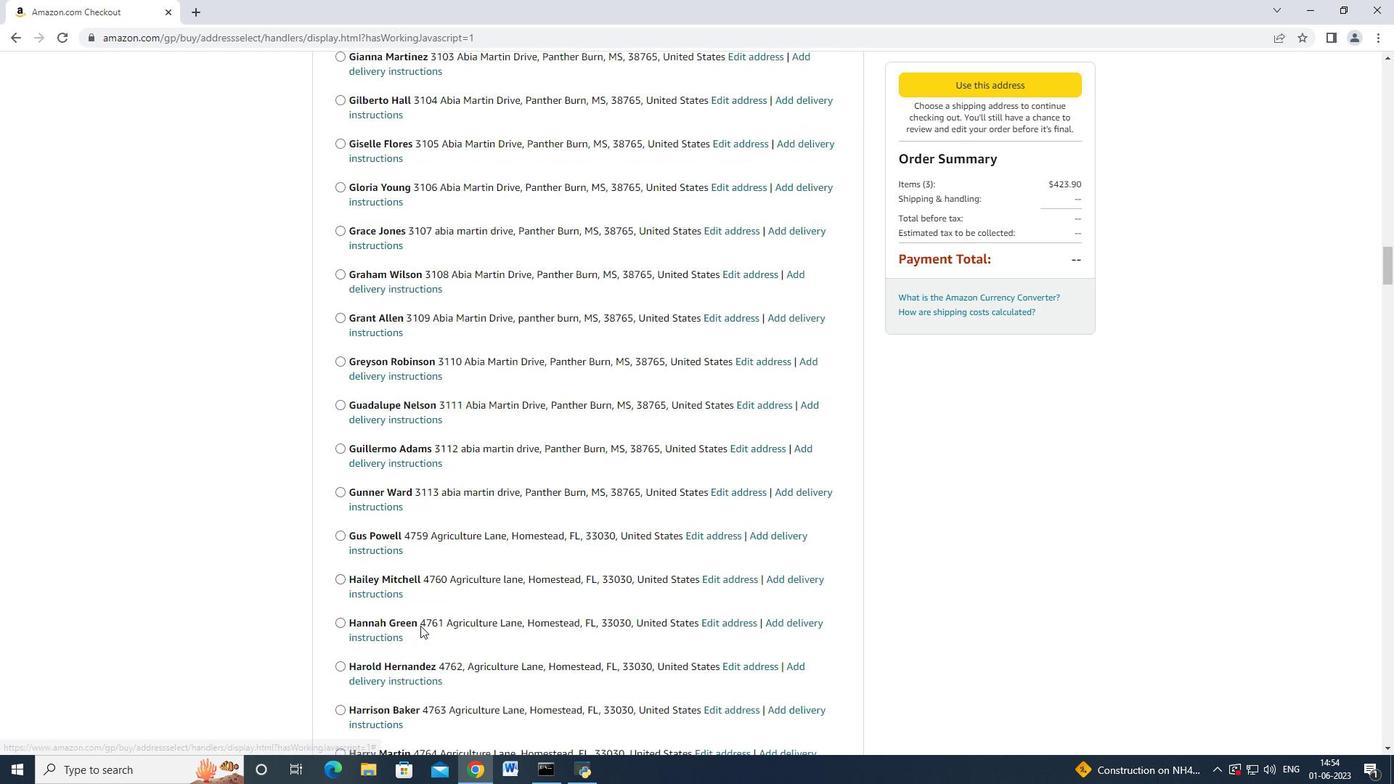 
Action: Mouse scrolled (418, 625) with delta (0, 0)
Screenshot: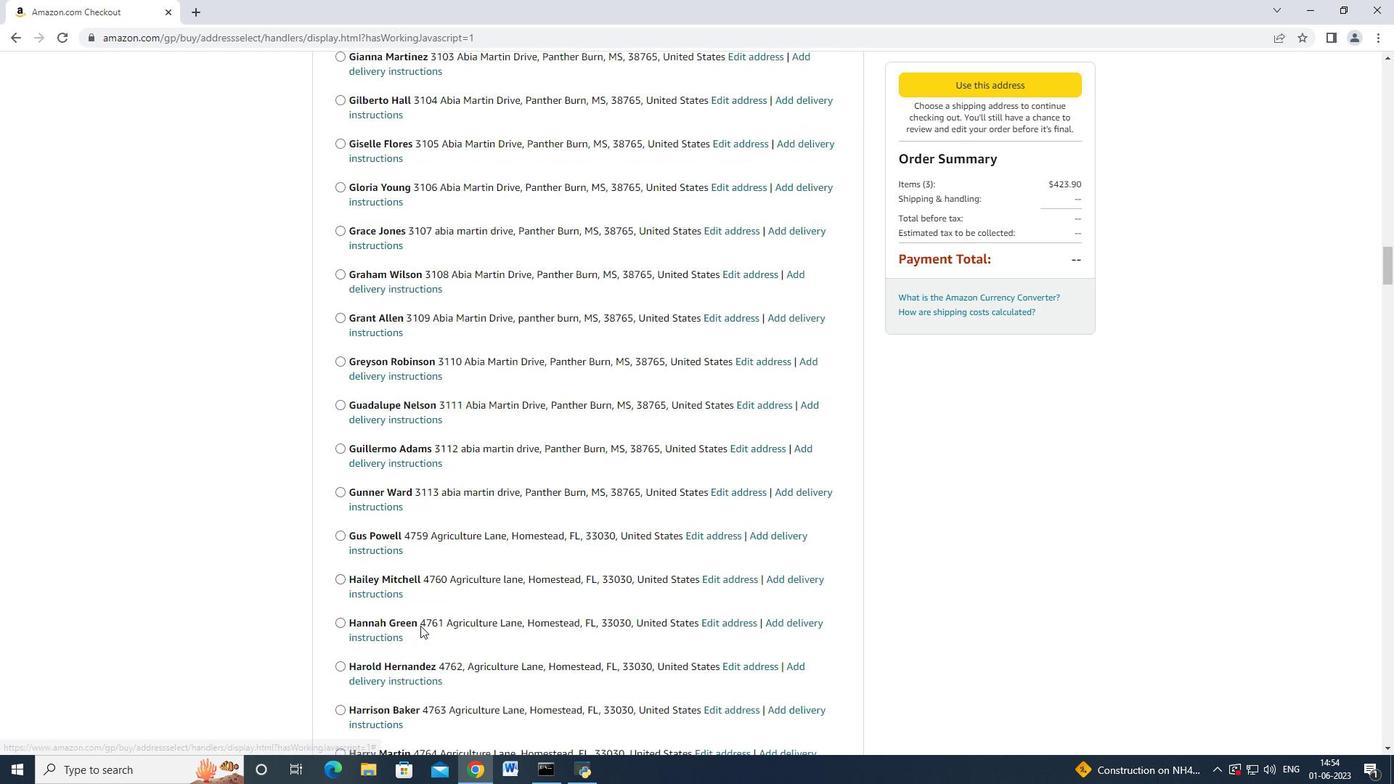 
Action: Mouse scrolled (418, 624) with delta (0, -1)
Screenshot: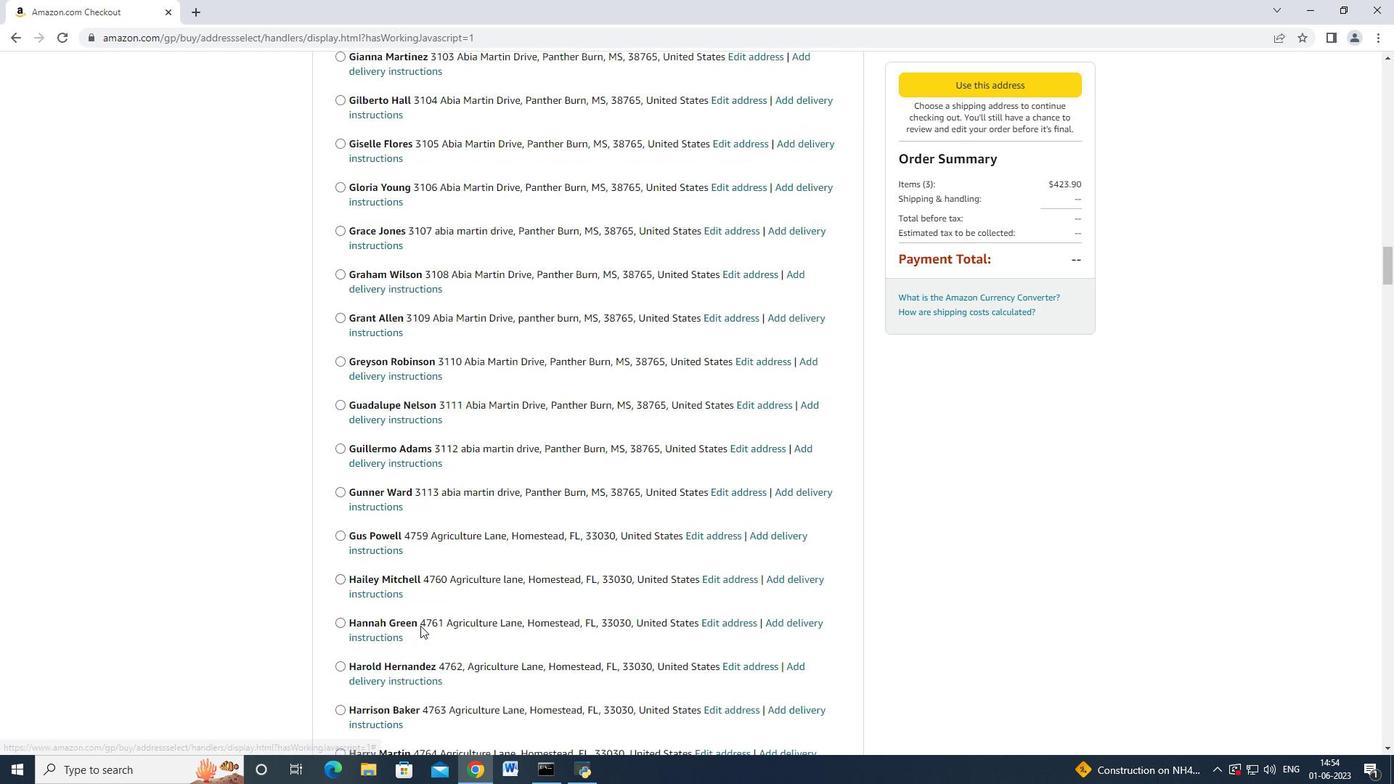 
Action: Mouse scrolled (418, 625) with delta (0, 0)
Screenshot: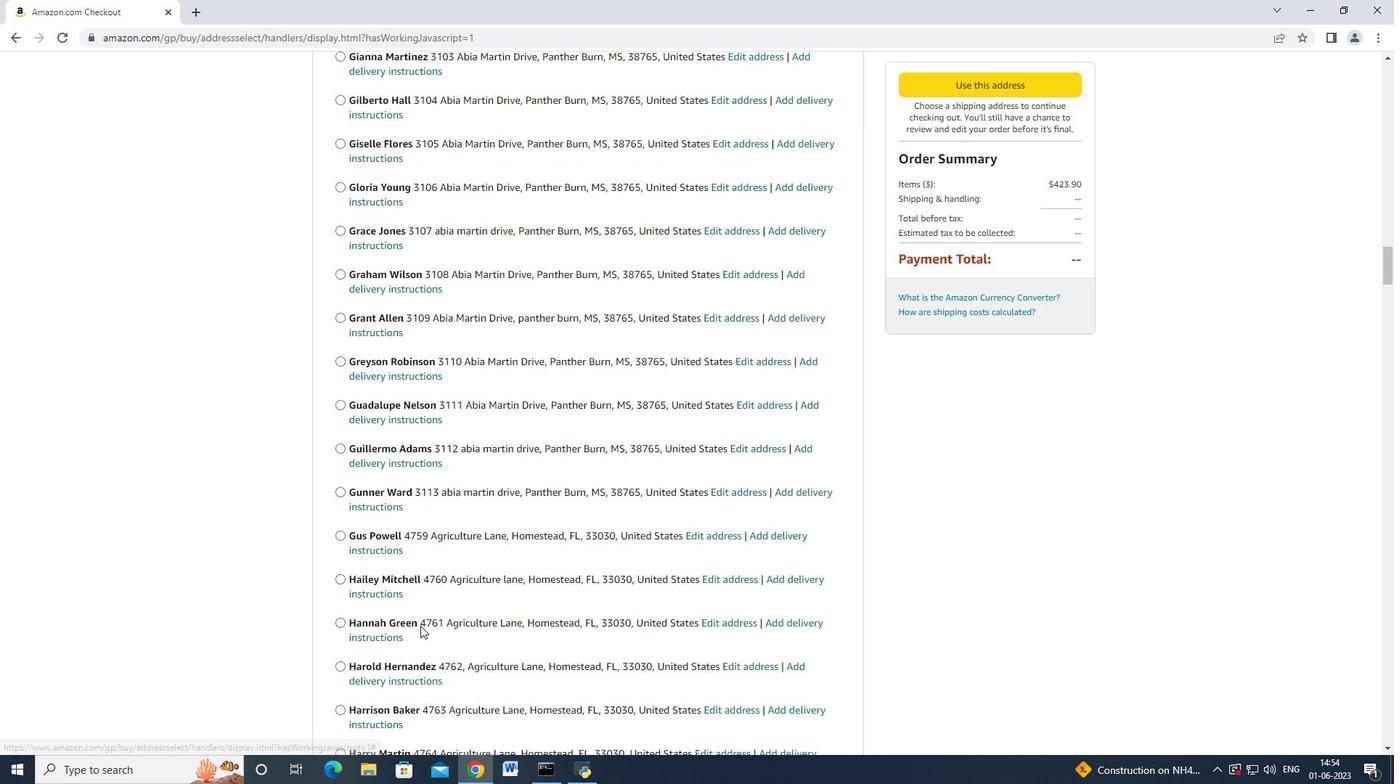 
Action: Mouse scrolled (418, 624) with delta (0, -1)
Screenshot: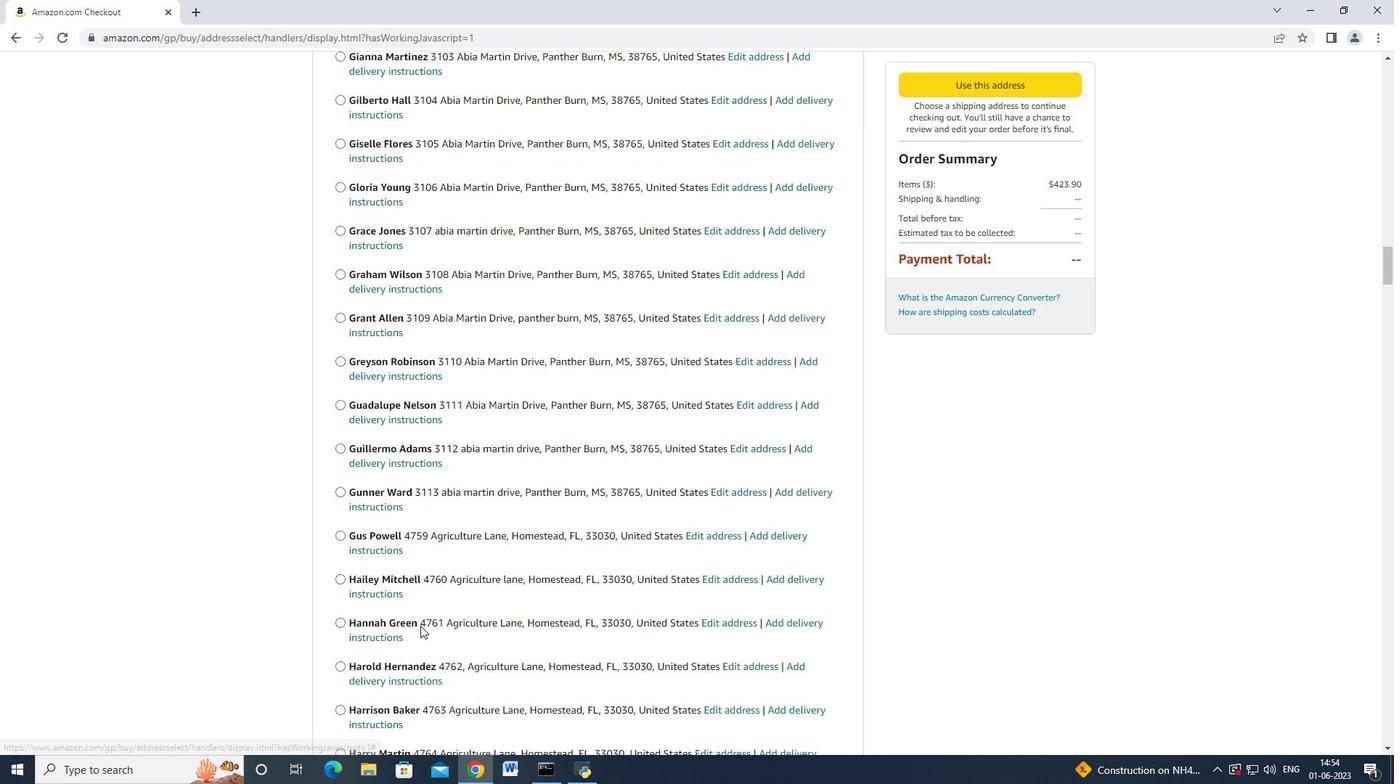 
Action: Mouse scrolled (418, 624) with delta (0, -1)
Screenshot: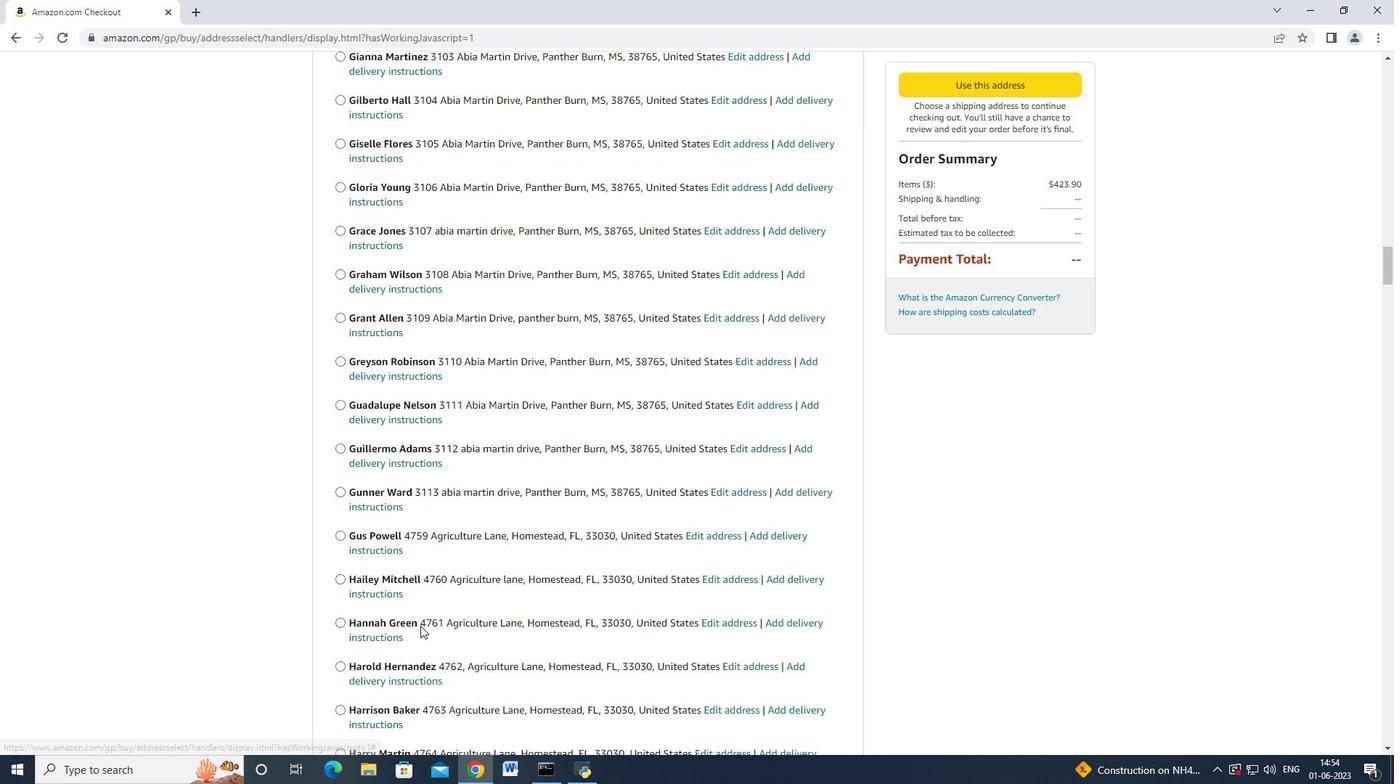 
Action: Mouse moved to (418, 624)
Screenshot: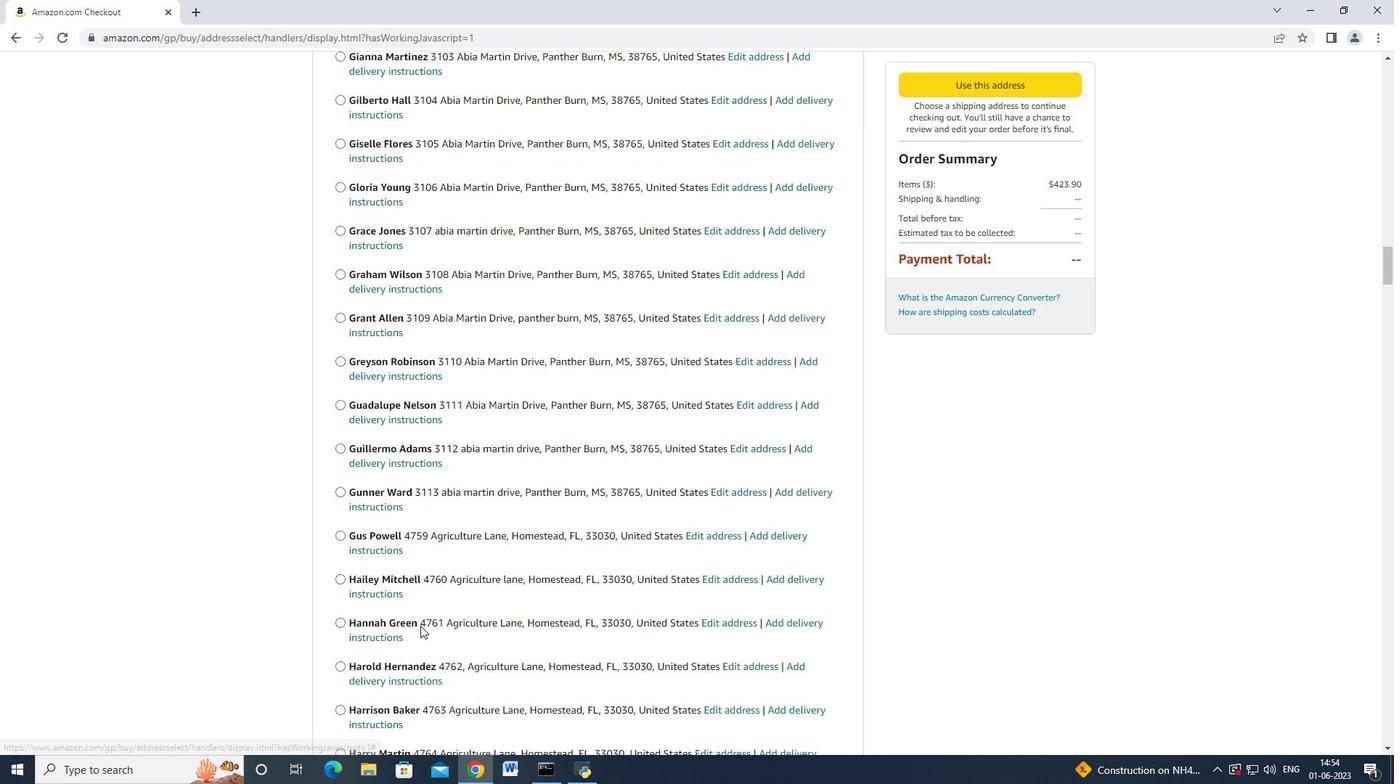 
Action: Mouse scrolled (418, 623) with delta (0, 0)
Screenshot: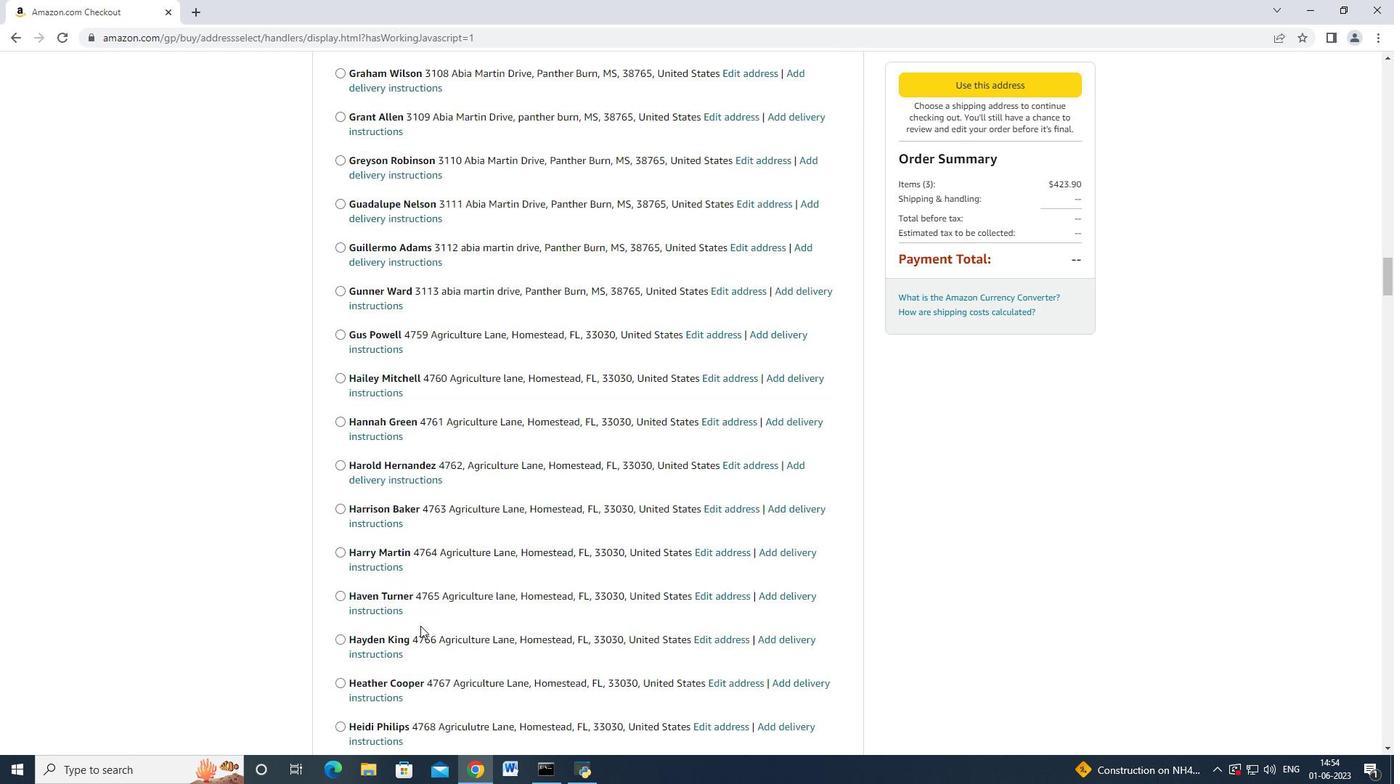 
Action: Mouse moved to (418, 624)
Screenshot: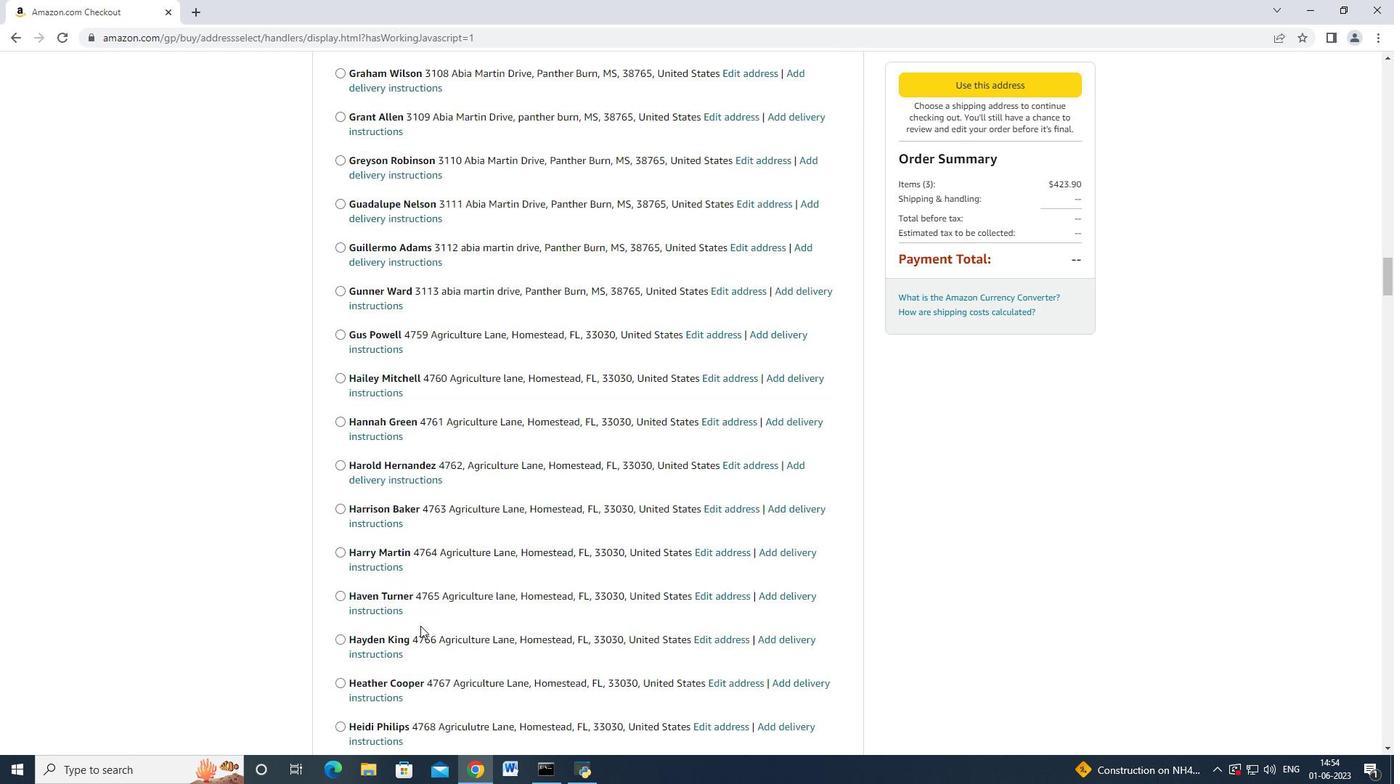 
Action: Mouse scrolled (418, 623) with delta (0, 0)
Screenshot: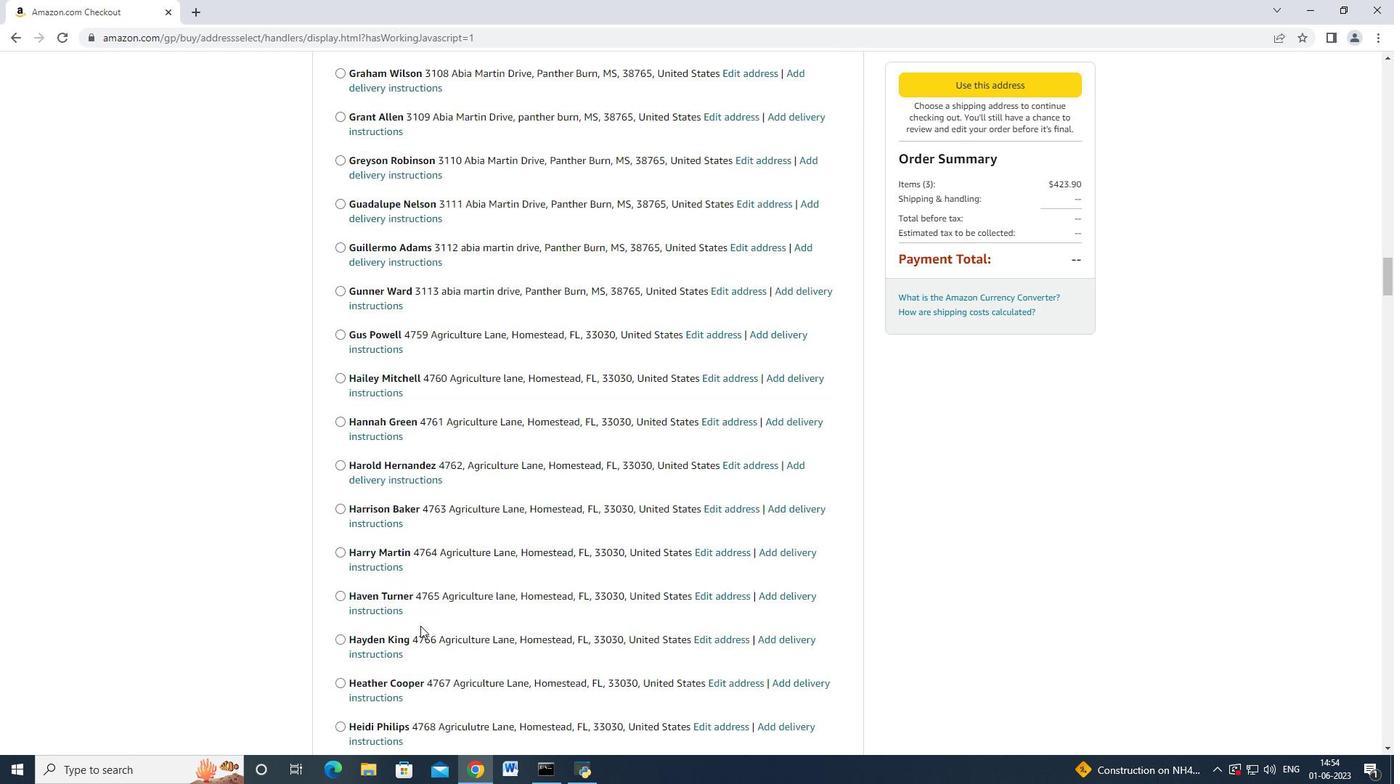 
Action: Mouse scrolled (418, 623) with delta (0, 0)
Screenshot: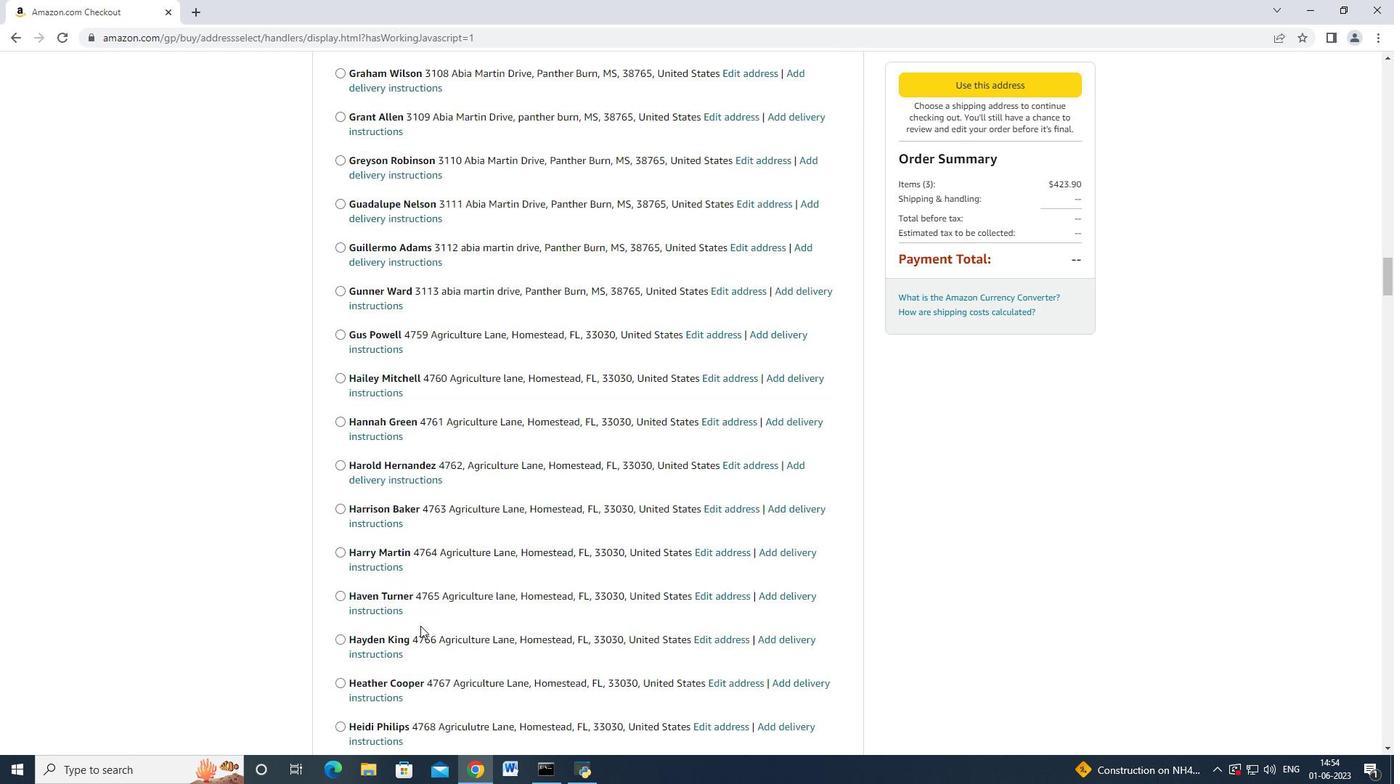 
Action: Mouse moved to (414, 623)
Screenshot: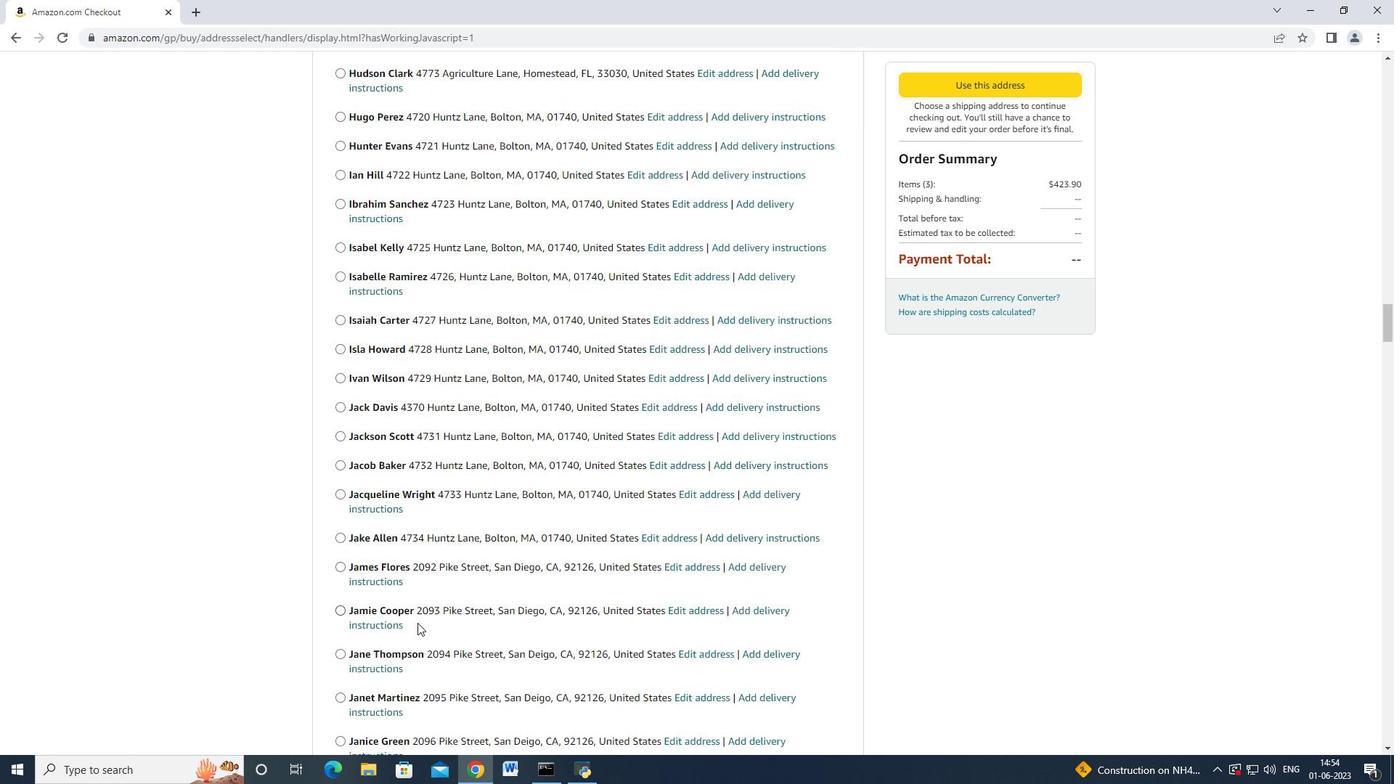 
Action: Mouse scrolled (414, 622) with delta (0, 0)
Screenshot: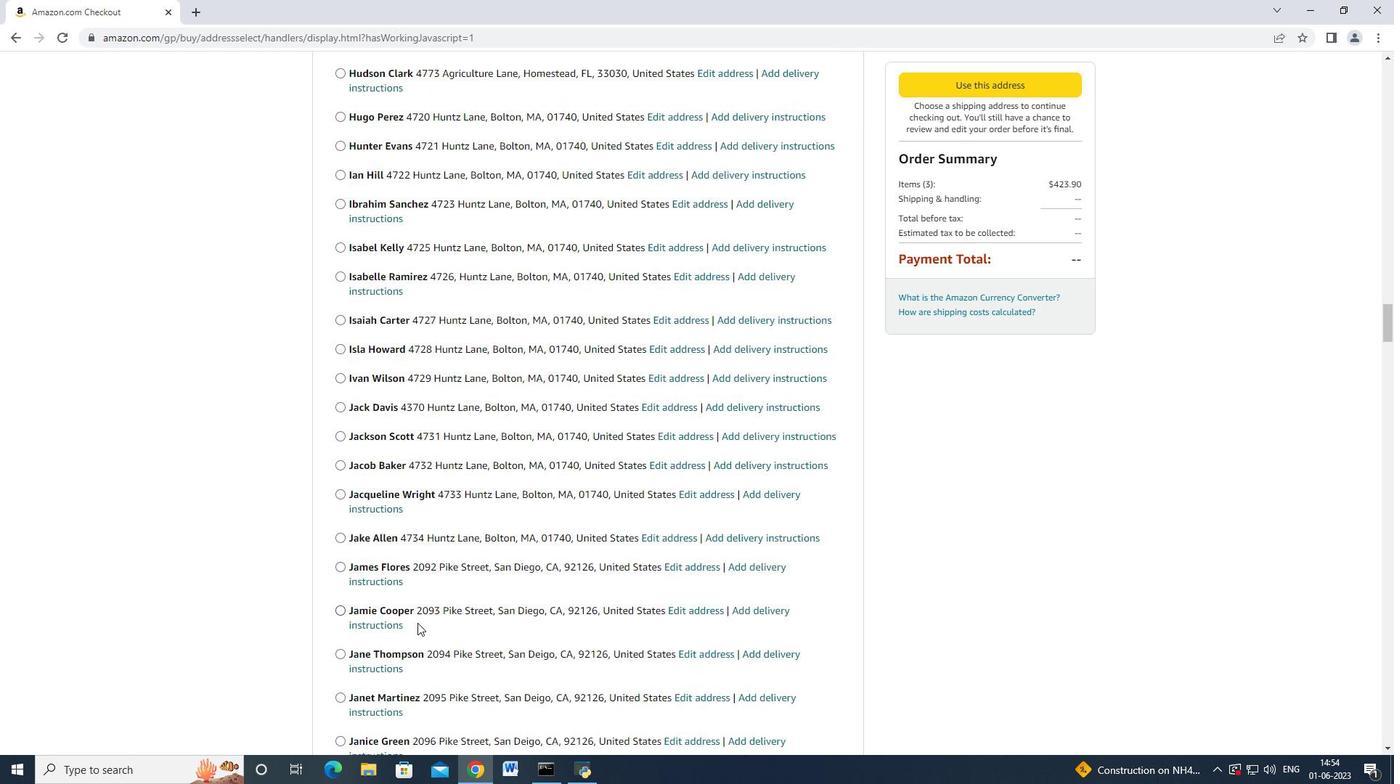 
Action: Mouse scrolled (414, 622) with delta (0, 0)
Screenshot: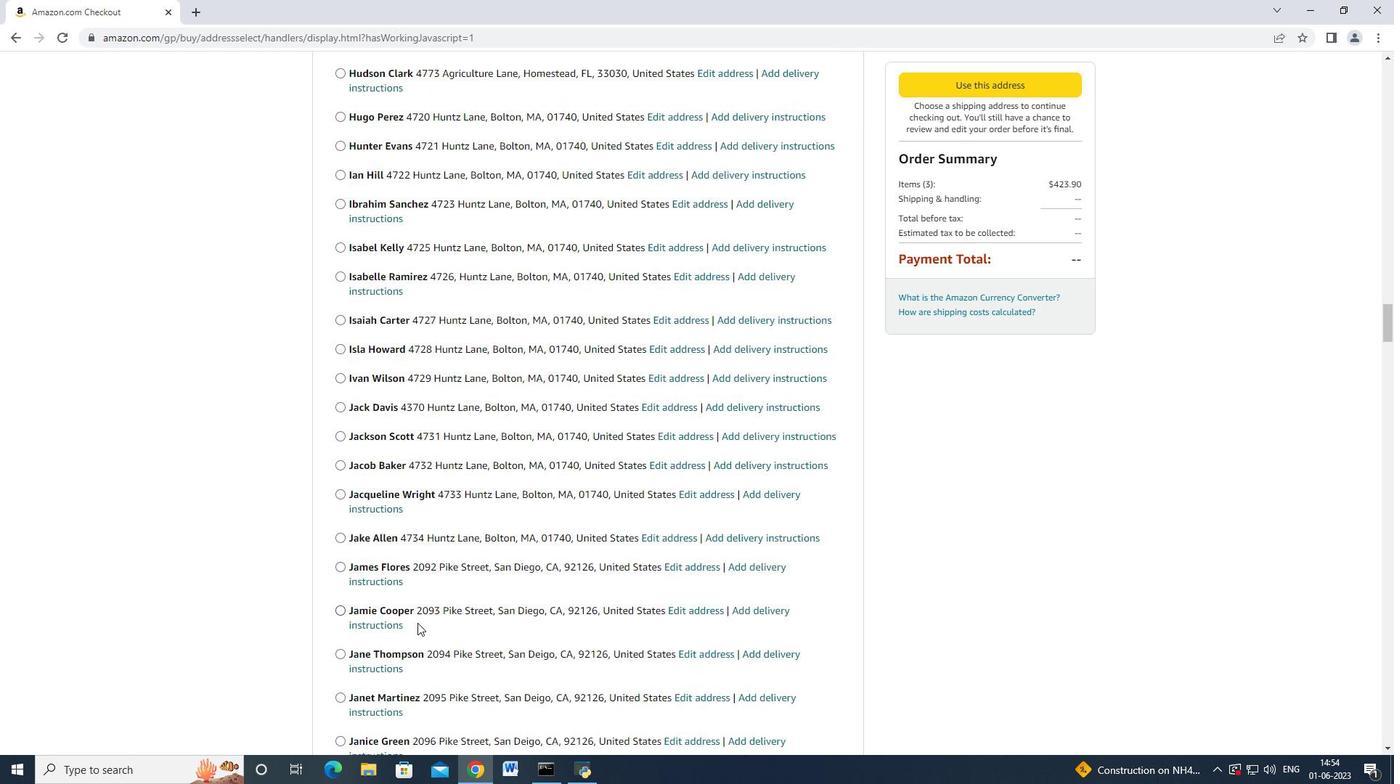 
Action: Mouse scrolled (414, 622) with delta (0, 0)
Screenshot: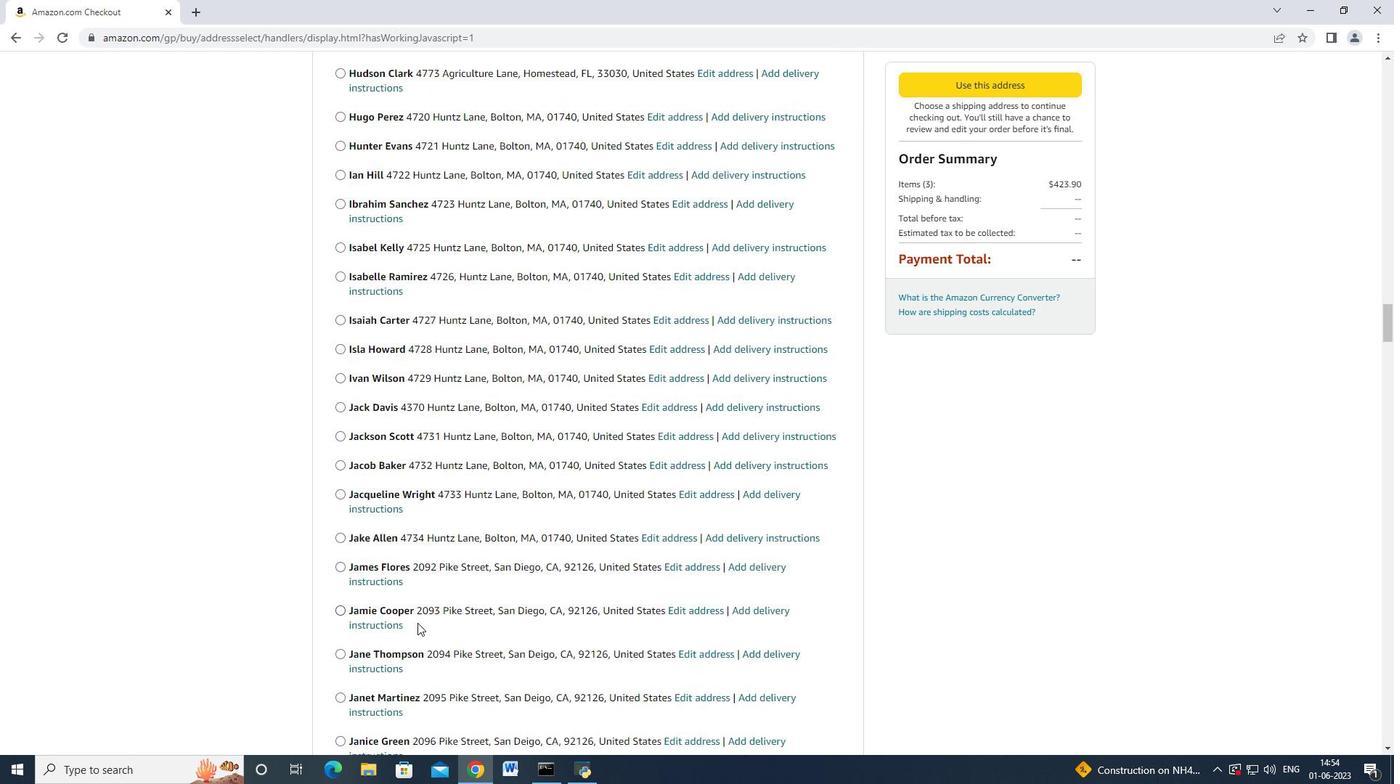 
Action: Mouse scrolled (414, 622) with delta (0, 0)
Screenshot: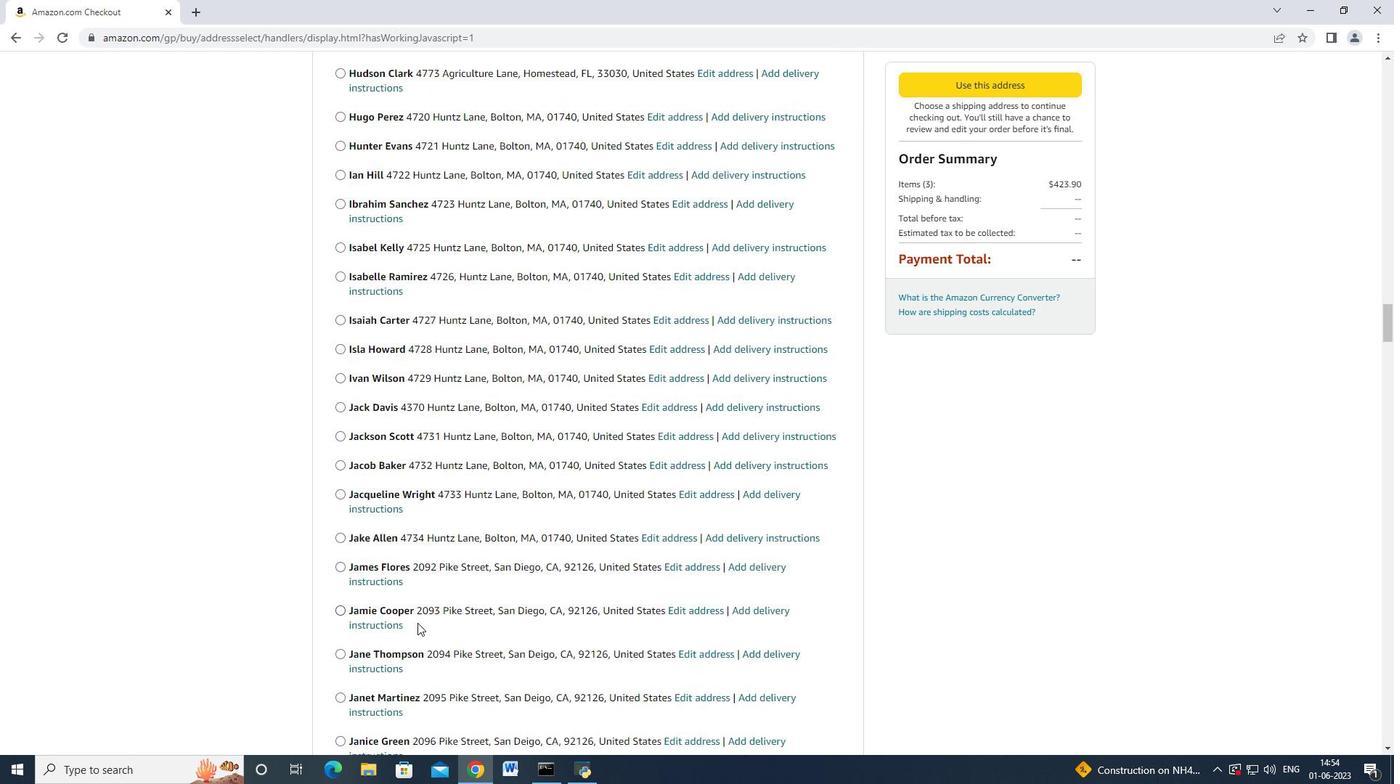 
Action: Mouse moved to (414, 623)
Screenshot: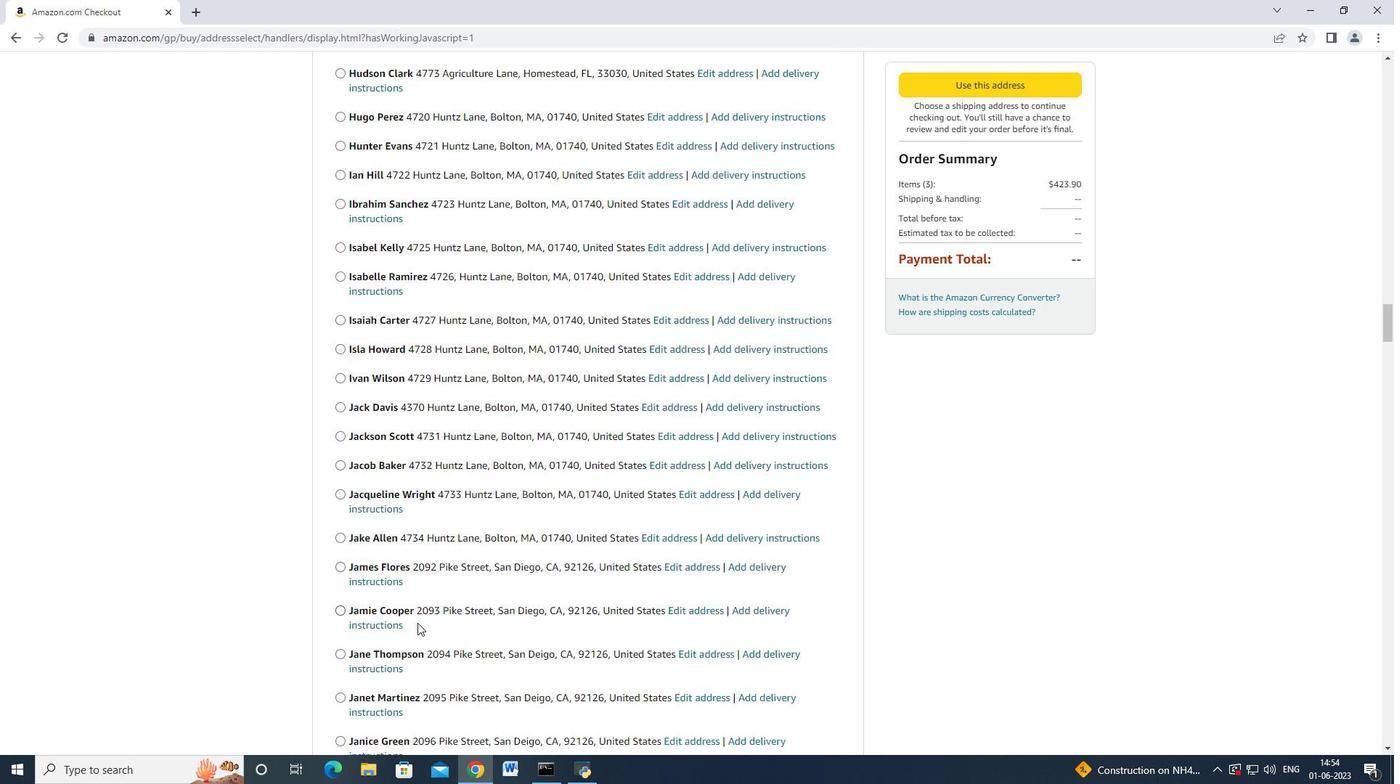 
Action: Mouse scrolled (414, 621) with delta (0, -1)
Screenshot: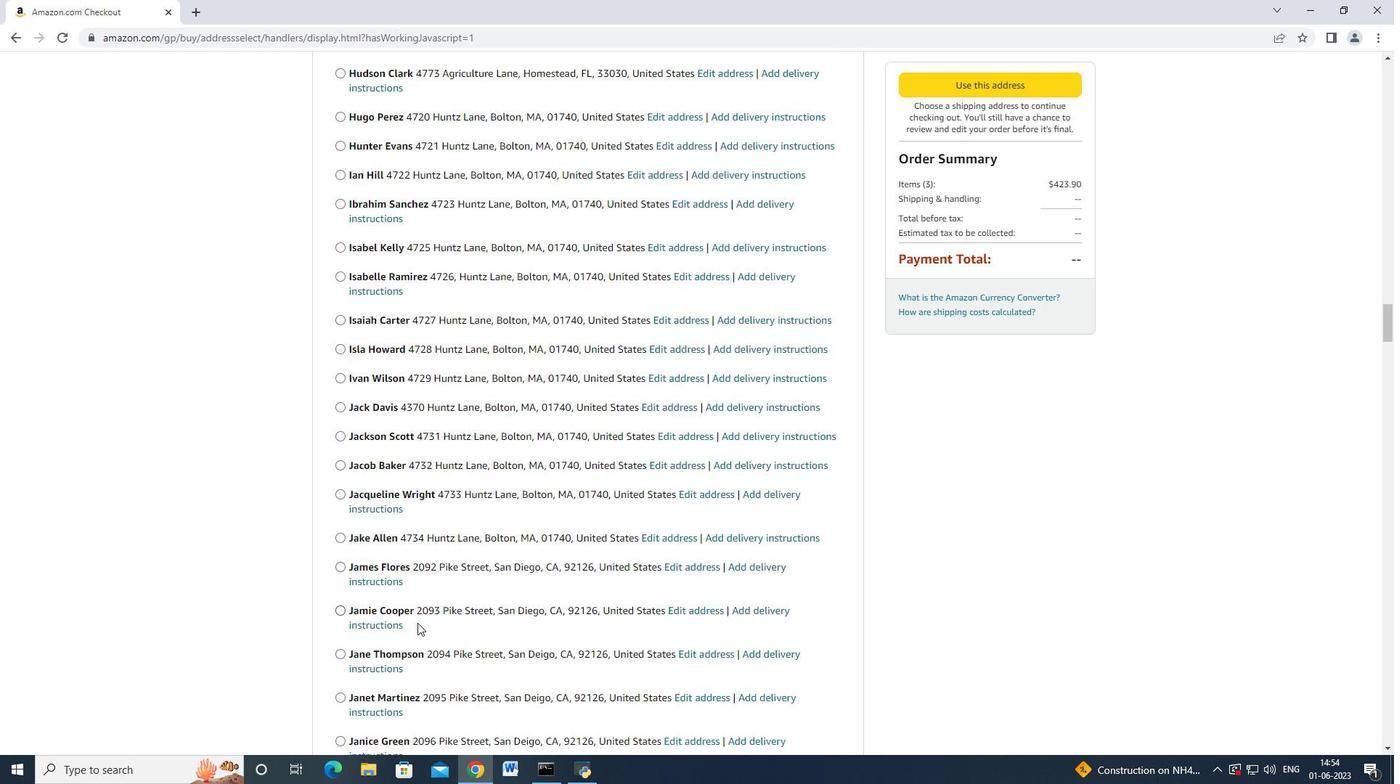 
Action: Mouse moved to (414, 622)
Screenshot: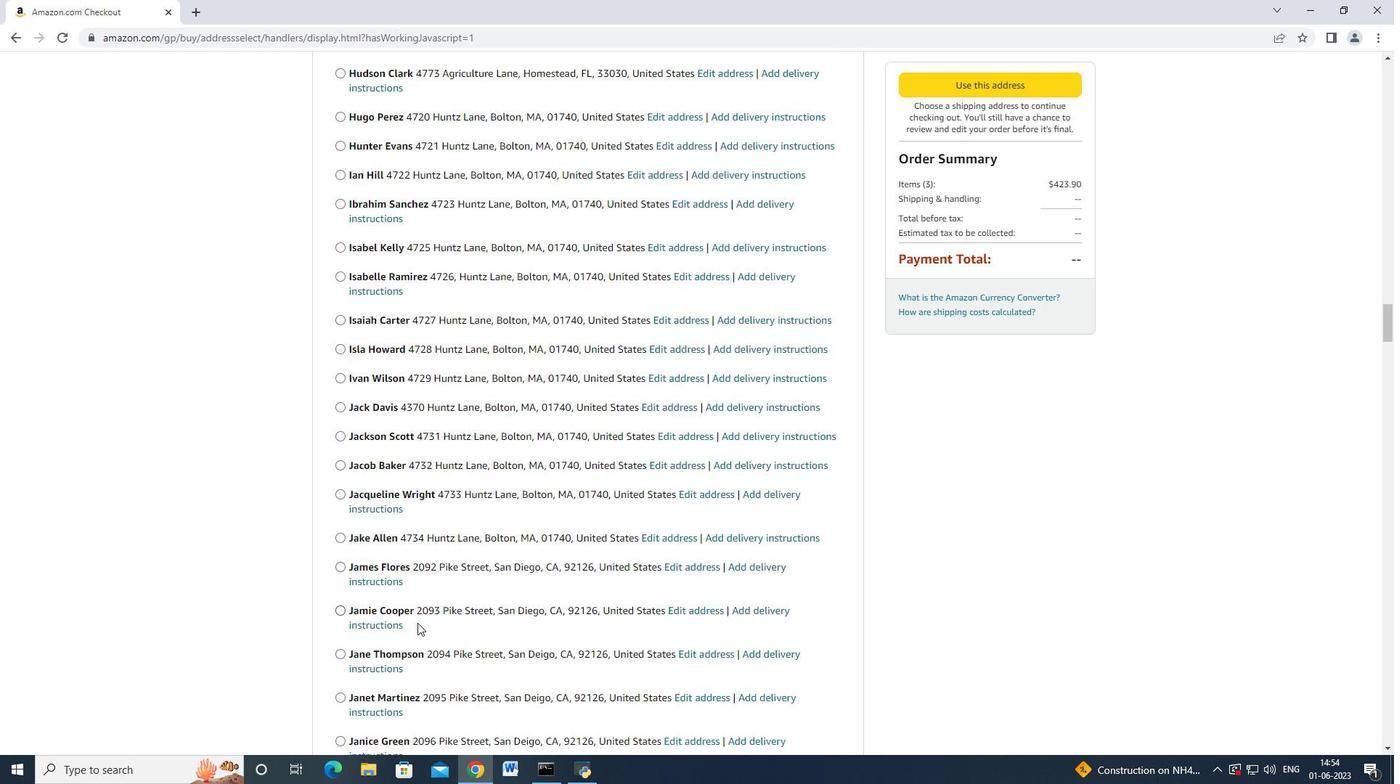 
Action: Mouse scrolled (414, 621) with delta (0, -1)
Screenshot: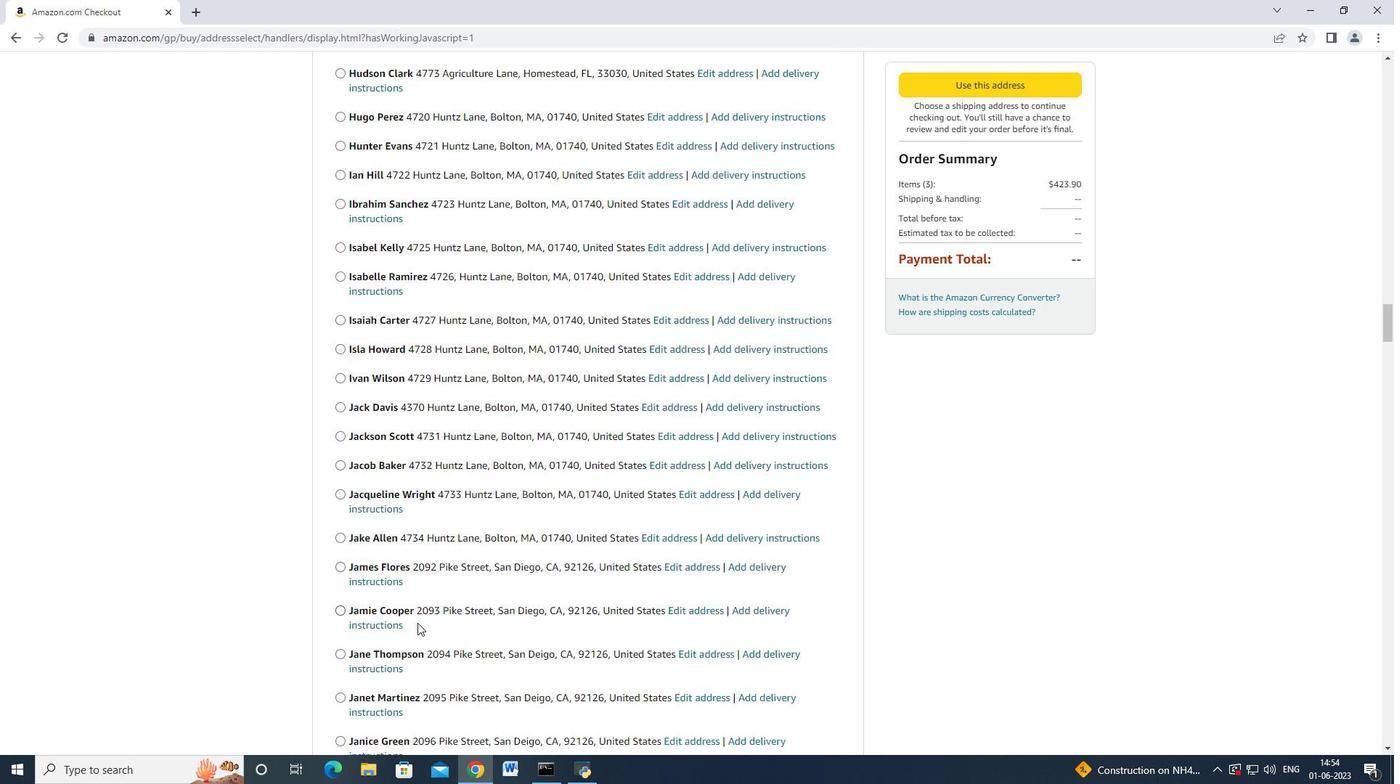 
Action: Mouse moved to (414, 621)
Screenshot: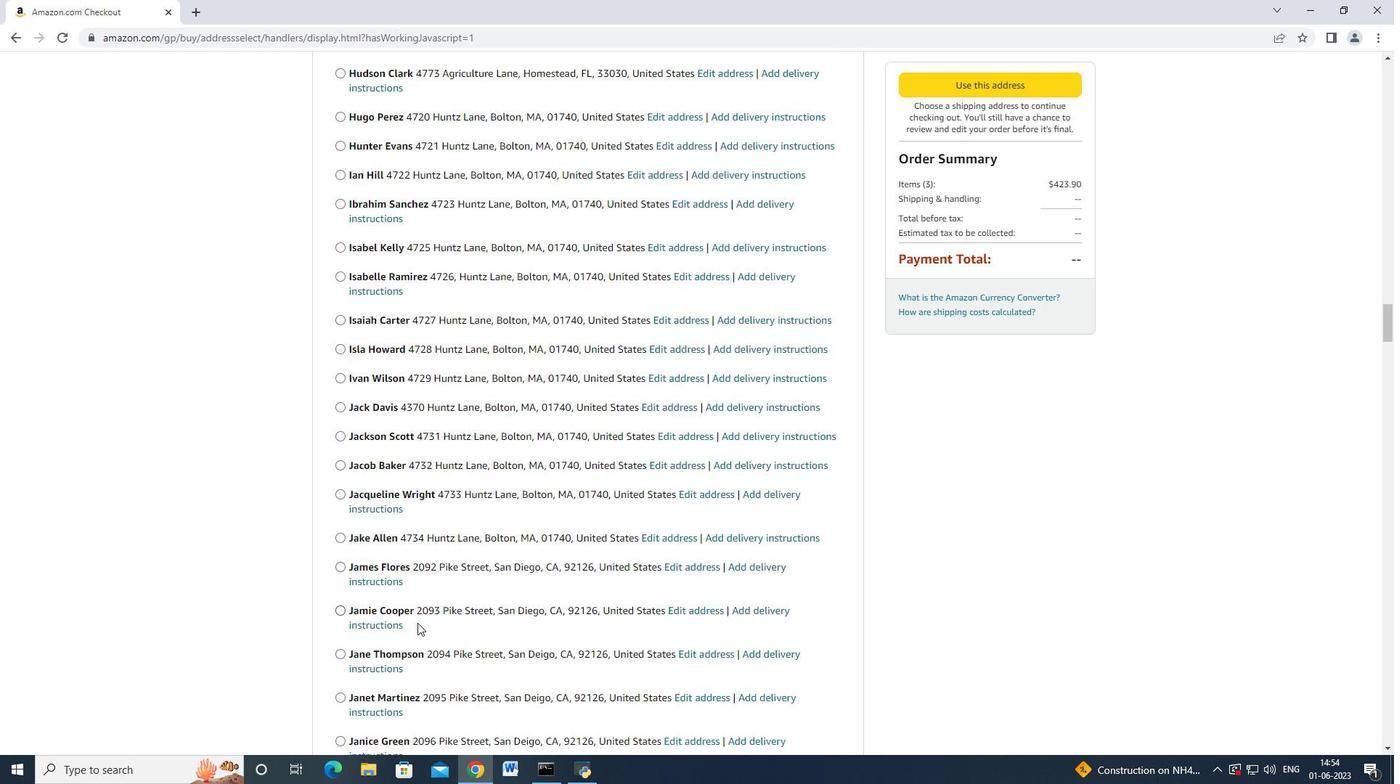 
Action: Mouse scrolled (414, 622) with delta (0, 0)
Screenshot: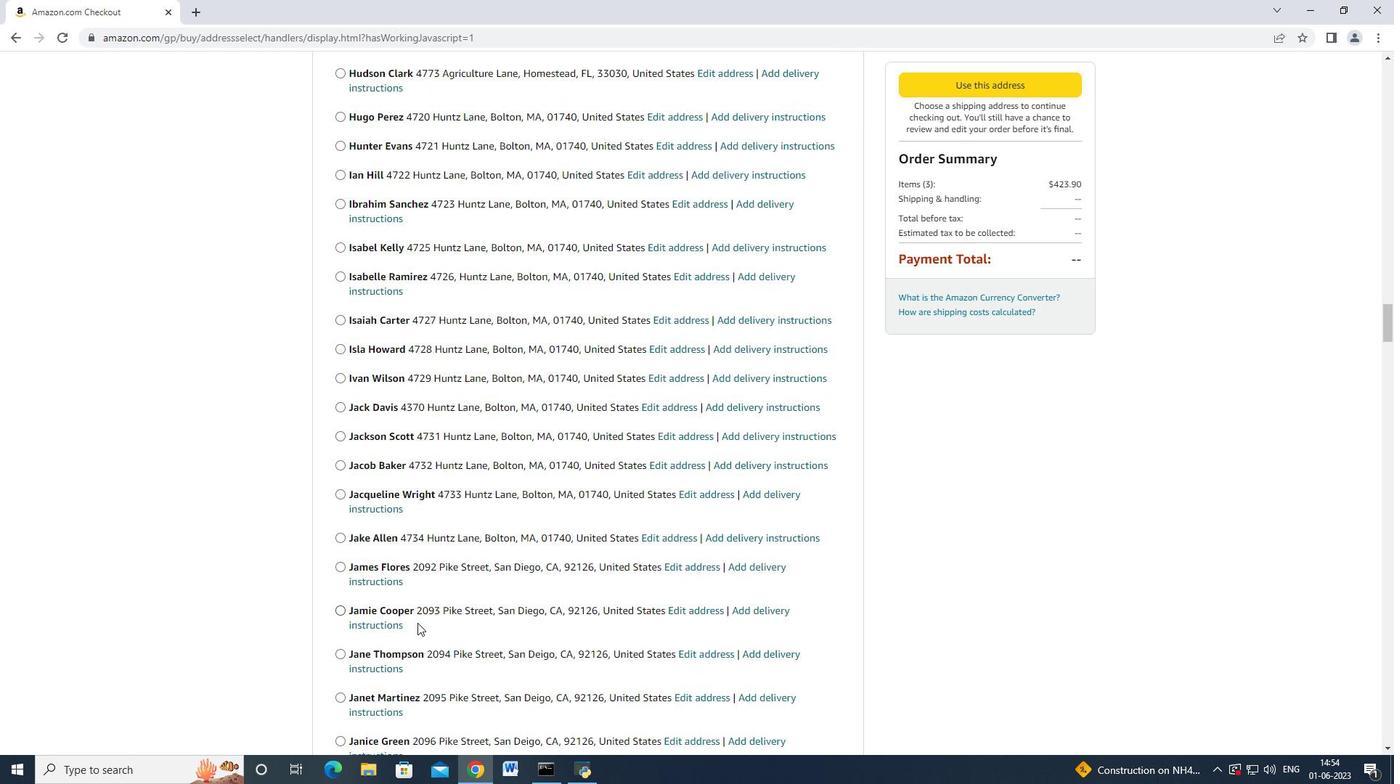 
Action: Mouse moved to (414, 621)
Screenshot: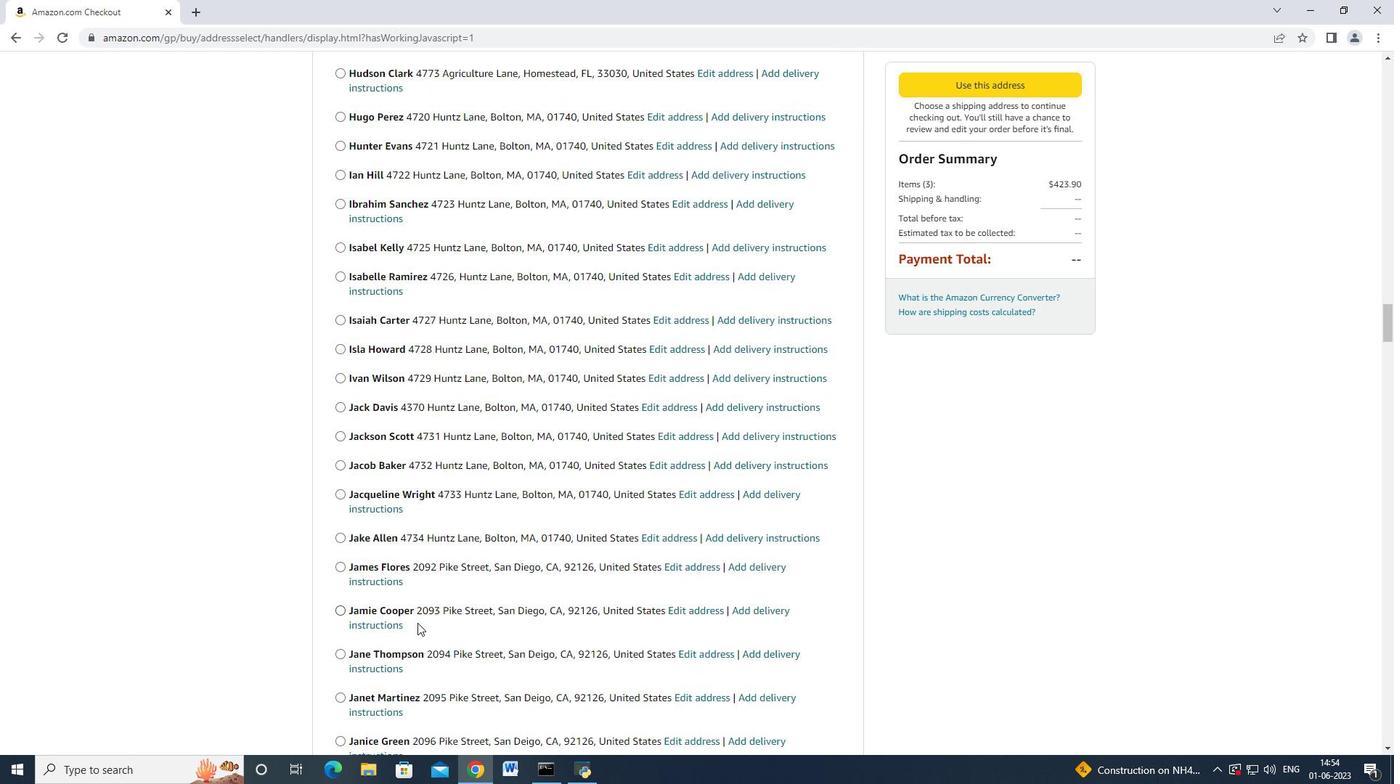 
Action: Mouse scrolled (414, 622) with delta (0, 0)
Screenshot: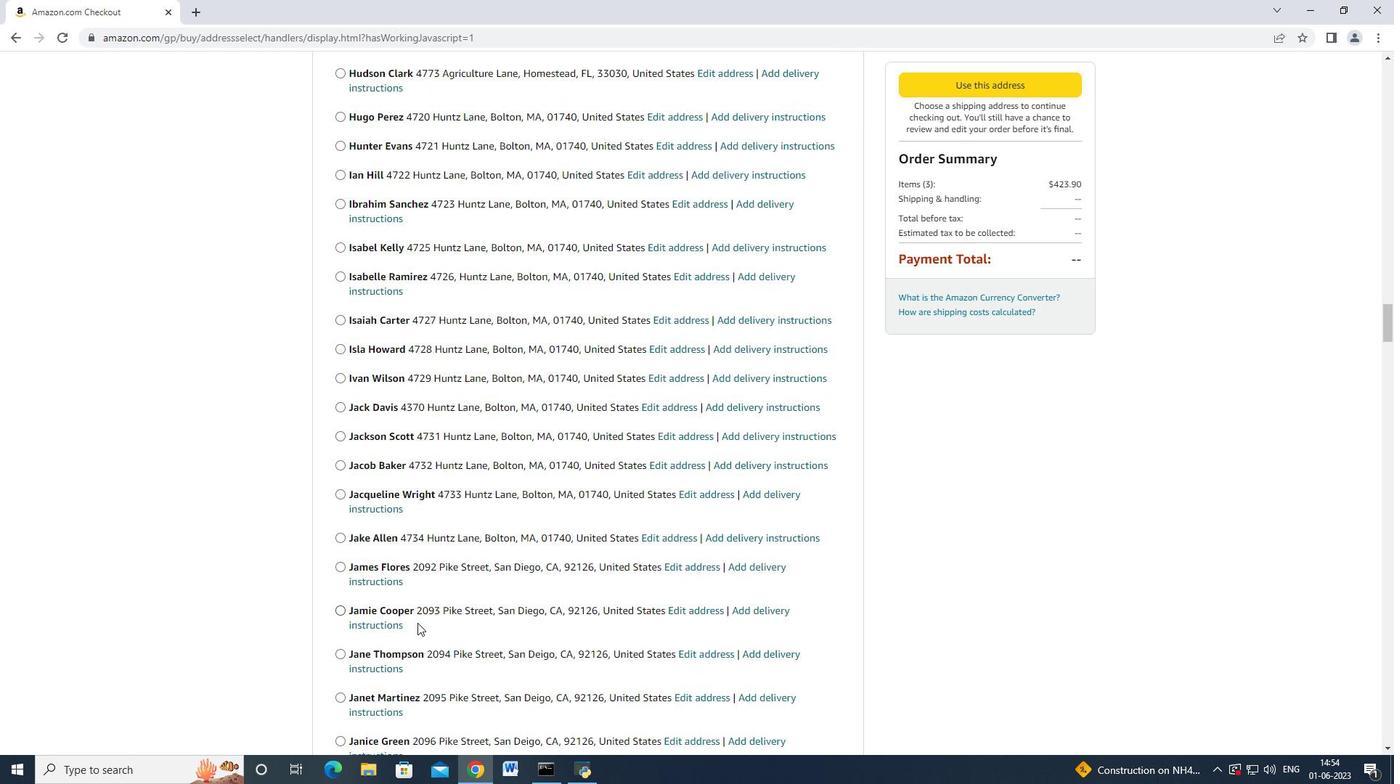 
Action: Mouse moved to (414, 621)
Screenshot: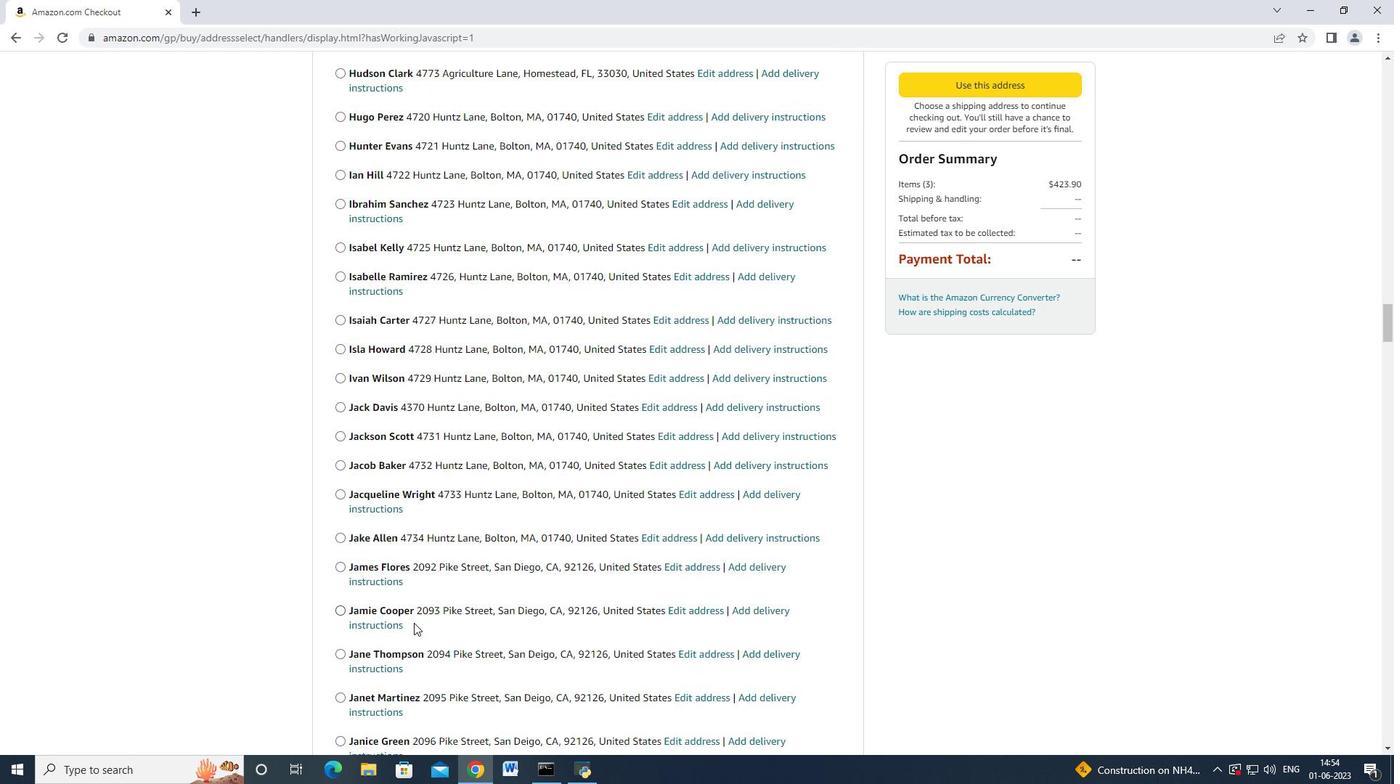 
Action: Mouse scrolled (414, 620) with delta (0, 0)
Screenshot: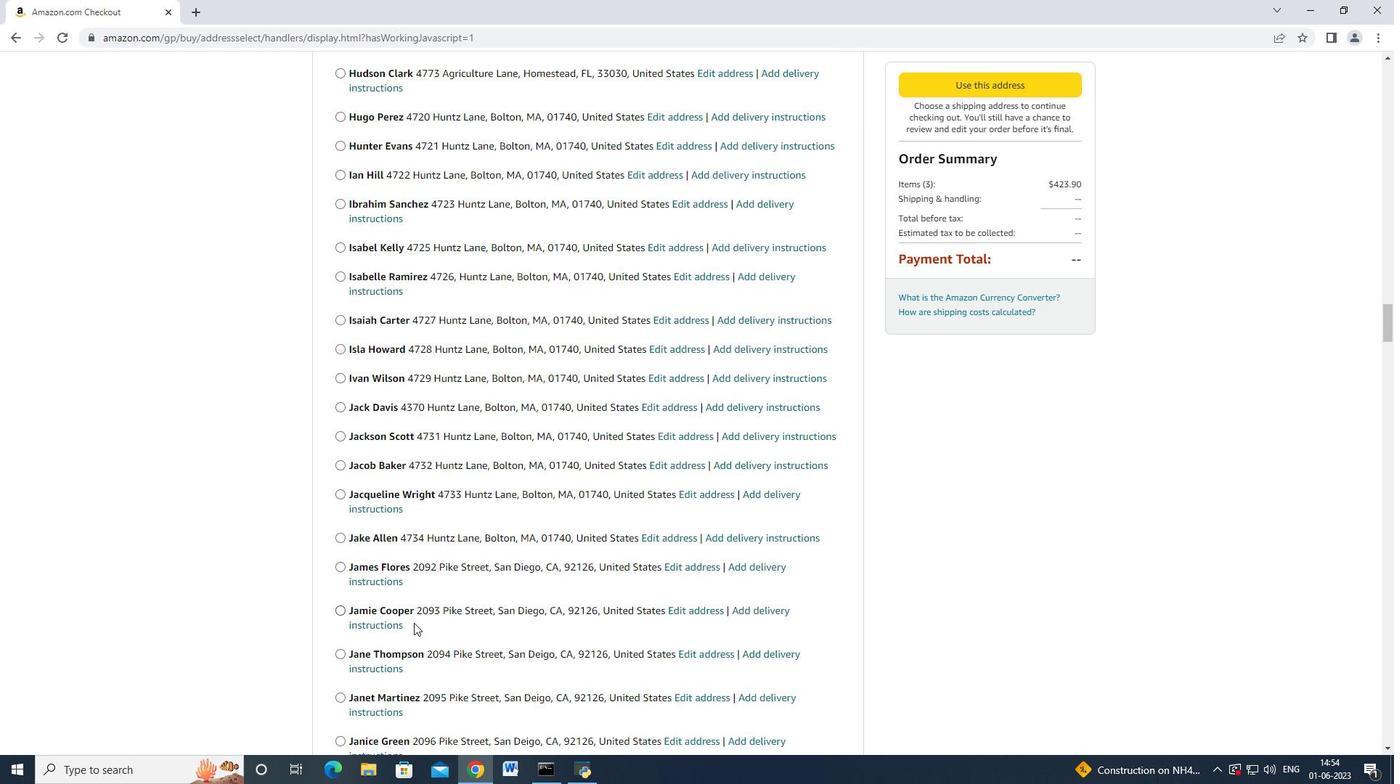 
Action: Mouse scrolled (414, 620) with delta (0, 0)
Screenshot: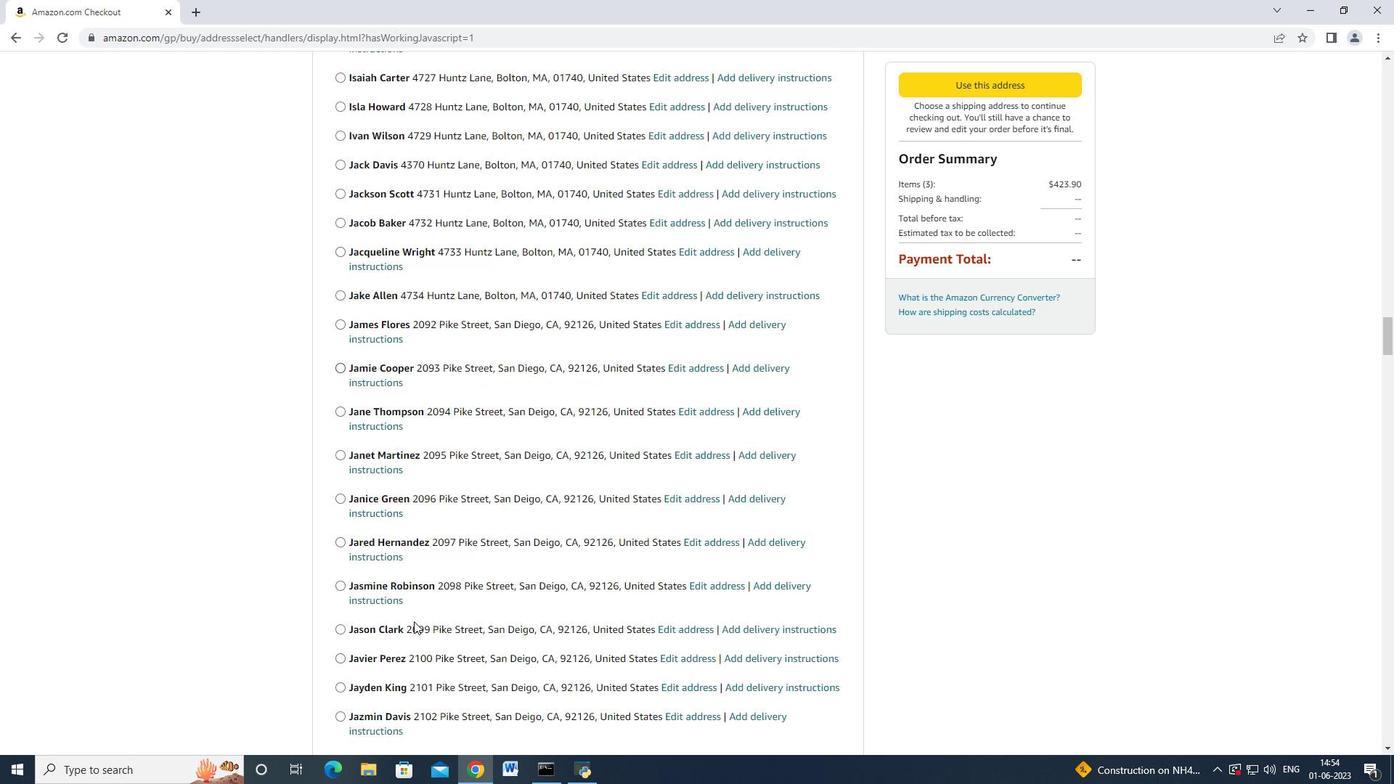 
Action: Mouse scrolled (414, 620) with delta (0, 0)
Screenshot: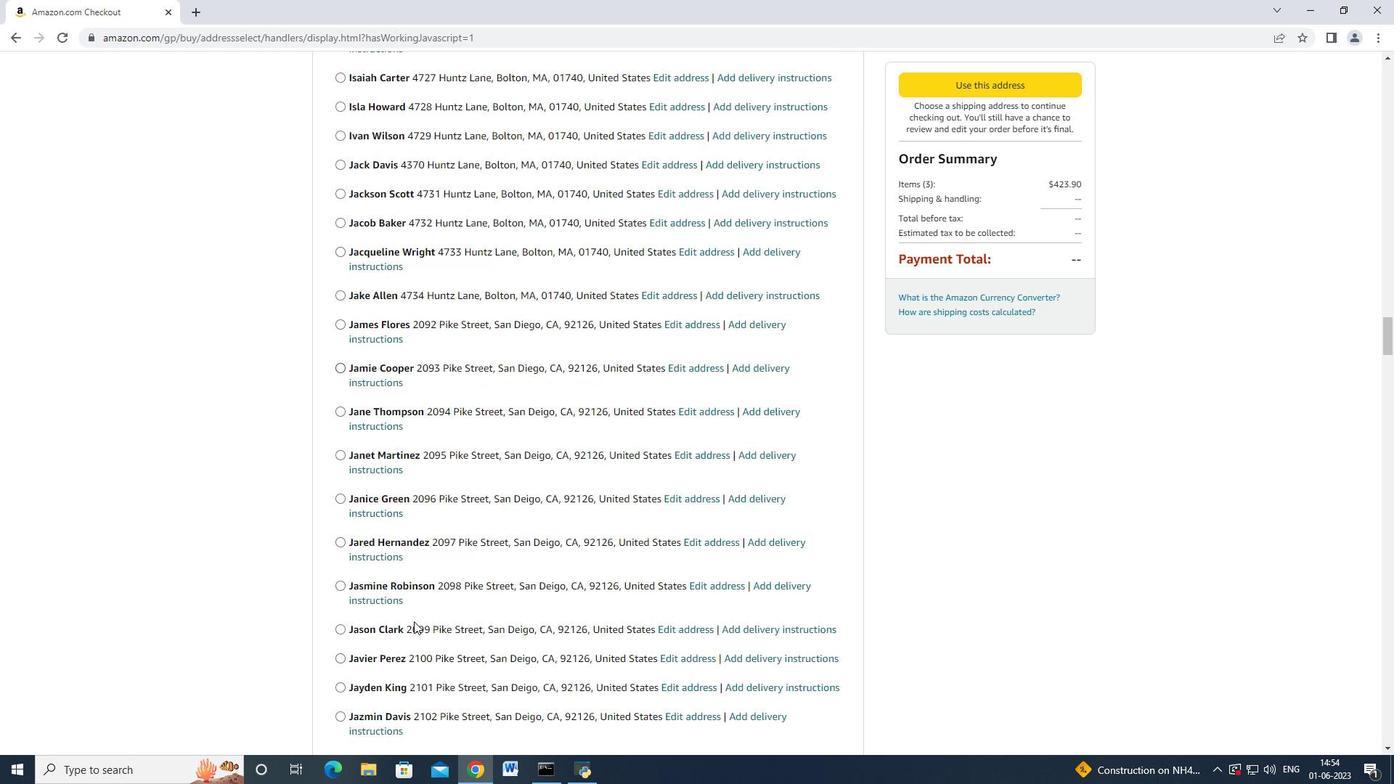 
Action: Mouse scrolled (414, 620) with delta (0, 0)
Screenshot: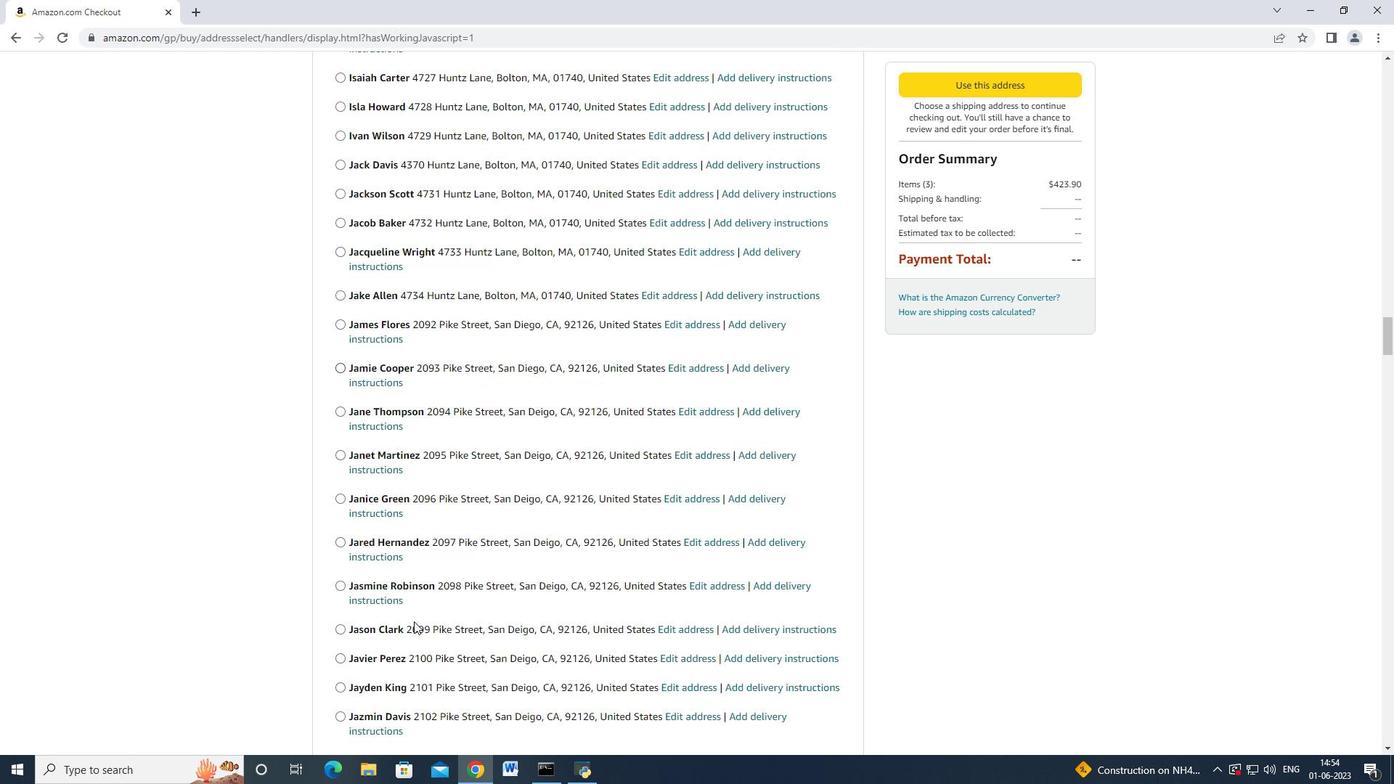 
Action: Mouse scrolled (414, 620) with delta (0, 0)
Screenshot: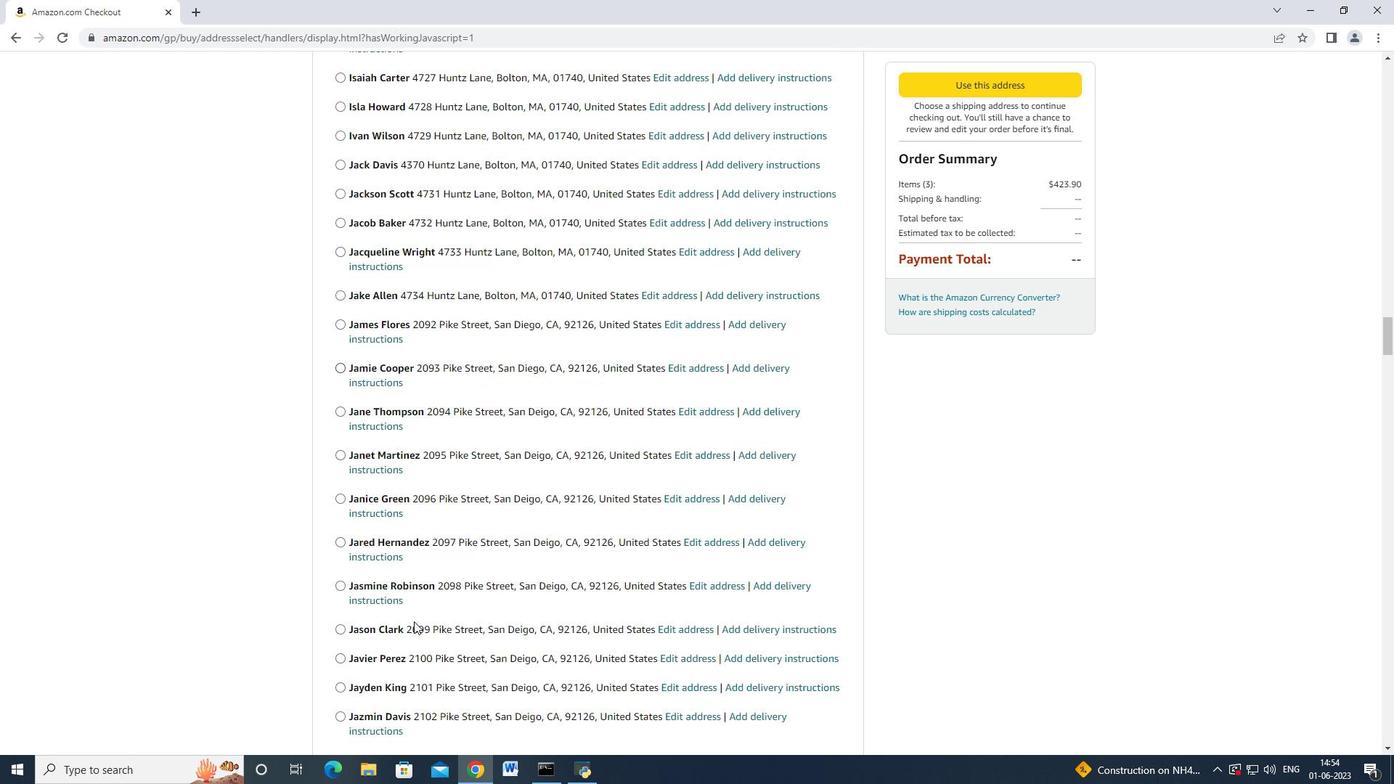 
Action: Mouse scrolled (414, 620) with delta (0, 0)
Screenshot: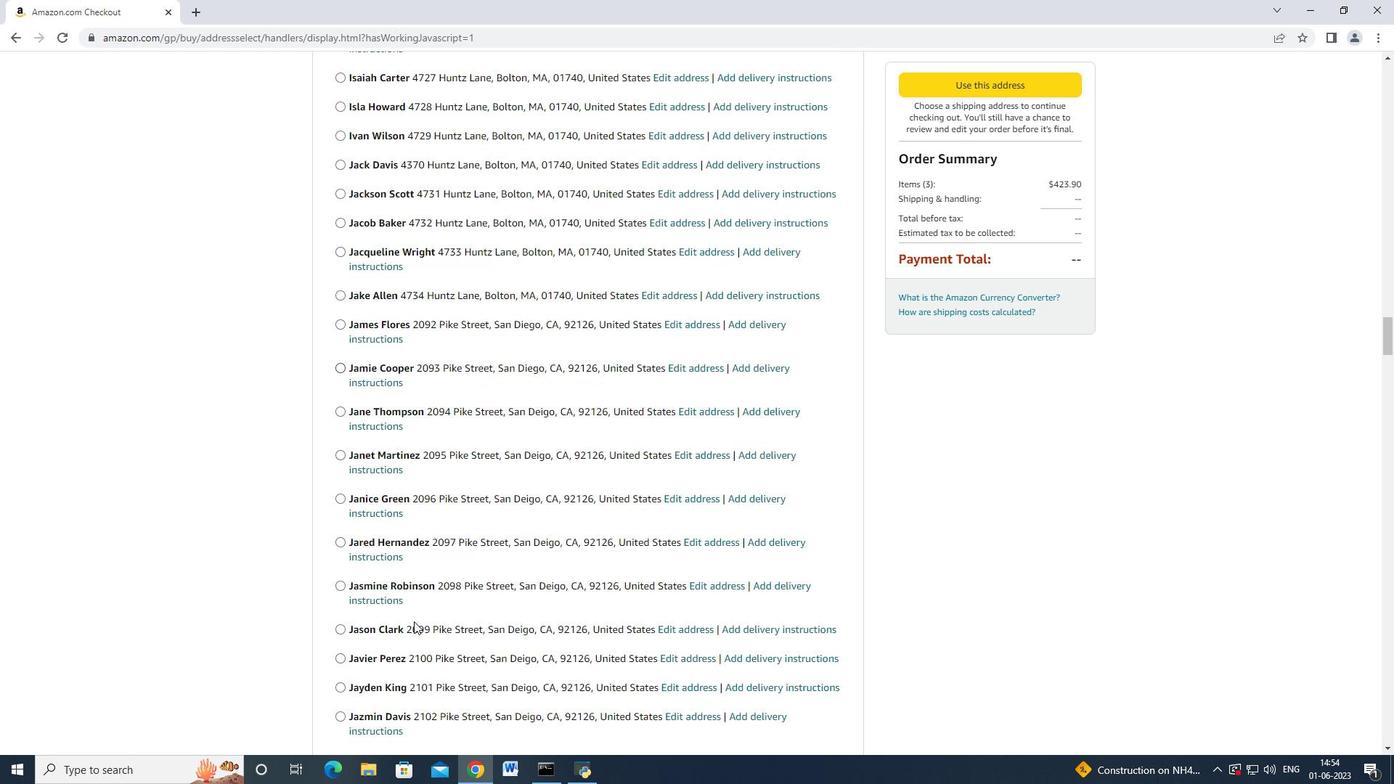 
Action: Mouse moved to (411, 615)
Screenshot: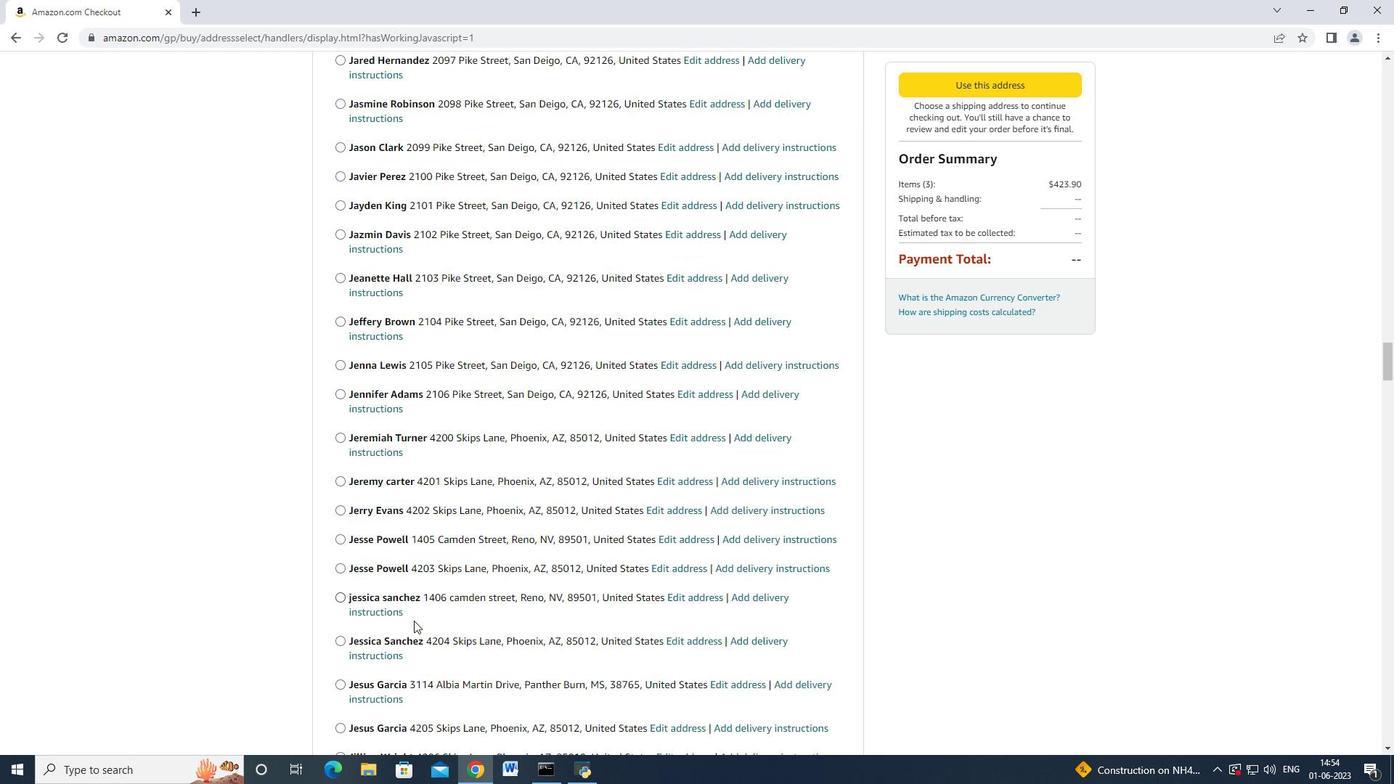 
Action: Mouse scrolled (411, 614) with delta (0, 0)
Screenshot: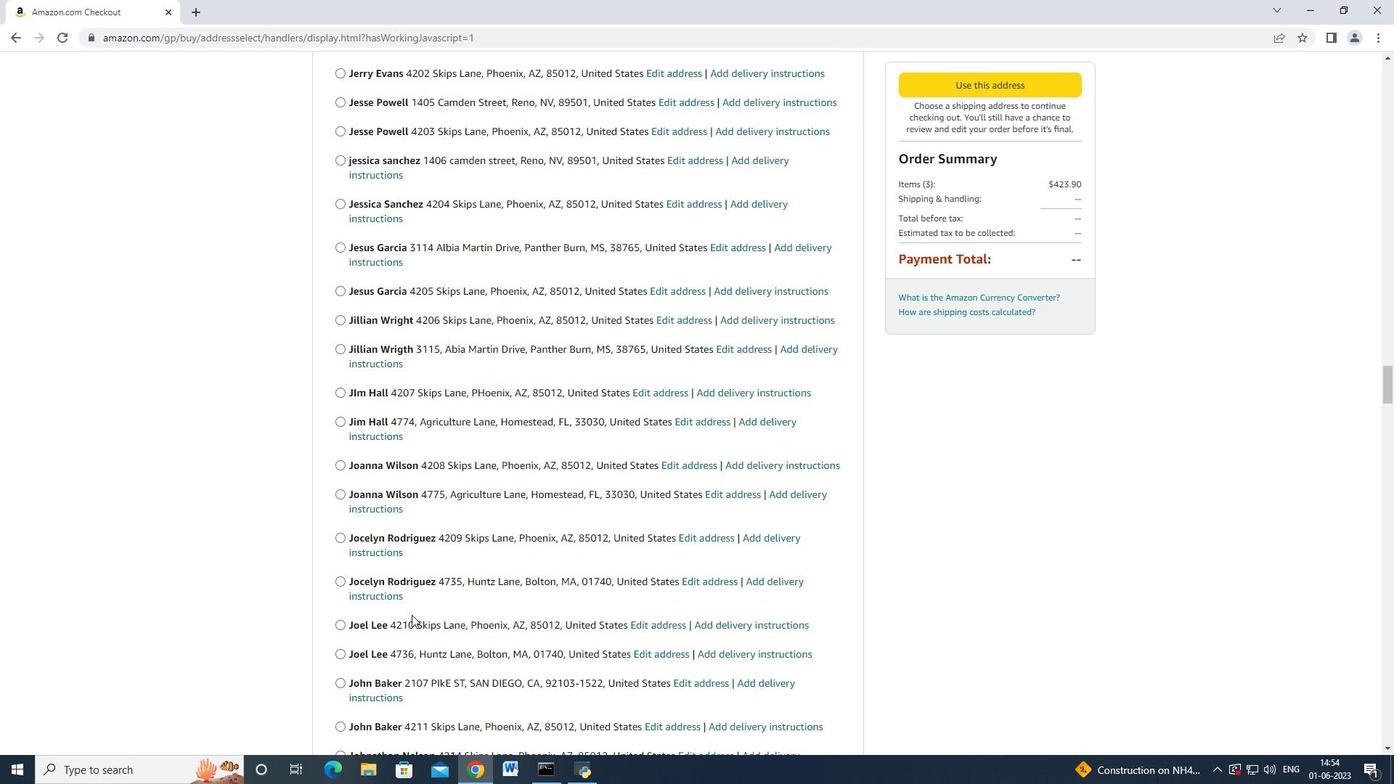 
Action: Mouse moved to (398, 581)
Screenshot: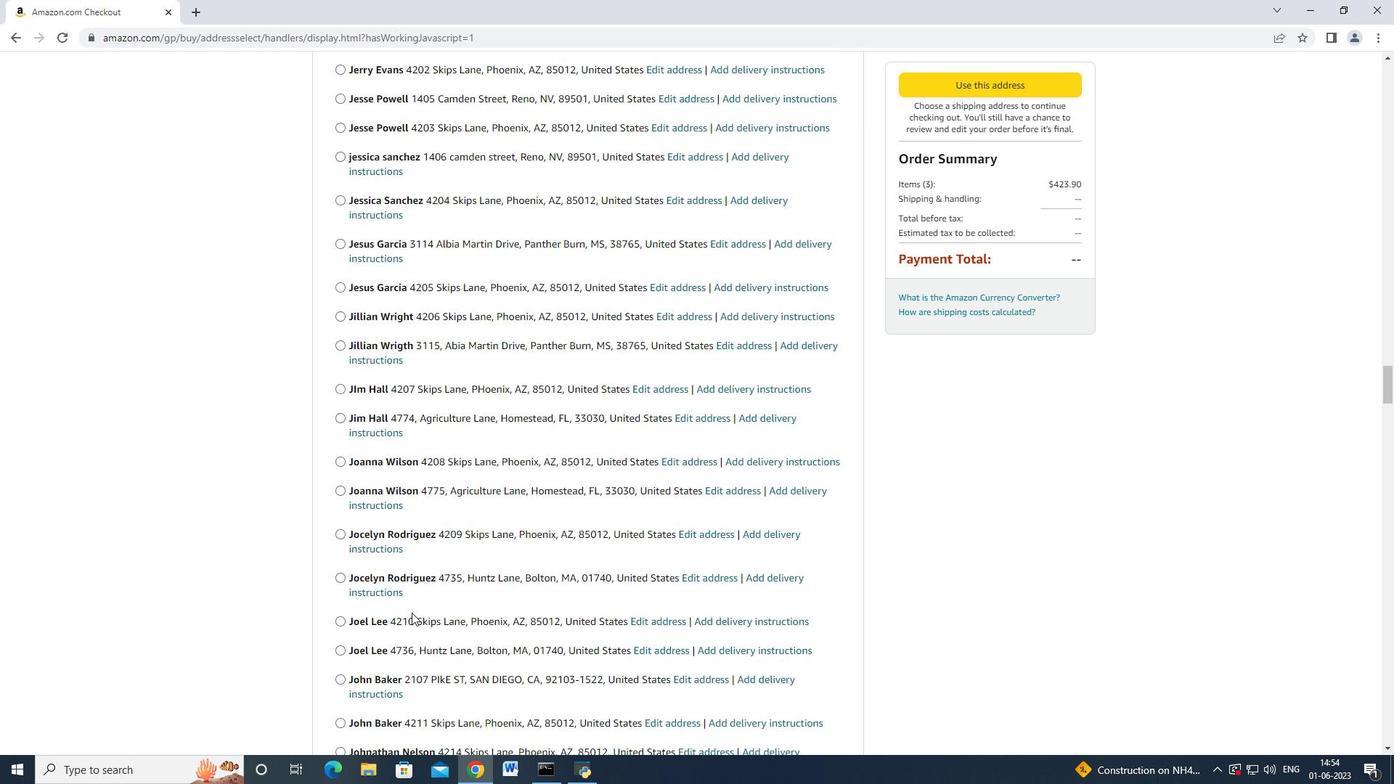 
Action: Mouse scrolled (398, 581) with delta (0, 0)
Screenshot: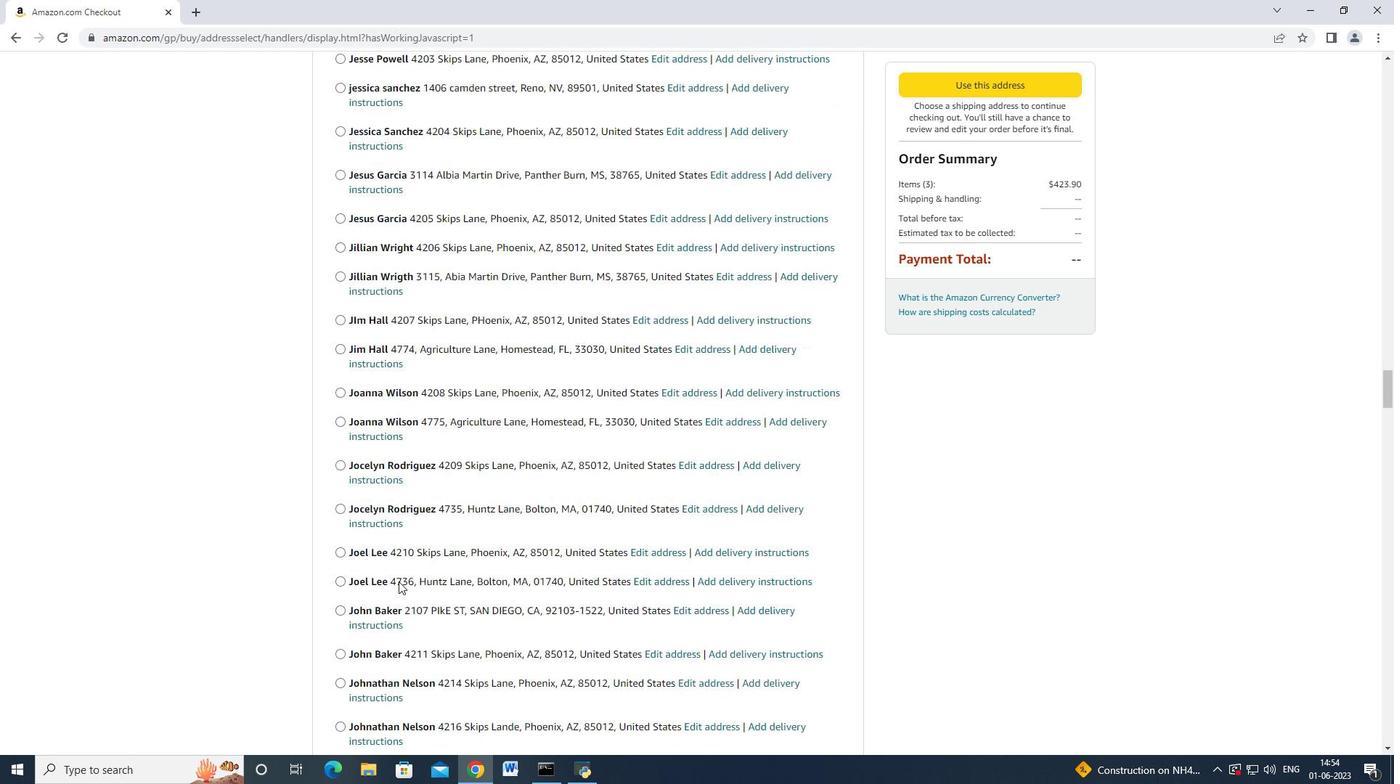 
Action: Mouse scrolled (398, 581) with delta (0, 0)
Screenshot: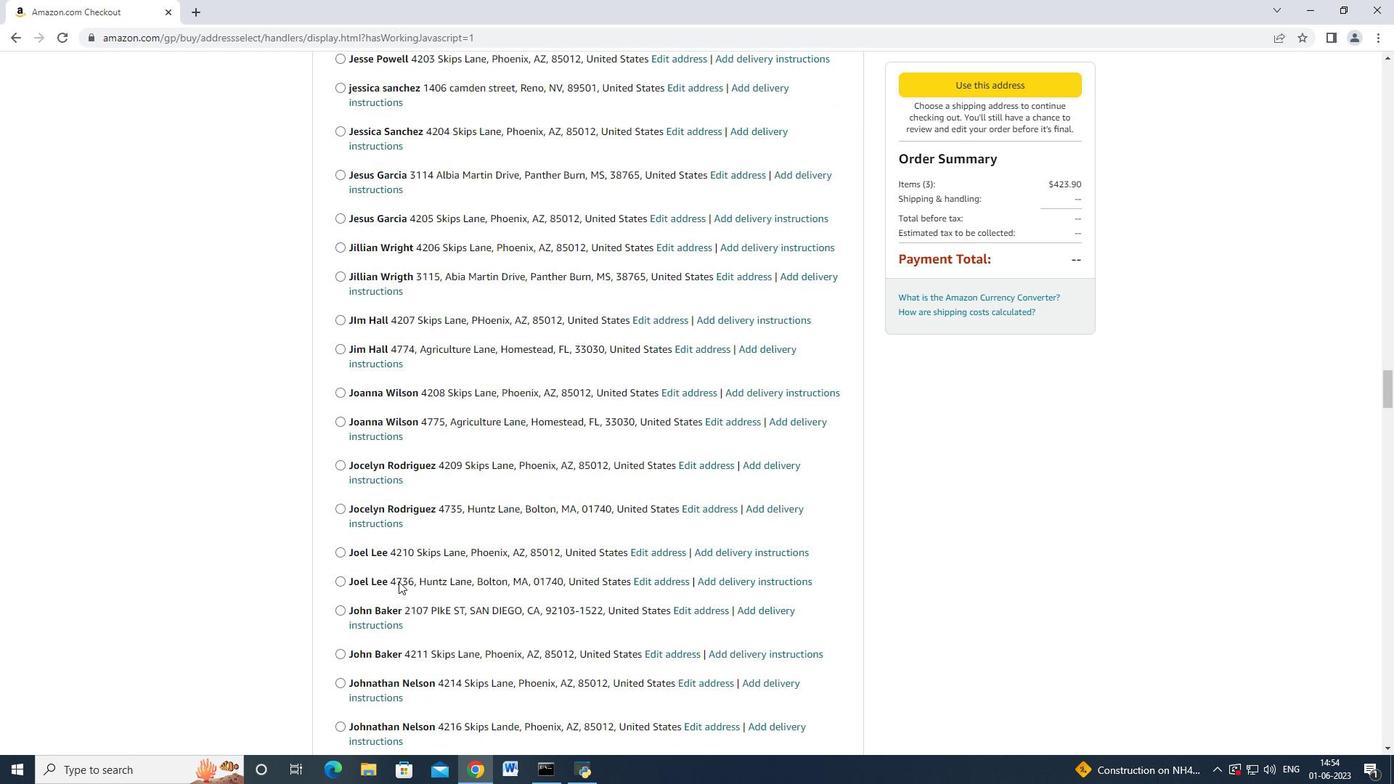
Action: Mouse scrolled (398, 581) with delta (0, 0)
Screenshot: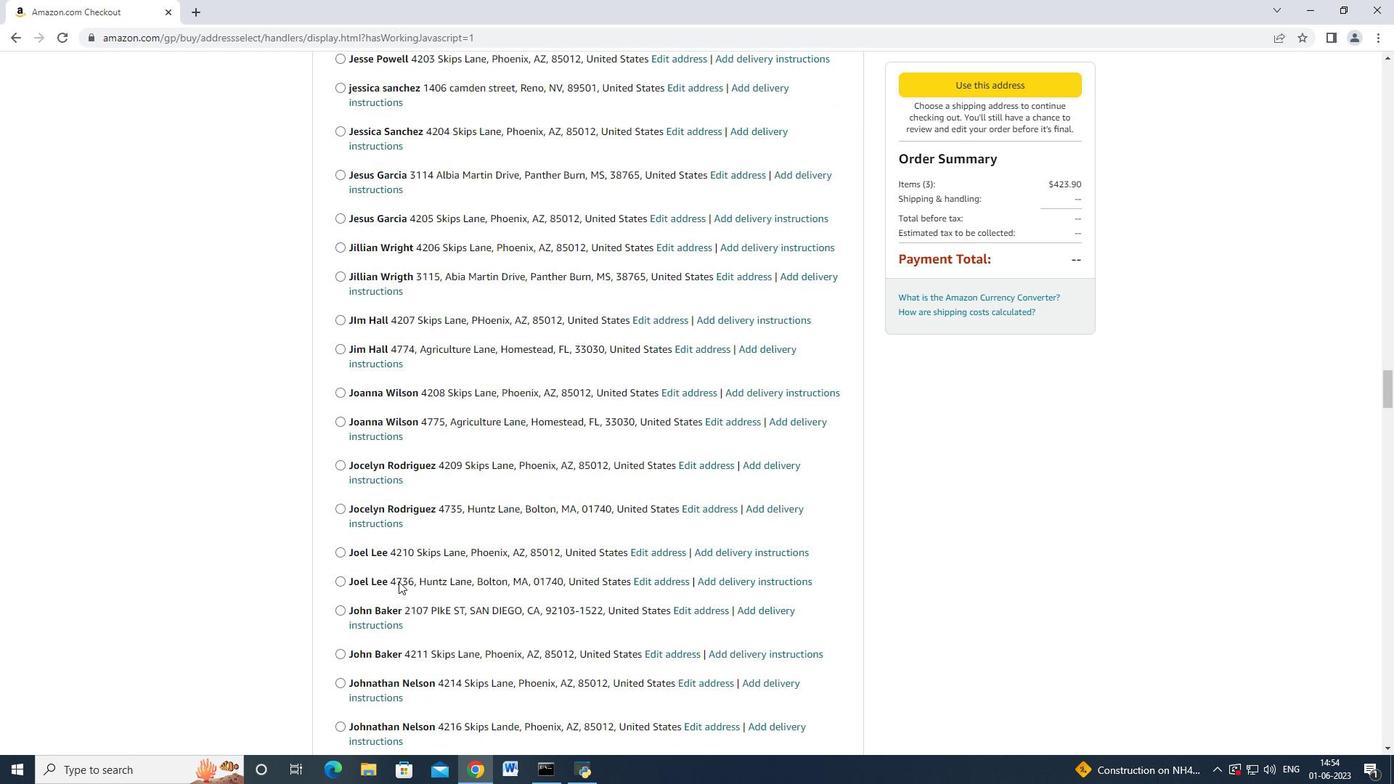
Action: Mouse scrolled (398, 581) with delta (0, 0)
Screenshot: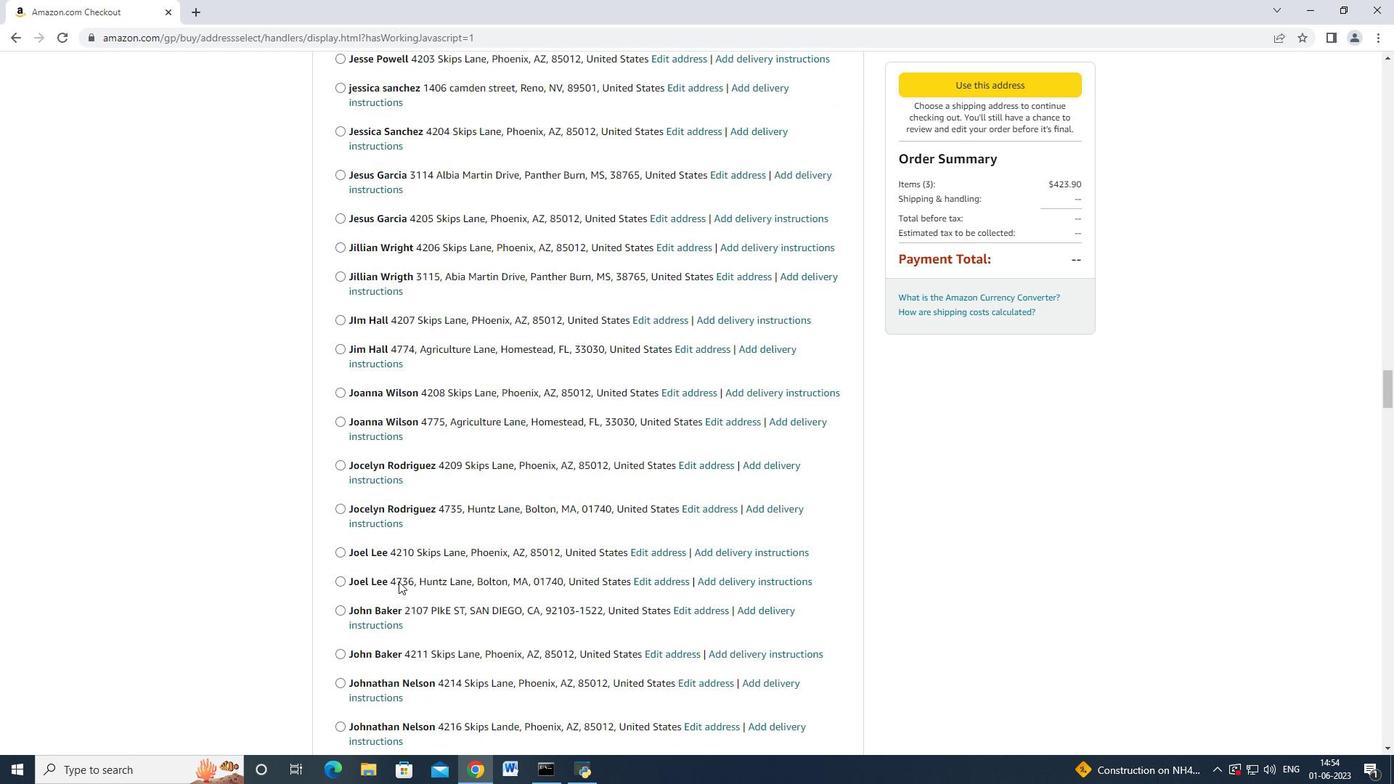 
Action: Mouse scrolled (398, 581) with delta (0, 0)
Screenshot: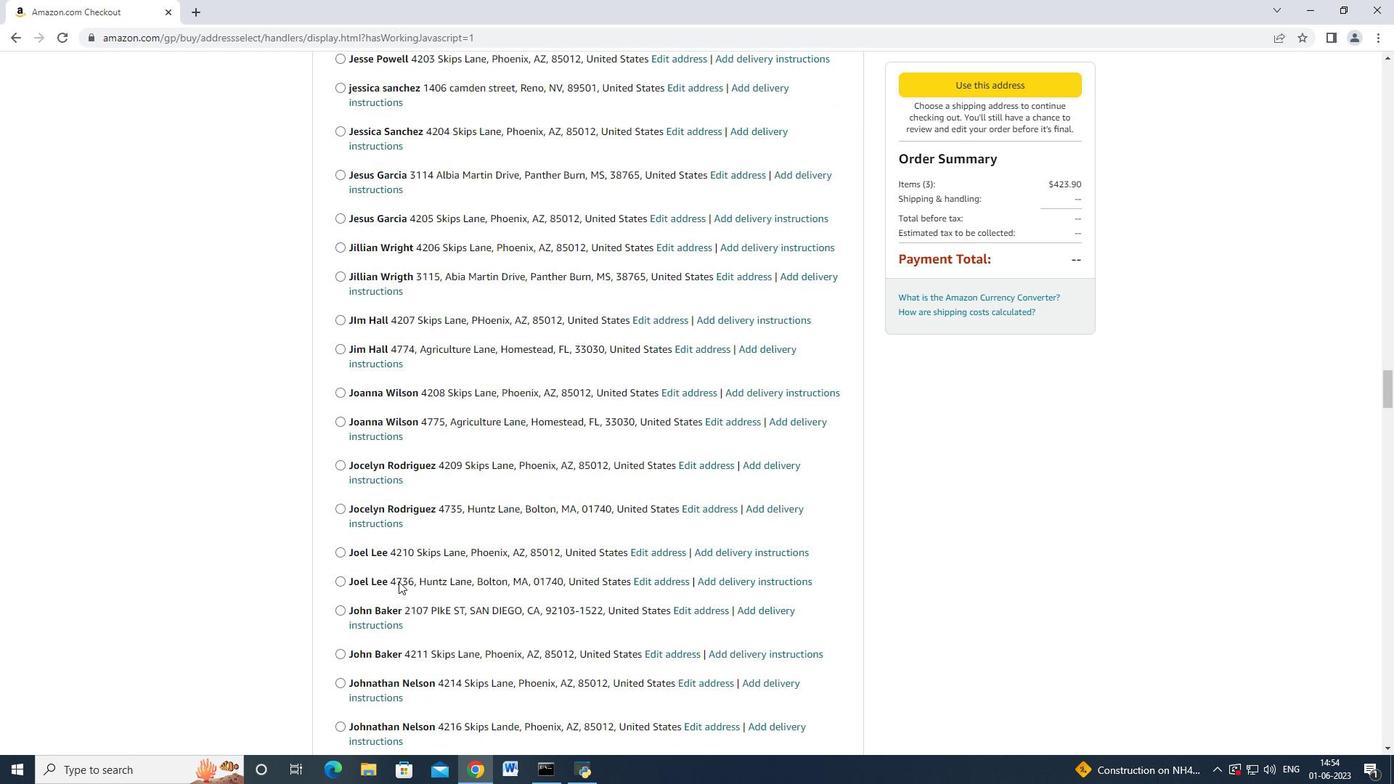 
Action: Mouse scrolled (398, 581) with delta (0, 0)
Screenshot: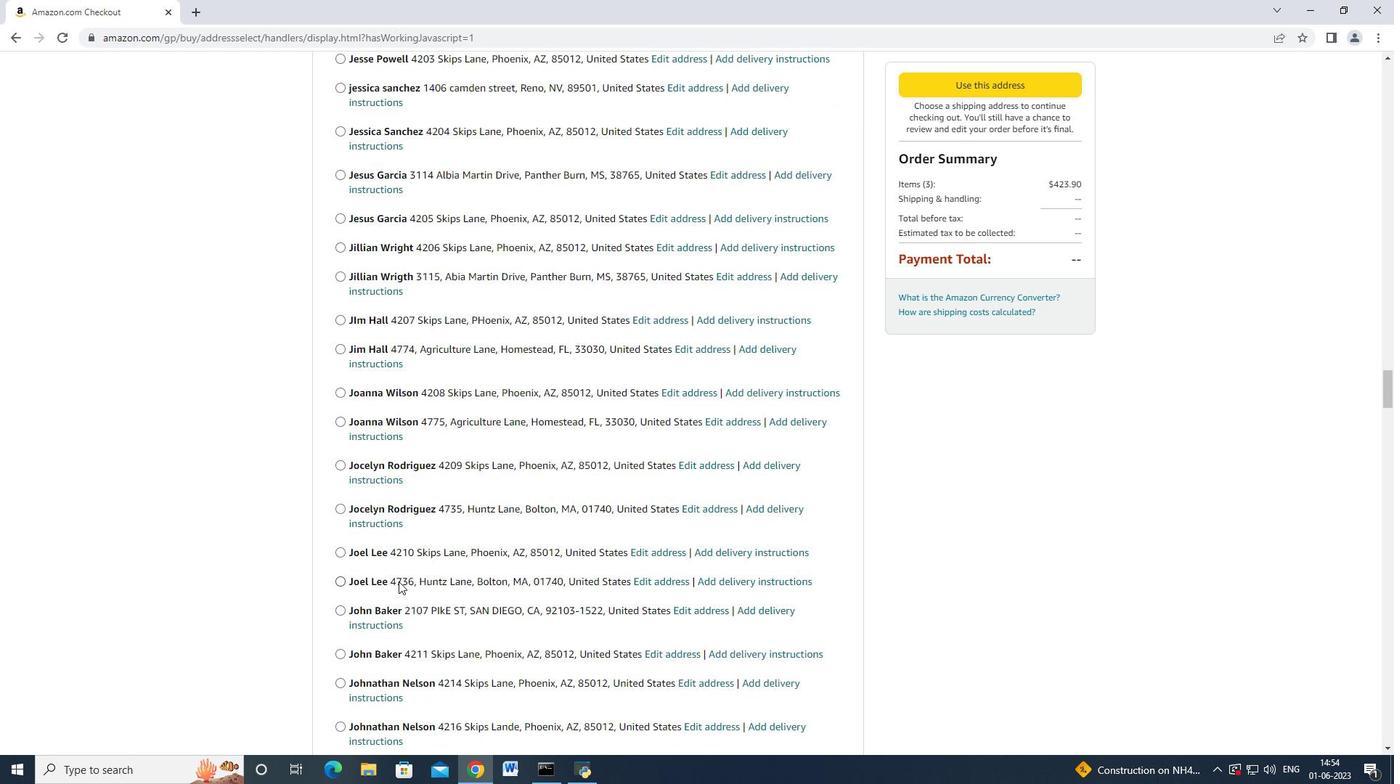 
Action: Mouse scrolled (398, 581) with delta (0, 0)
Screenshot: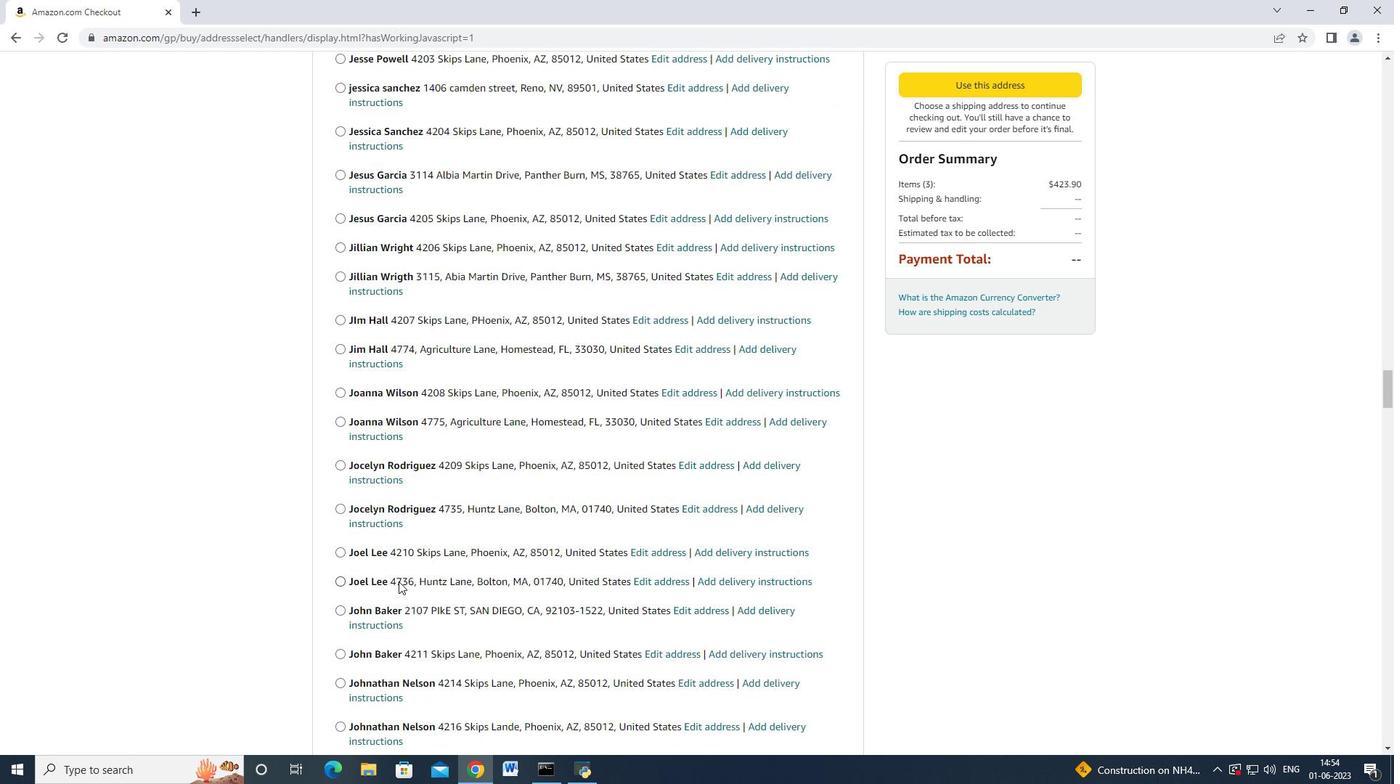 
Action: Mouse scrolled (398, 582) with delta (0, 0)
Screenshot: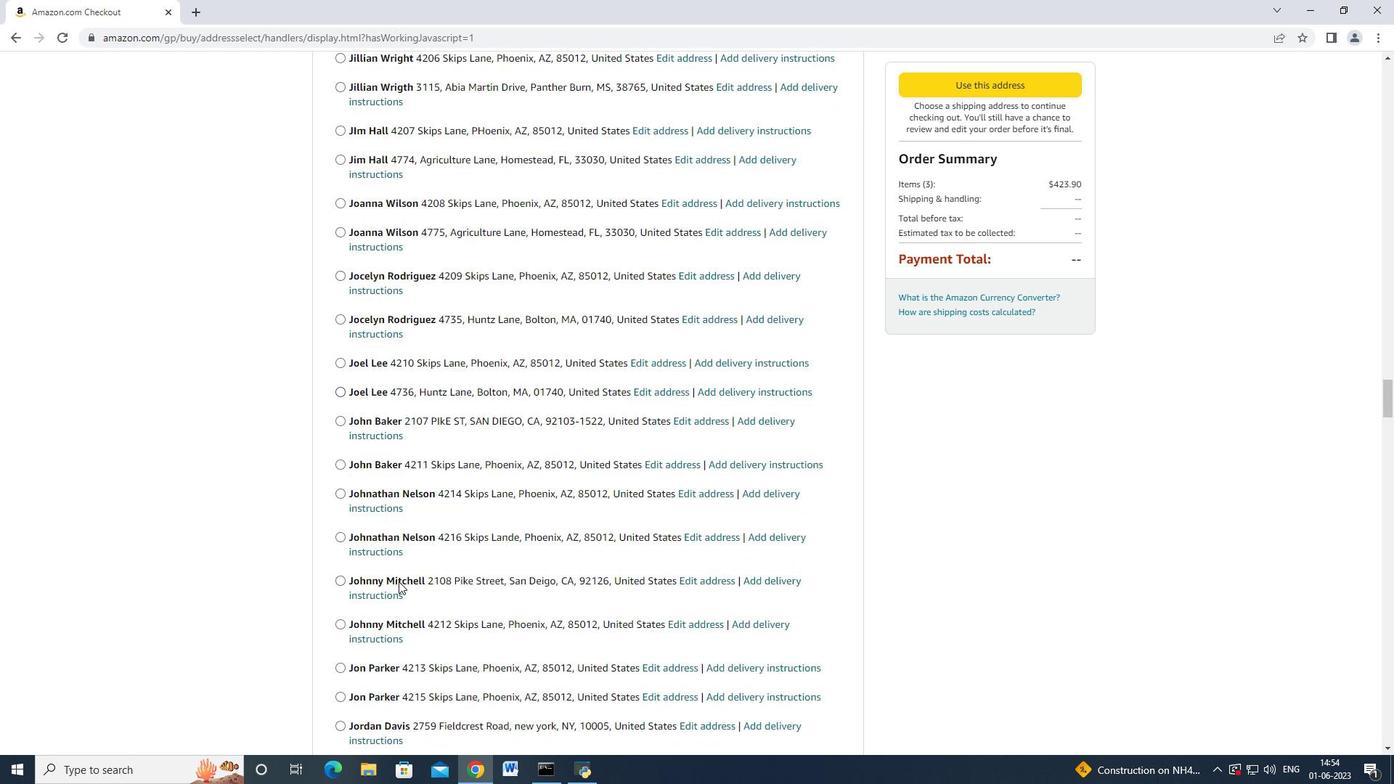 
Action: Mouse scrolled (398, 581) with delta (0, 0)
Screenshot: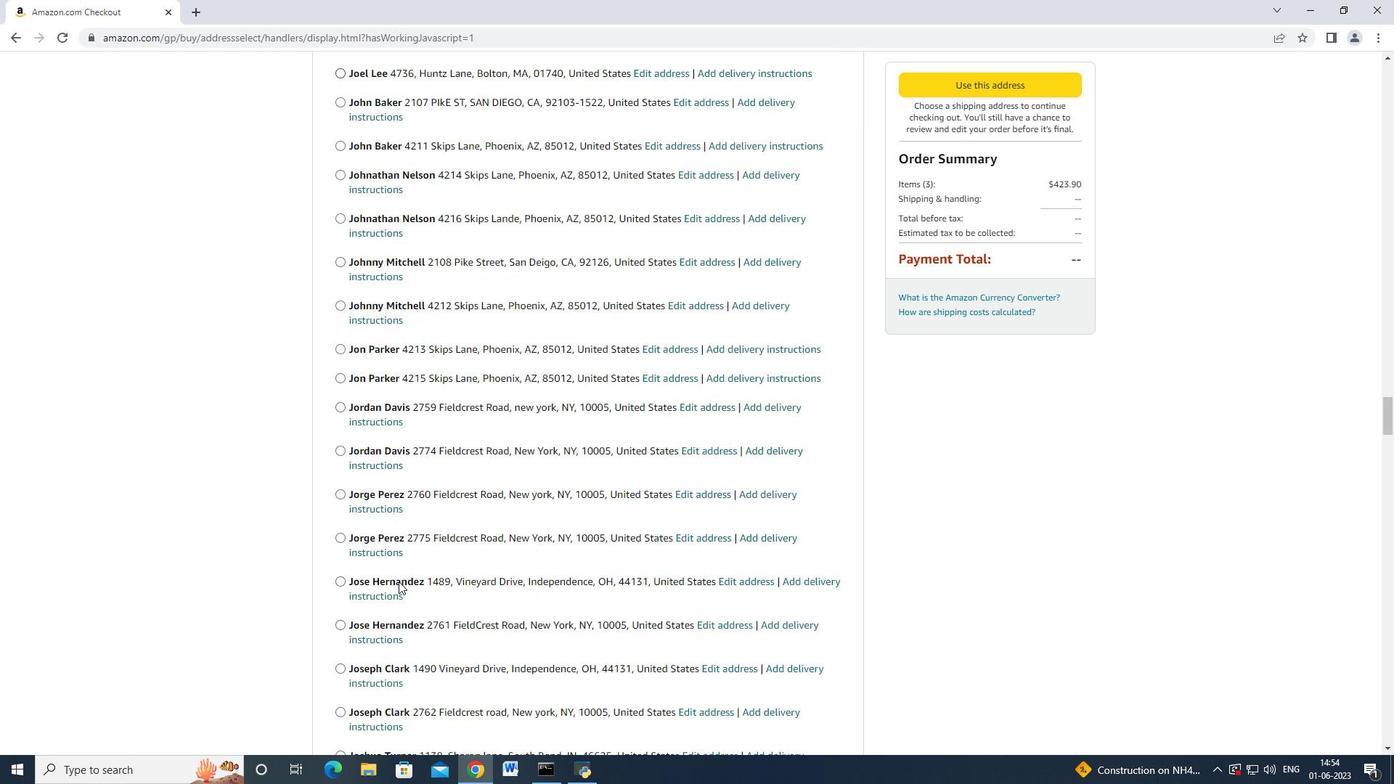 
Action: Mouse moved to (398, 581)
Screenshot: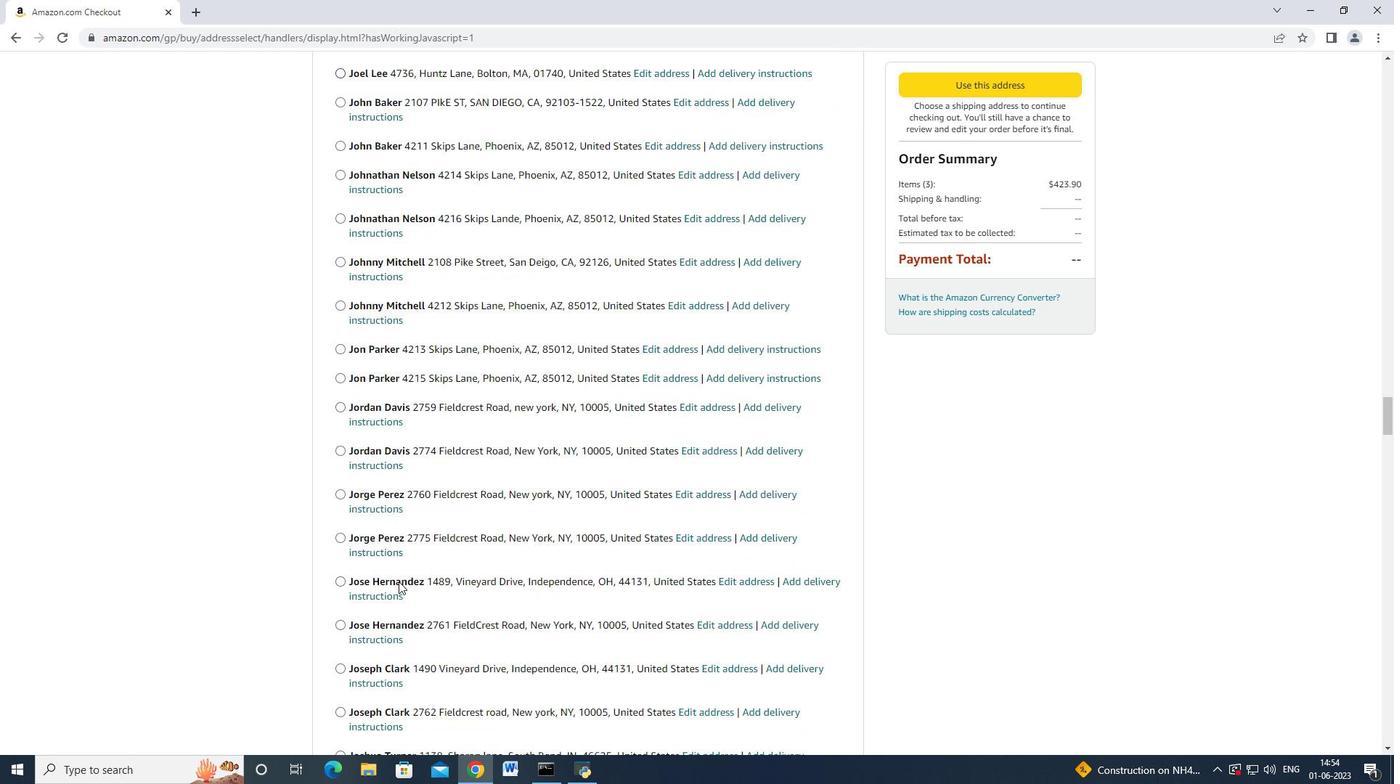 
Action: Mouse scrolled (398, 581) with delta (0, 0)
Screenshot: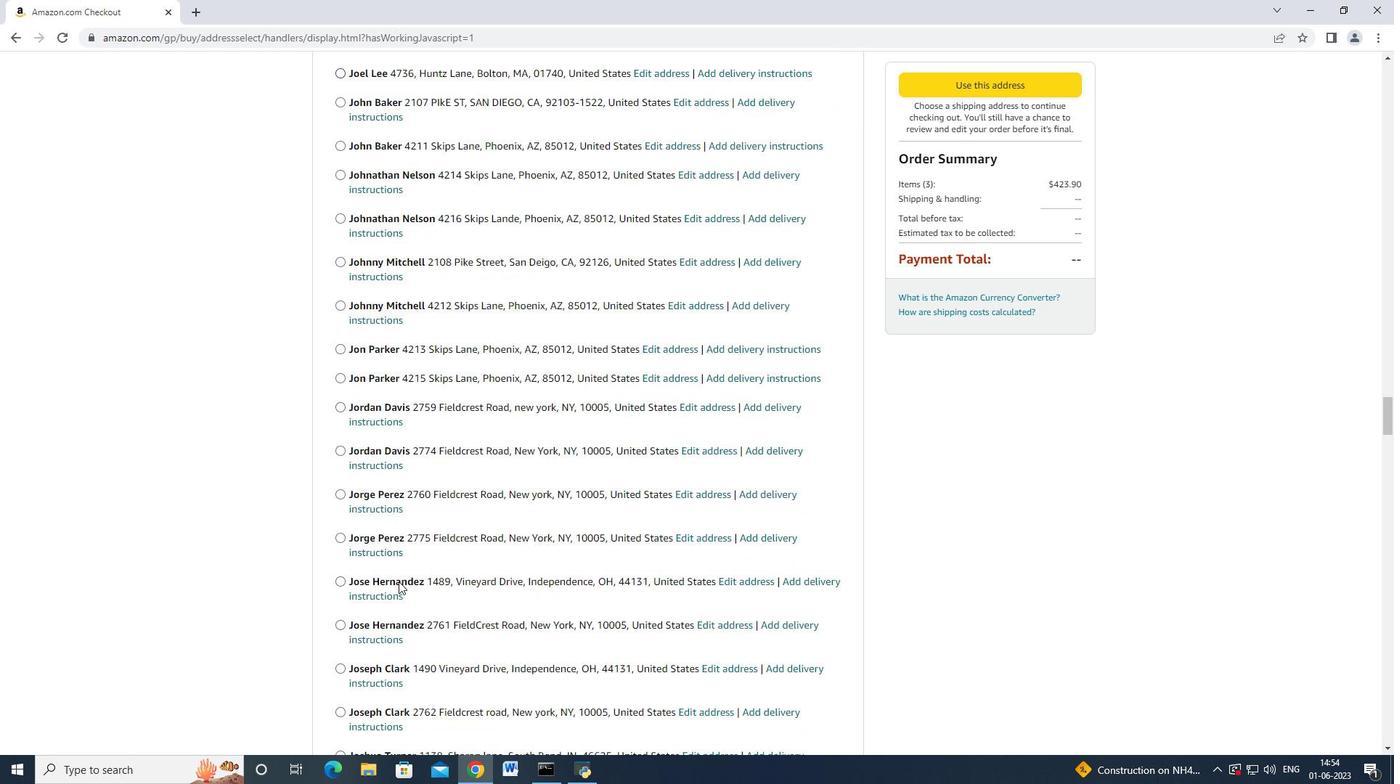 
Action: Mouse moved to (398, 581)
Screenshot: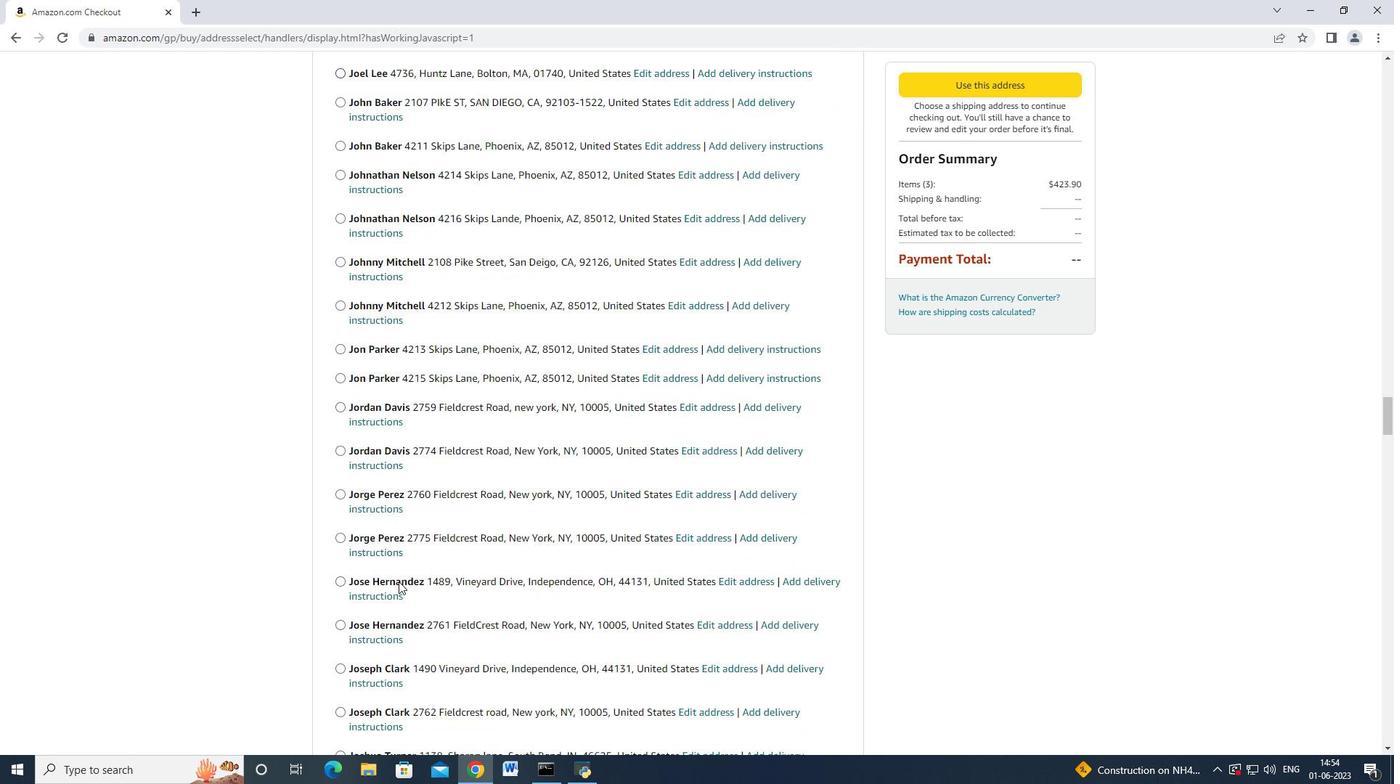 
Action: Mouse scrolled (398, 581) with delta (0, 0)
Screenshot: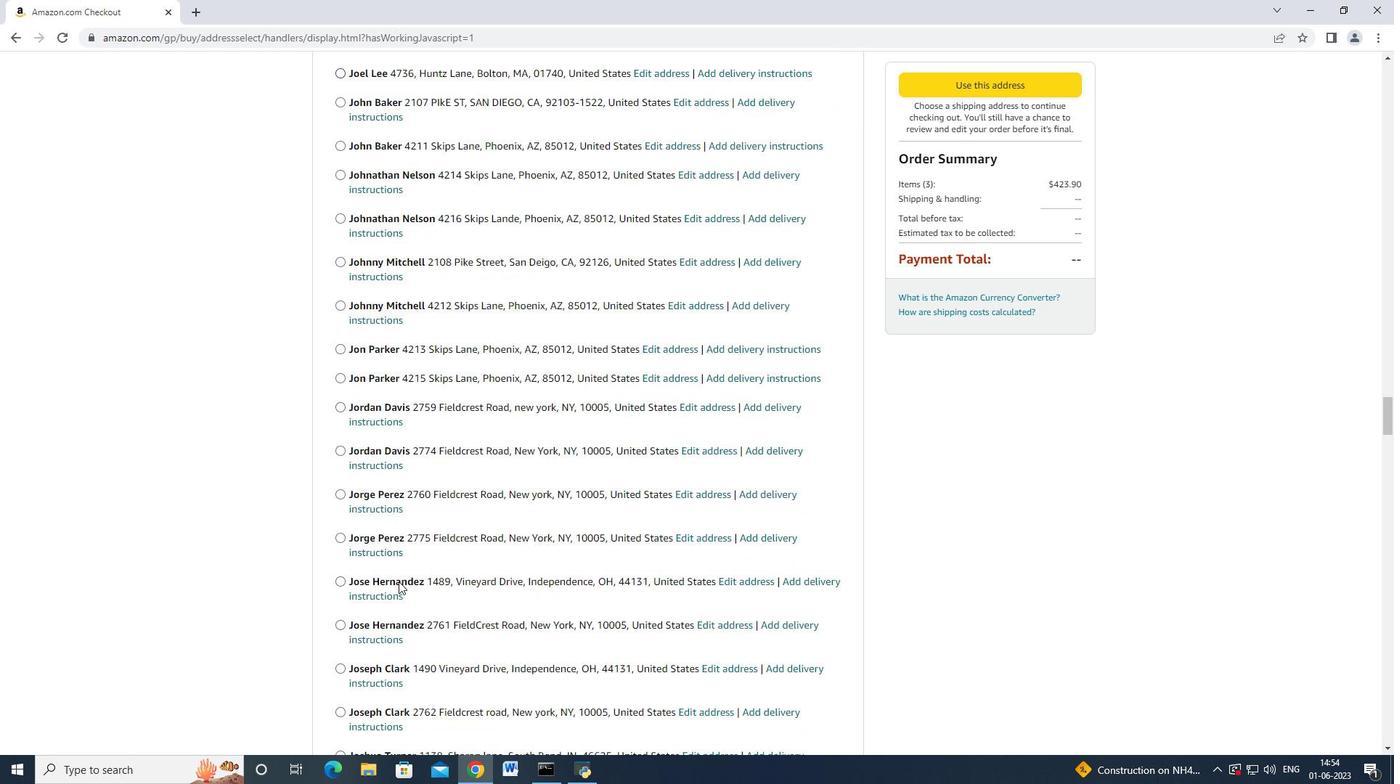 
Action: Mouse scrolled (398, 581) with delta (0, 0)
Screenshot: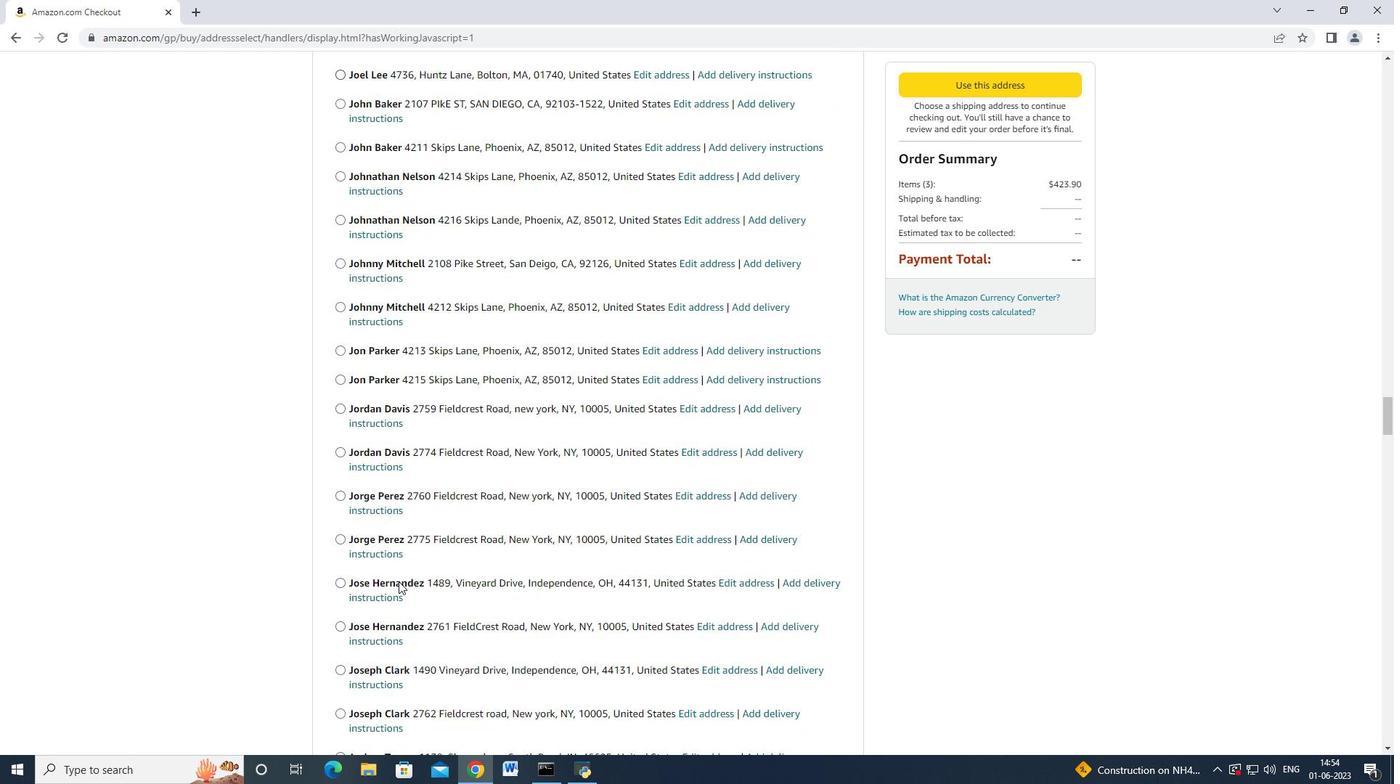
Action: Mouse scrolled (398, 581) with delta (0, 0)
Screenshot: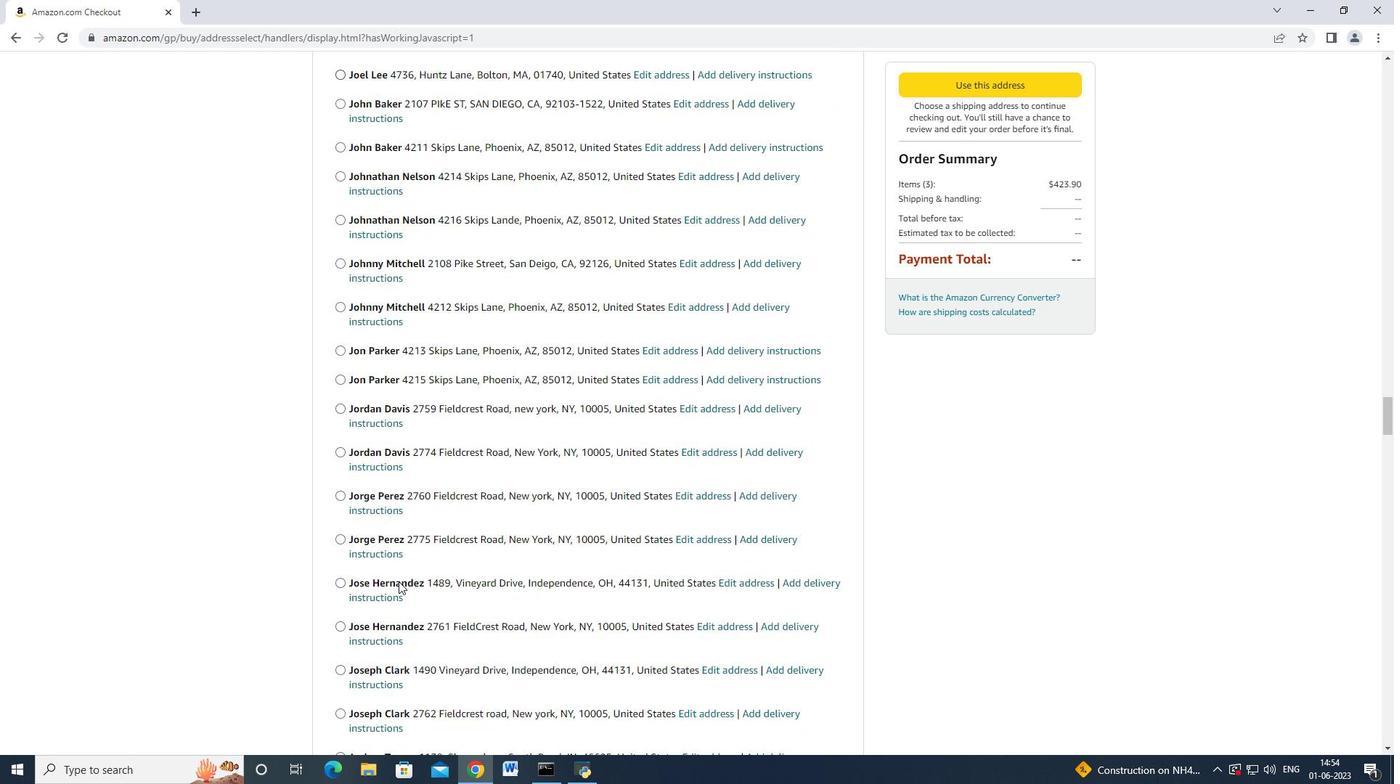 
Action: Mouse moved to (401, 581)
Screenshot: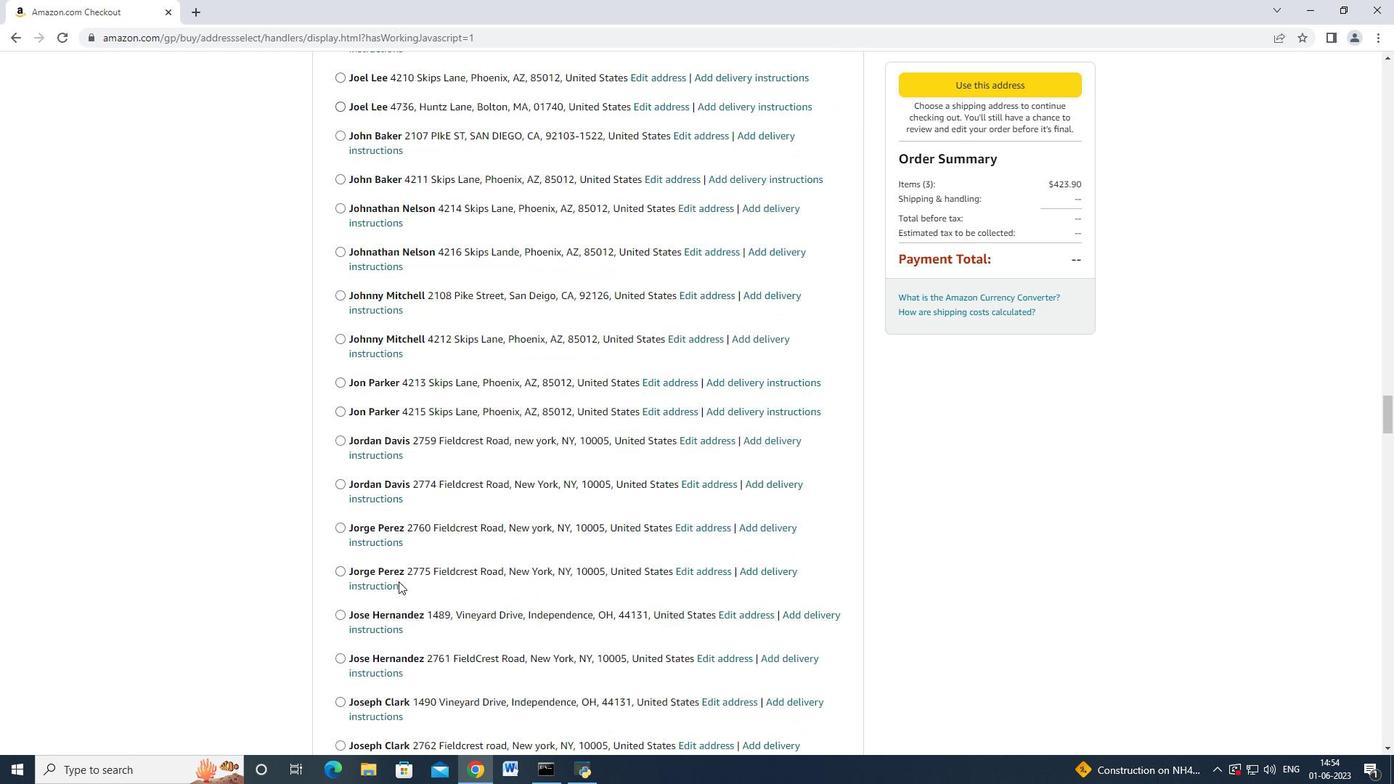 
Action: Mouse scrolled (401, 581) with delta (0, 0)
Screenshot: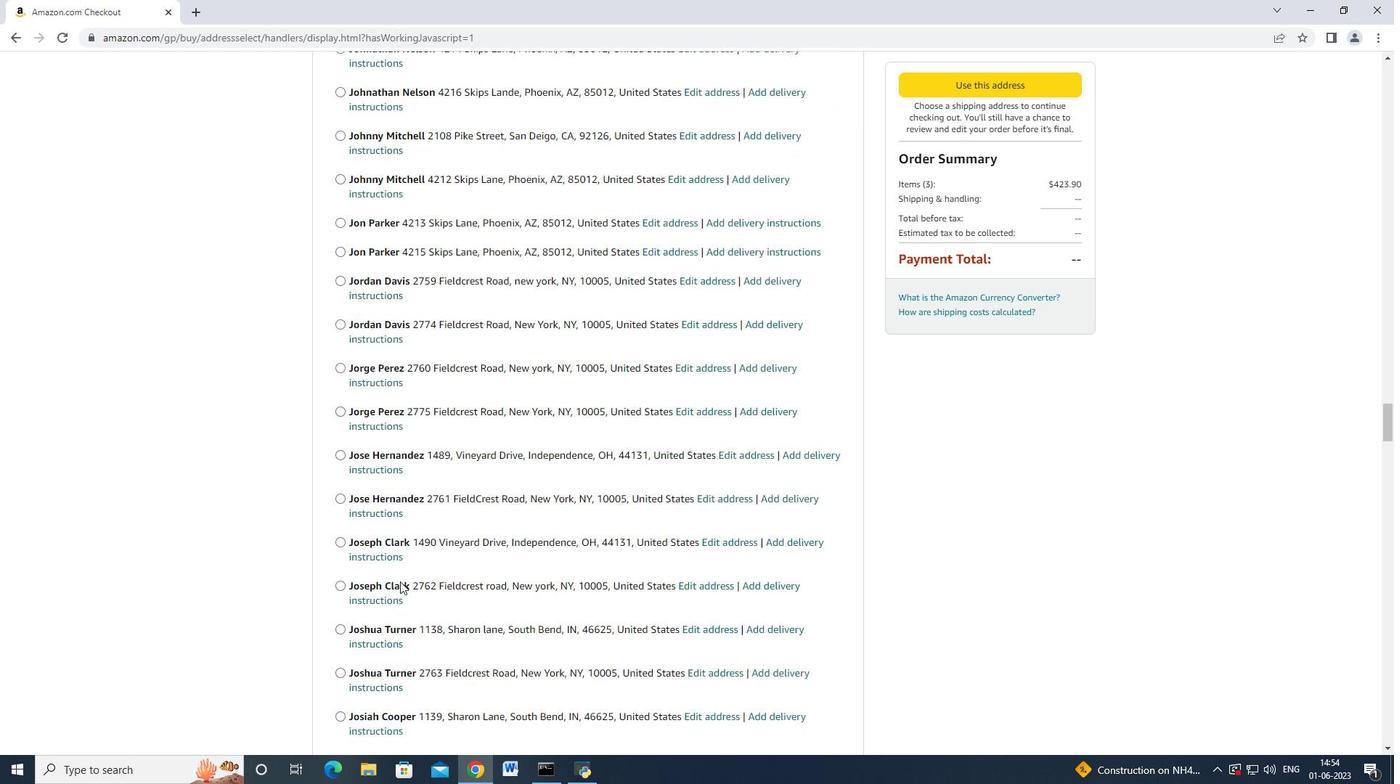 
Action: Mouse scrolled (401, 581) with delta (0, 0)
Screenshot: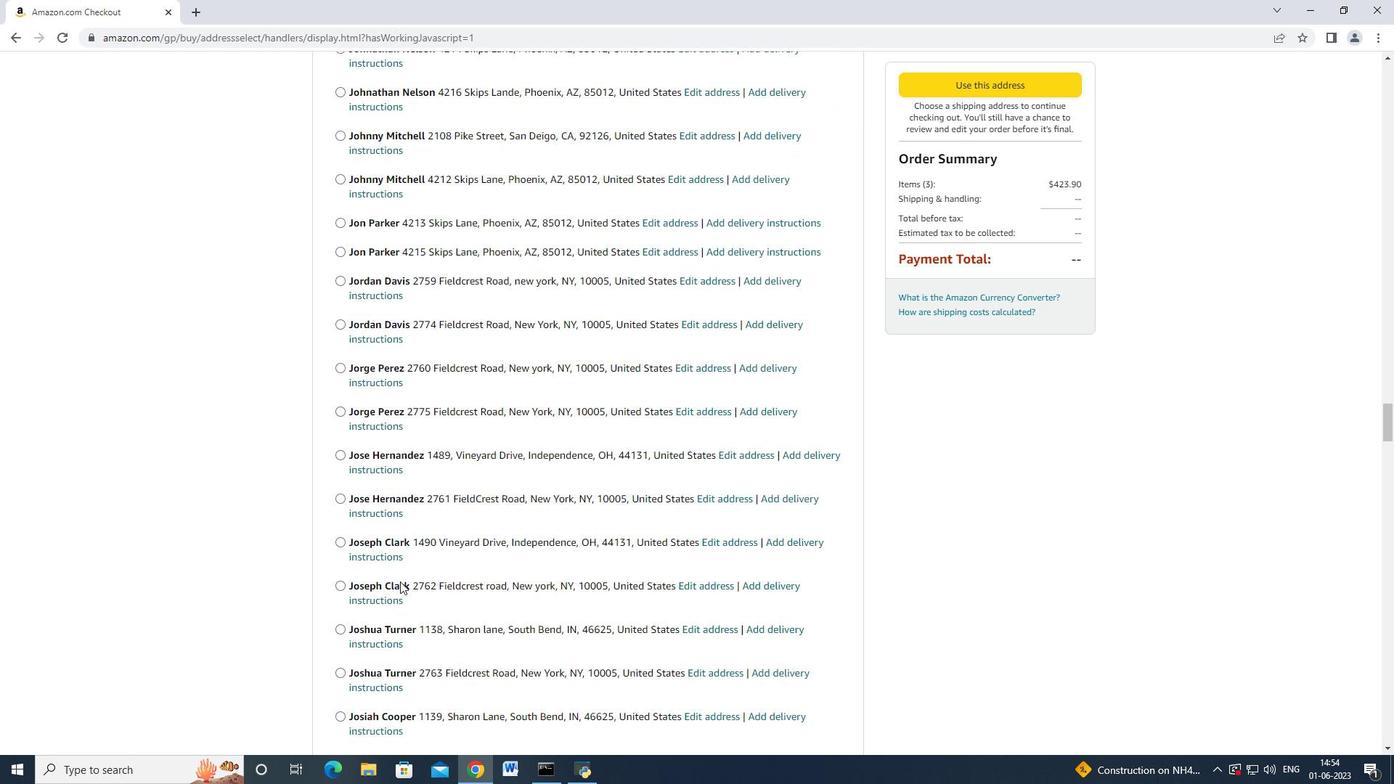 
Action: Mouse scrolled (401, 581) with delta (0, 0)
Screenshot: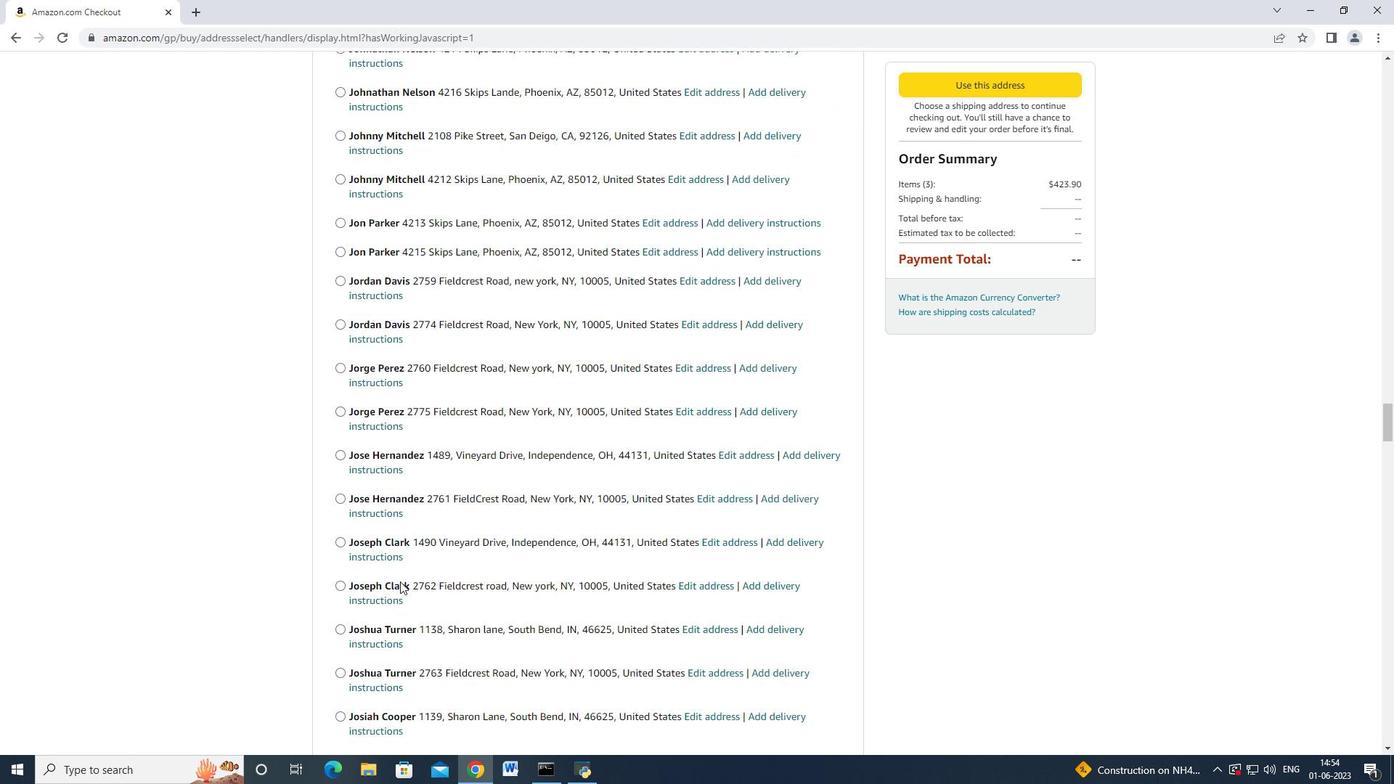 
Action: Mouse scrolled (401, 581) with delta (0, 0)
Screenshot: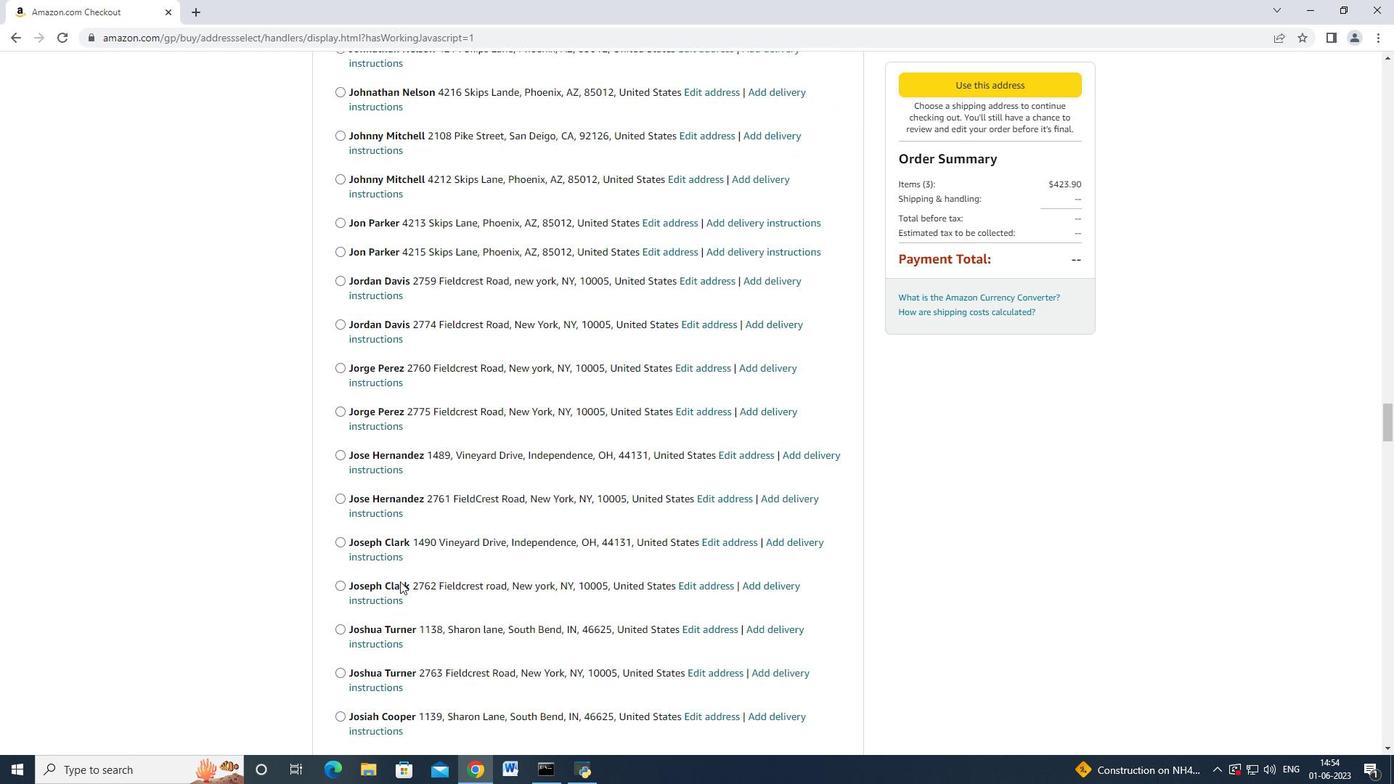 
Action: Mouse scrolled (401, 580) with delta (0, -1)
Screenshot: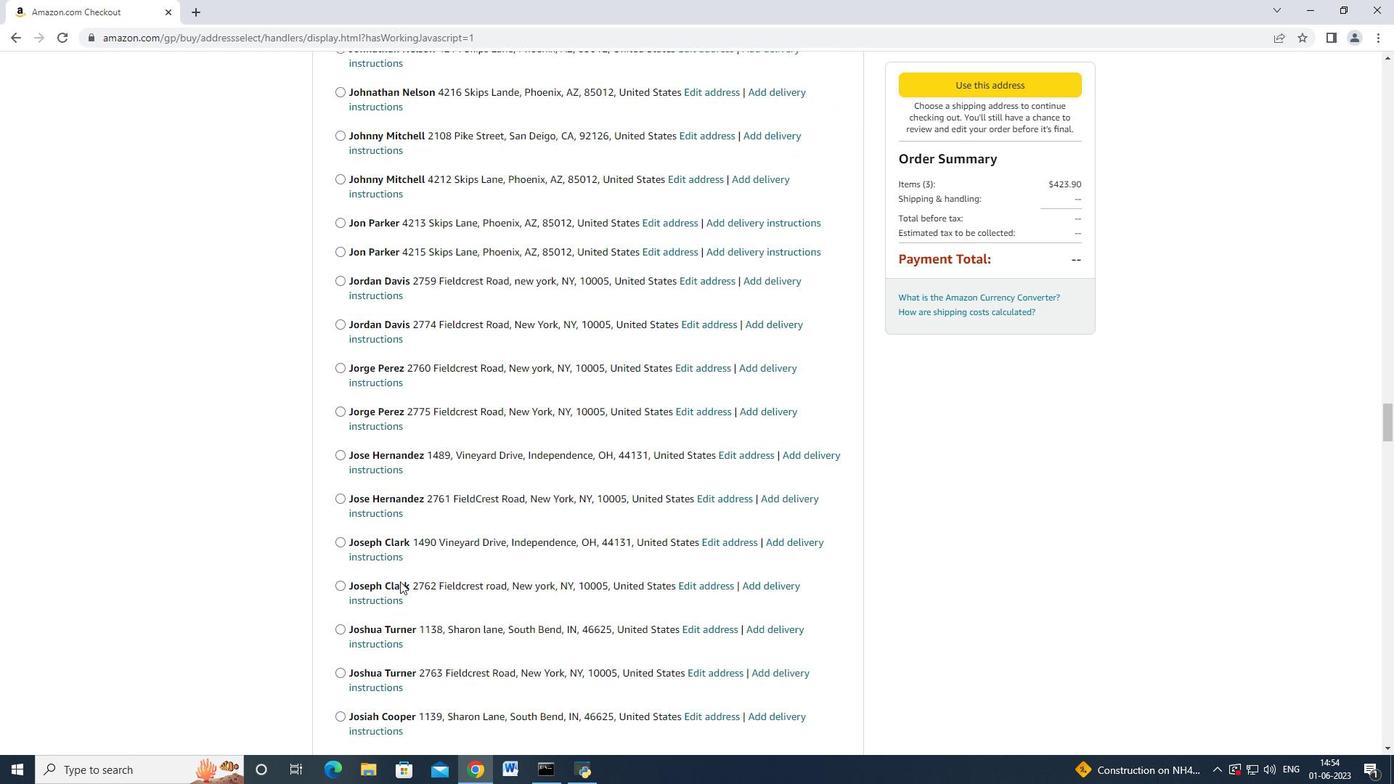 
Action: Mouse scrolled (401, 581) with delta (0, 0)
Screenshot: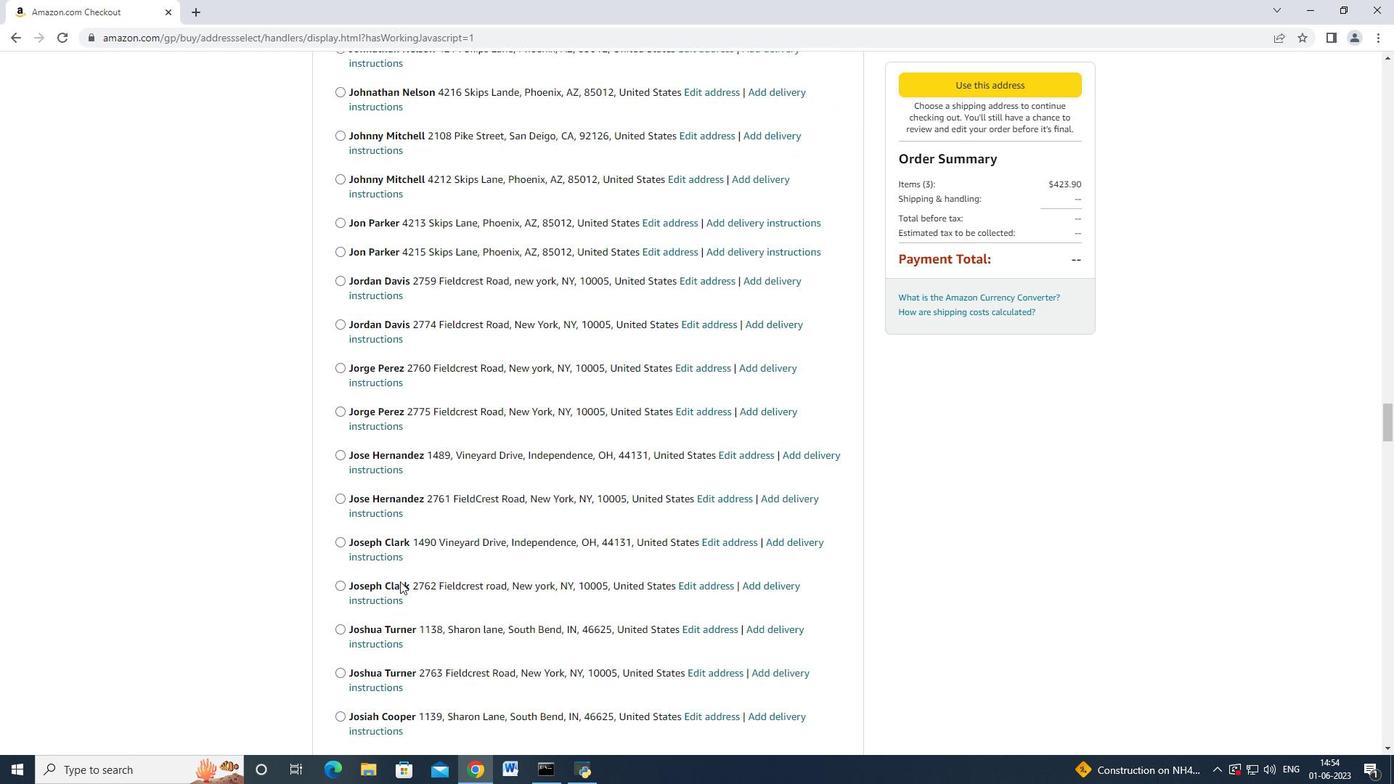 
Action: Mouse moved to (401, 581)
Screenshot: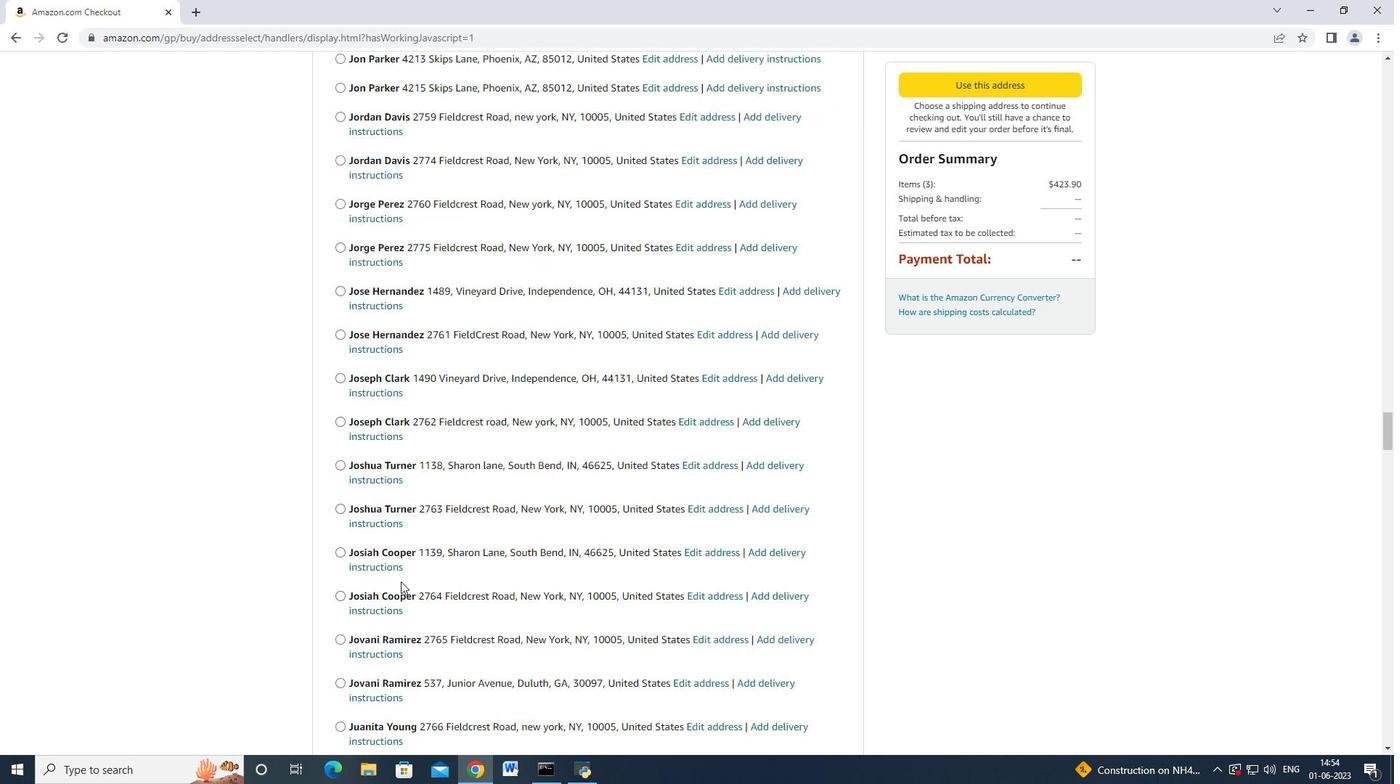
Action: Mouse scrolled (401, 581) with delta (0, 0)
Screenshot: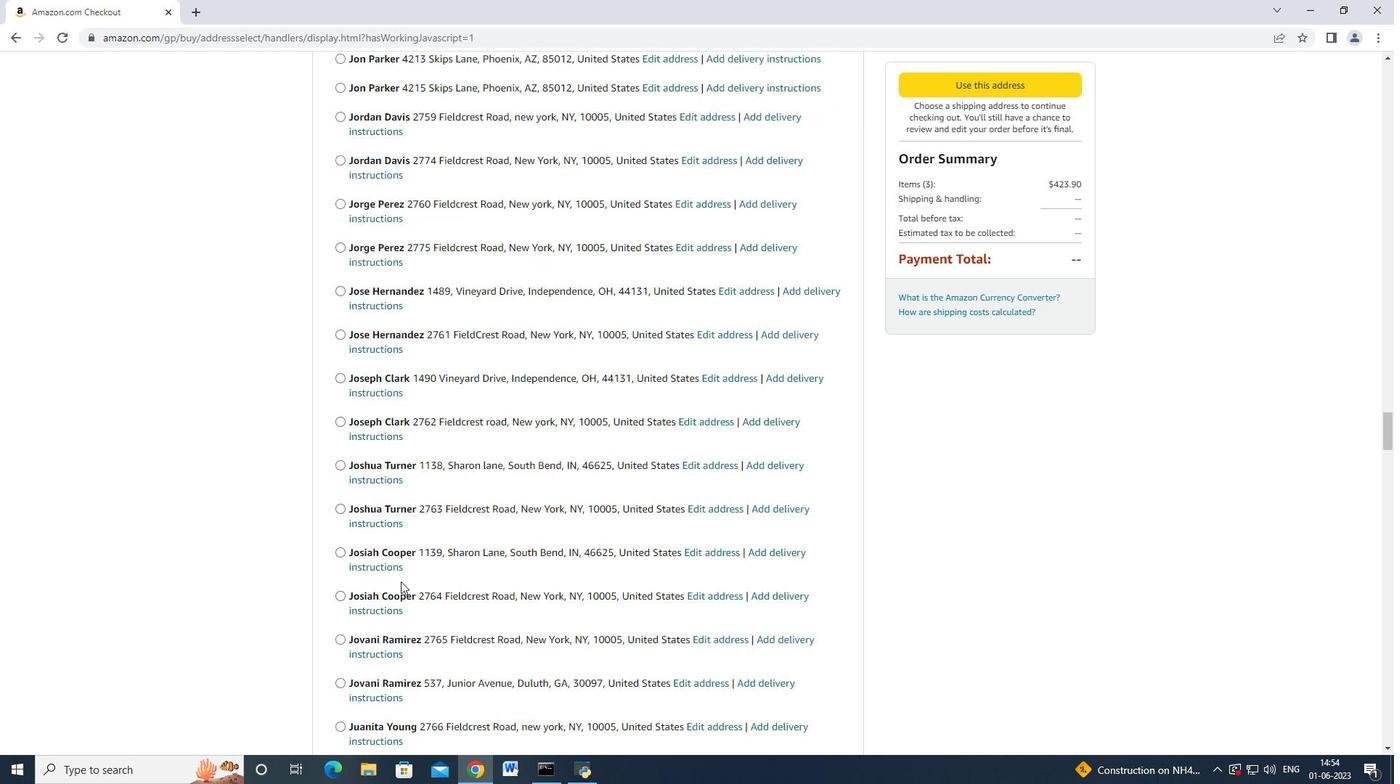 
Action: Mouse moved to (401, 581)
Screenshot: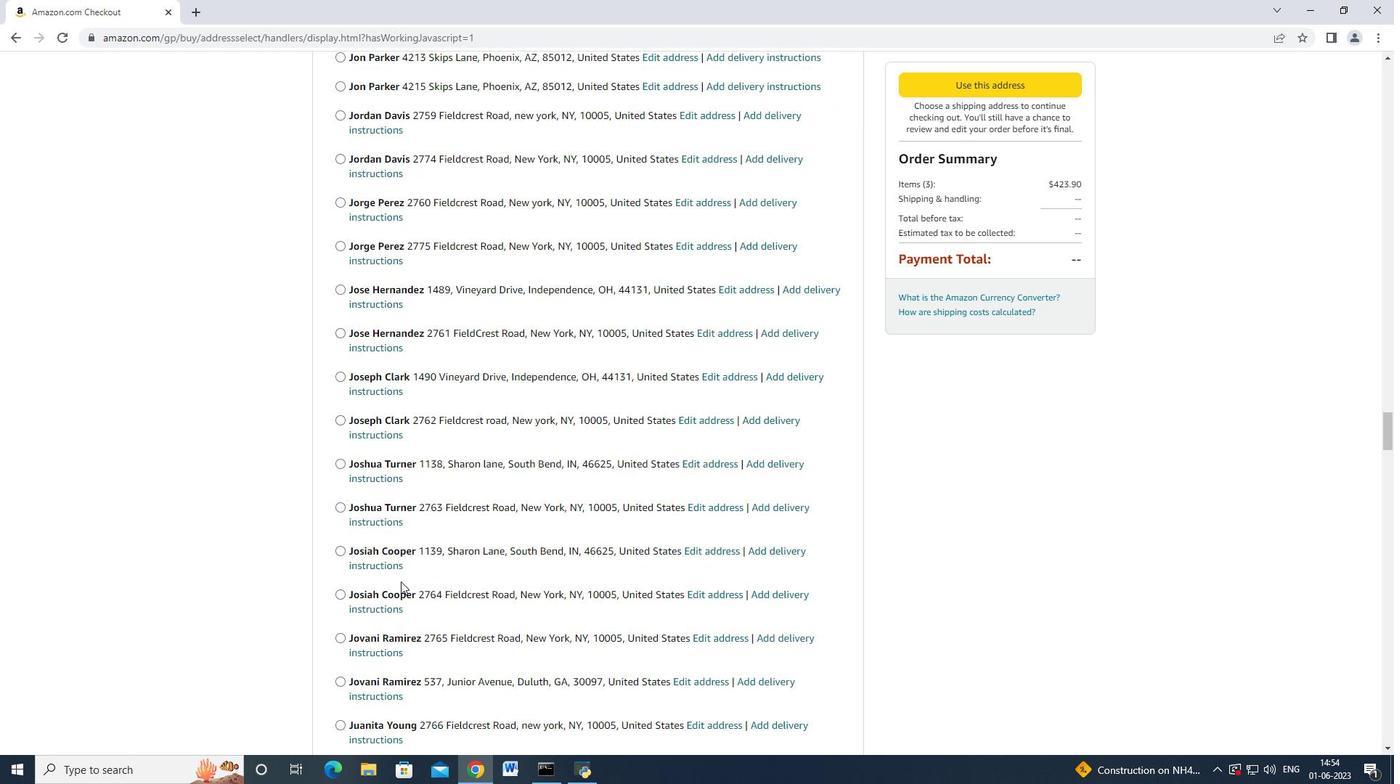 
Action: Mouse scrolled (401, 581) with delta (0, 0)
Screenshot: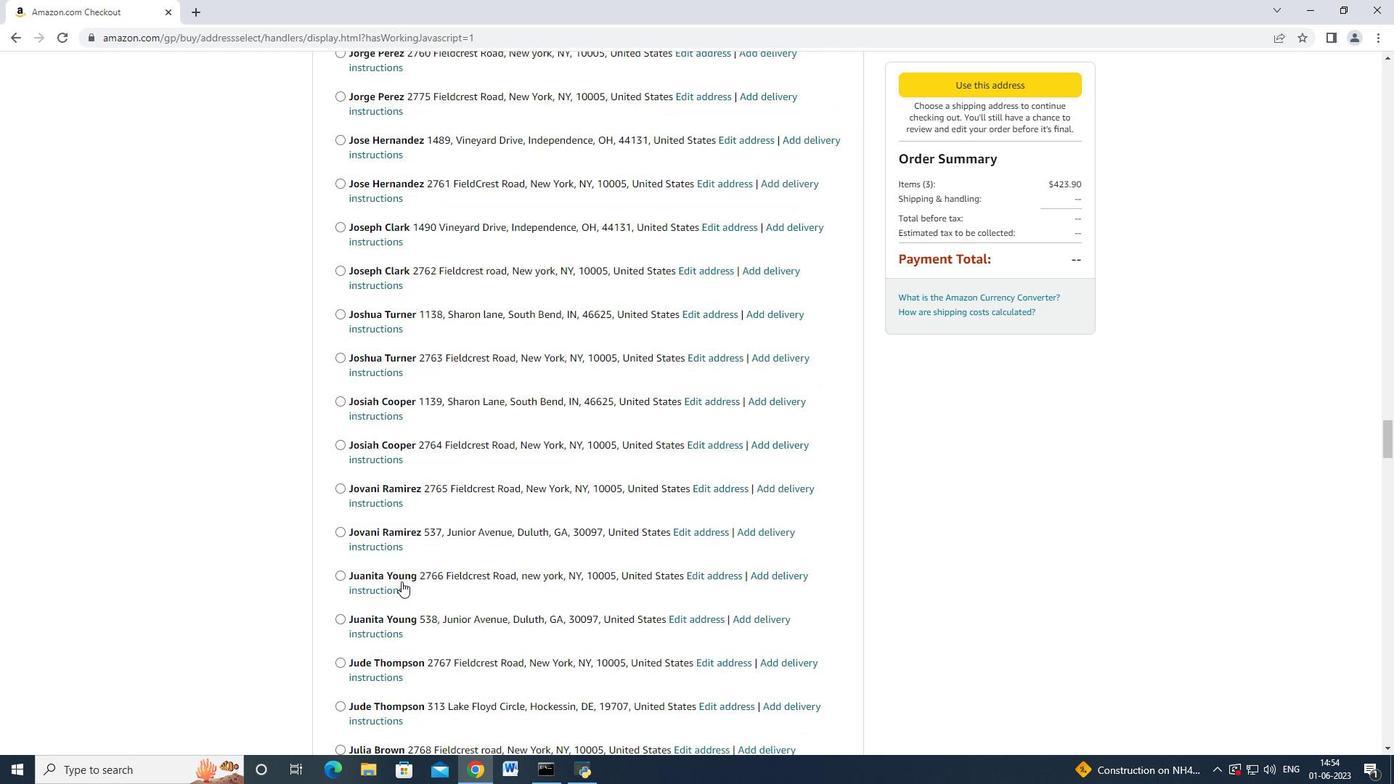 
Action: Mouse scrolled (401, 581) with delta (0, 0)
Screenshot: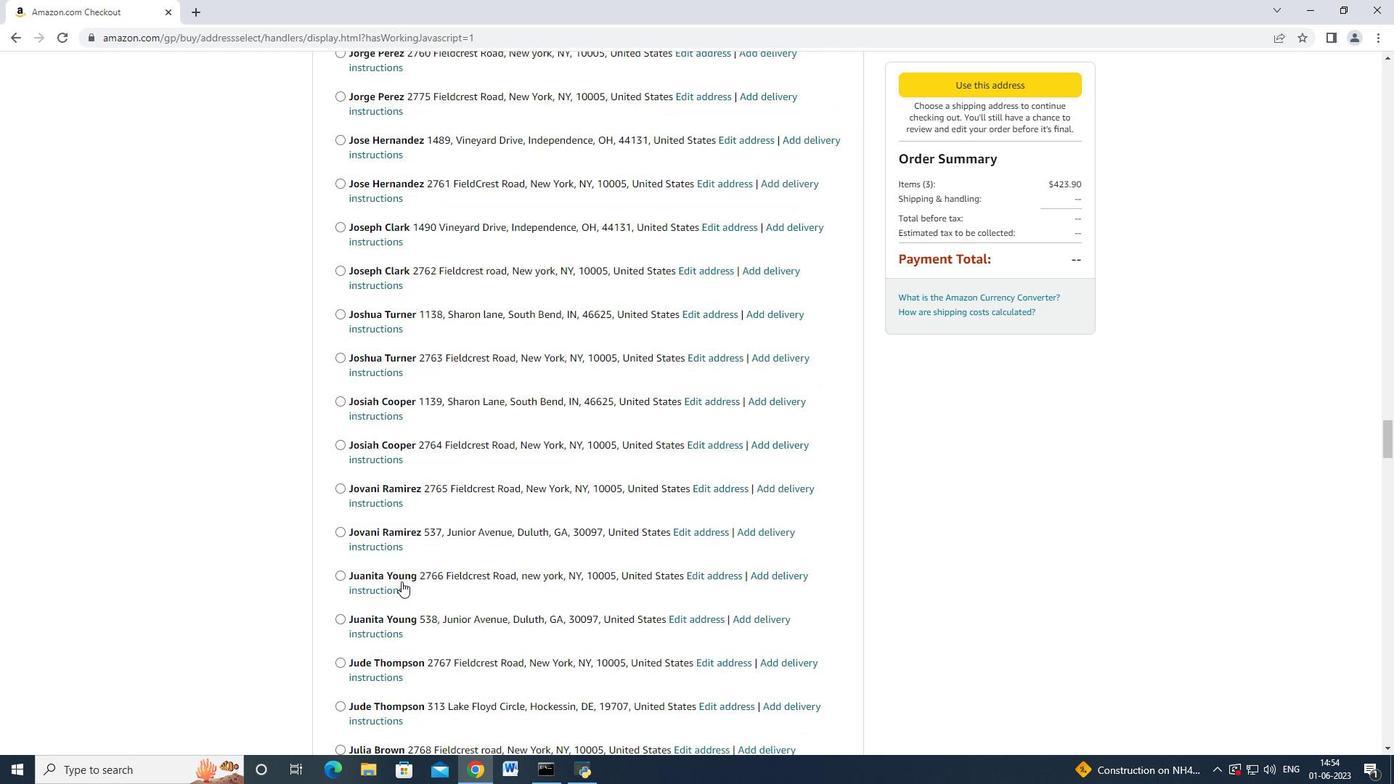 
Action: Mouse scrolled (401, 581) with delta (0, 0)
Screenshot: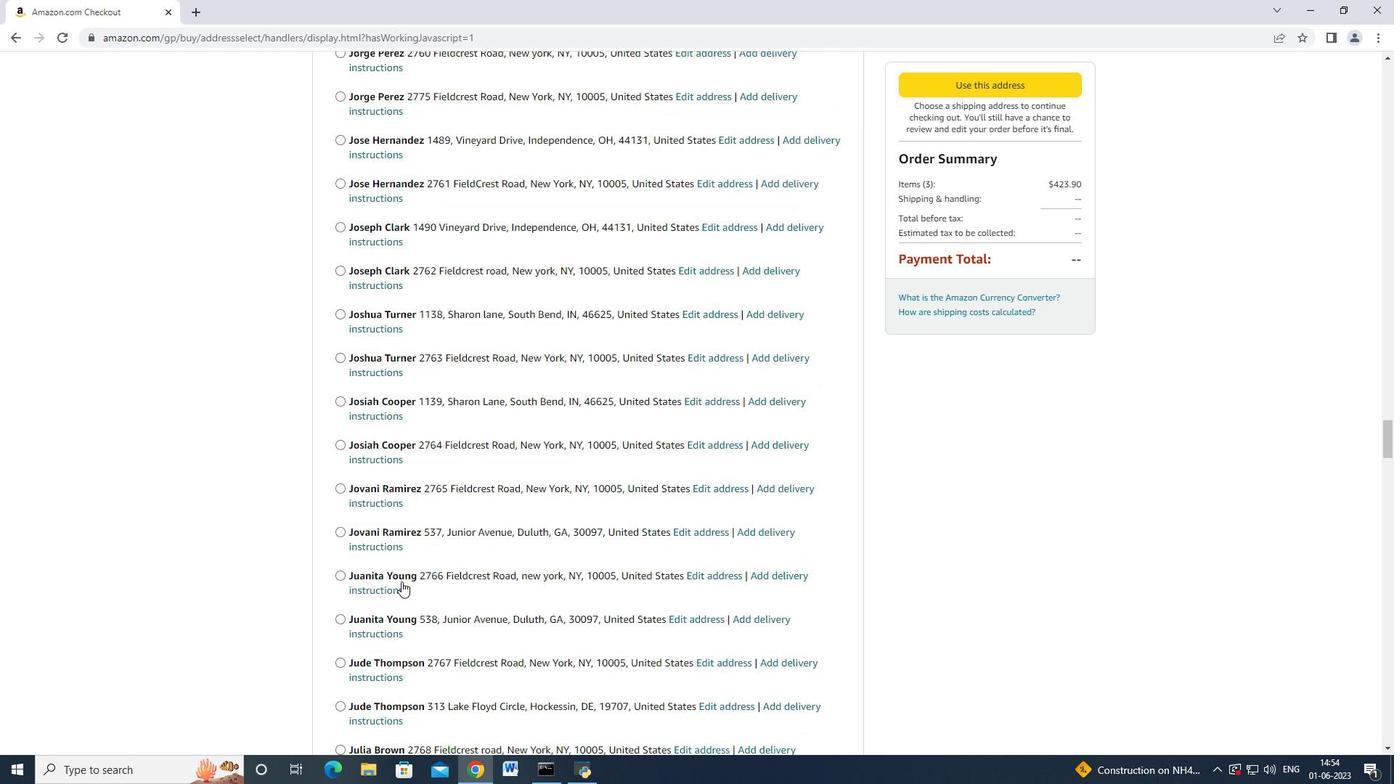 
Action: Mouse scrolled (401, 581) with delta (0, 0)
Screenshot: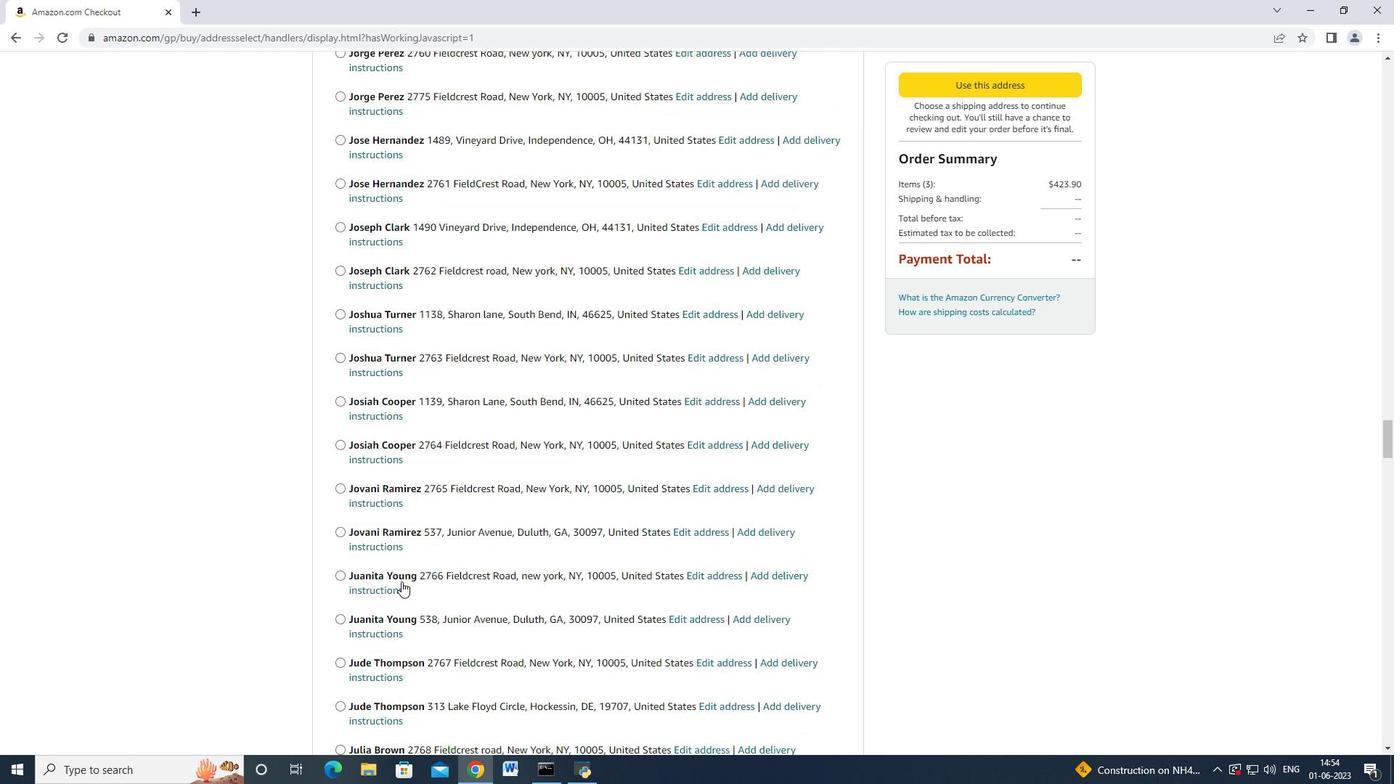 
Action: Mouse scrolled (401, 581) with delta (0, 0)
Screenshot: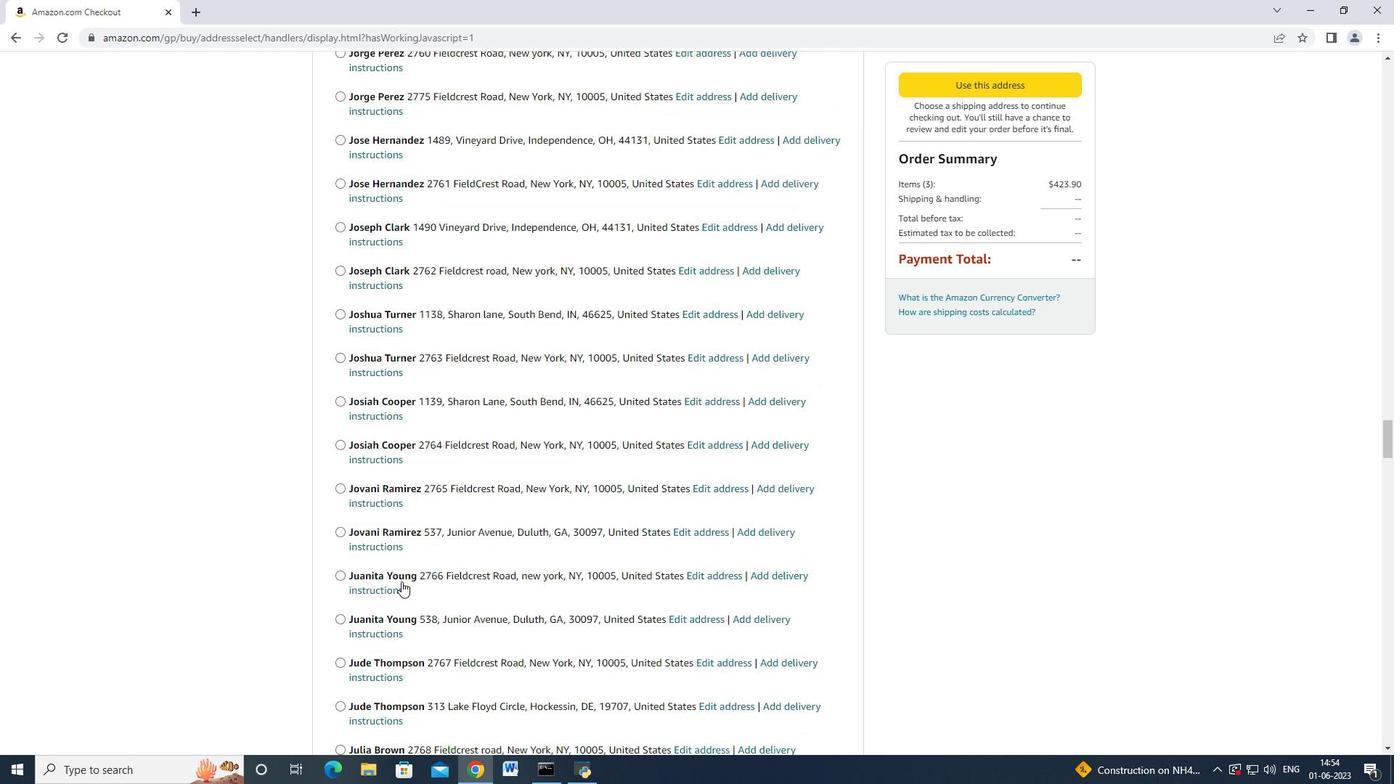 
Action: Mouse scrolled (401, 581) with delta (0, 0)
Screenshot: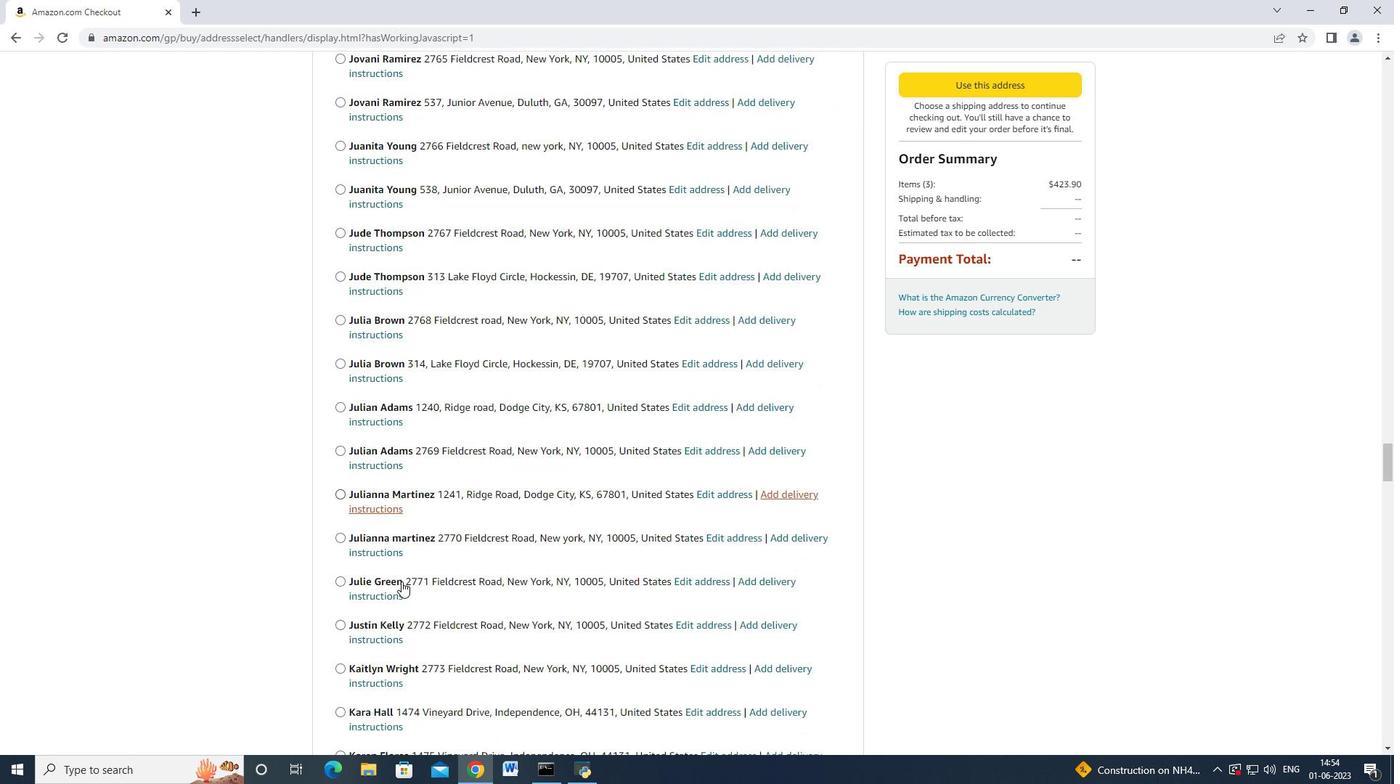 
Action: Mouse scrolled (401, 581) with delta (0, 0)
Screenshot: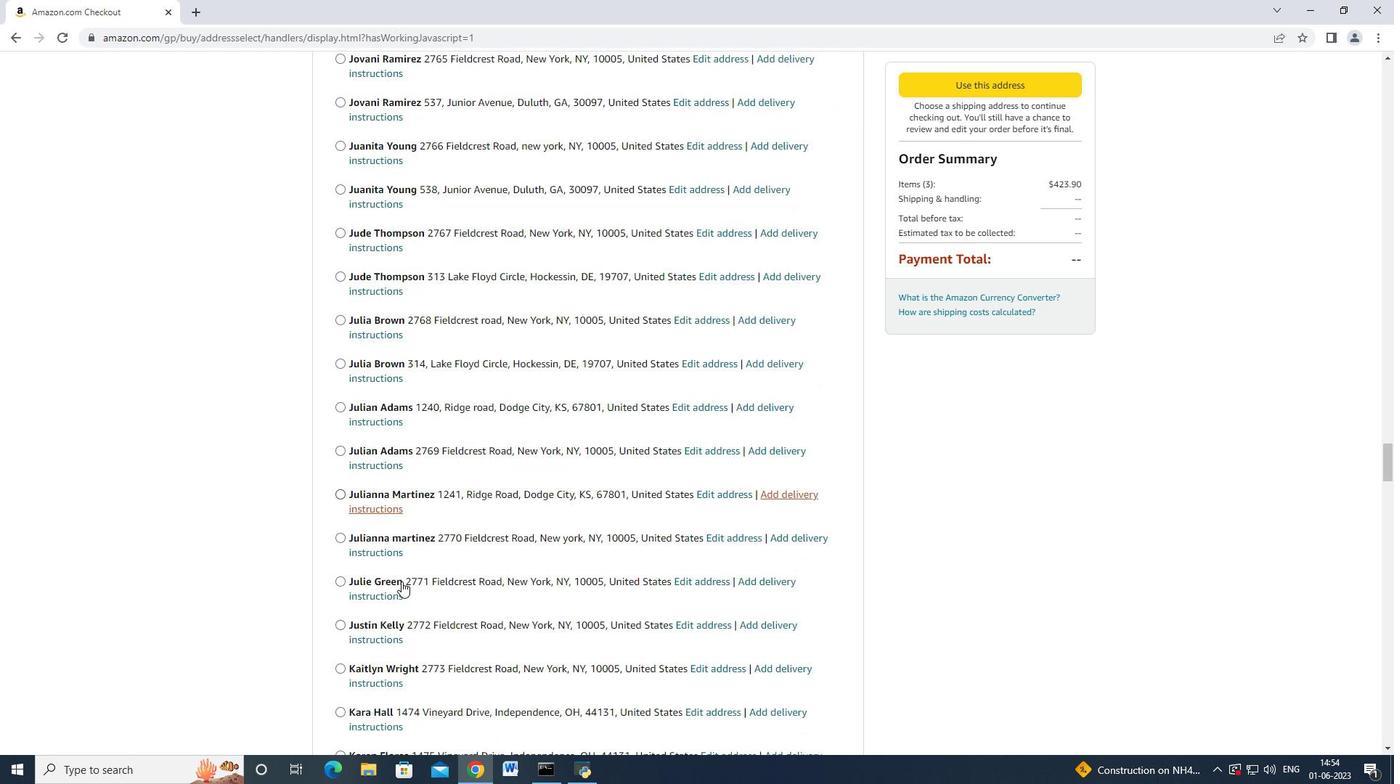 
Action: Mouse scrolled (401, 581) with delta (0, 0)
Screenshot: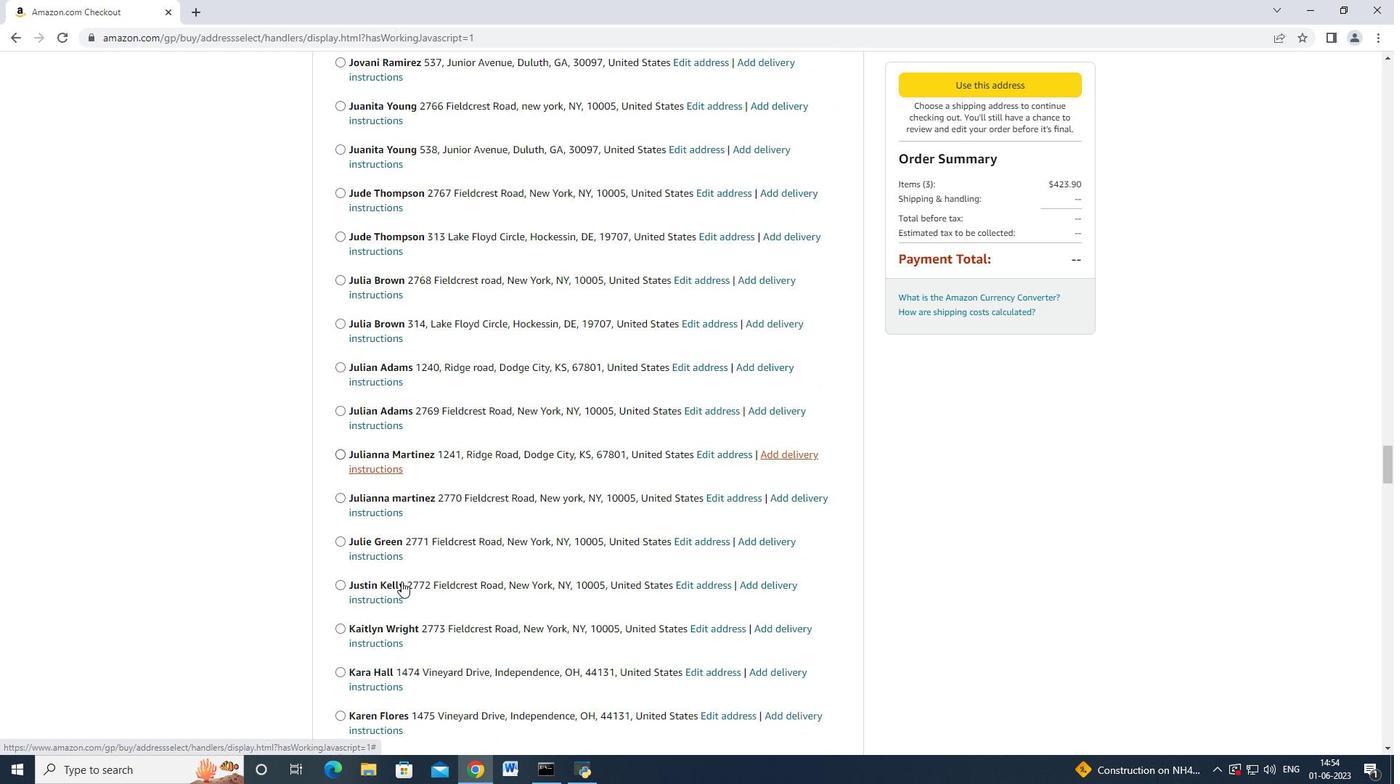 
Action: Mouse scrolled (401, 581) with delta (0, 0)
Screenshot: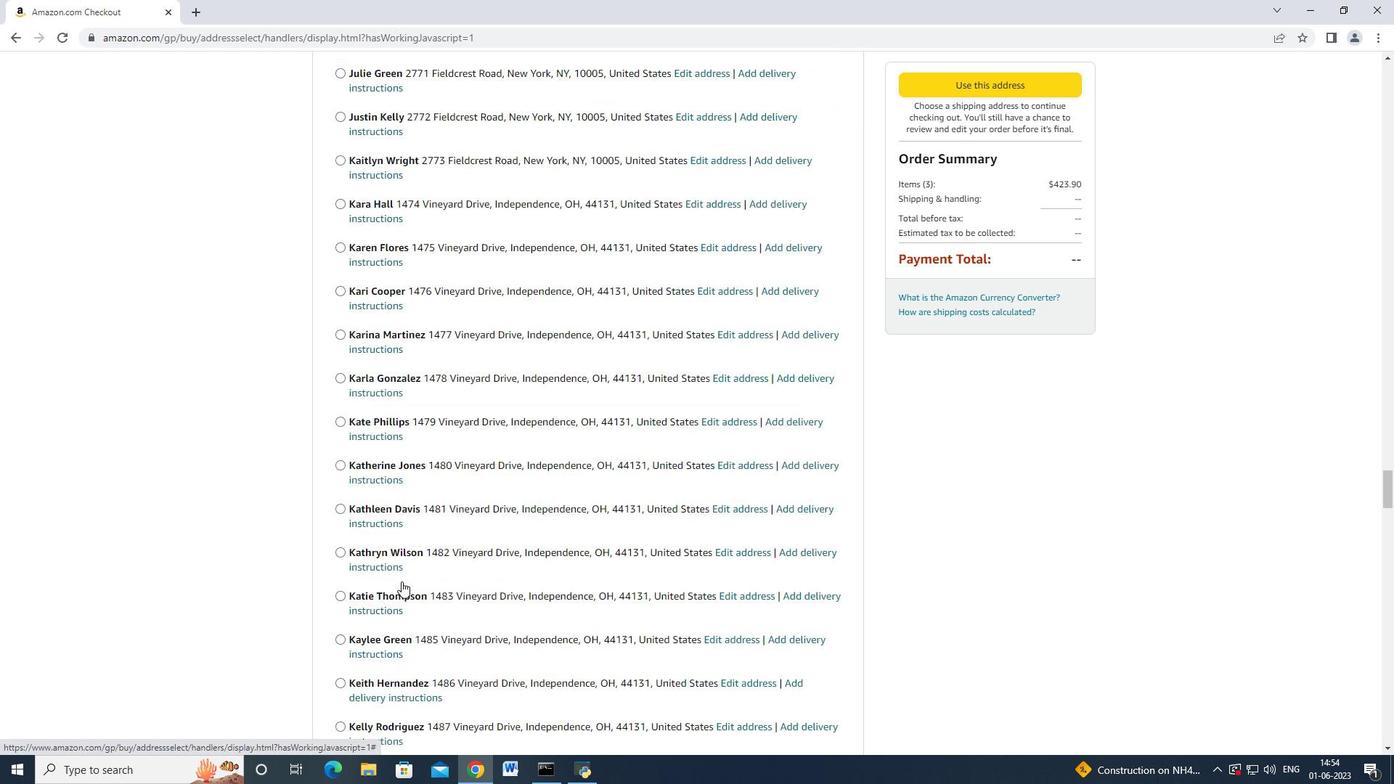
Action: Mouse scrolled (401, 581) with delta (0, 0)
Screenshot: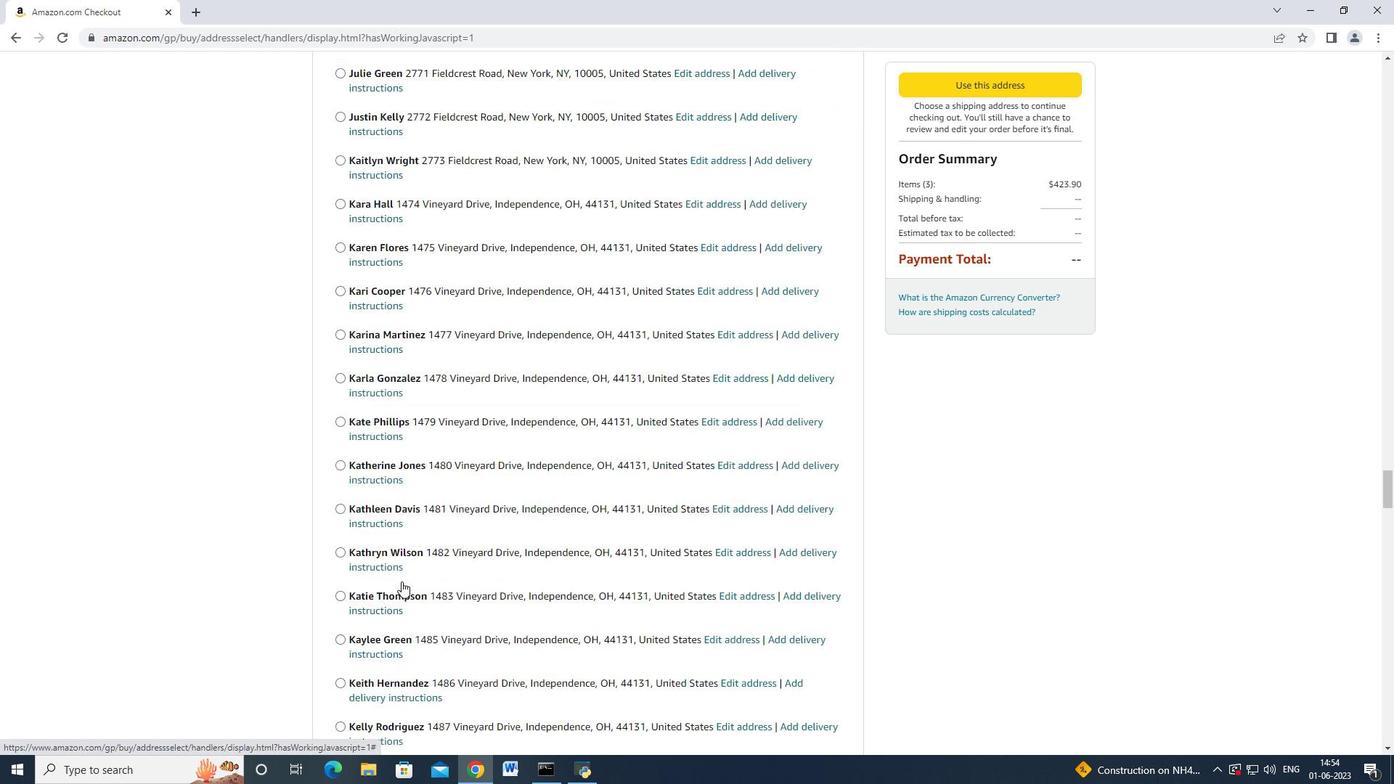 
Action: Mouse scrolled (401, 580) with delta (0, -1)
Screenshot: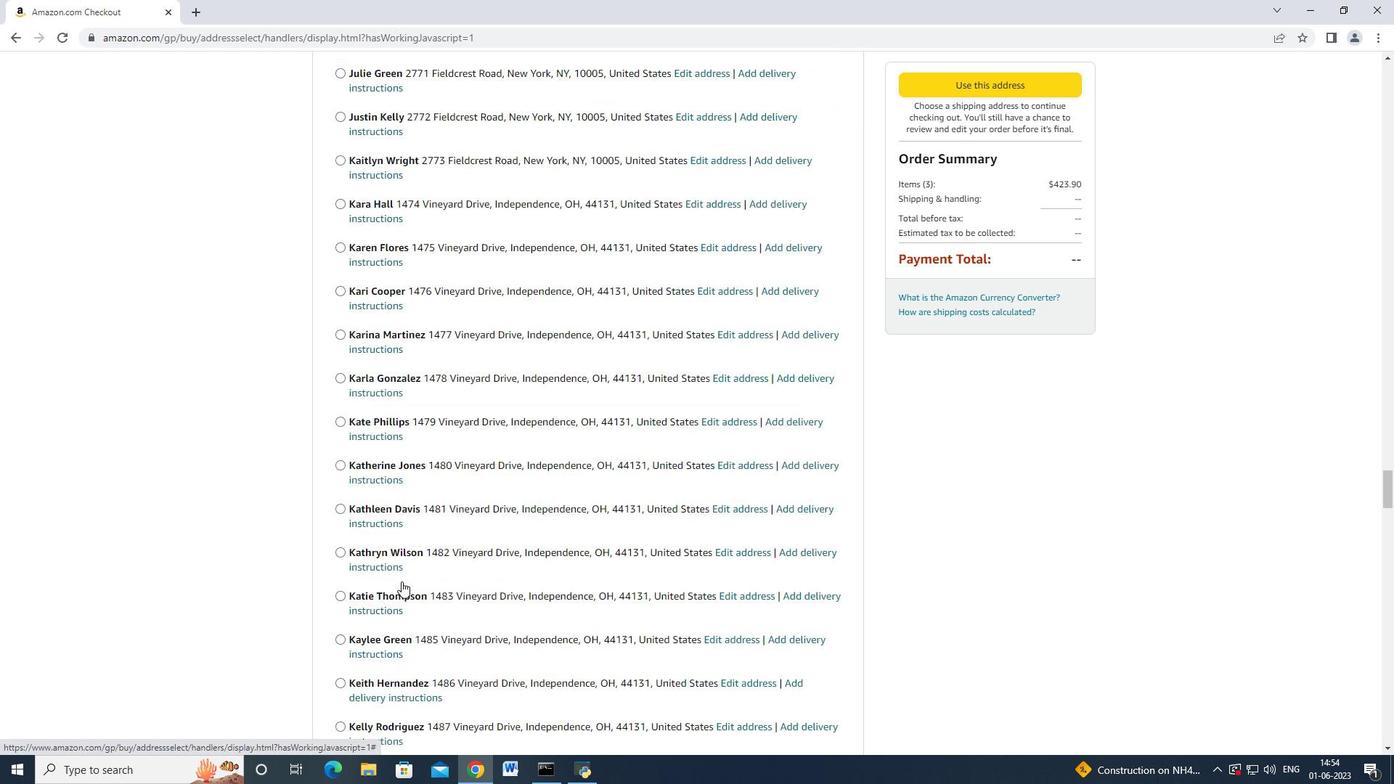
Action: Mouse scrolled (401, 581) with delta (0, 0)
Screenshot: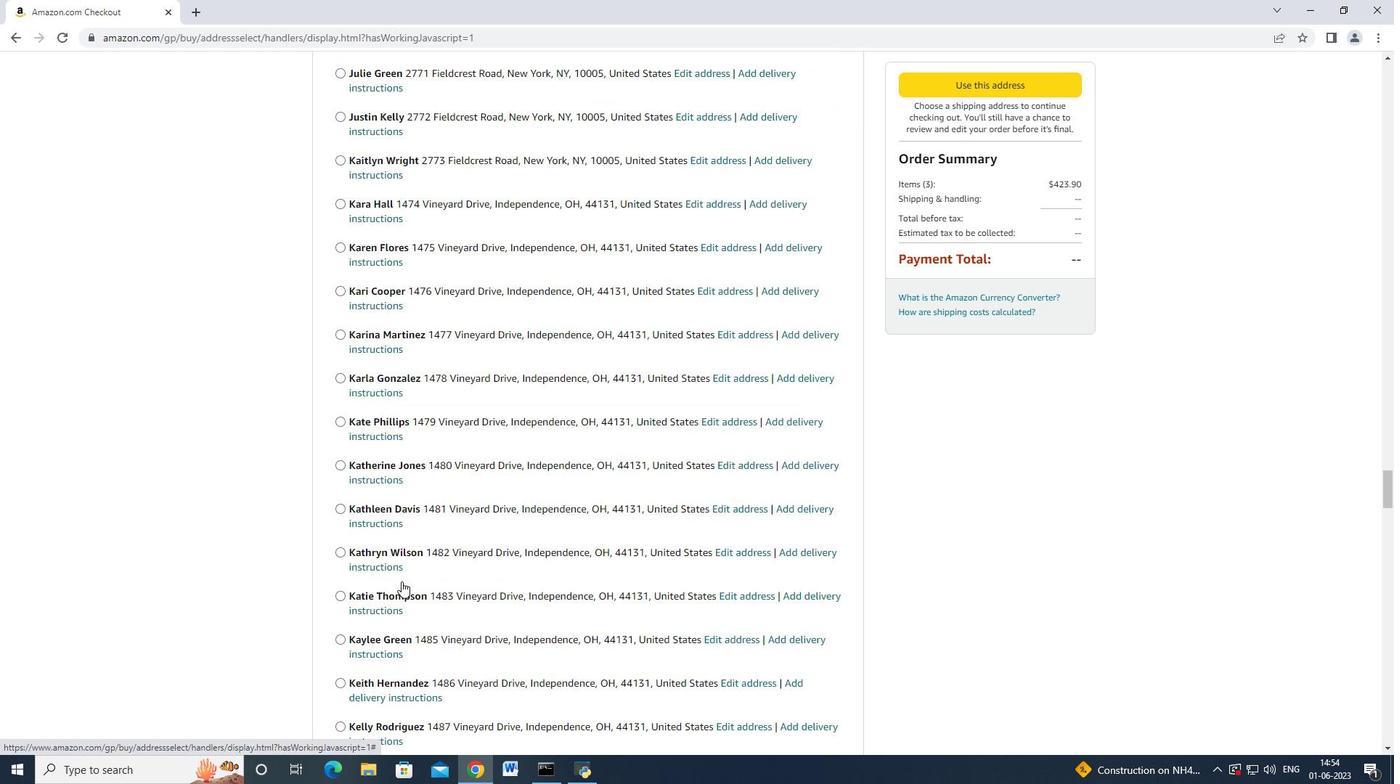 
Action: Mouse scrolled (401, 581) with delta (0, 0)
Screenshot: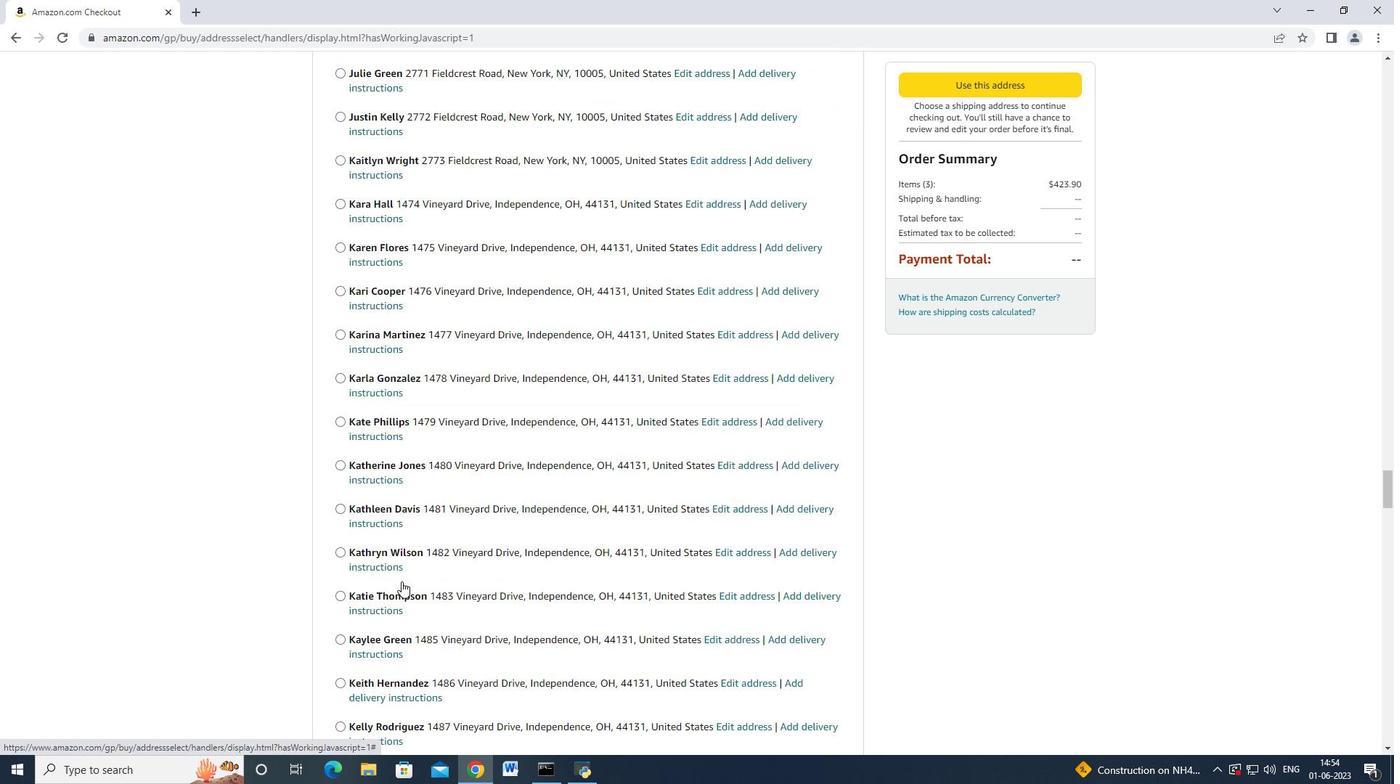 
Action: Mouse scrolled (401, 581) with delta (0, 0)
Screenshot: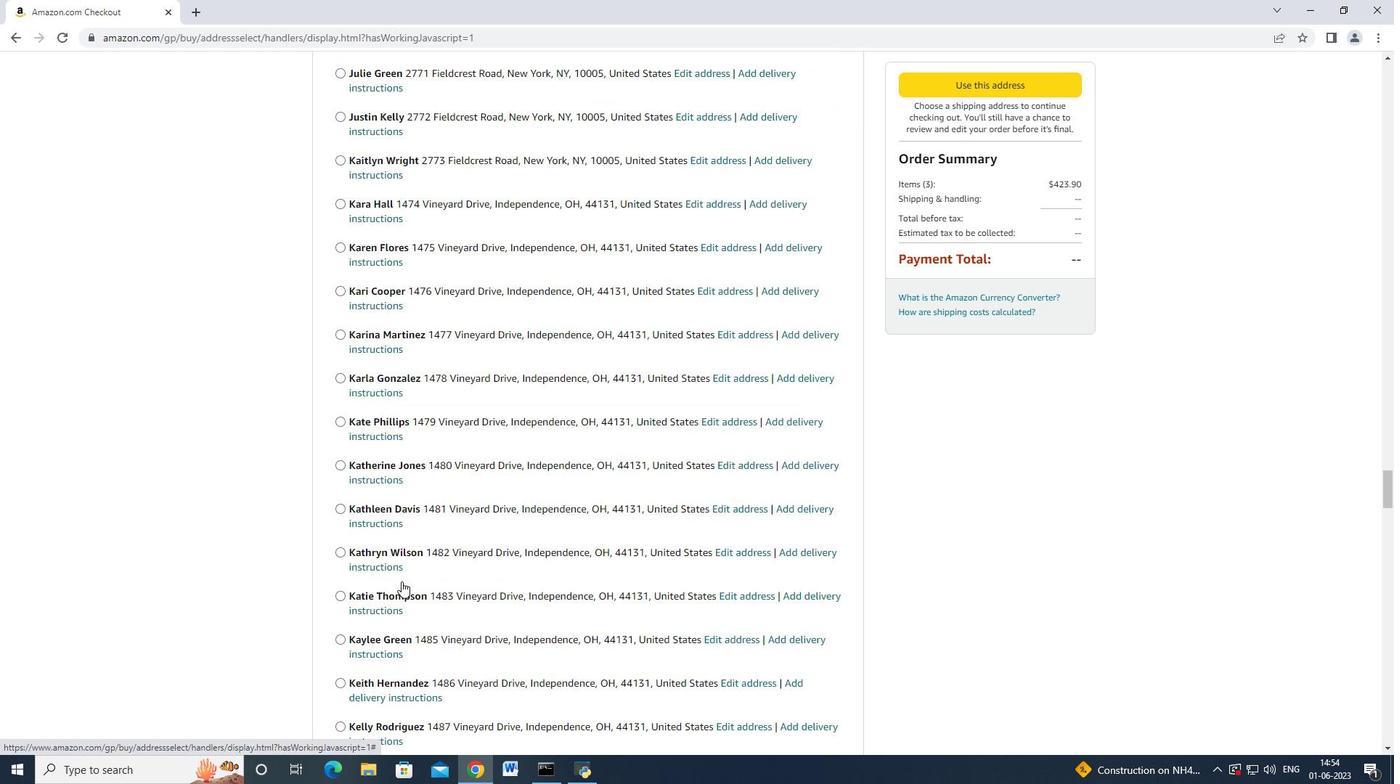 
Action: Mouse scrolled (401, 581) with delta (0, 0)
Screenshot: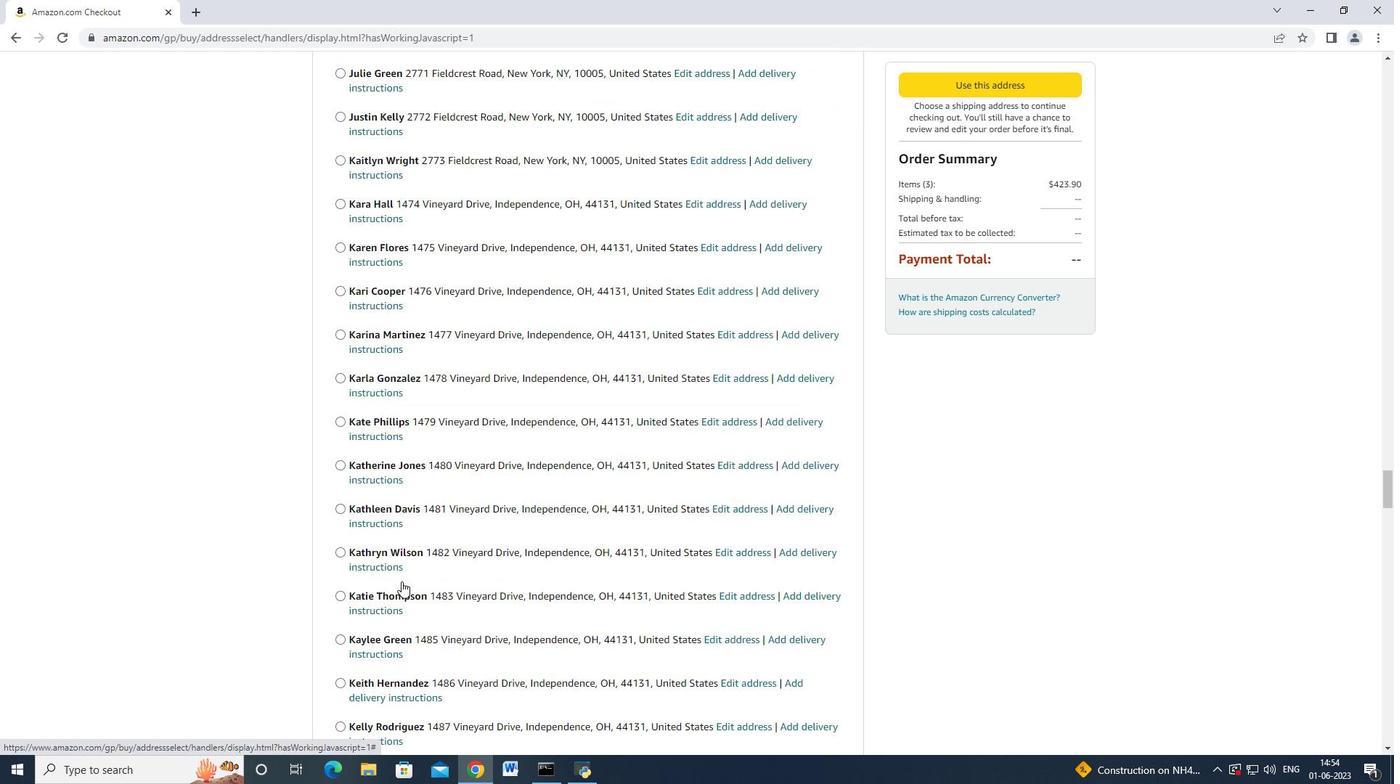 
Action: Mouse scrolled (401, 581) with delta (0, 0)
Screenshot: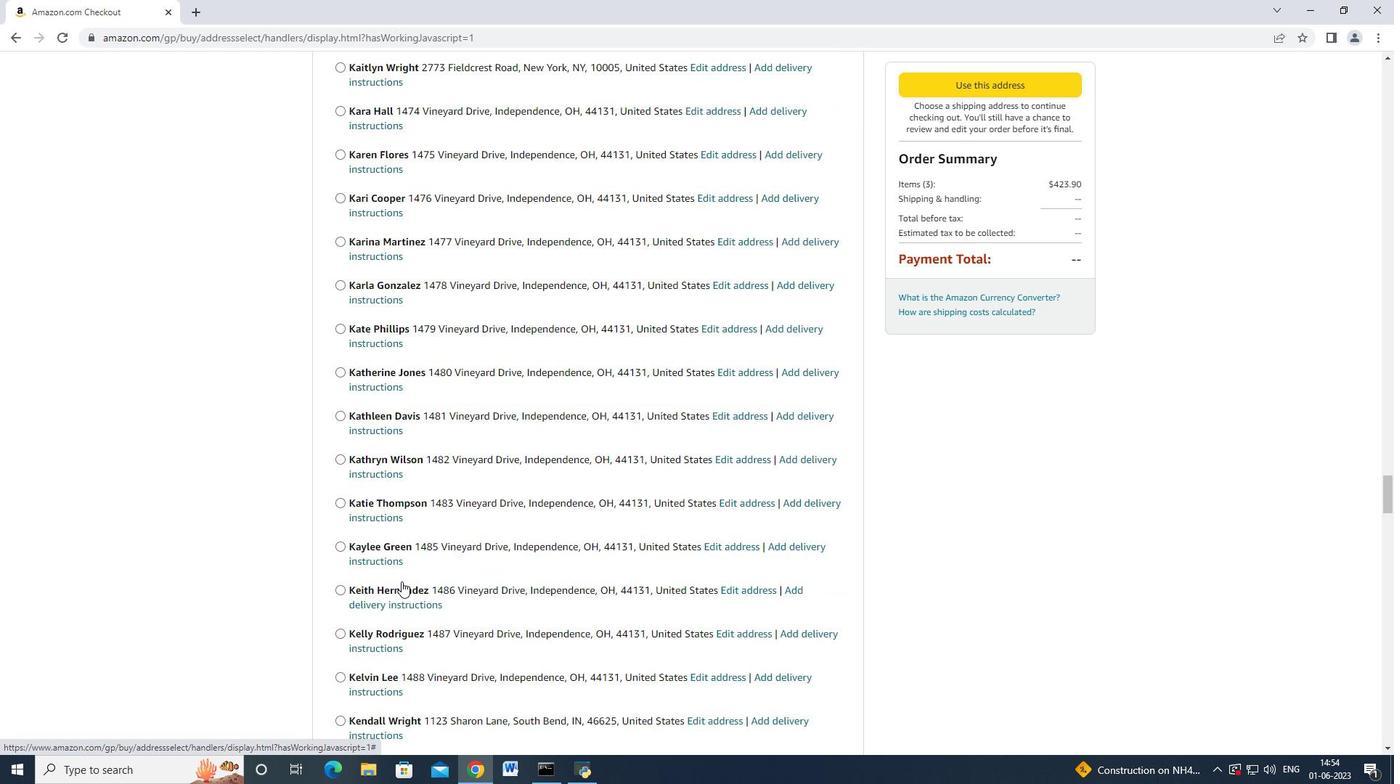 
Action: Mouse scrolled (401, 581) with delta (0, 0)
Screenshot: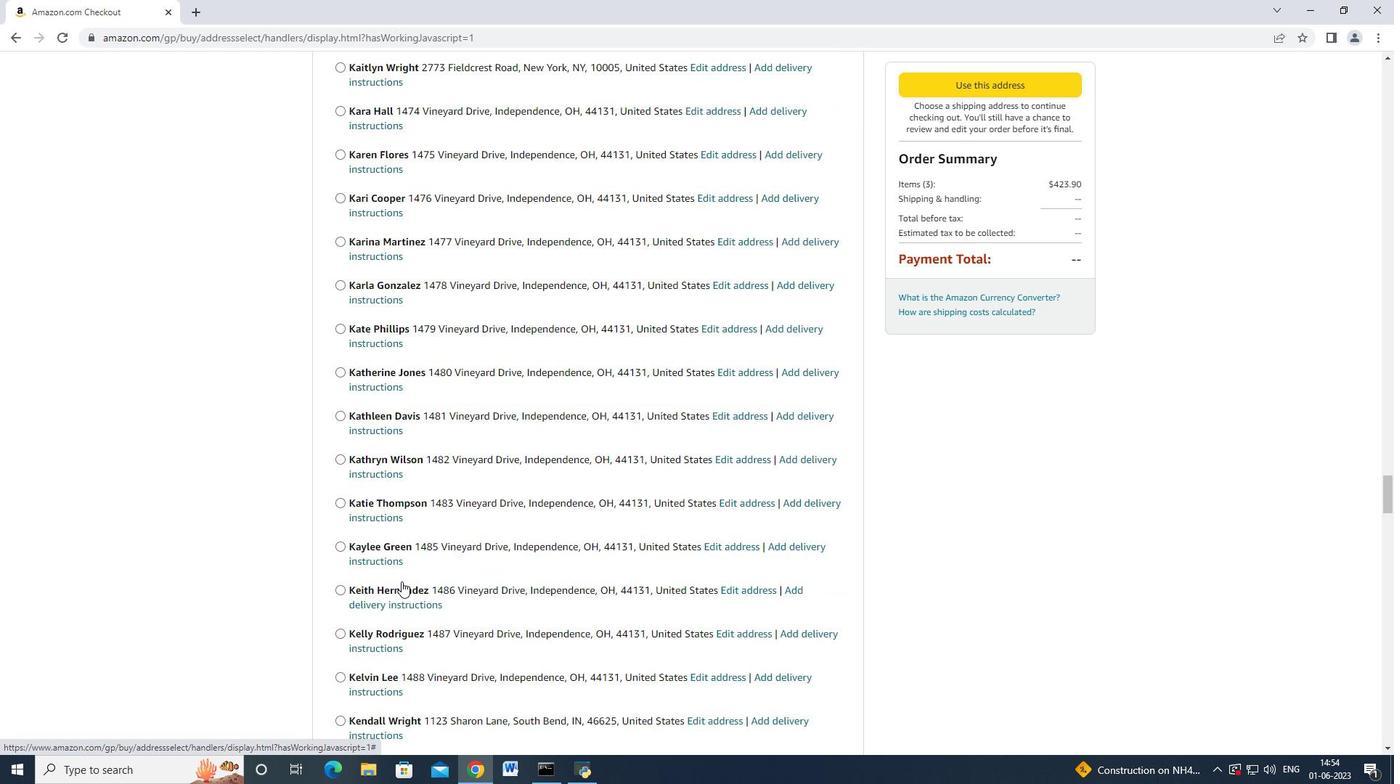 
Action: Mouse scrolled (401, 581) with delta (0, 0)
Screenshot: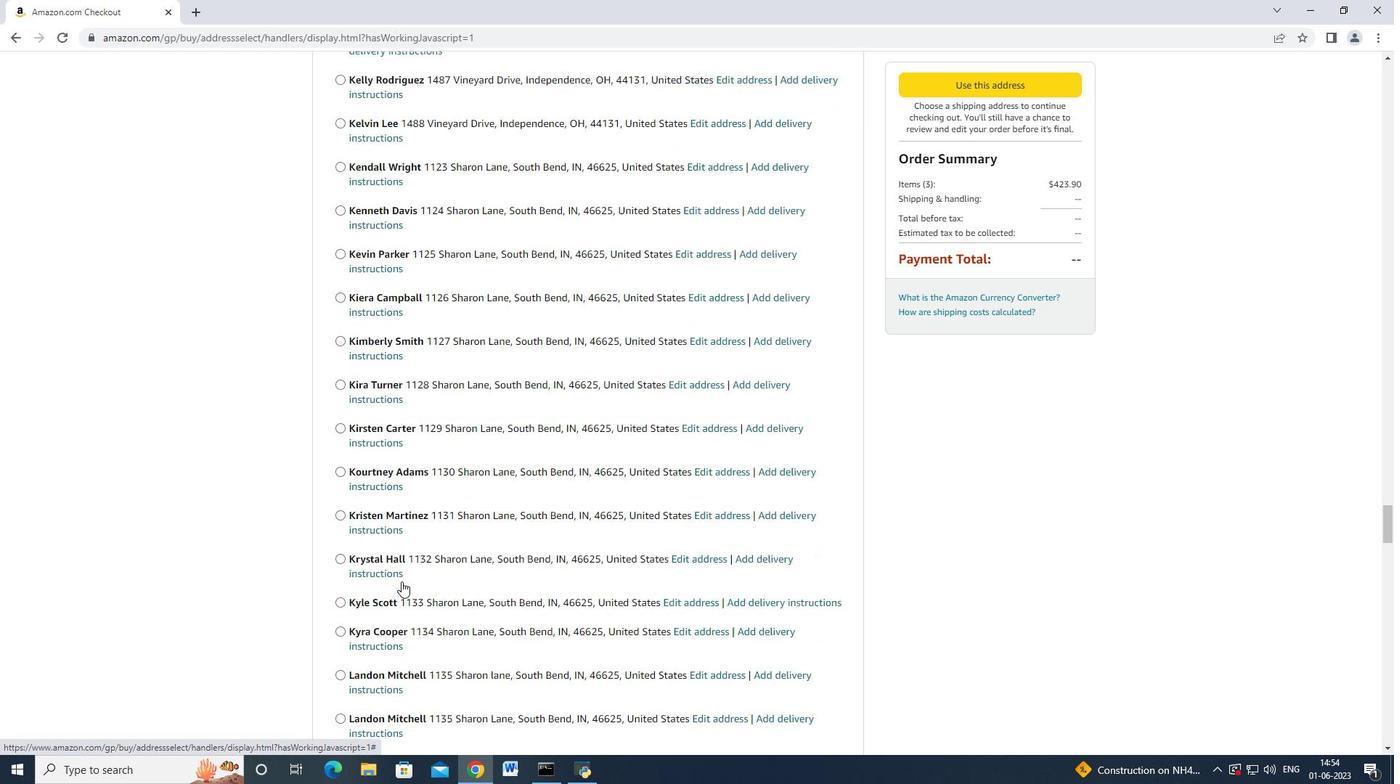 
Action: Mouse scrolled (401, 581) with delta (0, 0)
Screenshot: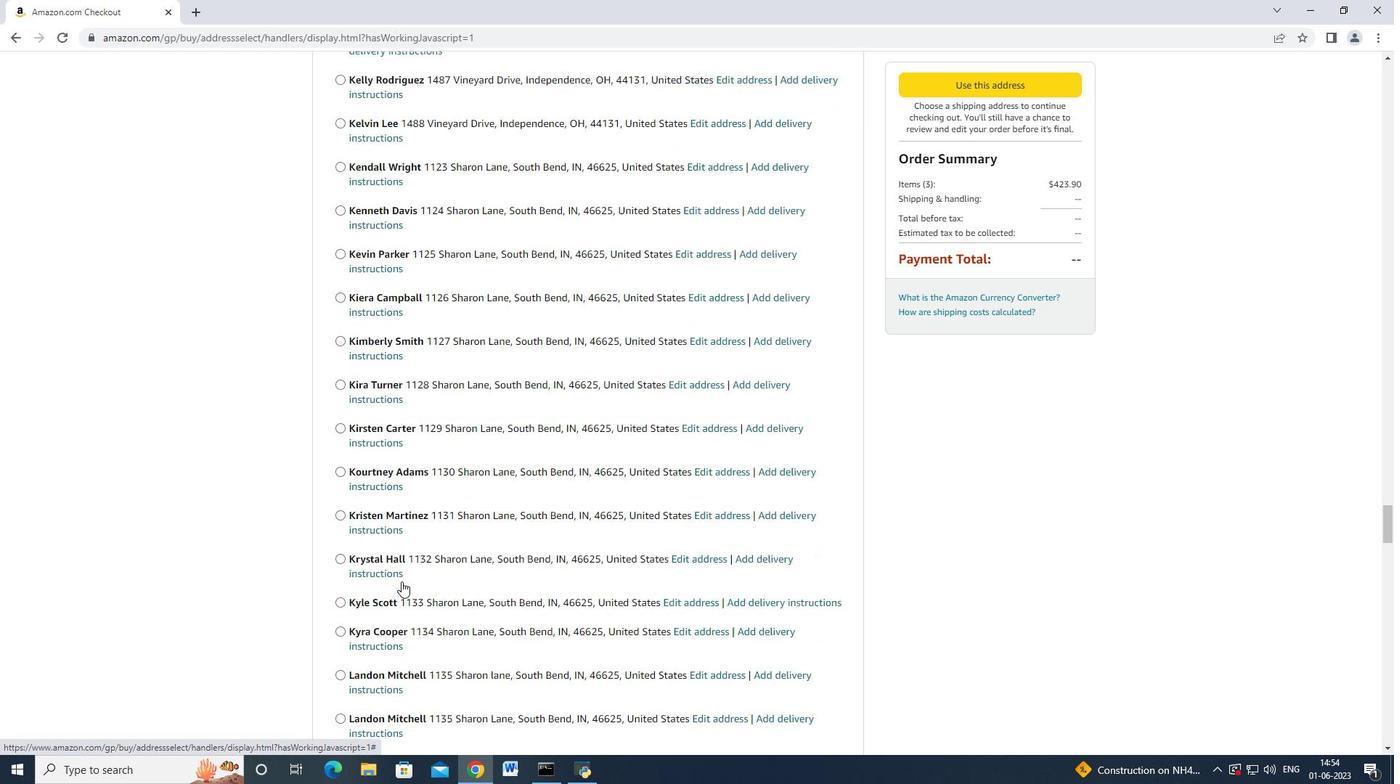 
Action: Mouse scrolled (401, 580) with delta (0, -1)
Screenshot: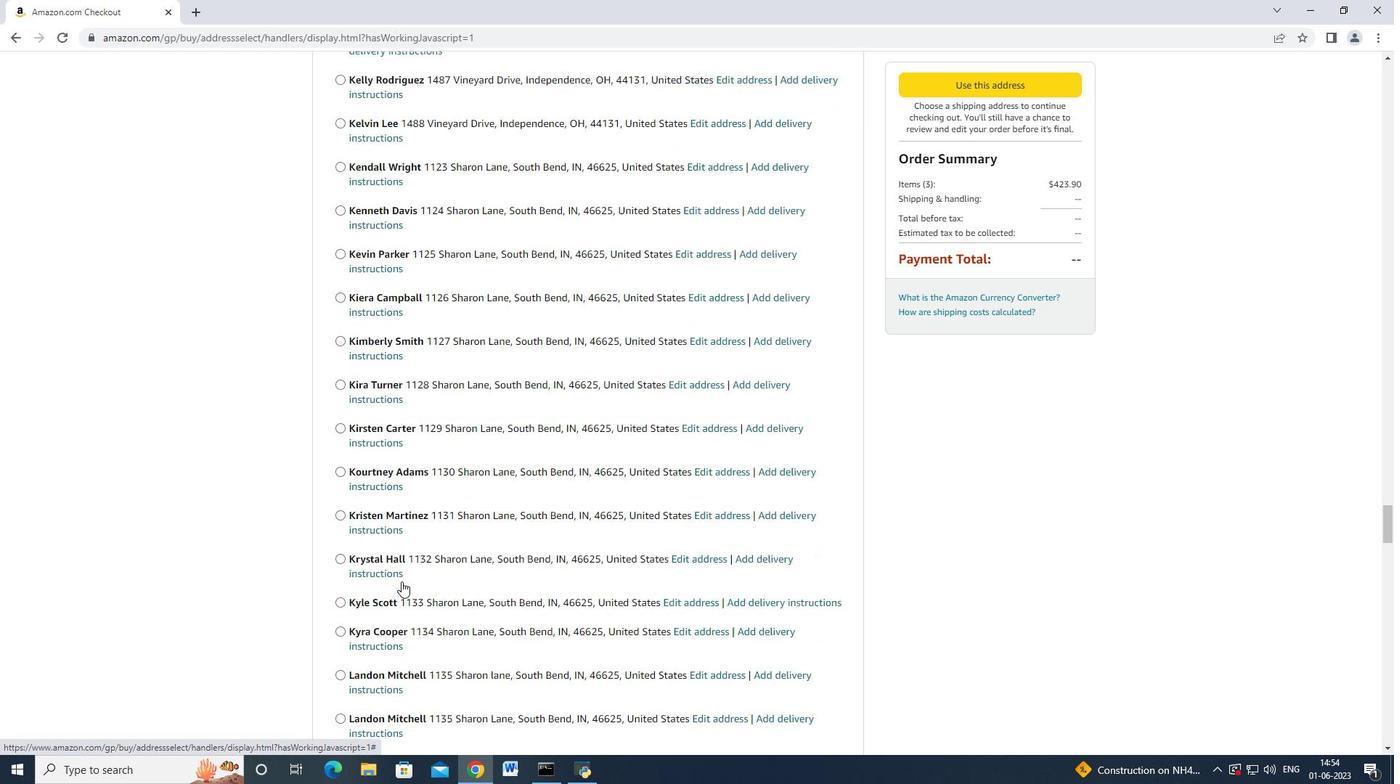 
Action: Mouse scrolled (401, 581) with delta (0, 0)
Screenshot: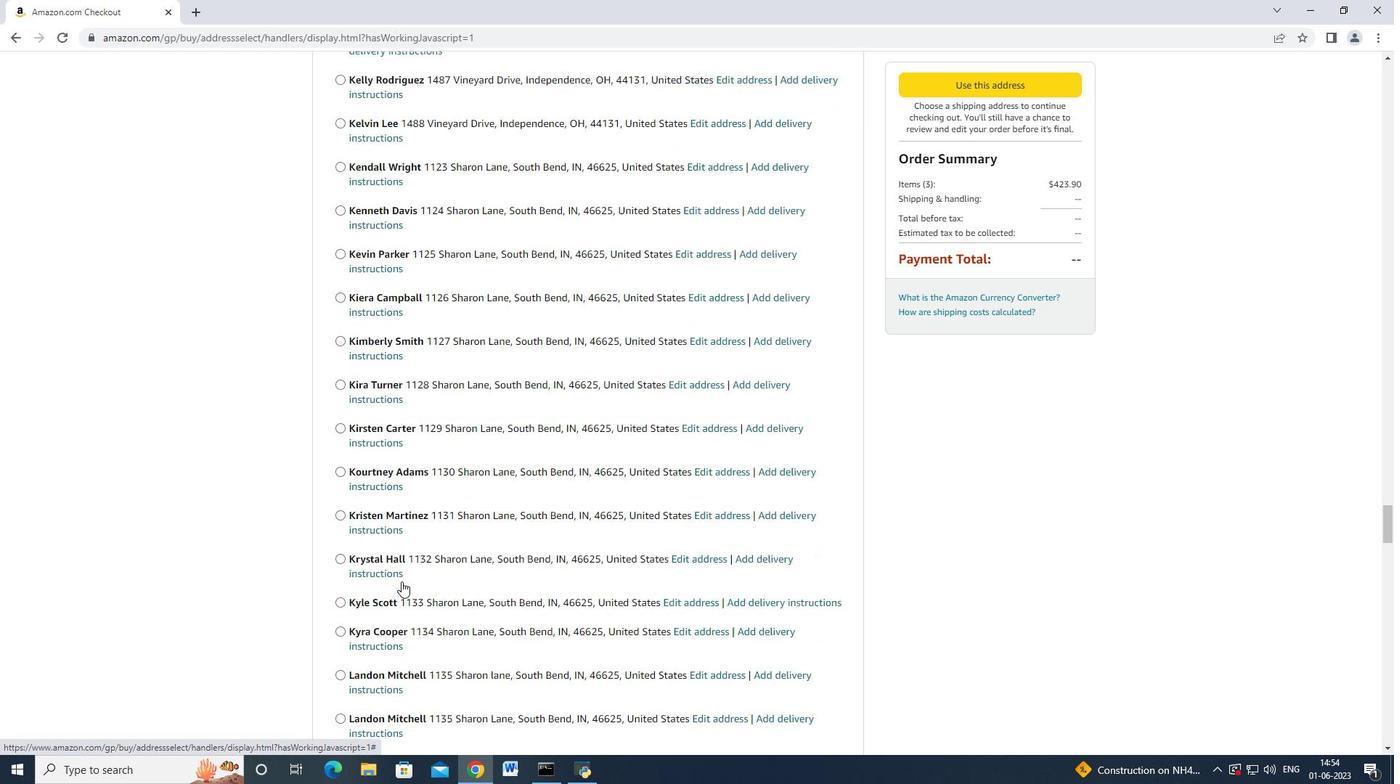 
Action: Mouse scrolled (401, 581) with delta (0, 0)
Screenshot: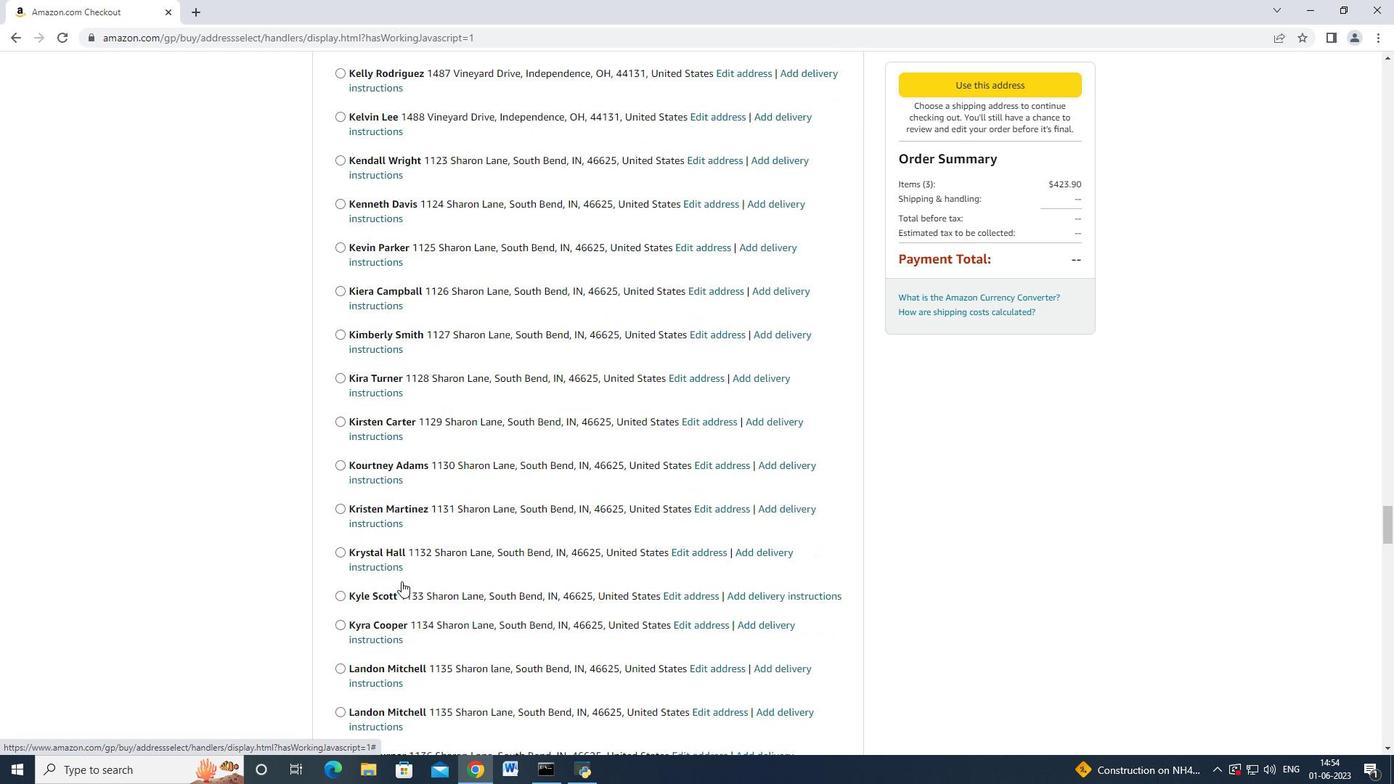 
Action: Mouse scrolled (401, 581) with delta (0, 0)
Screenshot: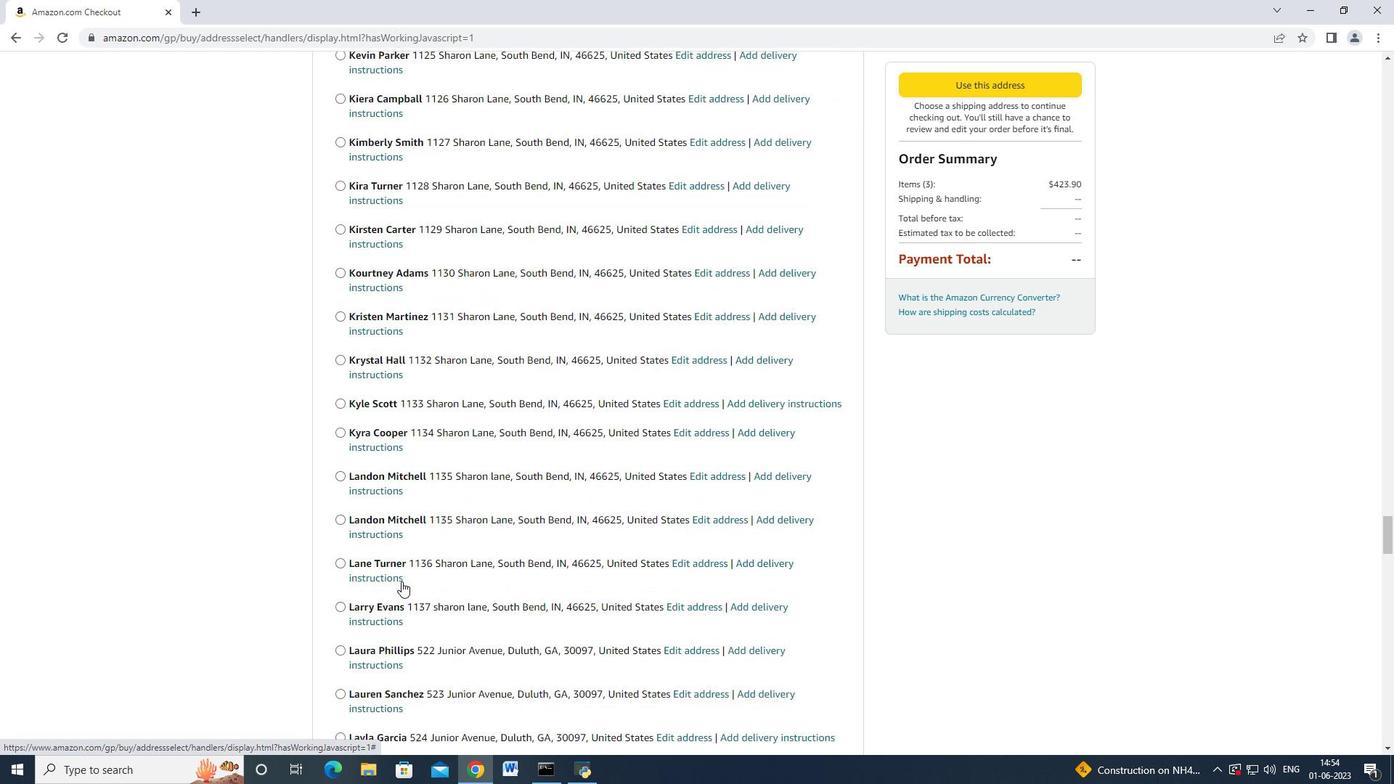 
Action: Mouse scrolled (401, 581) with delta (0, 0)
Screenshot: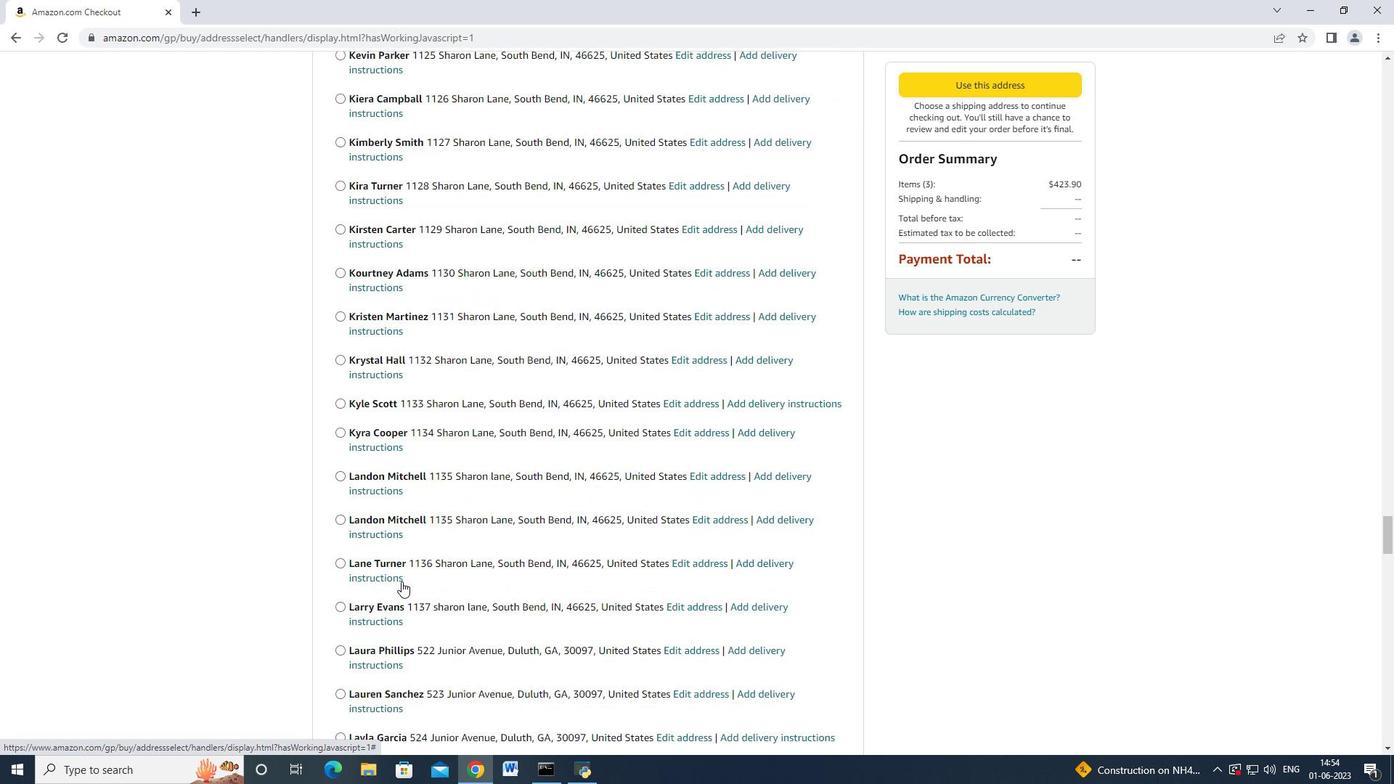 
Action: Mouse scrolled (401, 580) with delta (0, -1)
Screenshot: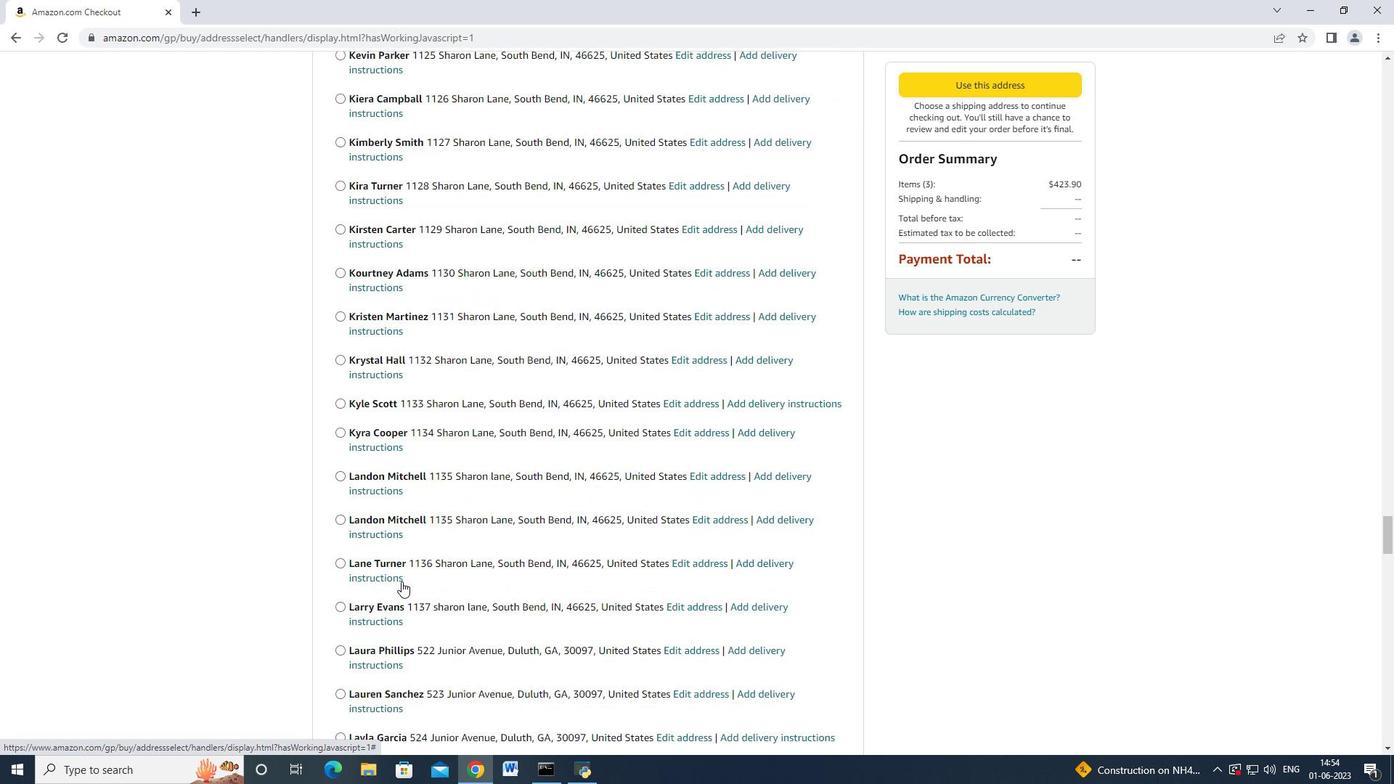 
Action: Mouse scrolled (401, 580) with delta (0, -1)
Screenshot: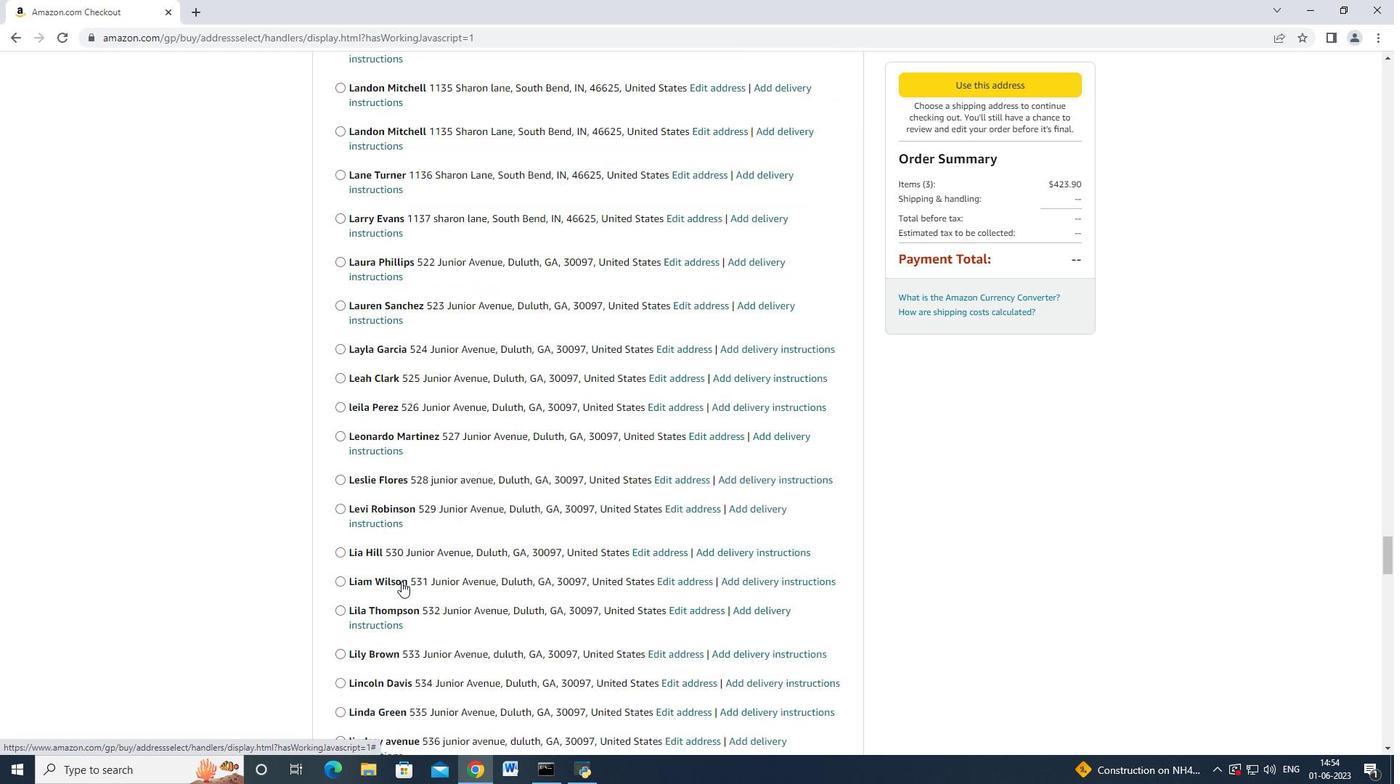 
Action: Mouse scrolled (401, 581) with delta (0, 0)
Screenshot: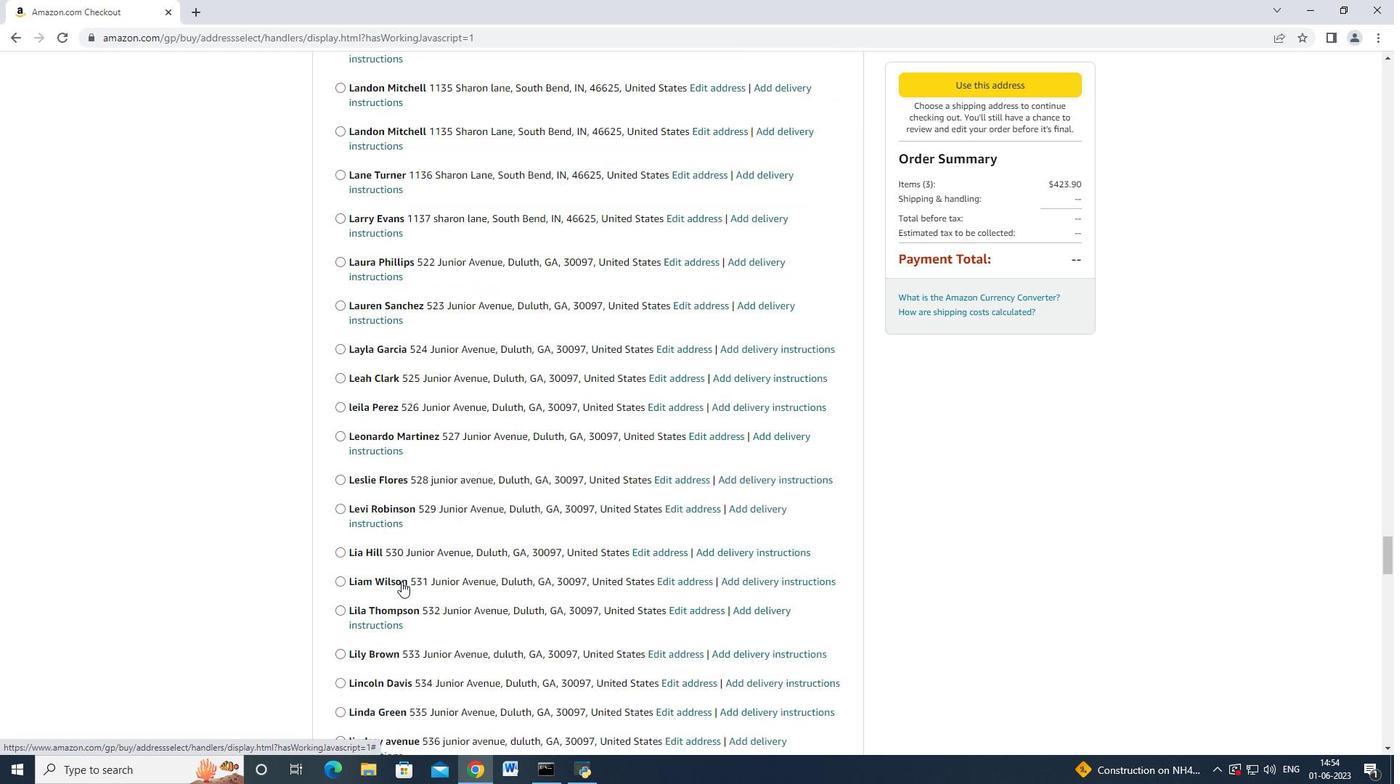 
Action: Mouse scrolled (401, 581) with delta (0, 0)
Screenshot: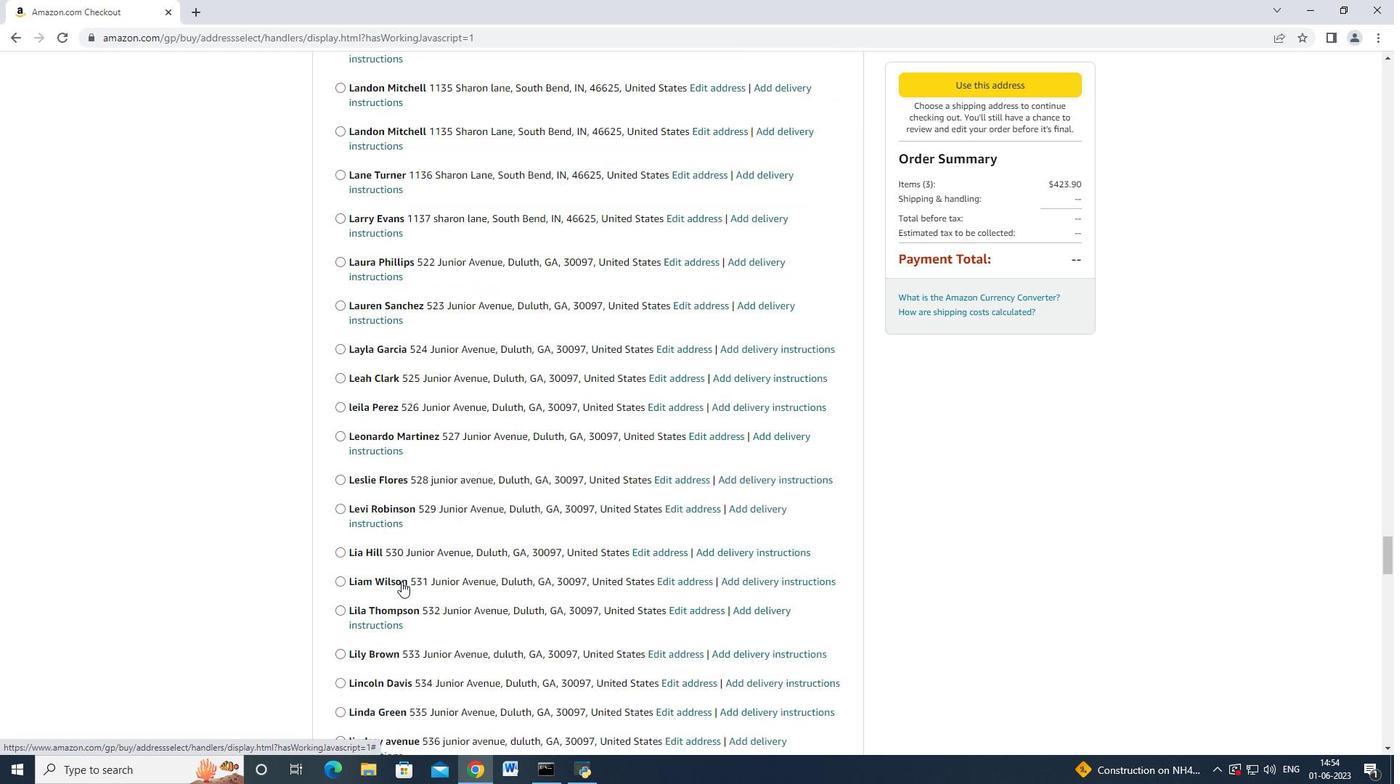
Action: Mouse scrolled (401, 581) with delta (0, 0)
Screenshot: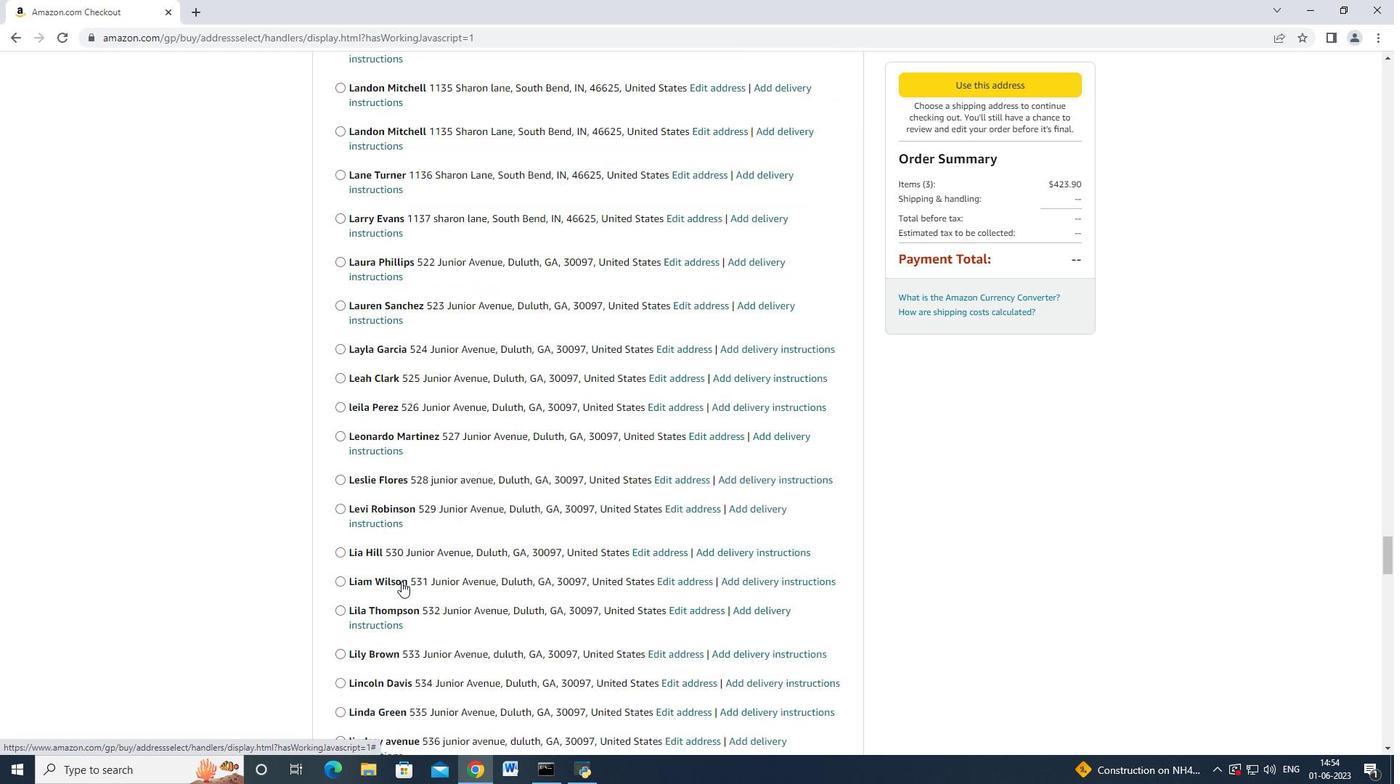 
Action: Mouse scrolled (401, 581) with delta (0, 0)
Screenshot: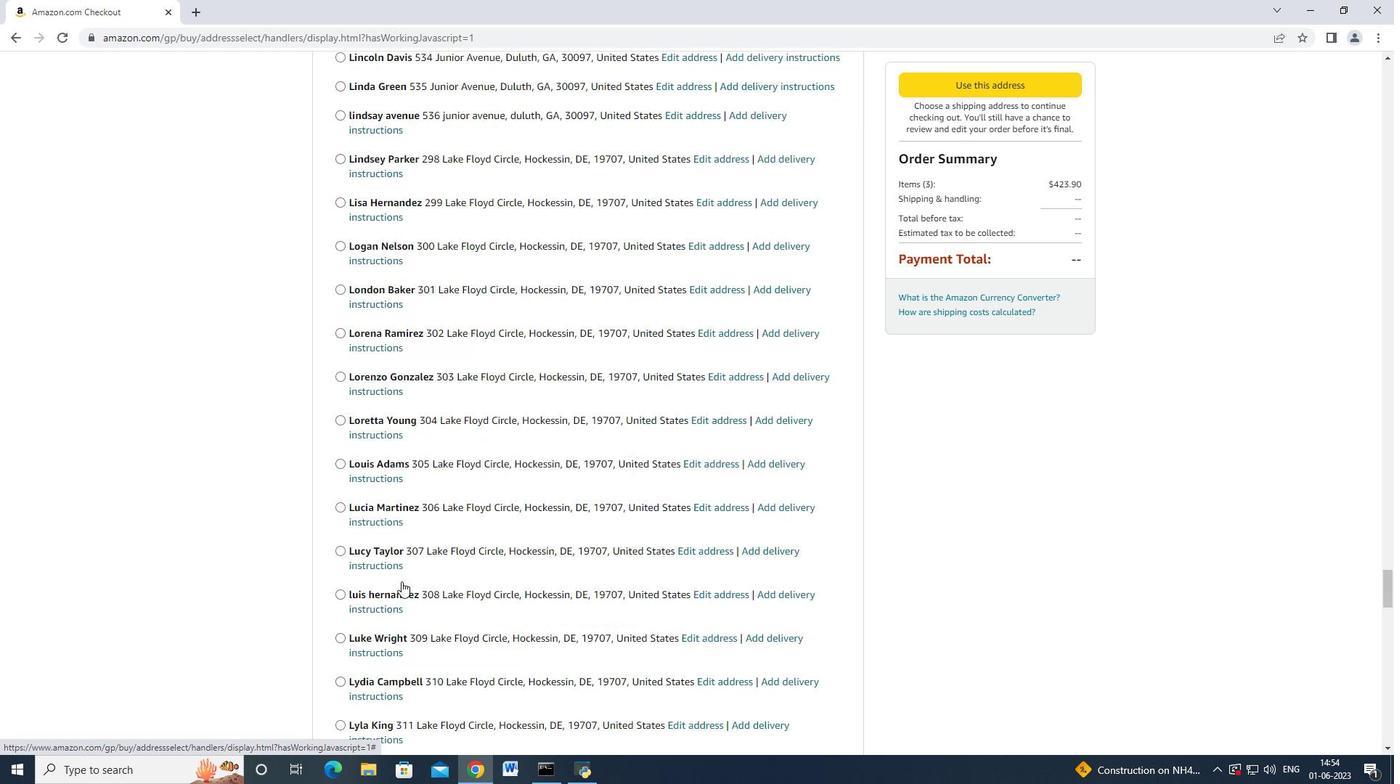 
Action: Mouse scrolled (401, 580) with delta (0, -1)
Screenshot: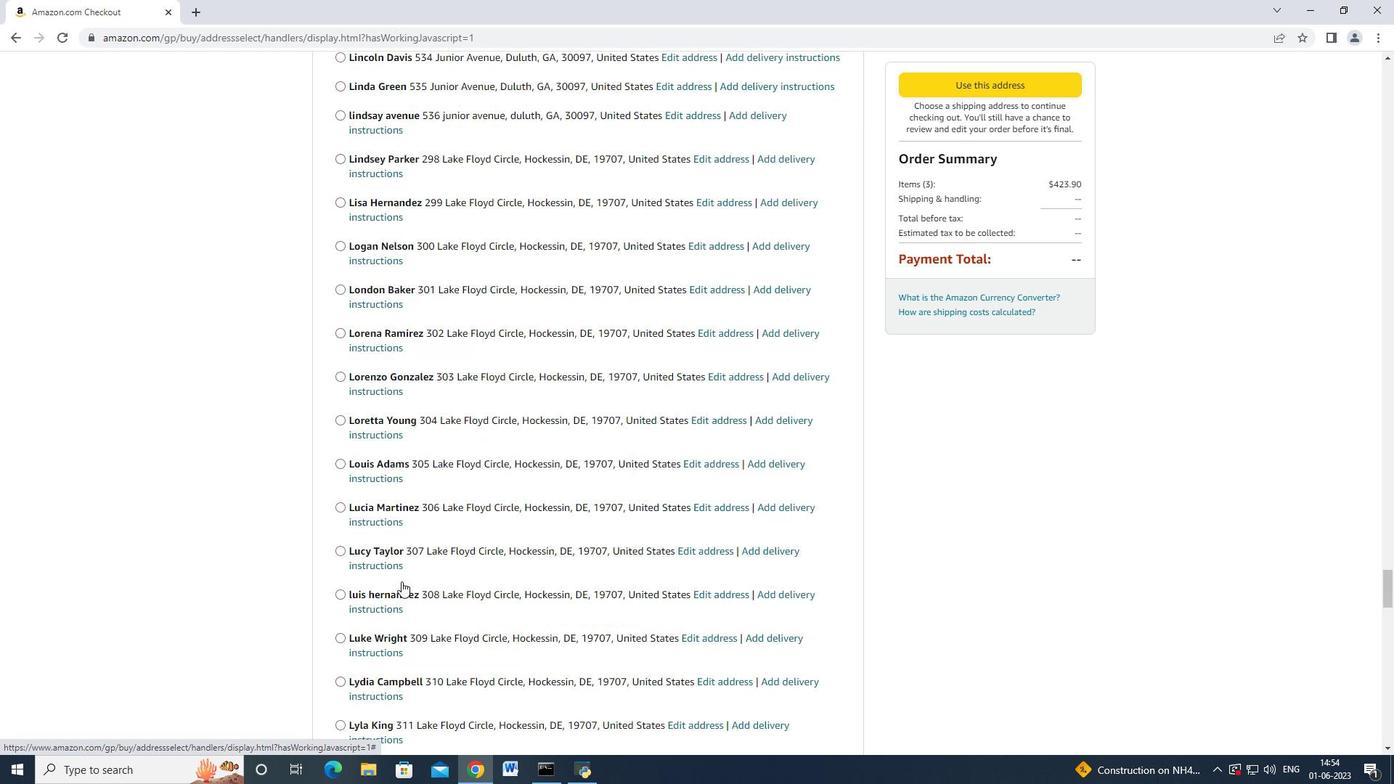 
Action: Mouse scrolled (401, 580) with delta (0, -1)
Screenshot: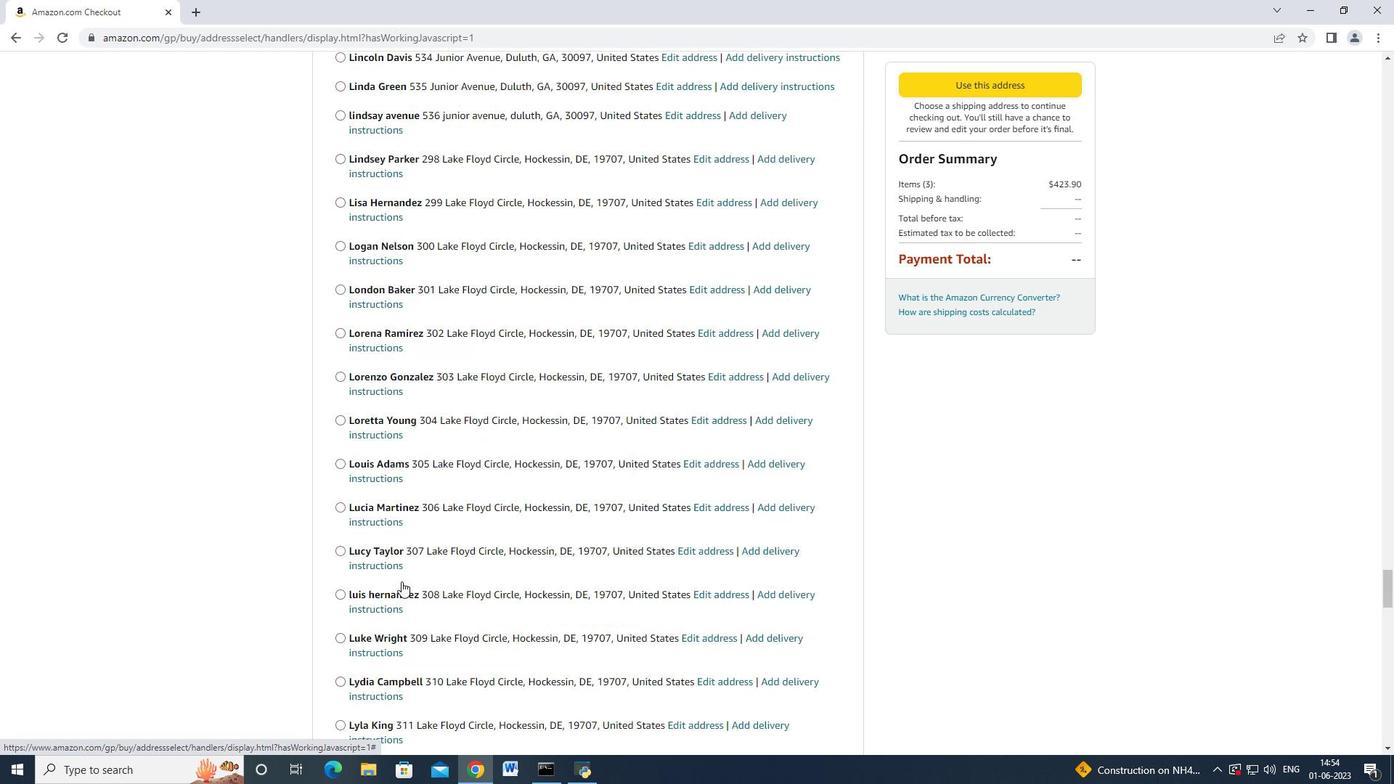 
Action: Mouse scrolled (401, 581) with delta (0, 0)
Screenshot: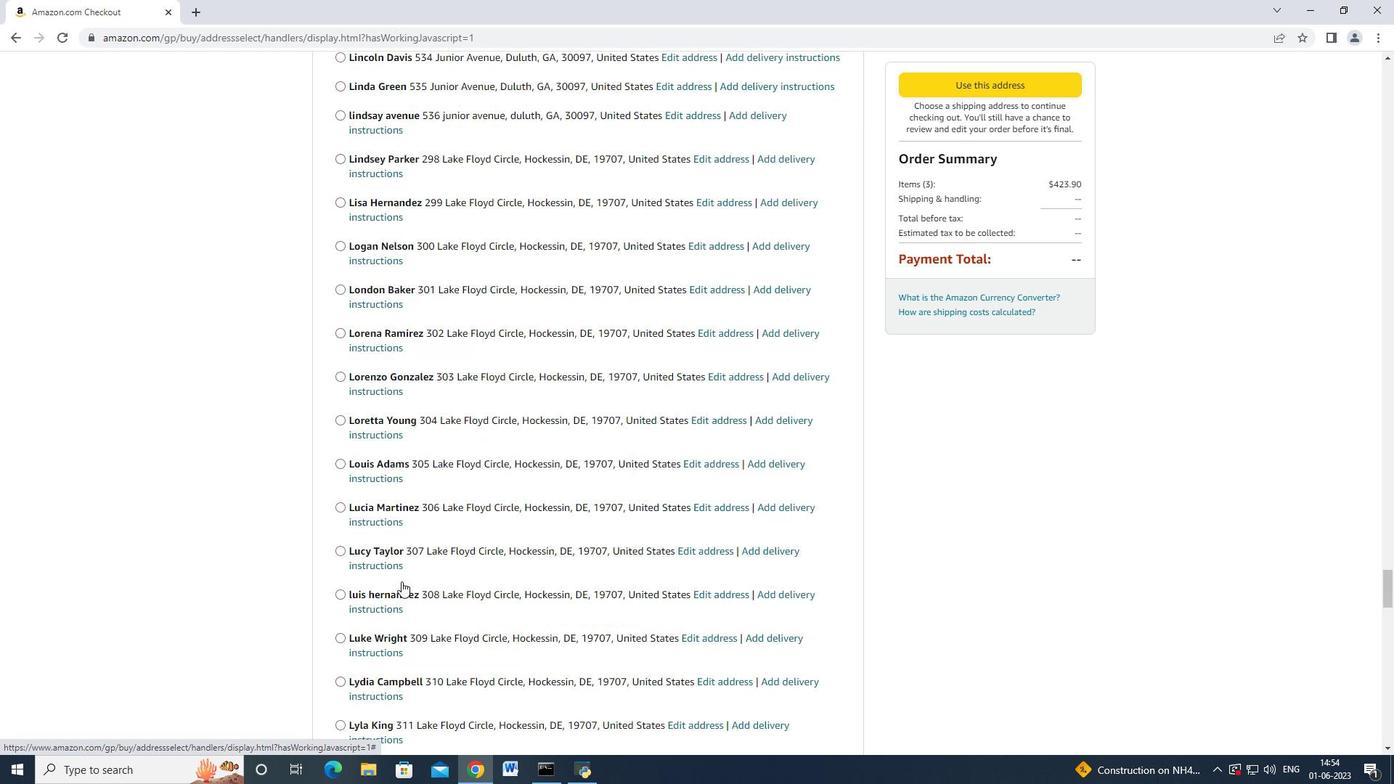 
Action: Mouse scrolled (401, 580) with delta (0, -1)
Screenshot: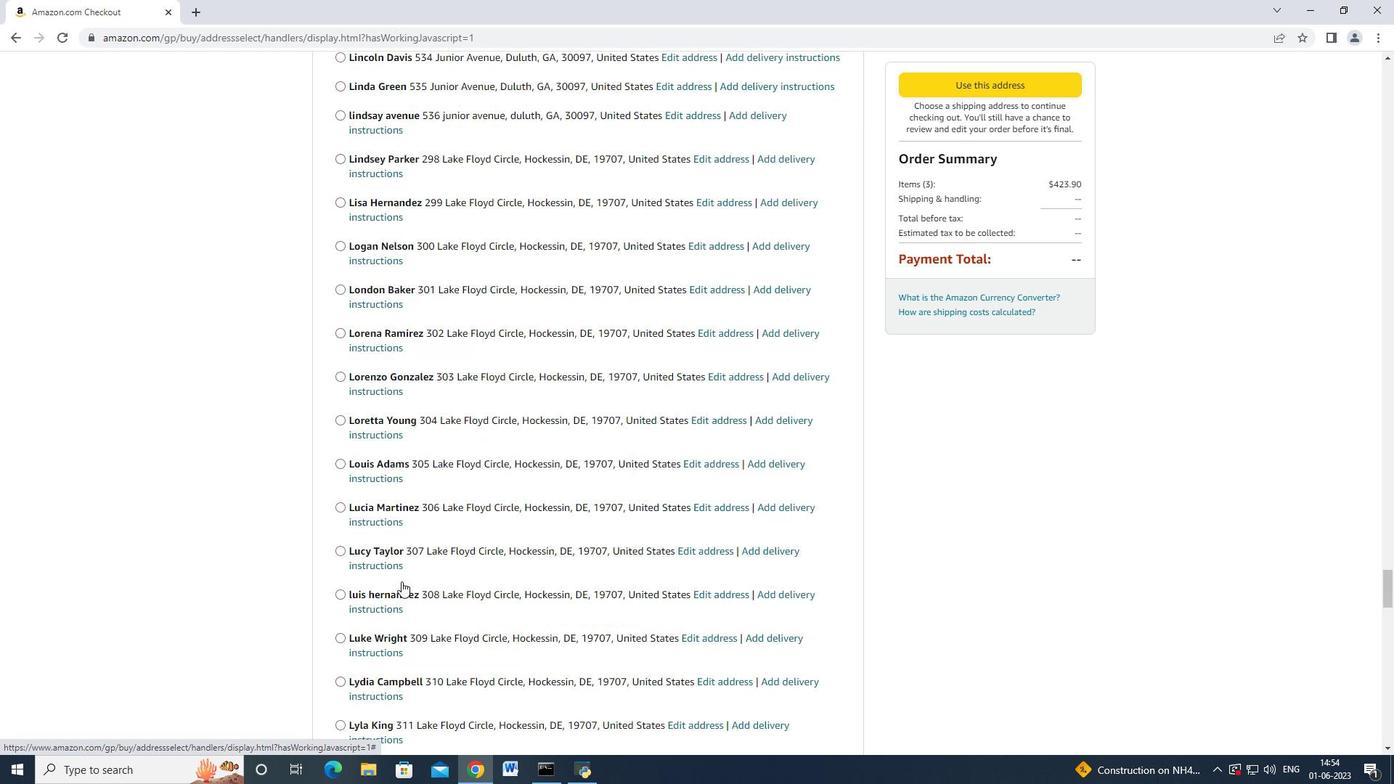 
Action: Mouse scrolled (401, 581) with delta (0, 0)
Screenshot: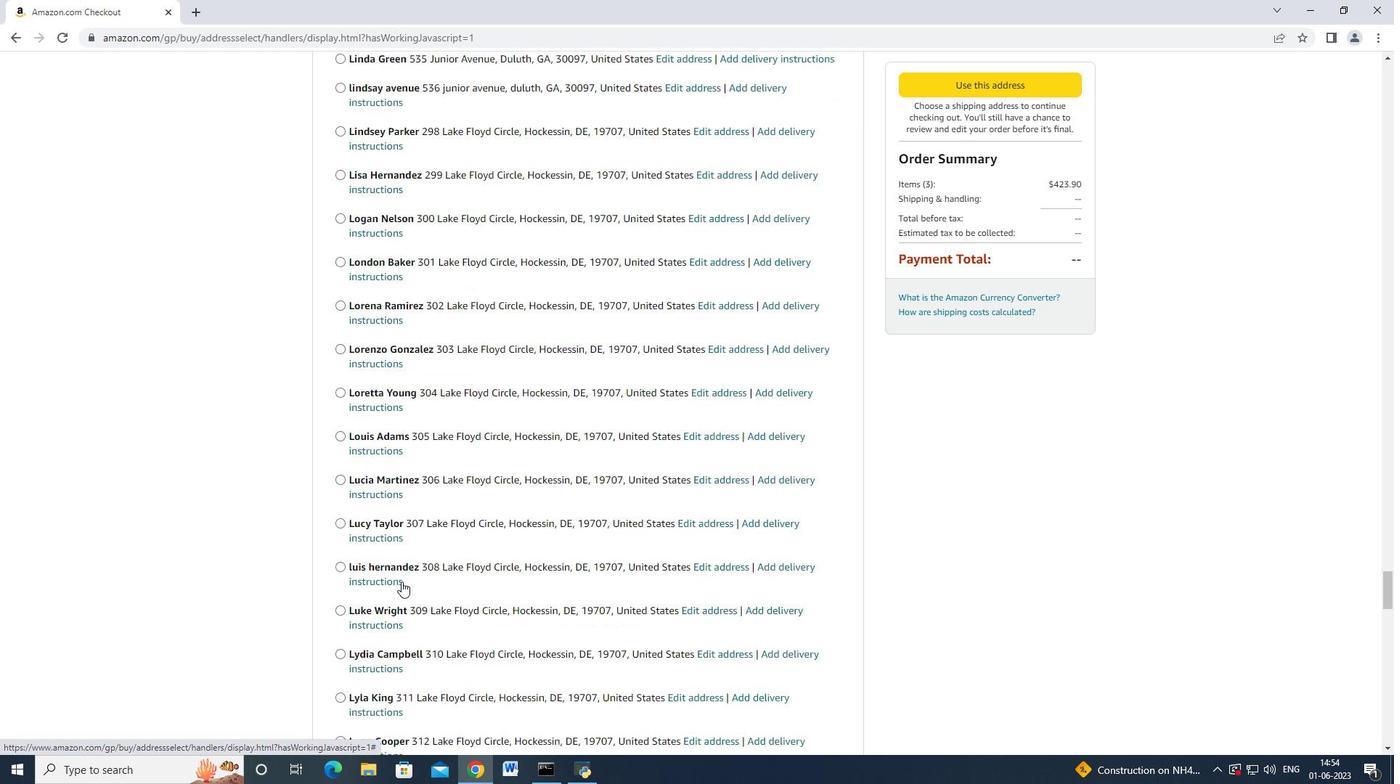 
Action: Mouse scrolled (401, 581) with delta (0, 0)
Screenshot: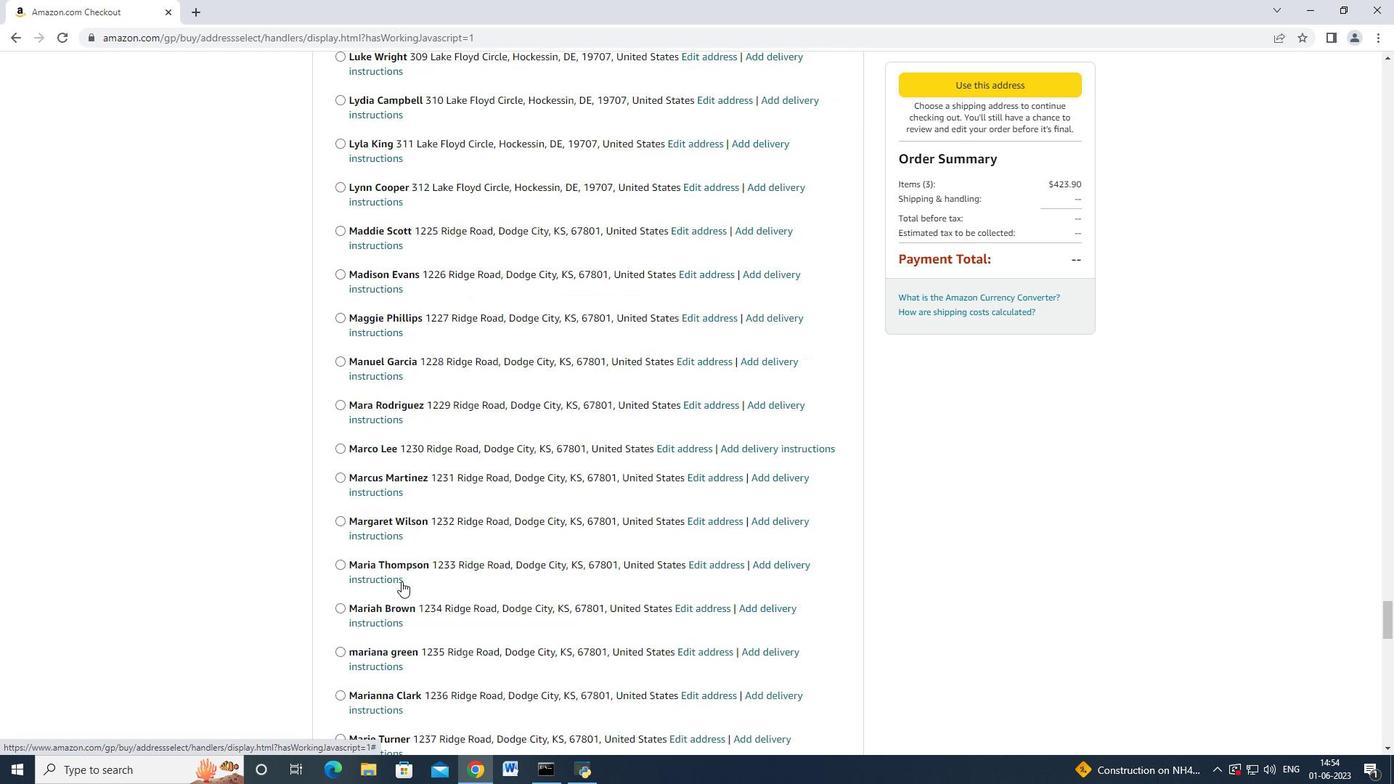 
Action: Mouse scrolled (401, 581) with delta (0, 0)
Screenshot: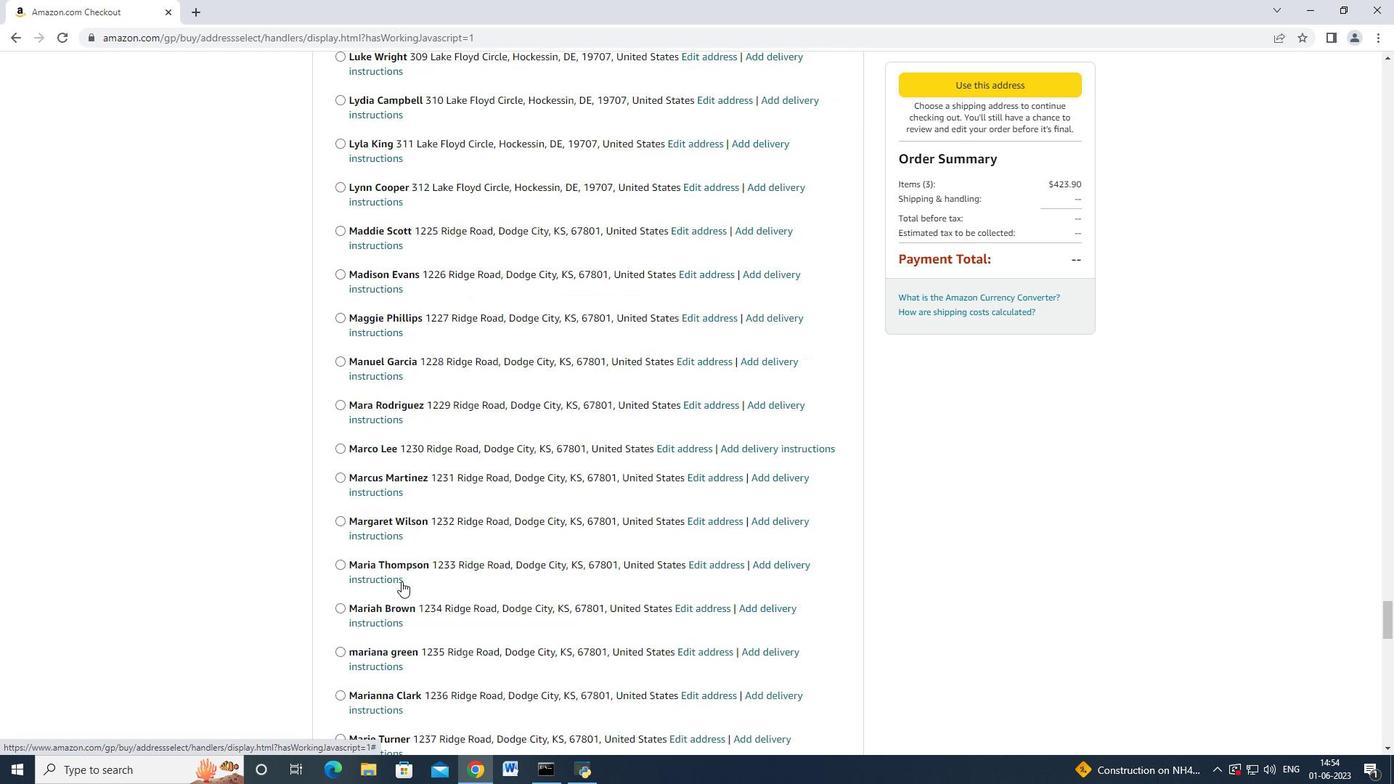 
Action: Mouse scrolled (401, 581) with delta (0, 0)
Screenshot: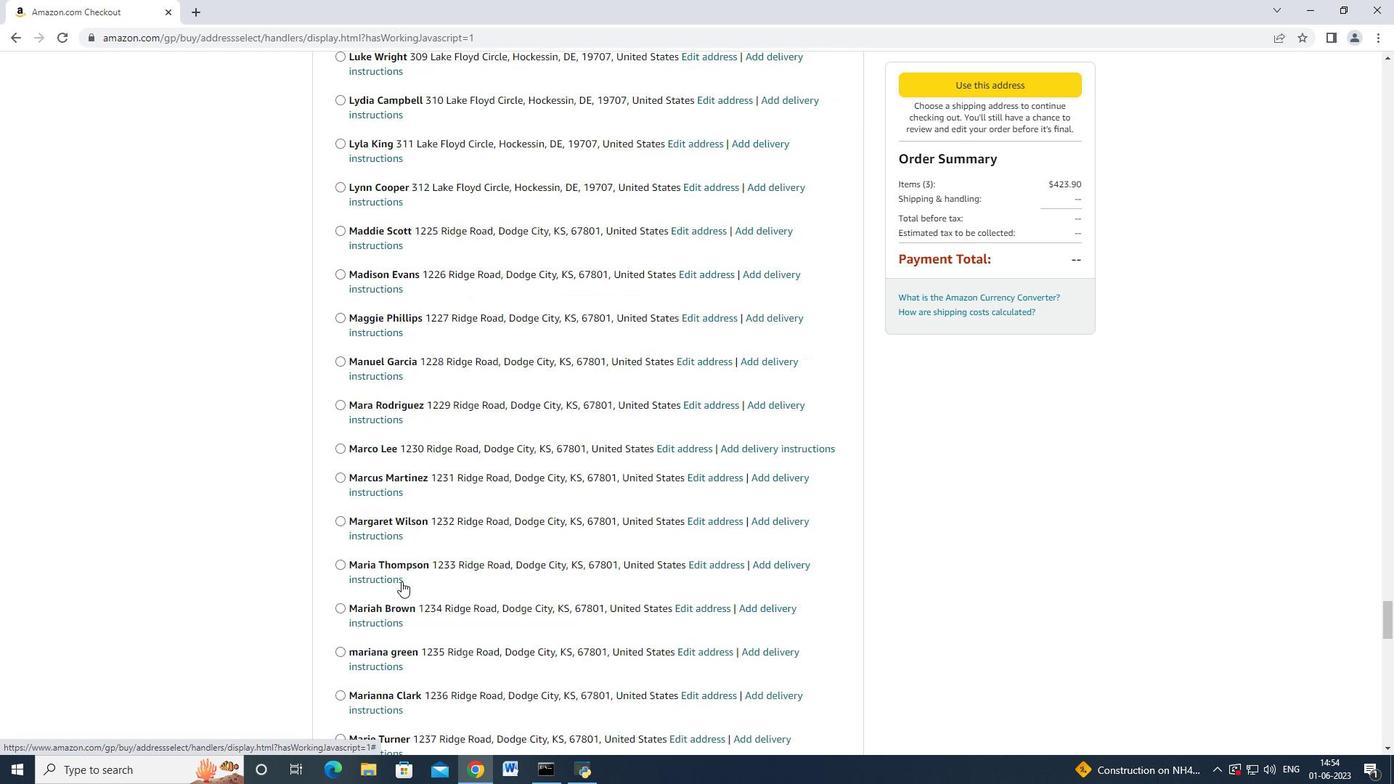 
Action: Mouse scrolled (401, 580) with delta (0, -1)
Screenshot: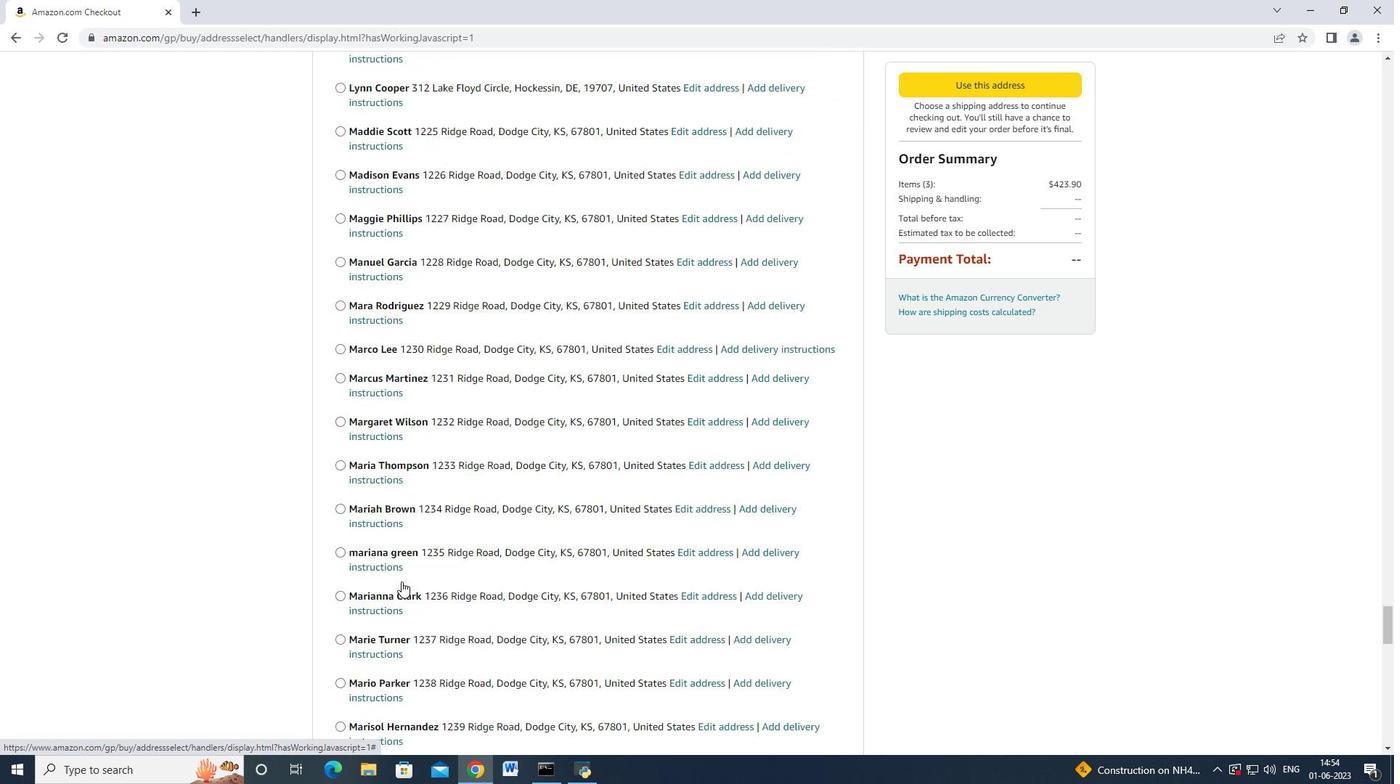 
Action: Mouse scrolled (401, 581) with delta (0, 0)
Screenshot: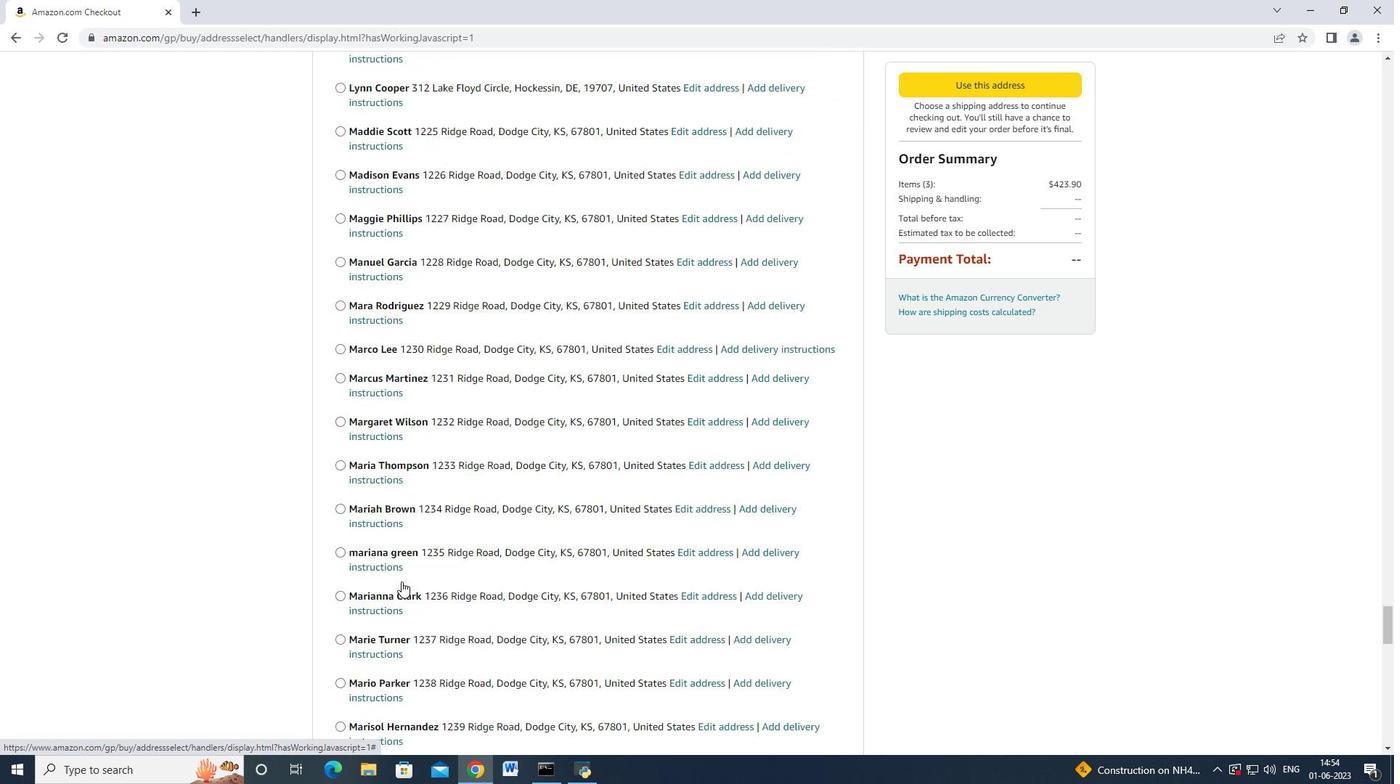 
Action: Mouse scrolled (401, 581) with delta (0, 0)
Screenshot: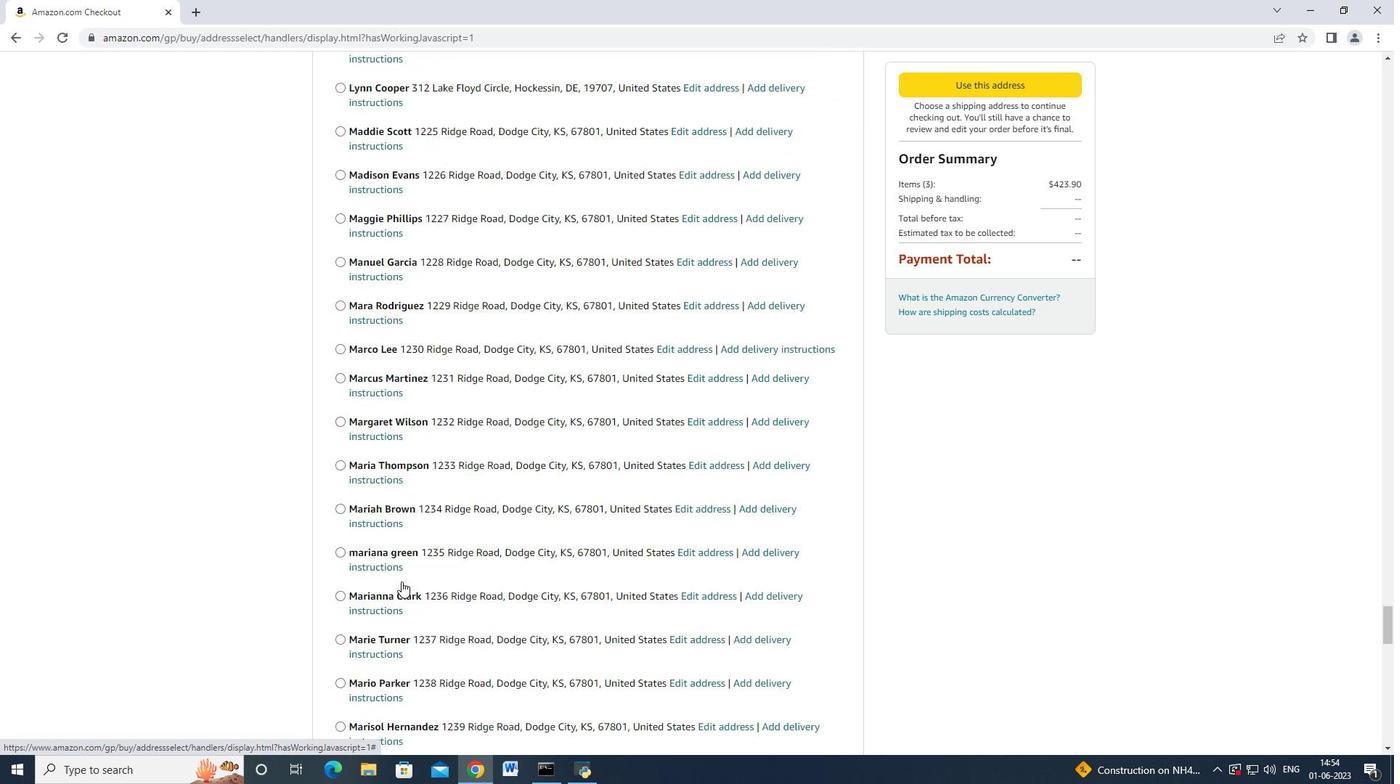 
Action: Mouse scrolled (401, 581) with delta (0, 0)
Screenshot: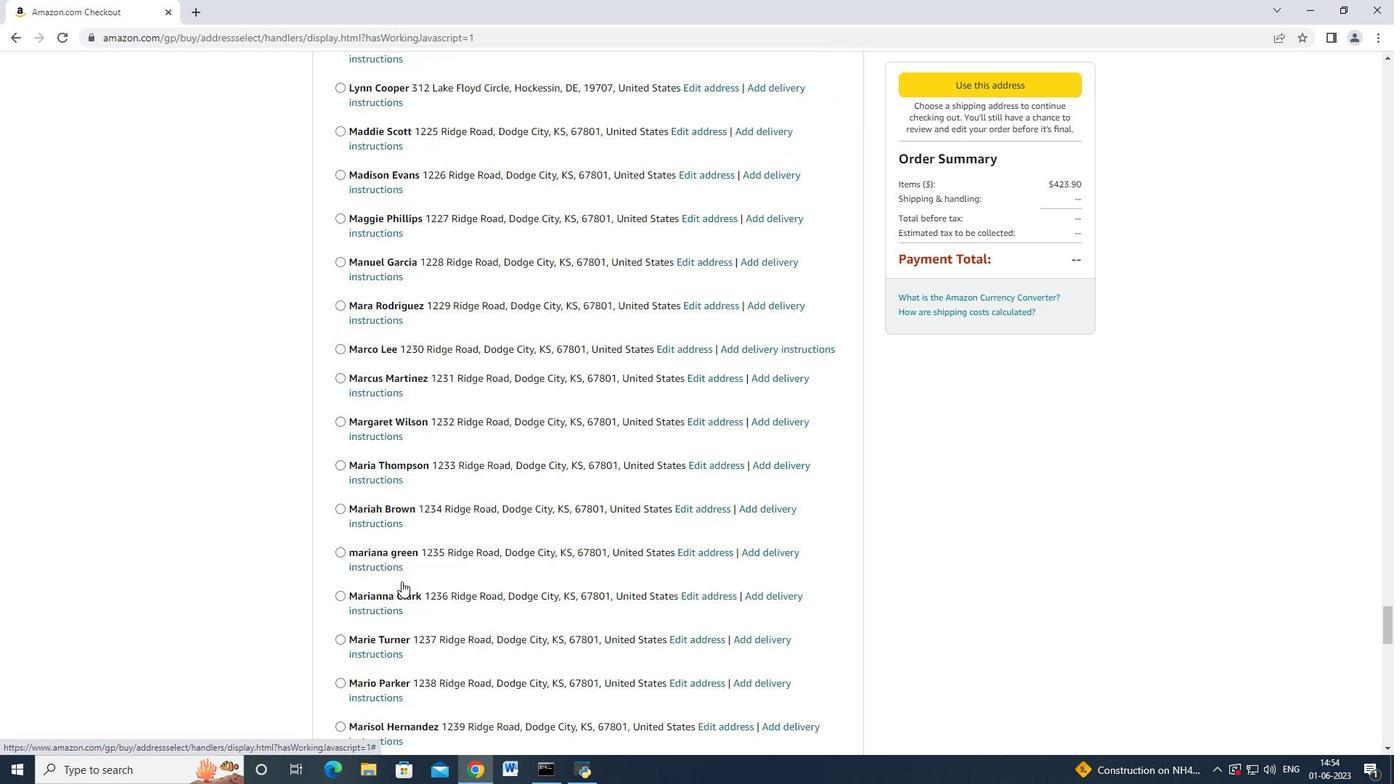 
Action: Mouse scrolled (401, 581) with delta (0, 0)
Screenshot: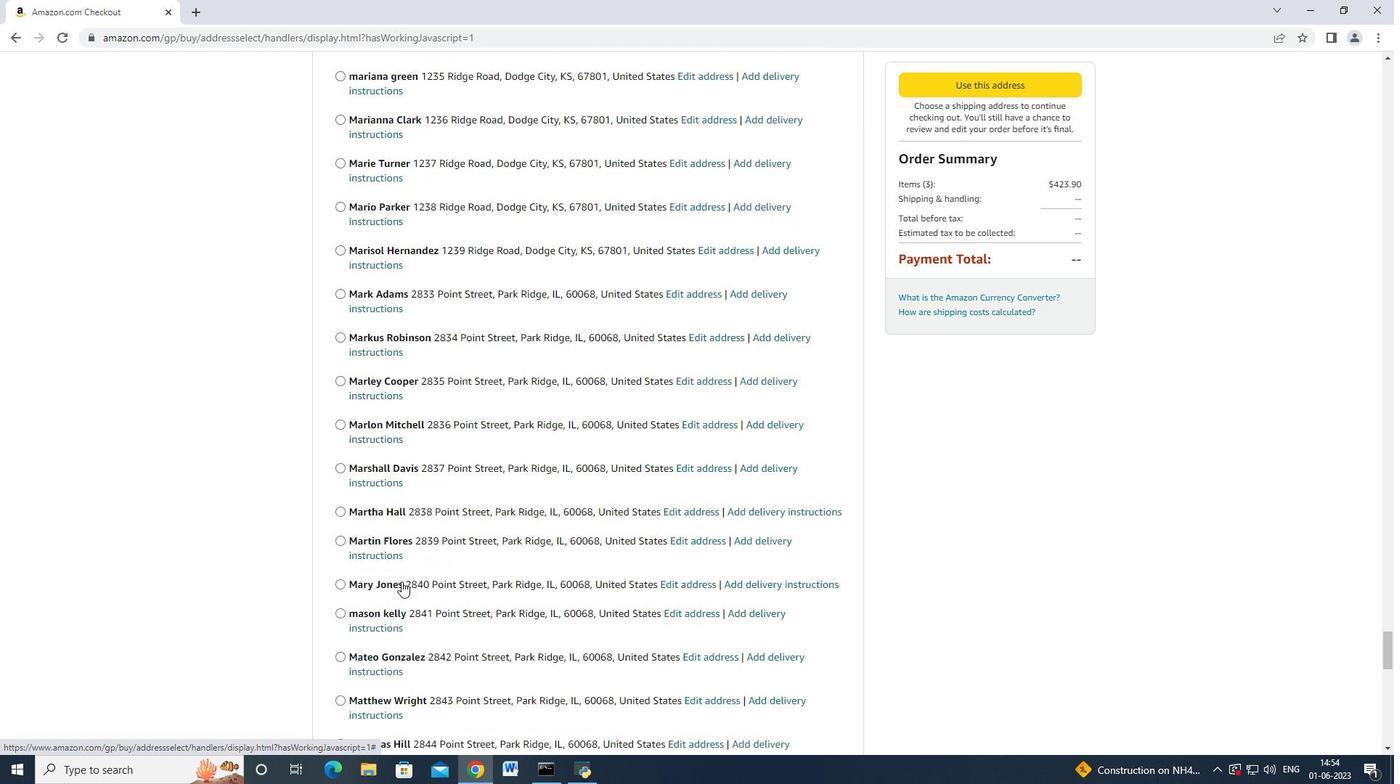 
Action: Mouse scrolled (401, 581) with delta (0, 0)
Screenshot: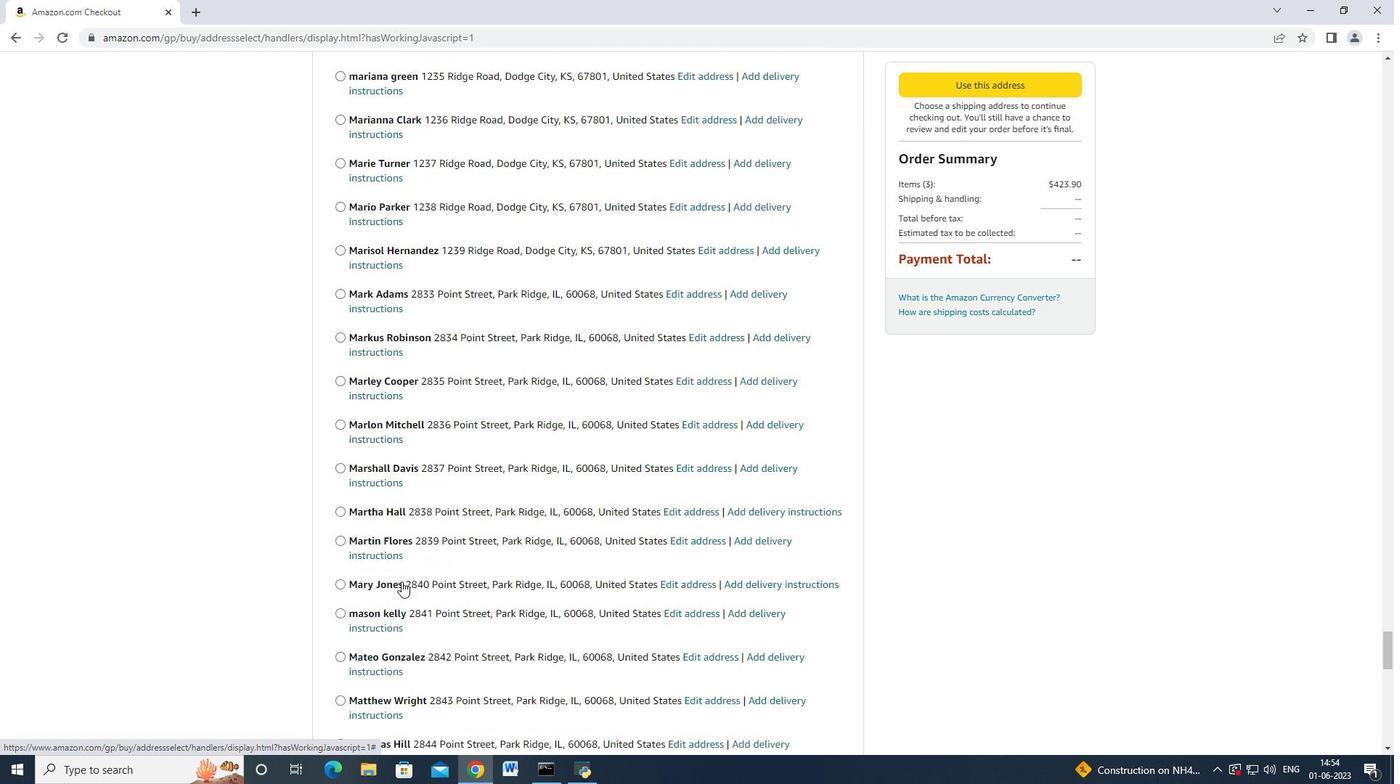 
Action: Mouse scrolled (401, 581) with delta (0, 0)
Screenshot: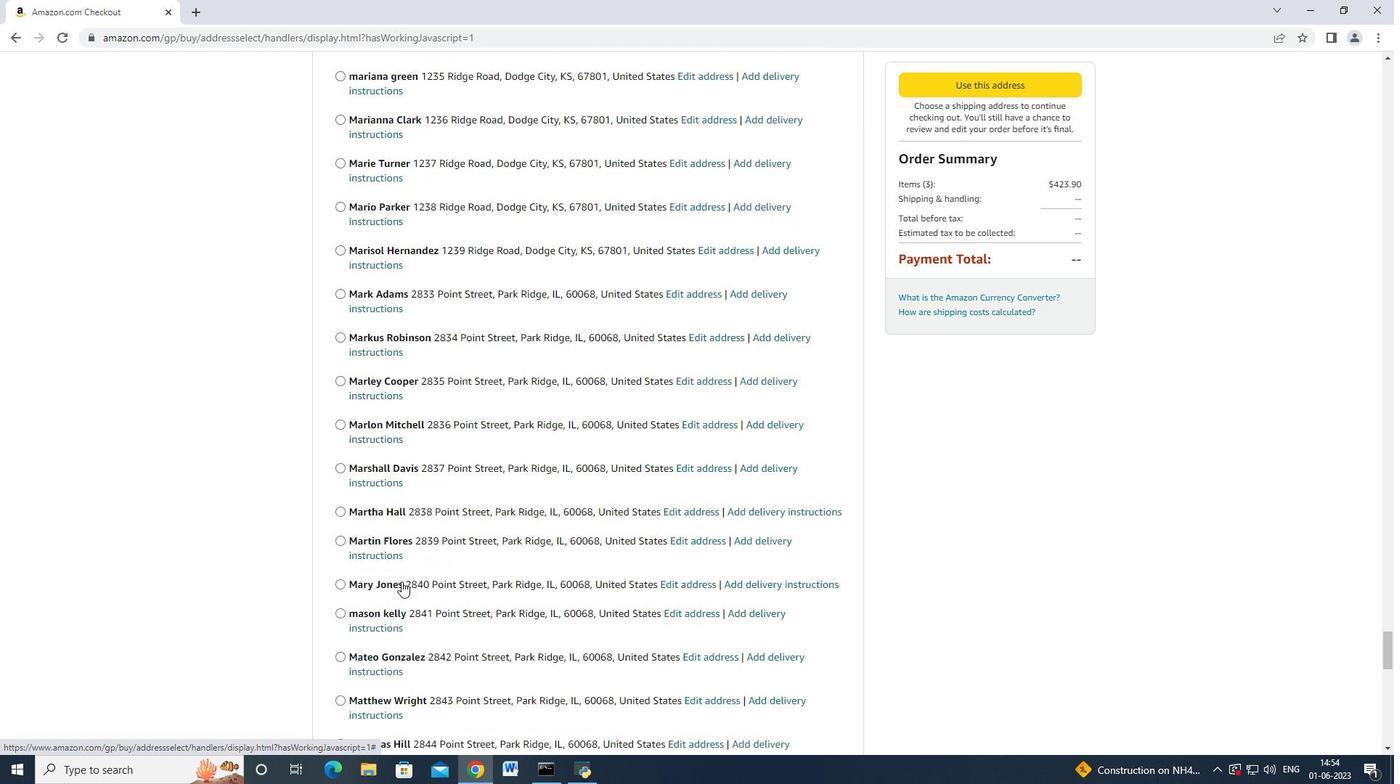 
Action: Mouse scrolled (401, 581) with delta (0, 0)
Screenshot: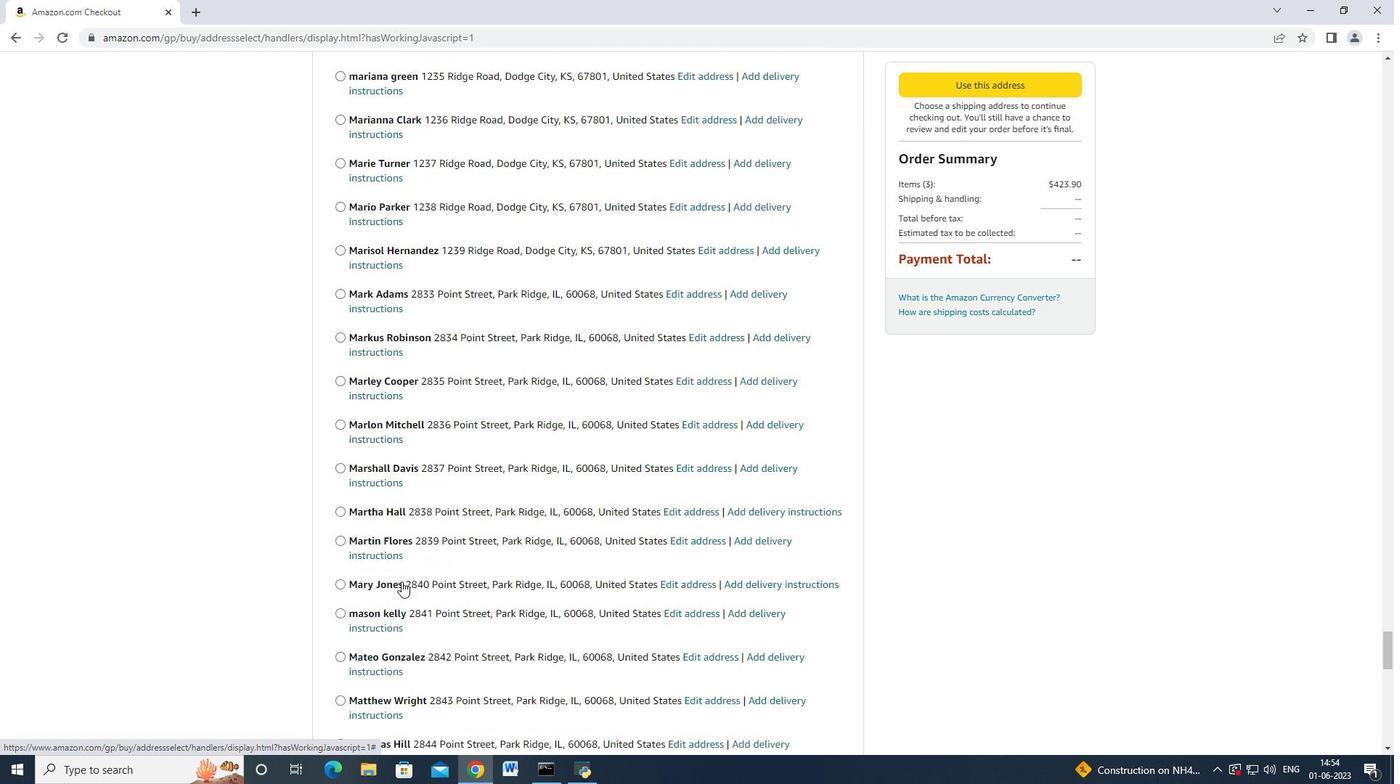 
Action: Mouse scrolled (401, 581) with delta (0, 0)
Screenshot: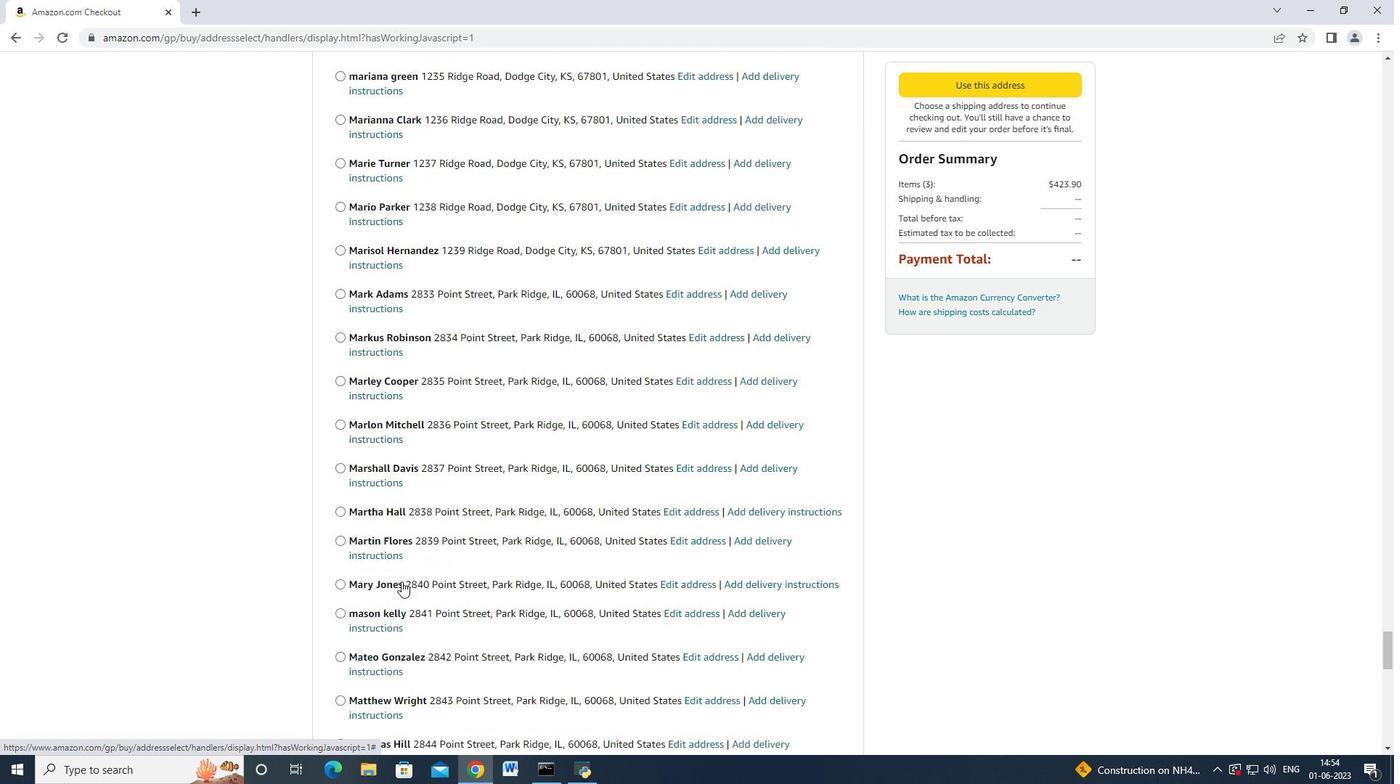 
Action: Mouse scrolled (401, 580) with delta (0, -1)
Screenshot: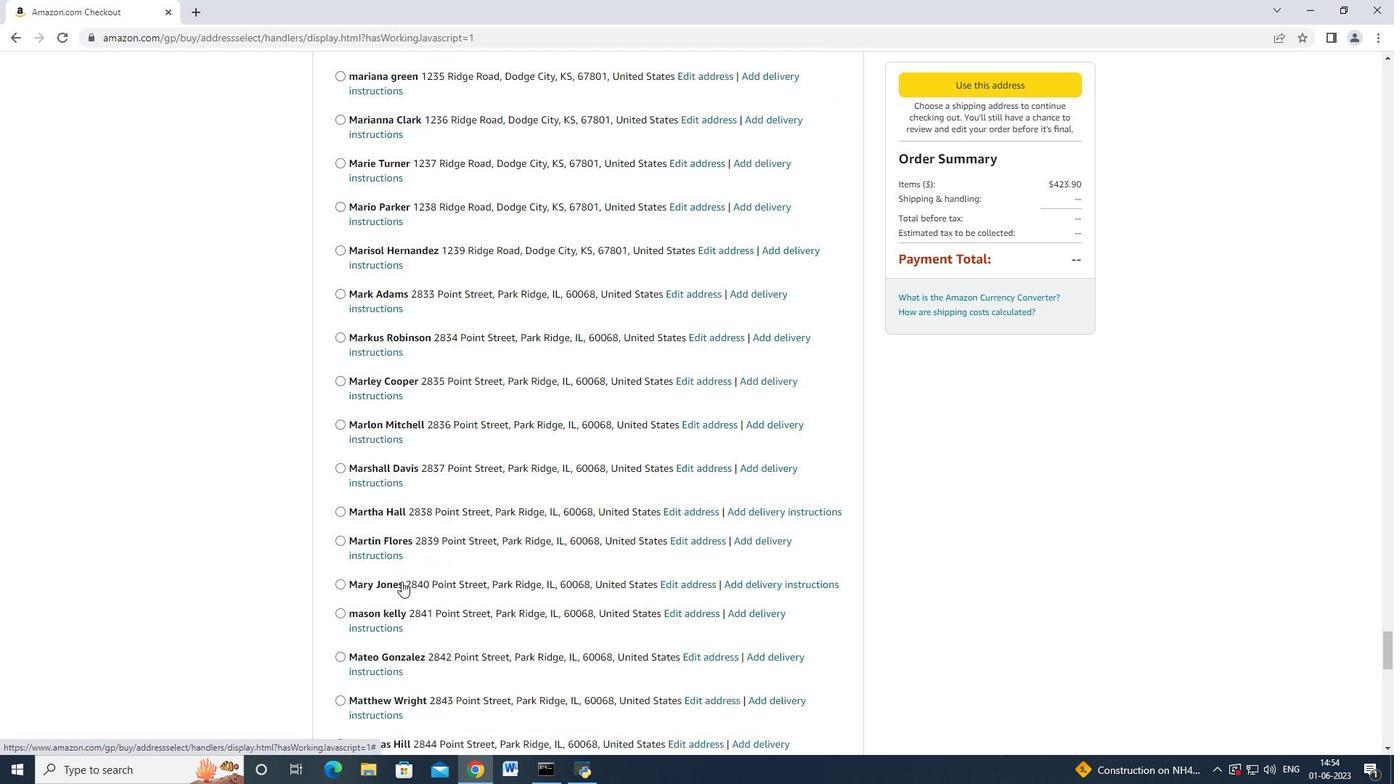 
Action: Mouse scrolled (401, 581) with delta (0, 0)
Screenshot: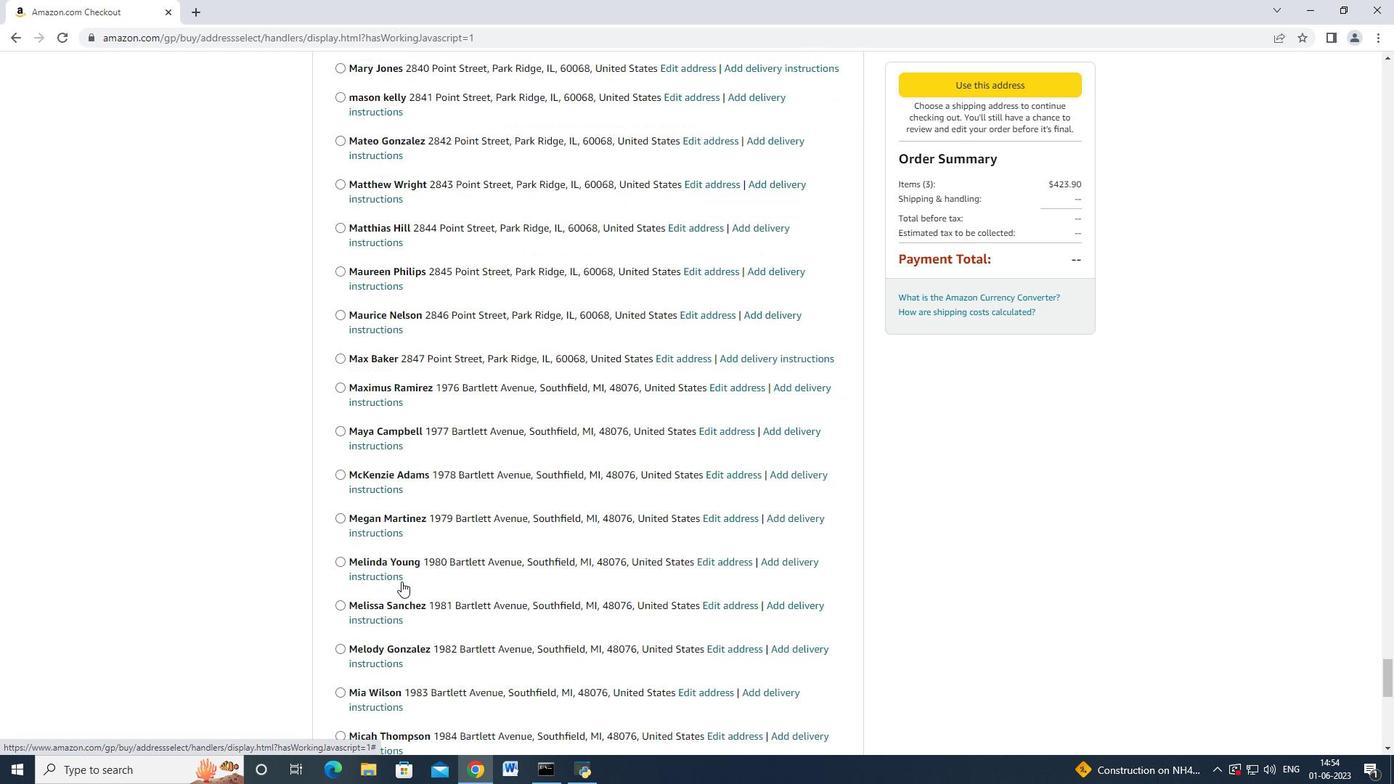 
Action: Mouse scrolled (401, 581) with delta (0, 0)
Screenshot: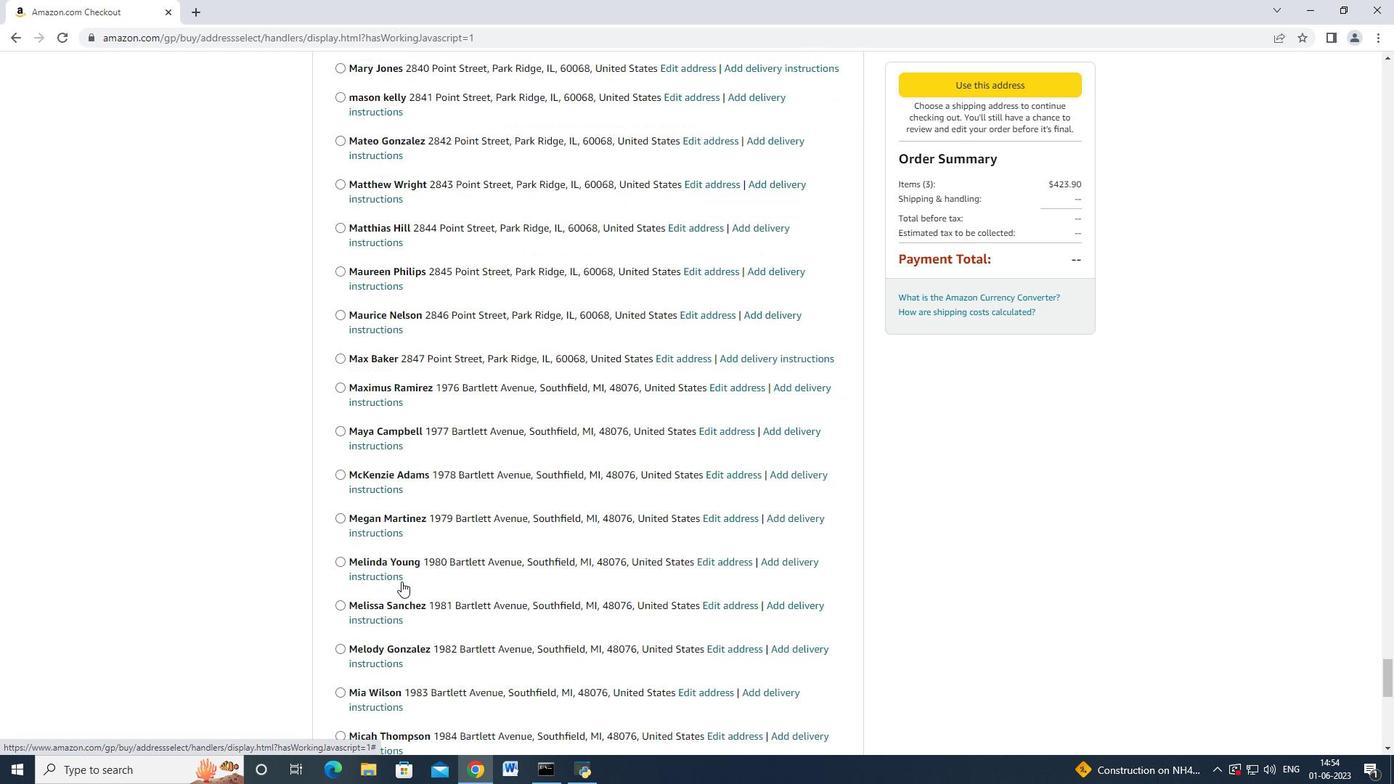 
Action: Mouse scrolled (401, 580) with delta (0, -1)
Screenshot: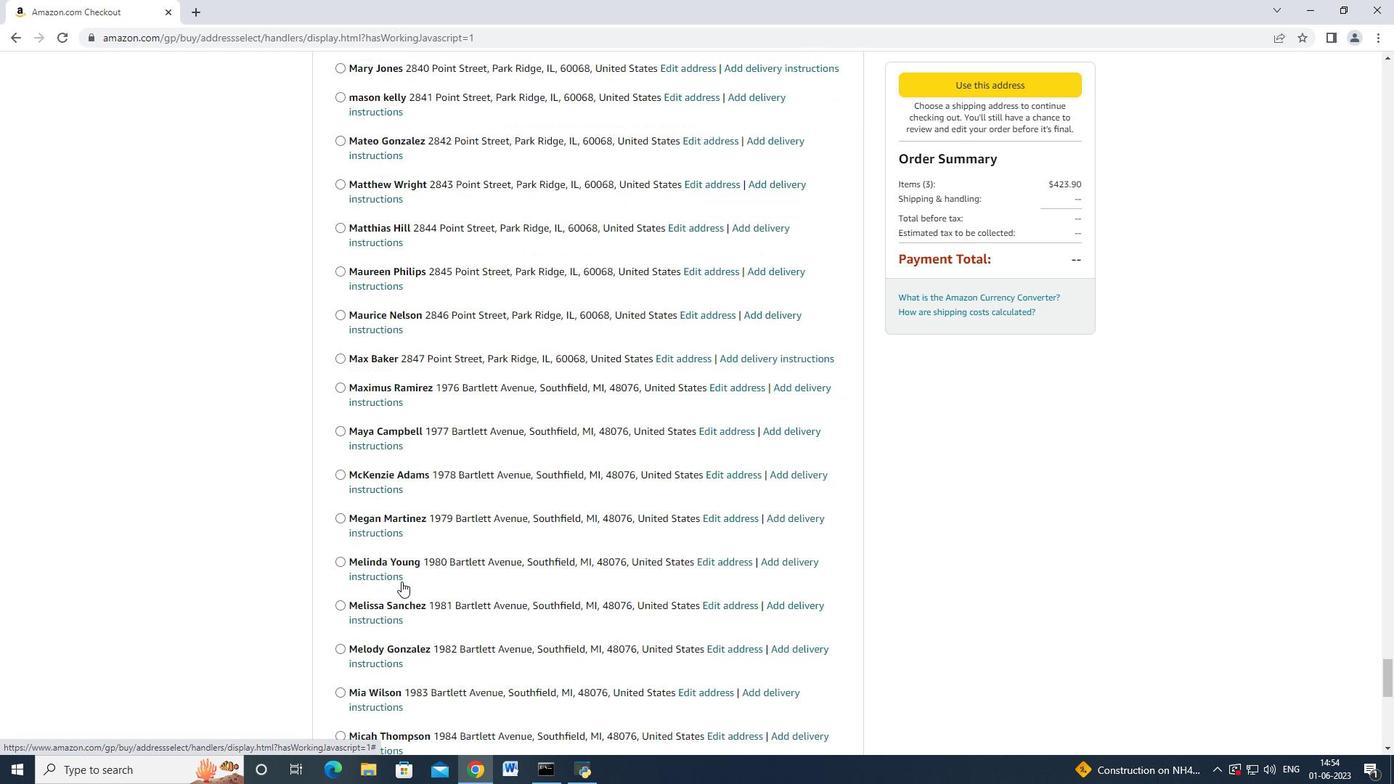 
Action: Mouse scrolled (401, 581) with delta (0, 0)
Screenshot: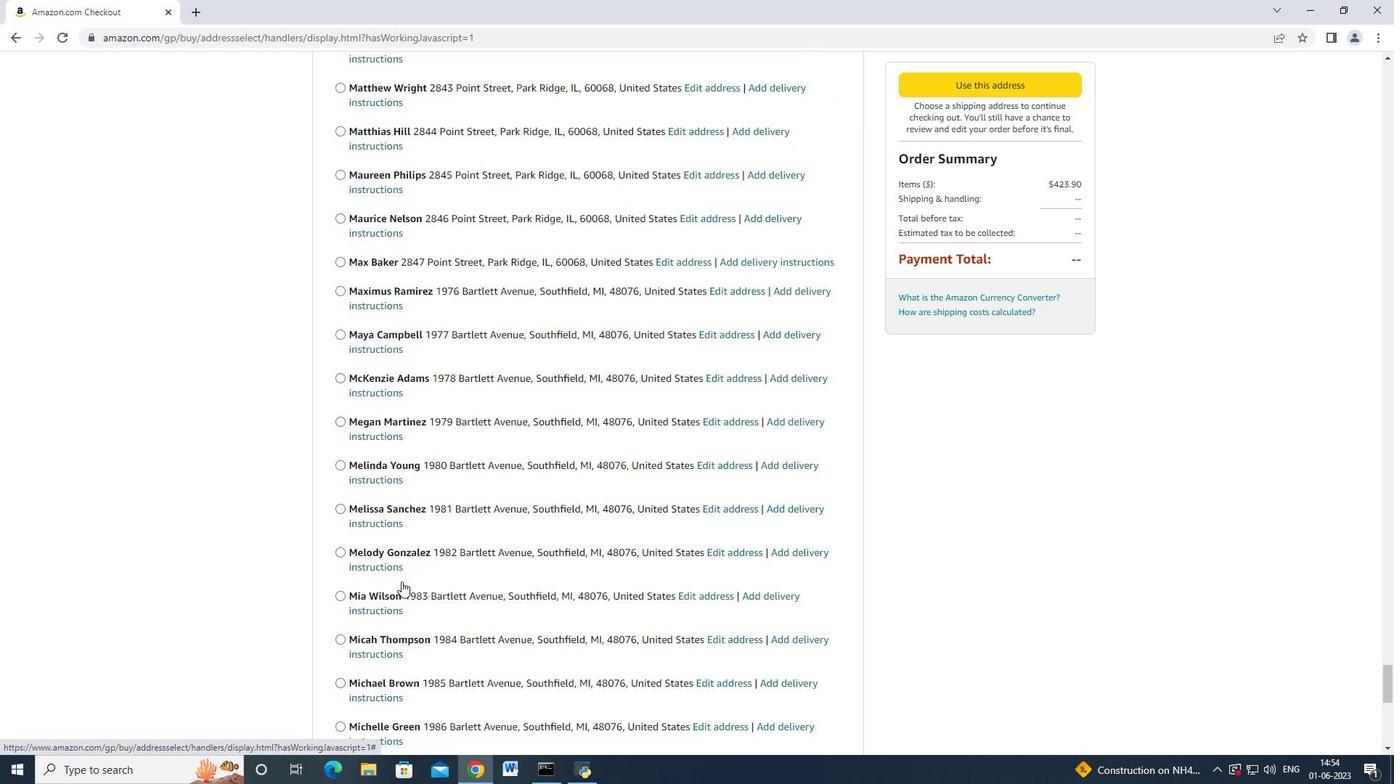 
Action: Mouse scrolled (401, 581) with delta (0, 0)
Screenshot: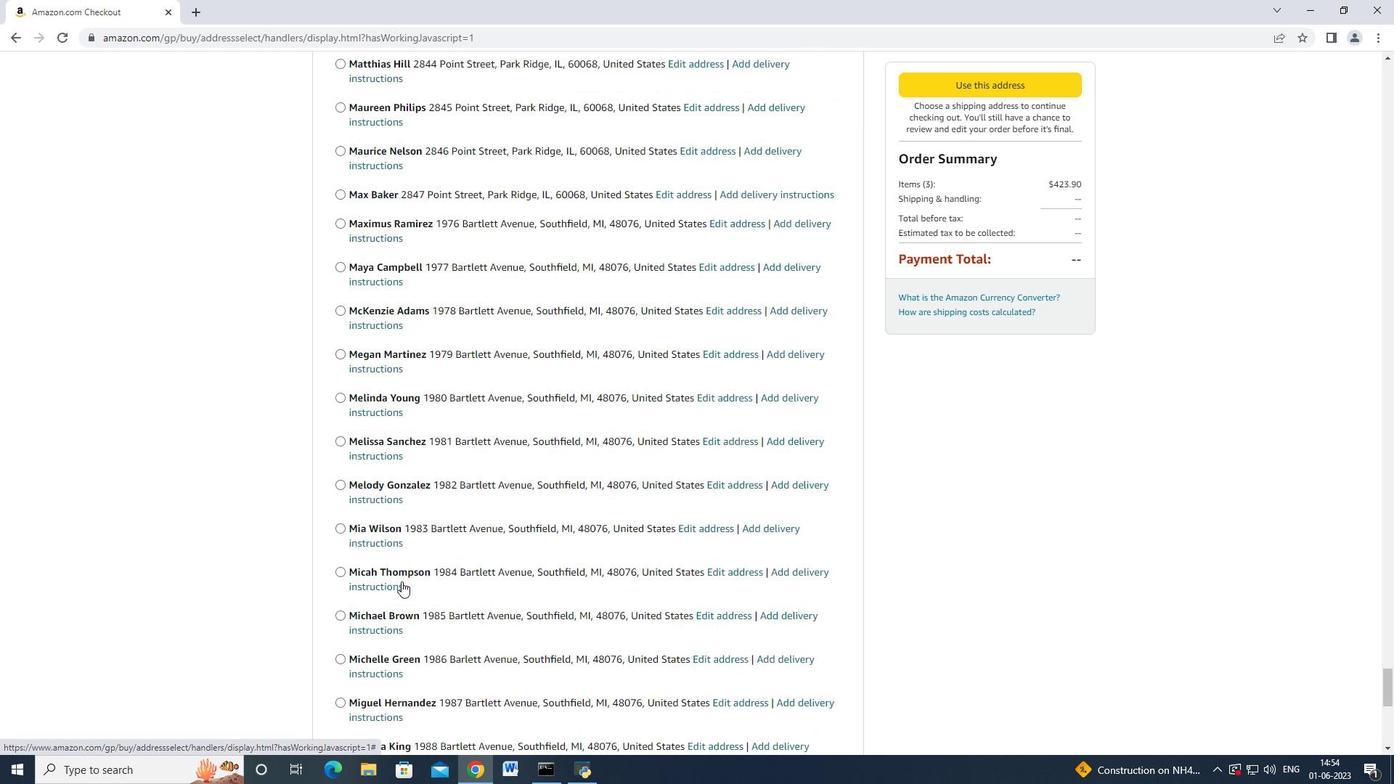 
Action: Mouse scrolled (401, 581) with delta (0, 0)
Screenshot: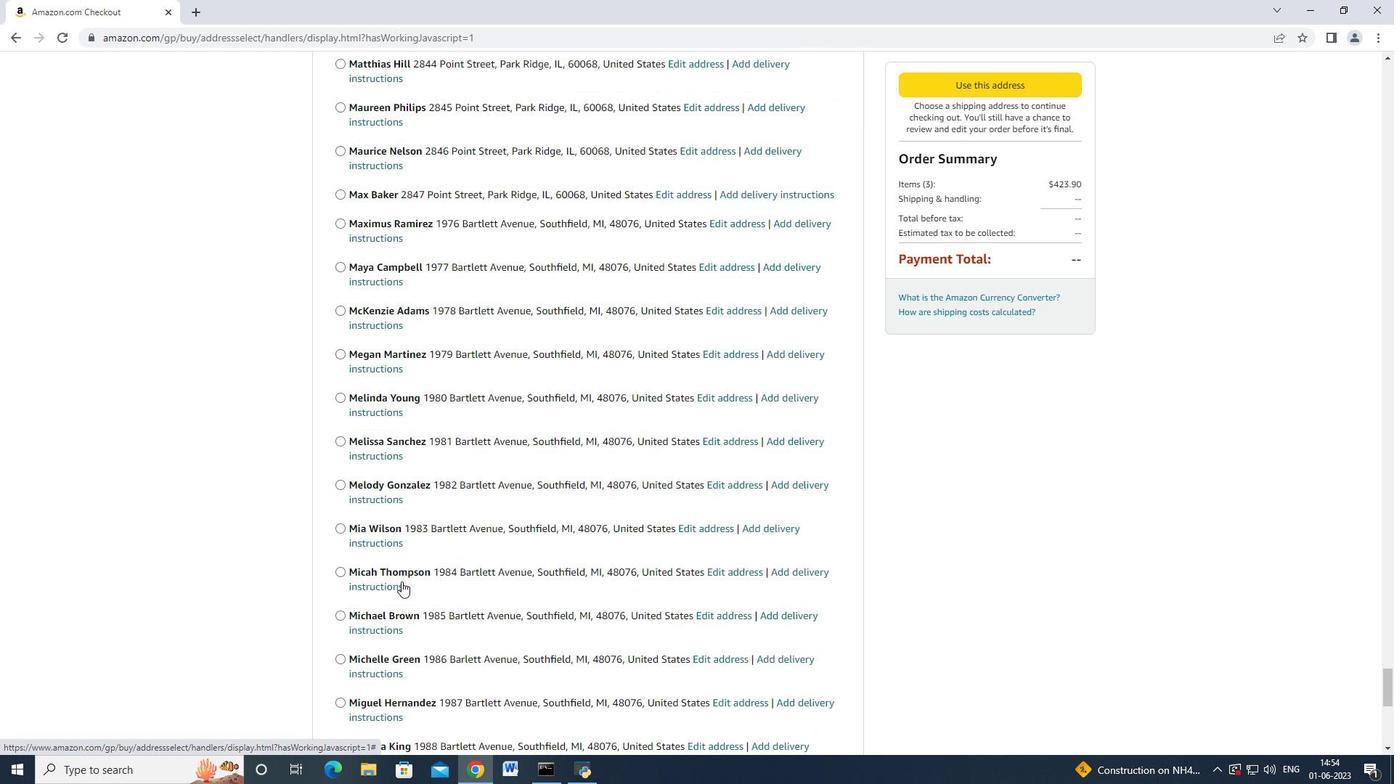 
Action: Mouse scrolled (401, 581) with delta (0, 0)
Screenshot: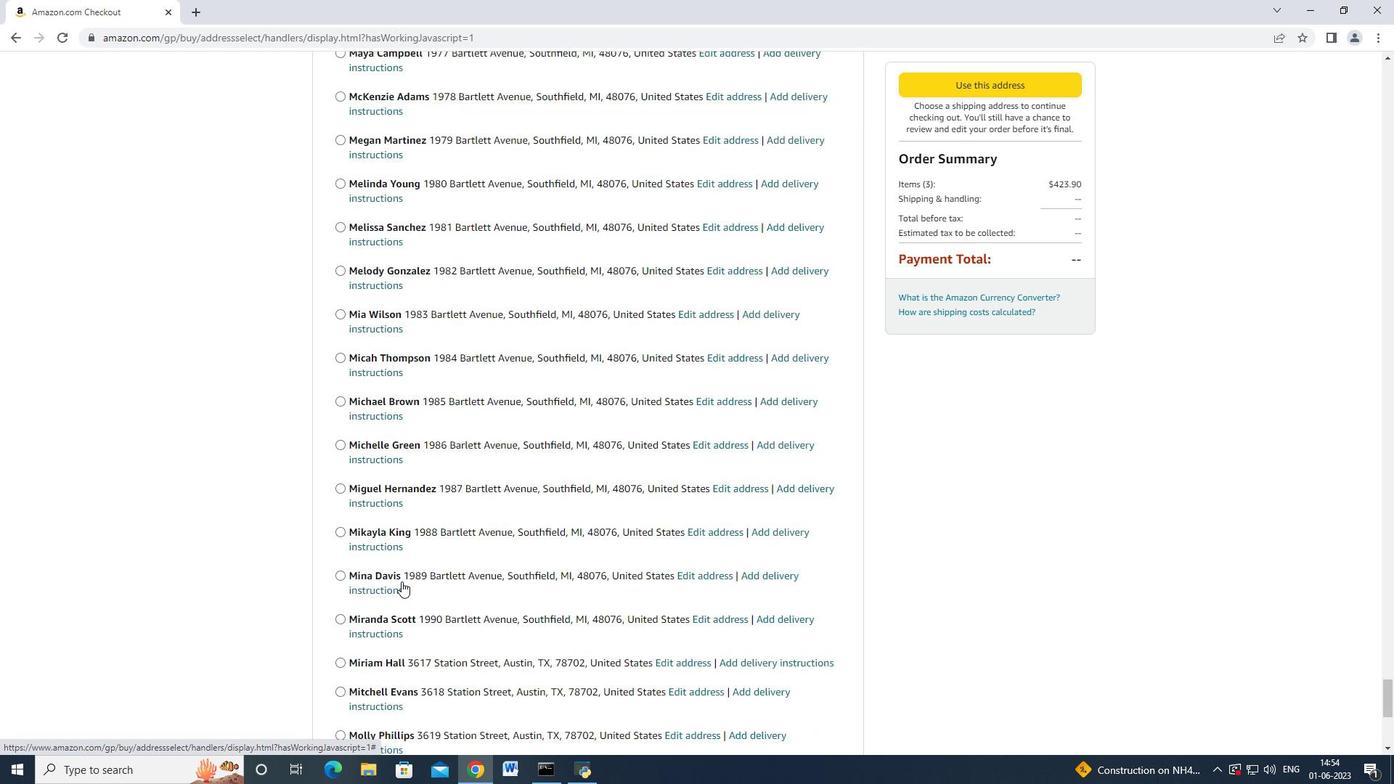 
Action: Mouse scrolled (401, 581) with delta (0, 0)
